 Task: Create a creative business powerpoint presentation slides template design set.
Action: Mouse moved to (776, 262)
Screenshot: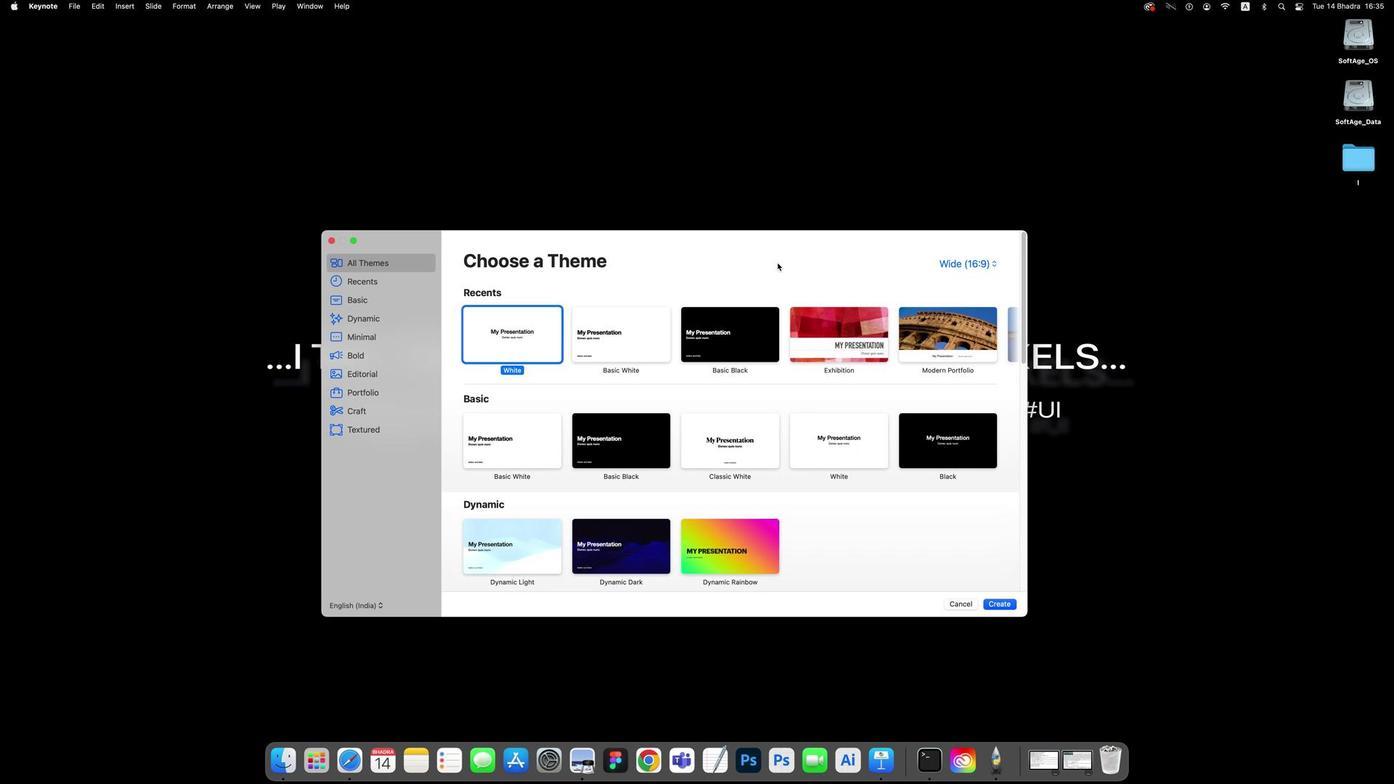 
Action: Mouse pressed left at (776, 262)
Screenshot: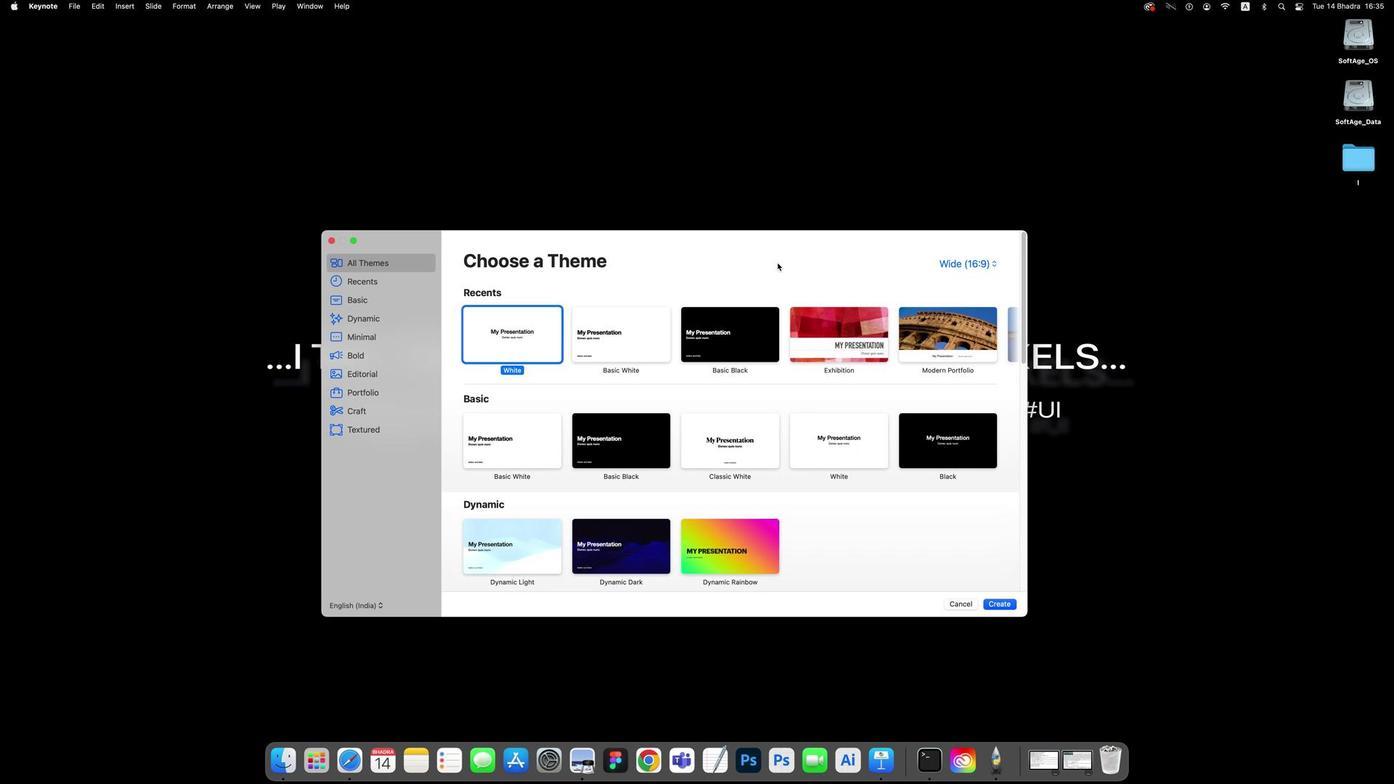 
Action: Mouse moved to (816, 451)
Screenshot: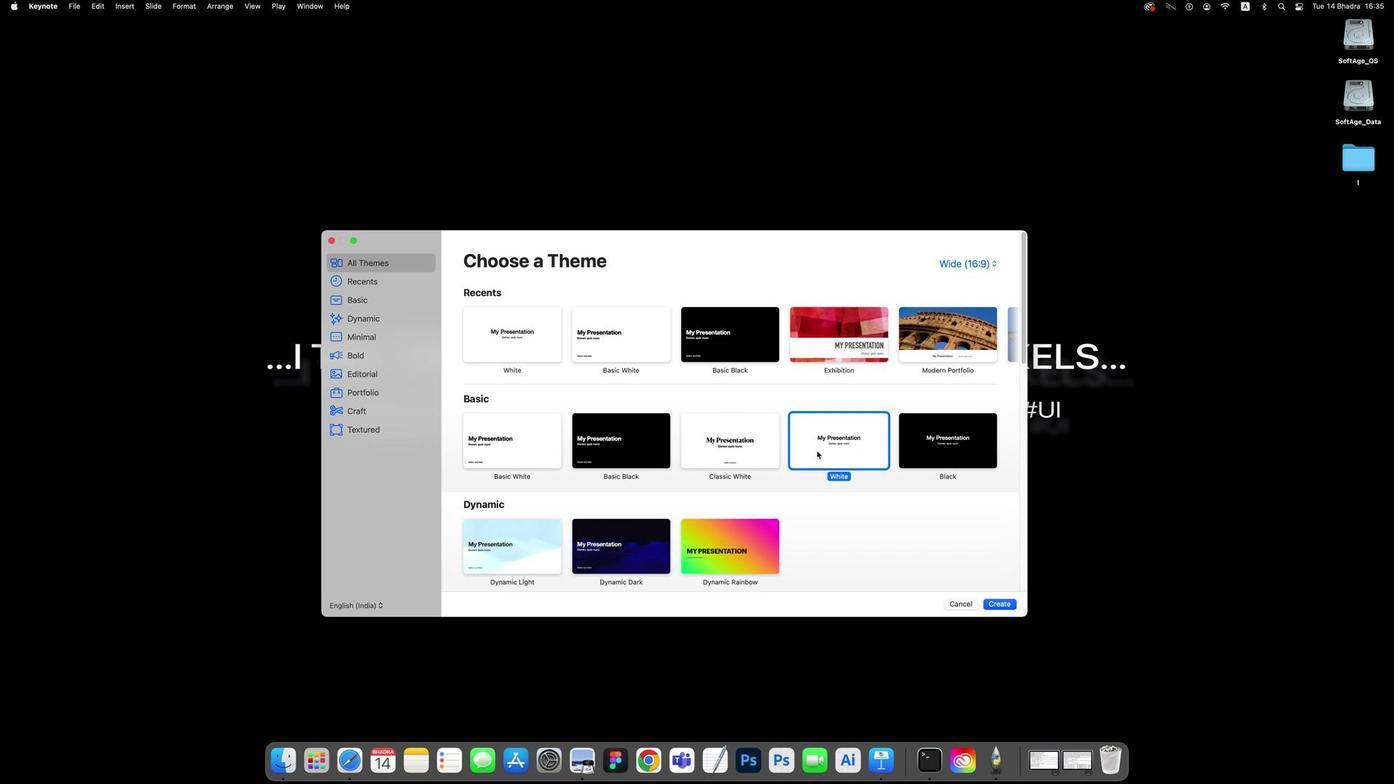 
Action: Mouse pressed left at (816, 451)
Screenshot: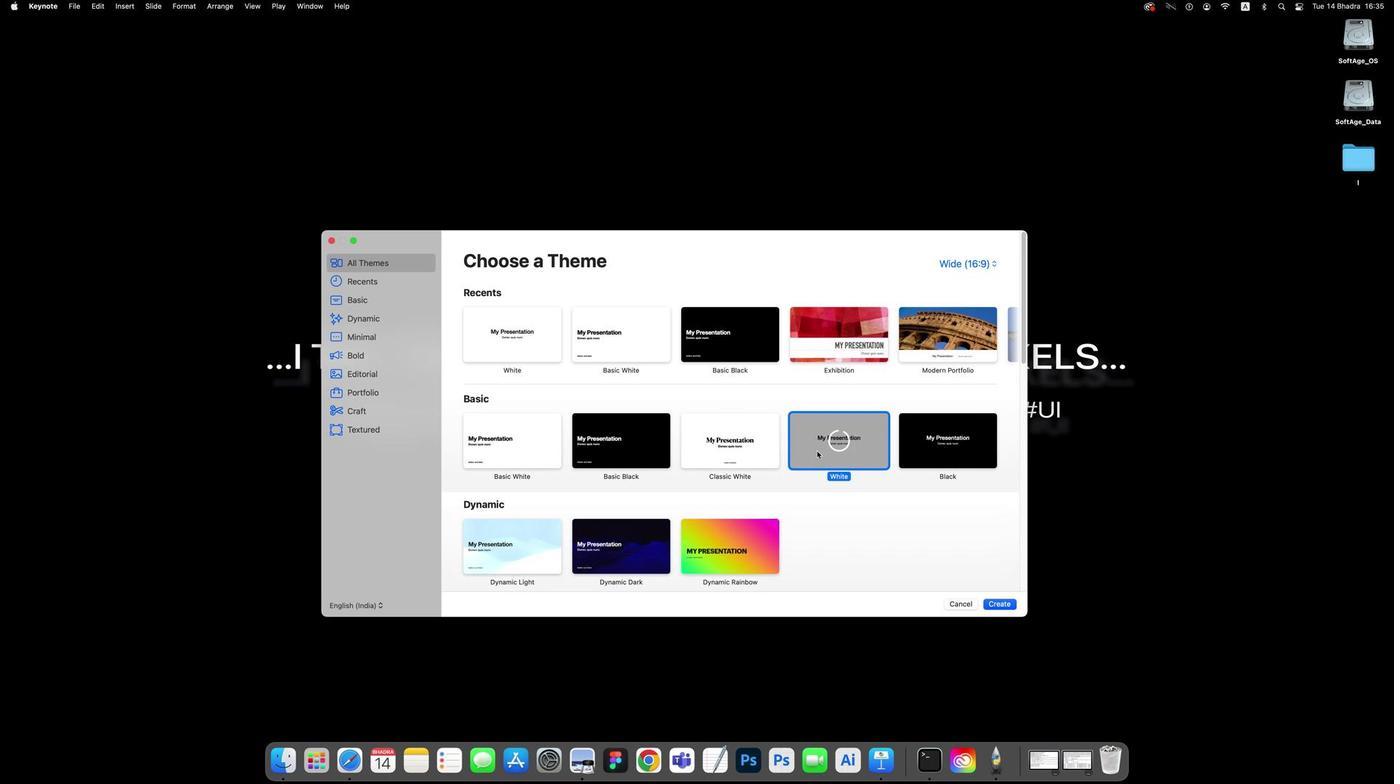 
Action: Mouse pressed left at (816, 451)
Screenshot: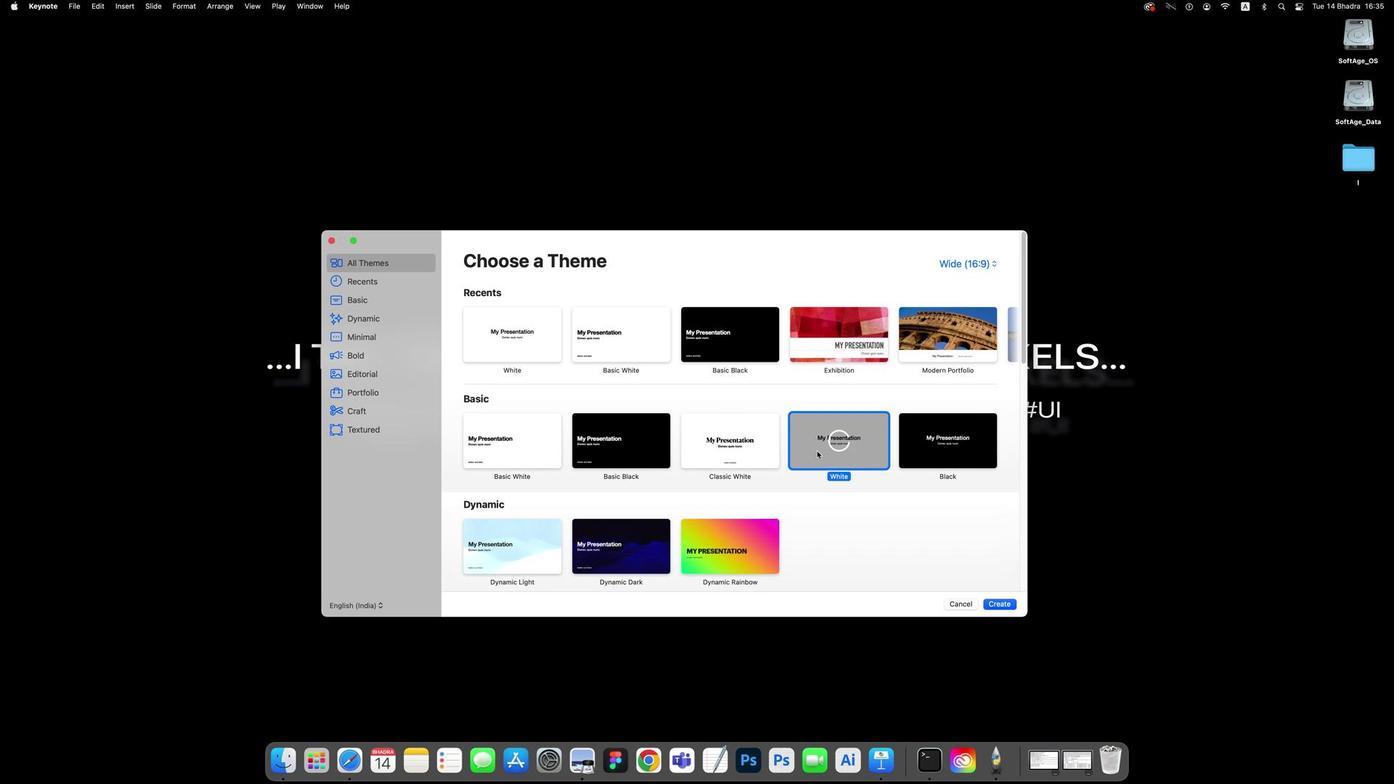 
Action: Mouse moved to (132, 116)
Screenshot: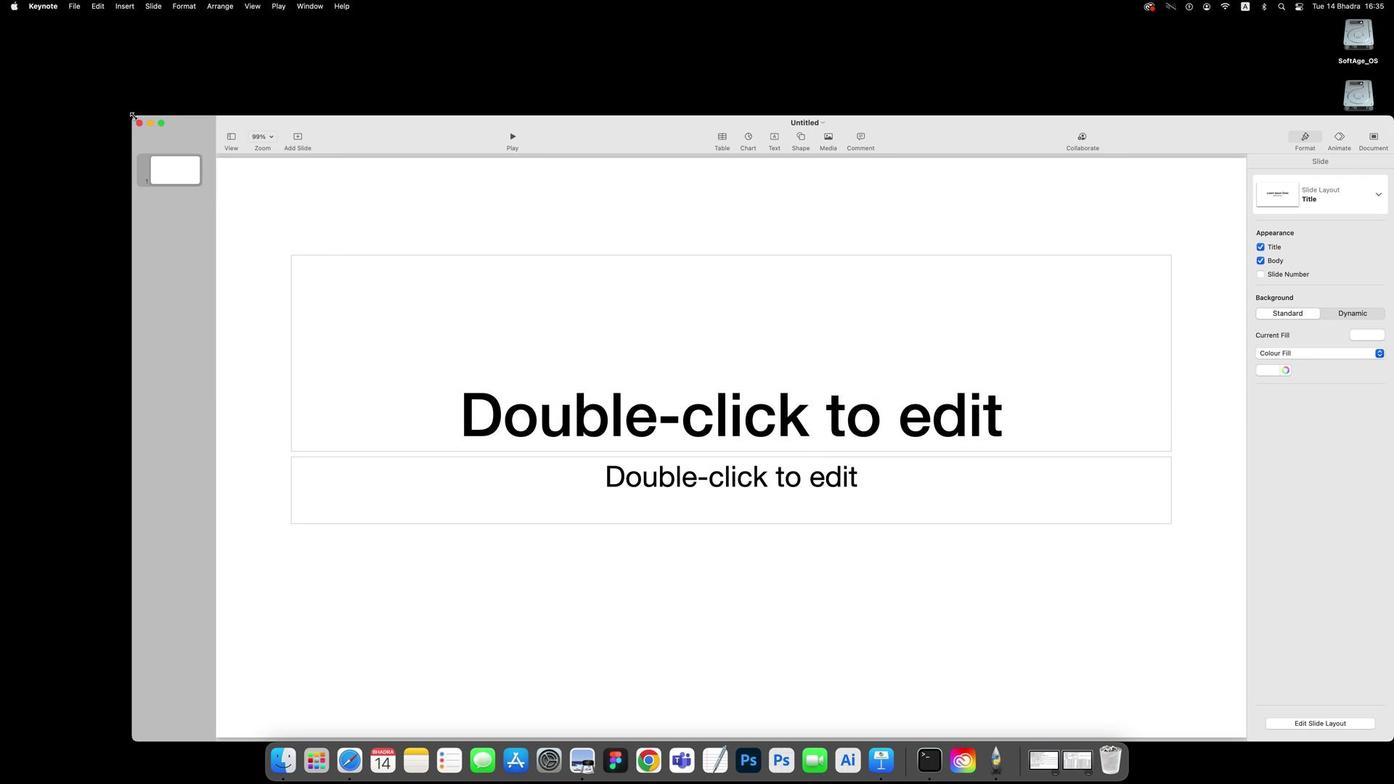 
Action: Mouse pressed left at (132, 116)
Screenshot: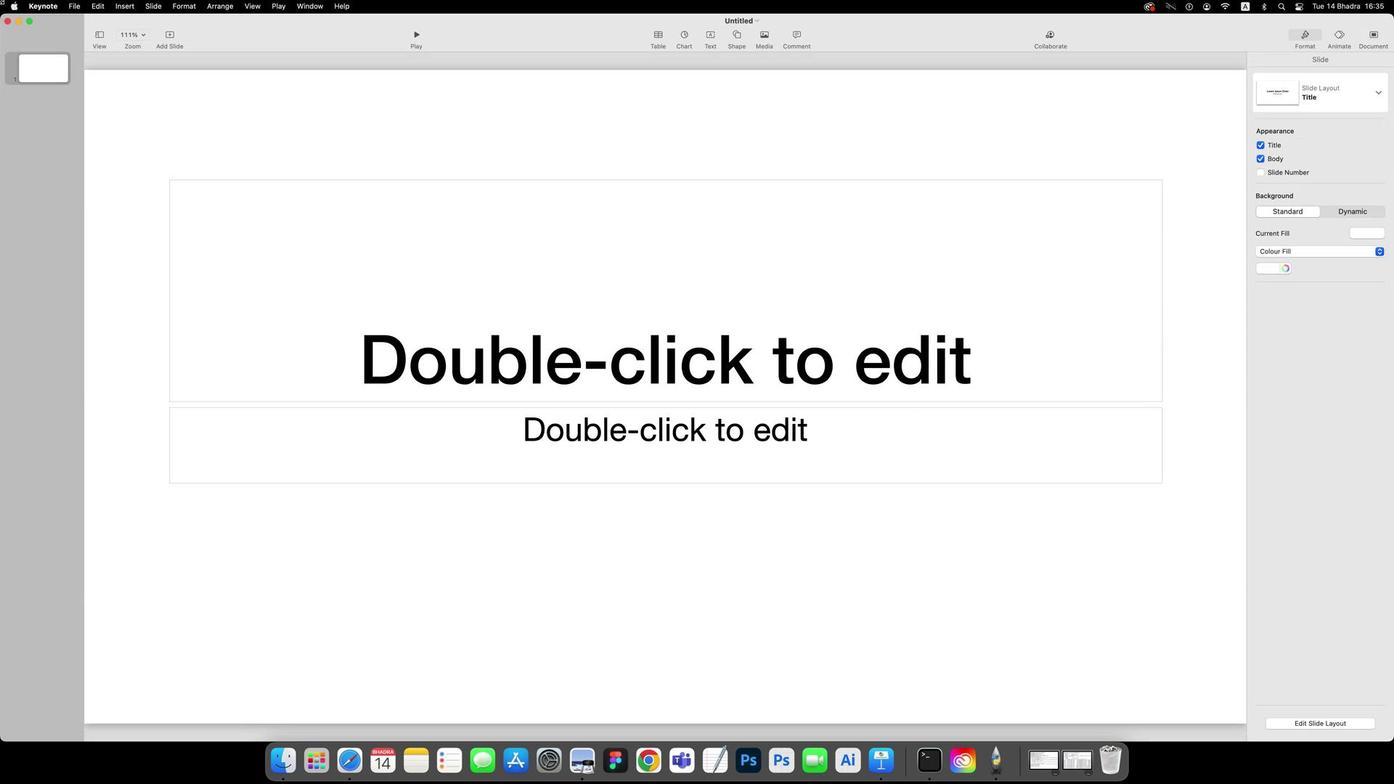 
Action: Mouse moved to (135, 39)
Screenshot: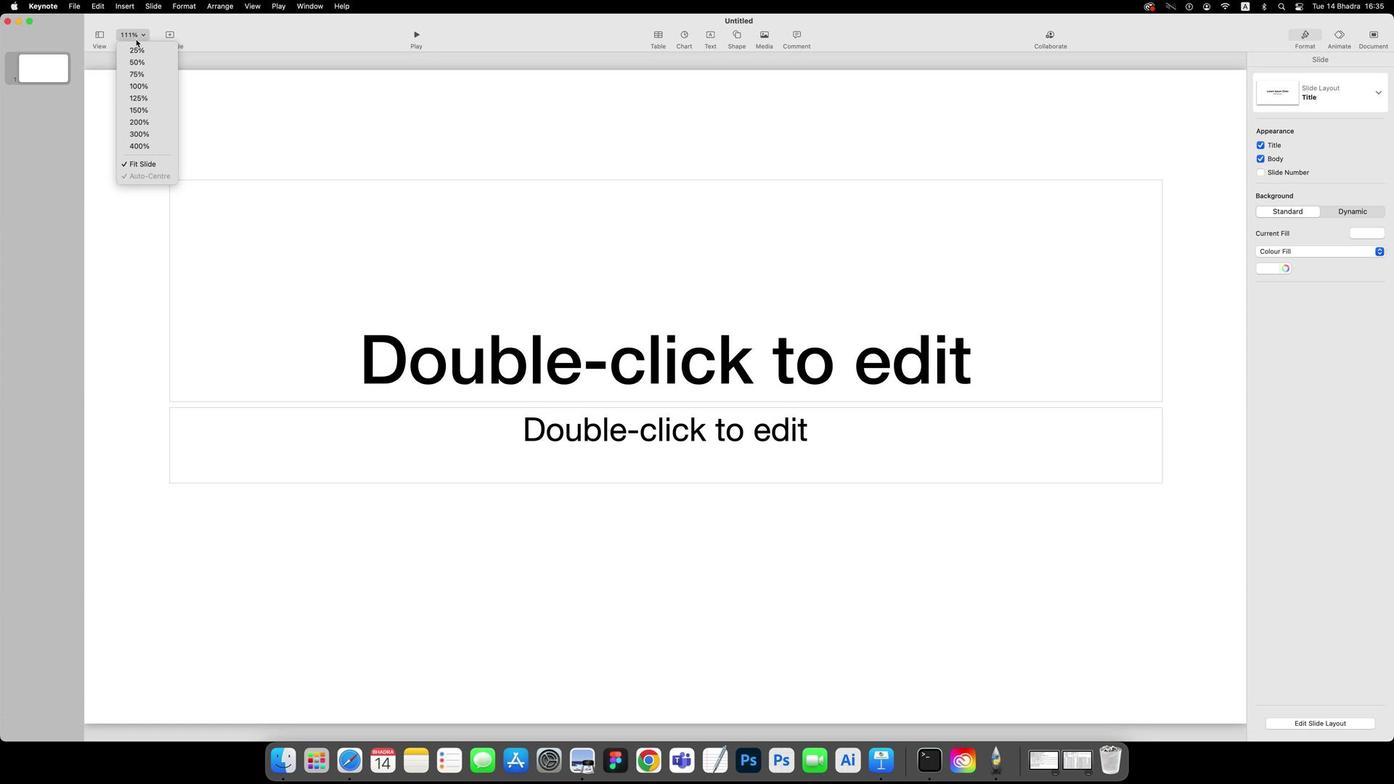 
Action: Mouse pressed left at (135, 39)
Screenshot: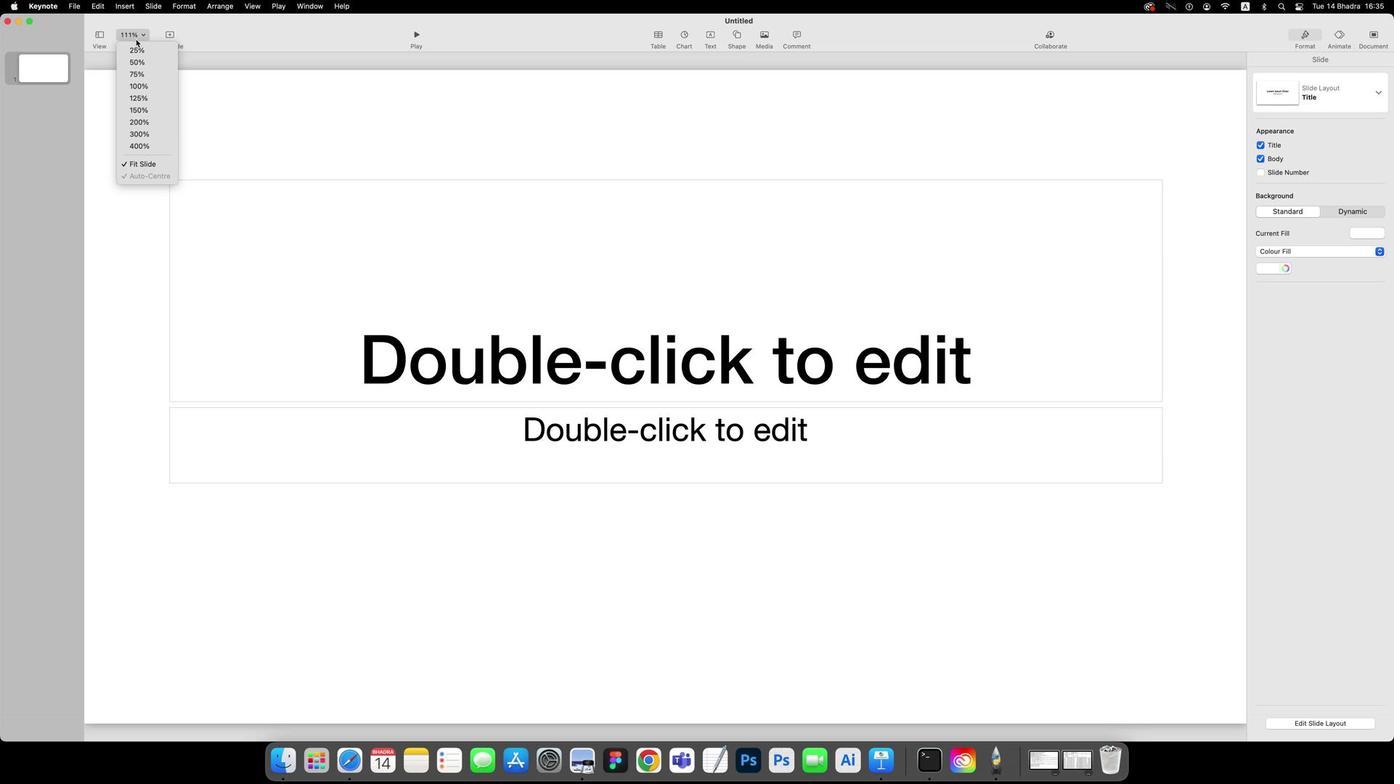 
Action: Mouse moved to (138, 70)
Screenshot: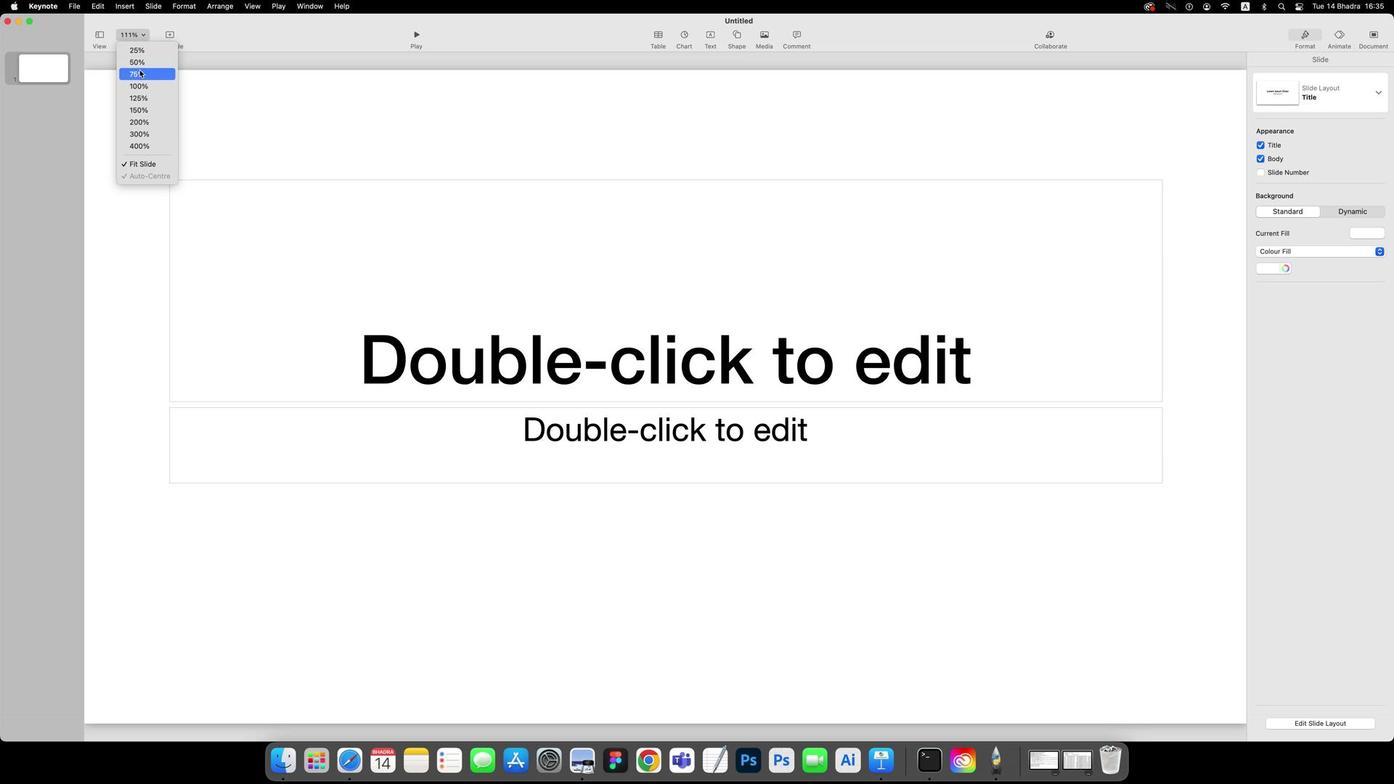 
Action: Mouse pressed left at (138, 70)
Screenshot: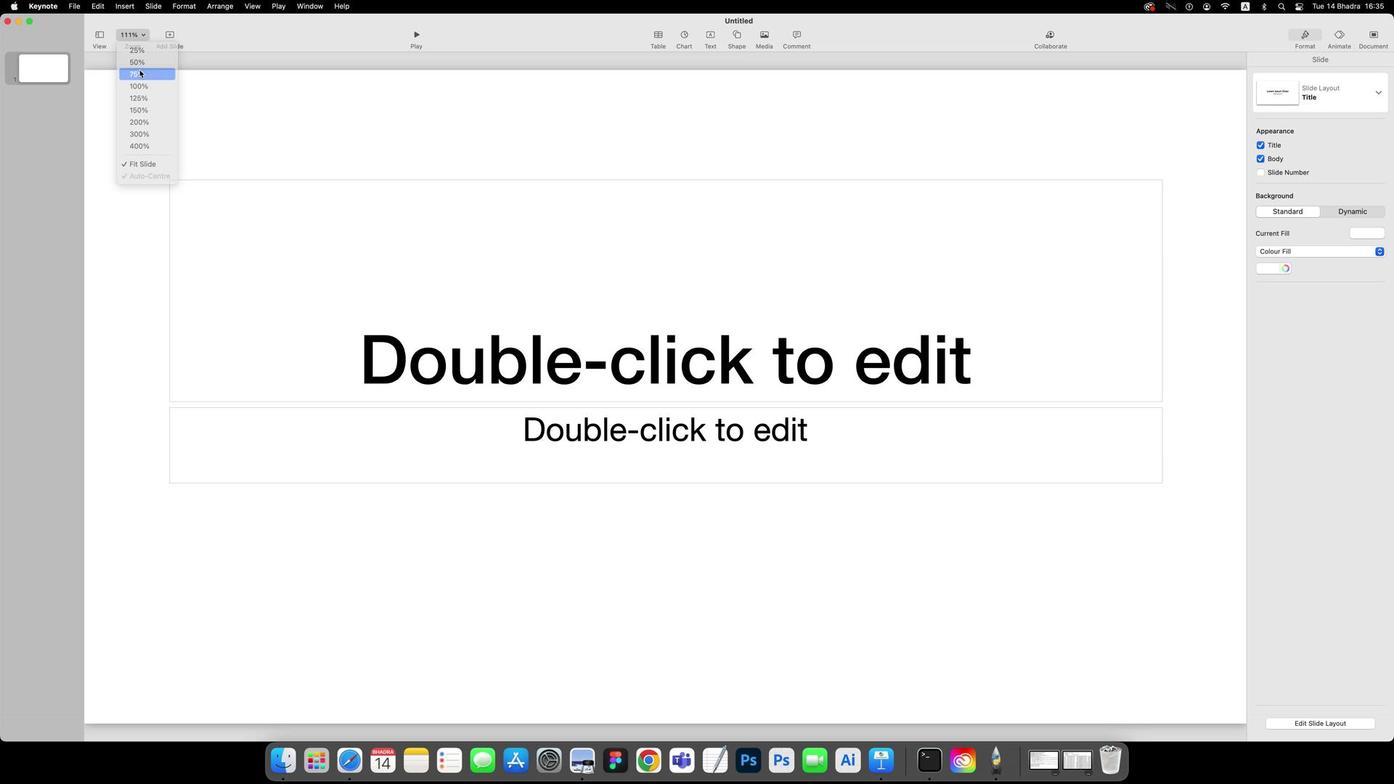 
Action: Mouse moved to (252, 177)
Screenshot: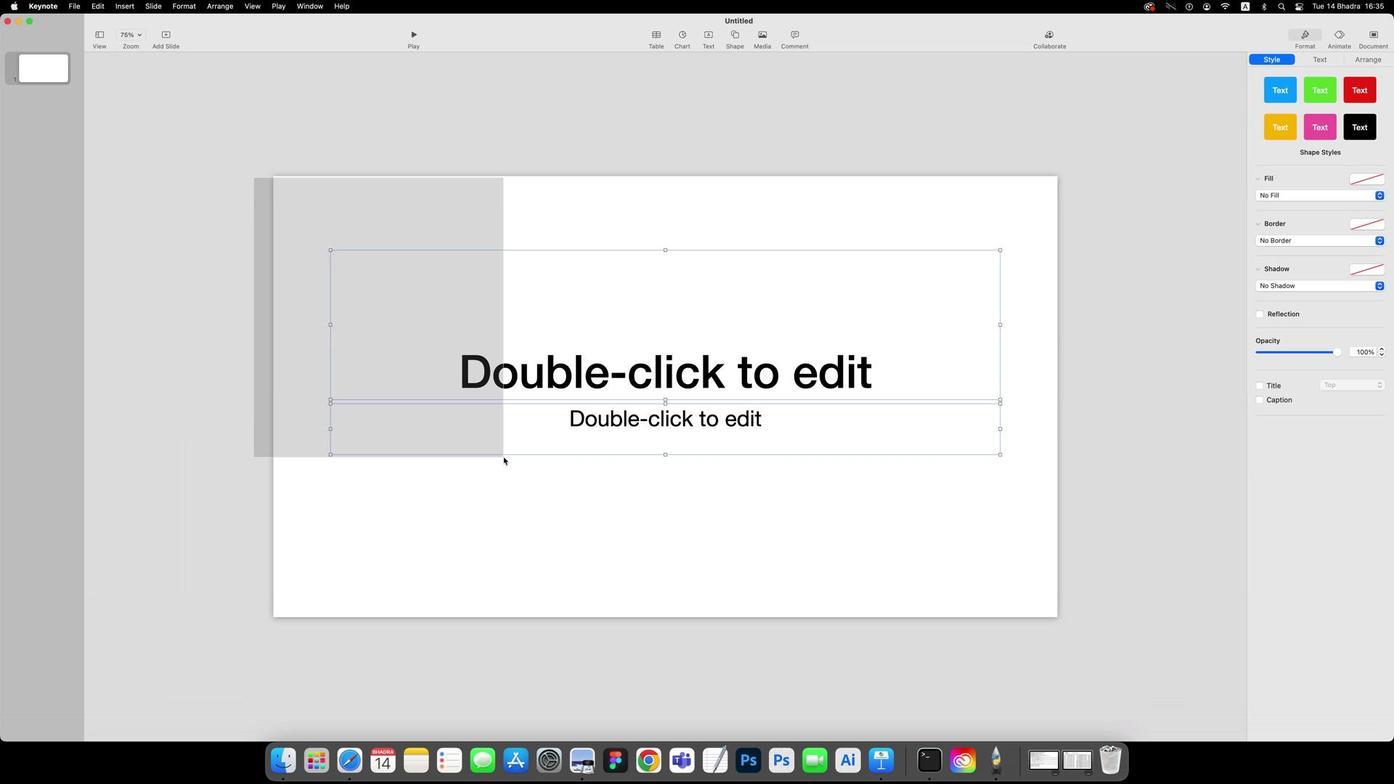 
Action: Mouse pressed left at (252, 177)
Screenshot: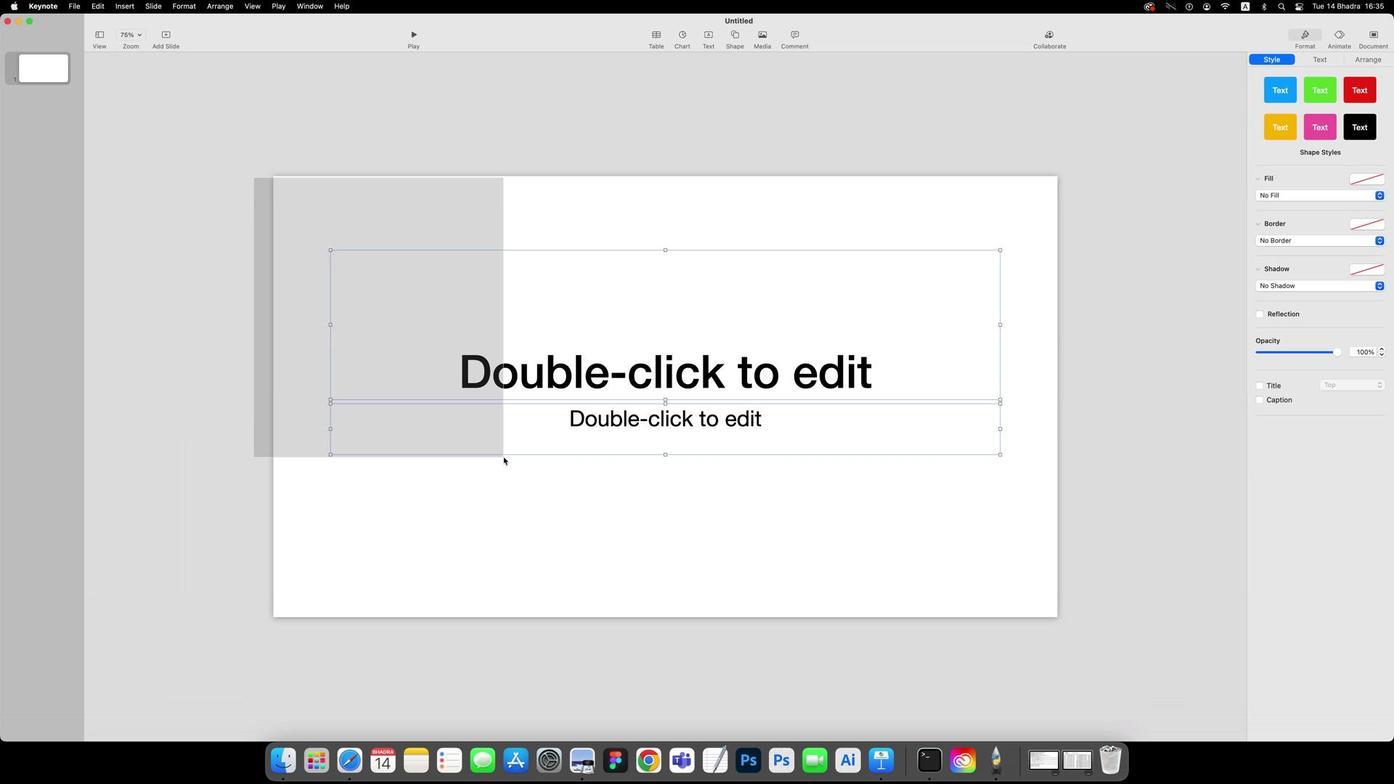 
Action: Mouse moved to (502, 457)
Screenshot: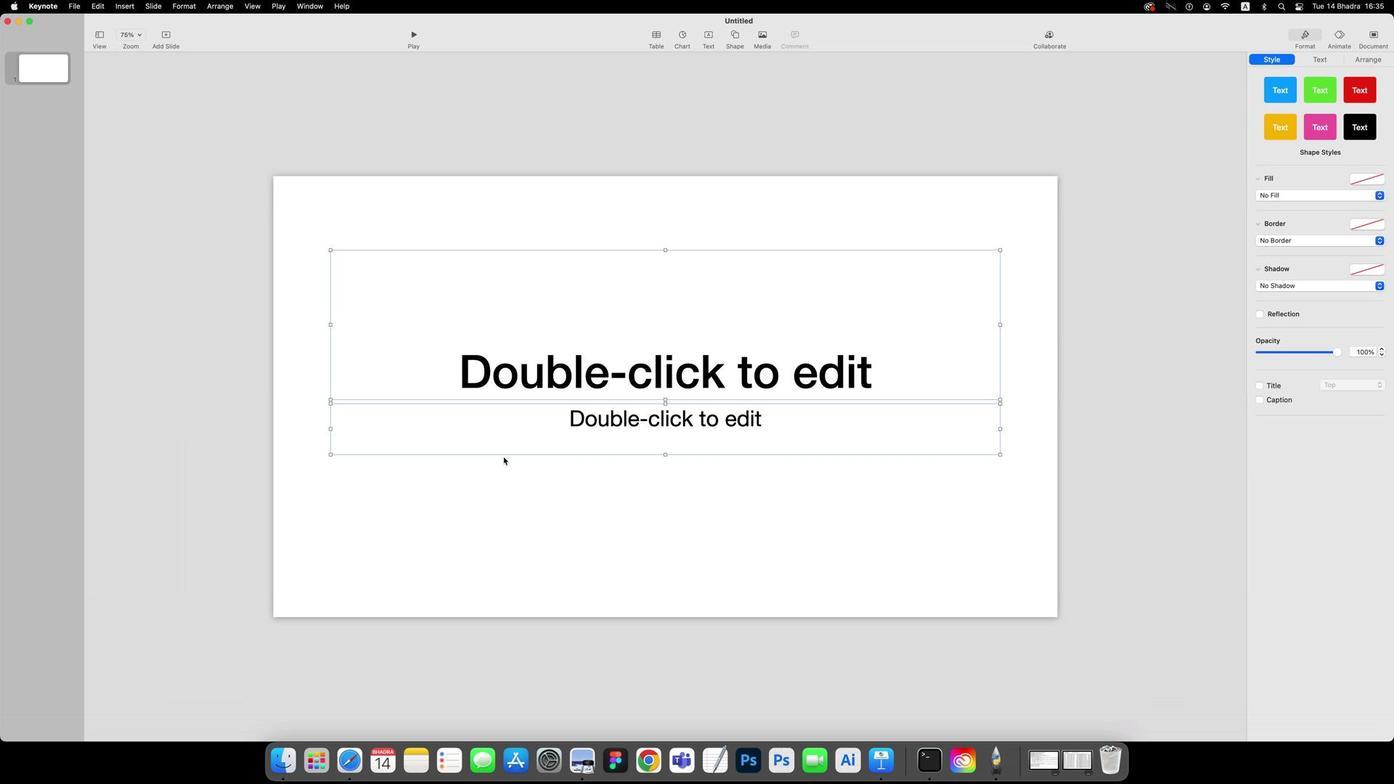 
Action: Key pressed Key.backspace
Screenshot: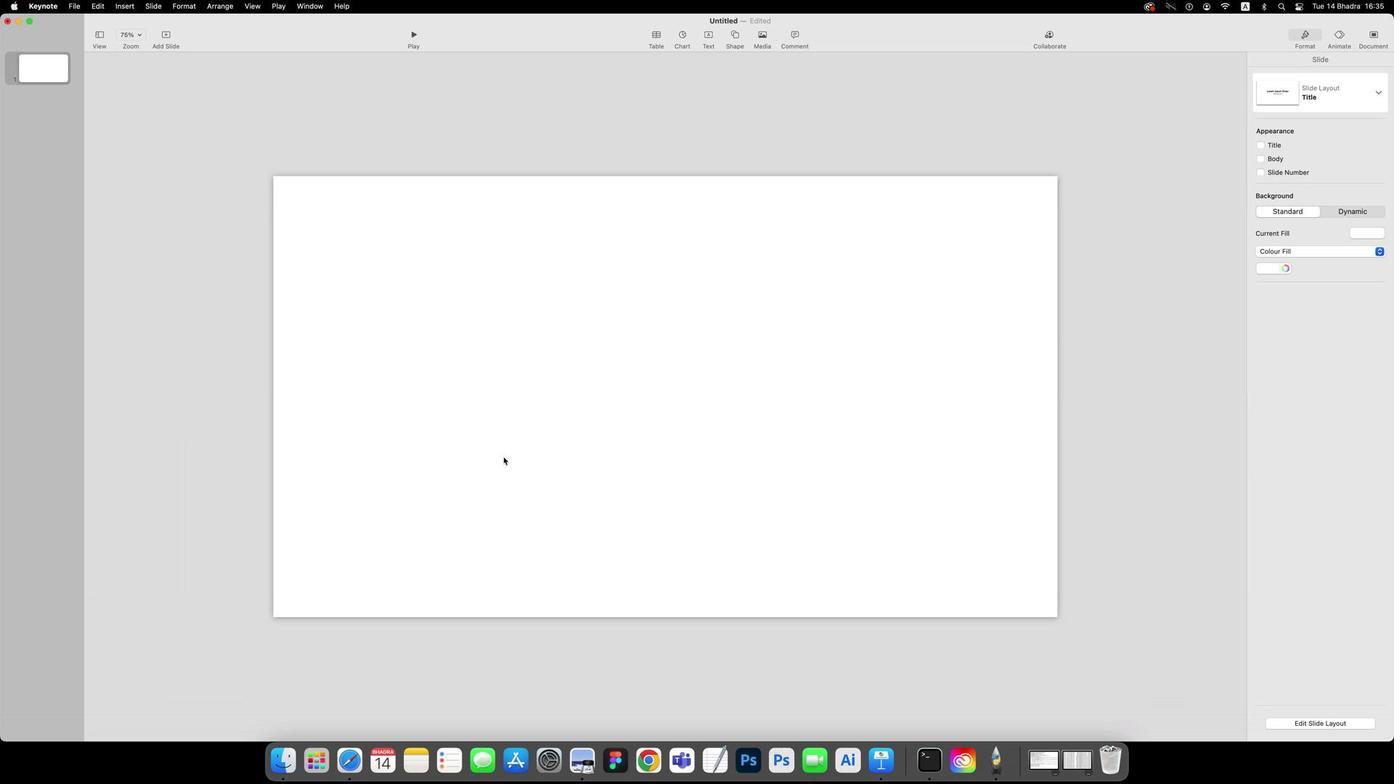 
Action: Mouse moved to (623, 484)
Screenshot: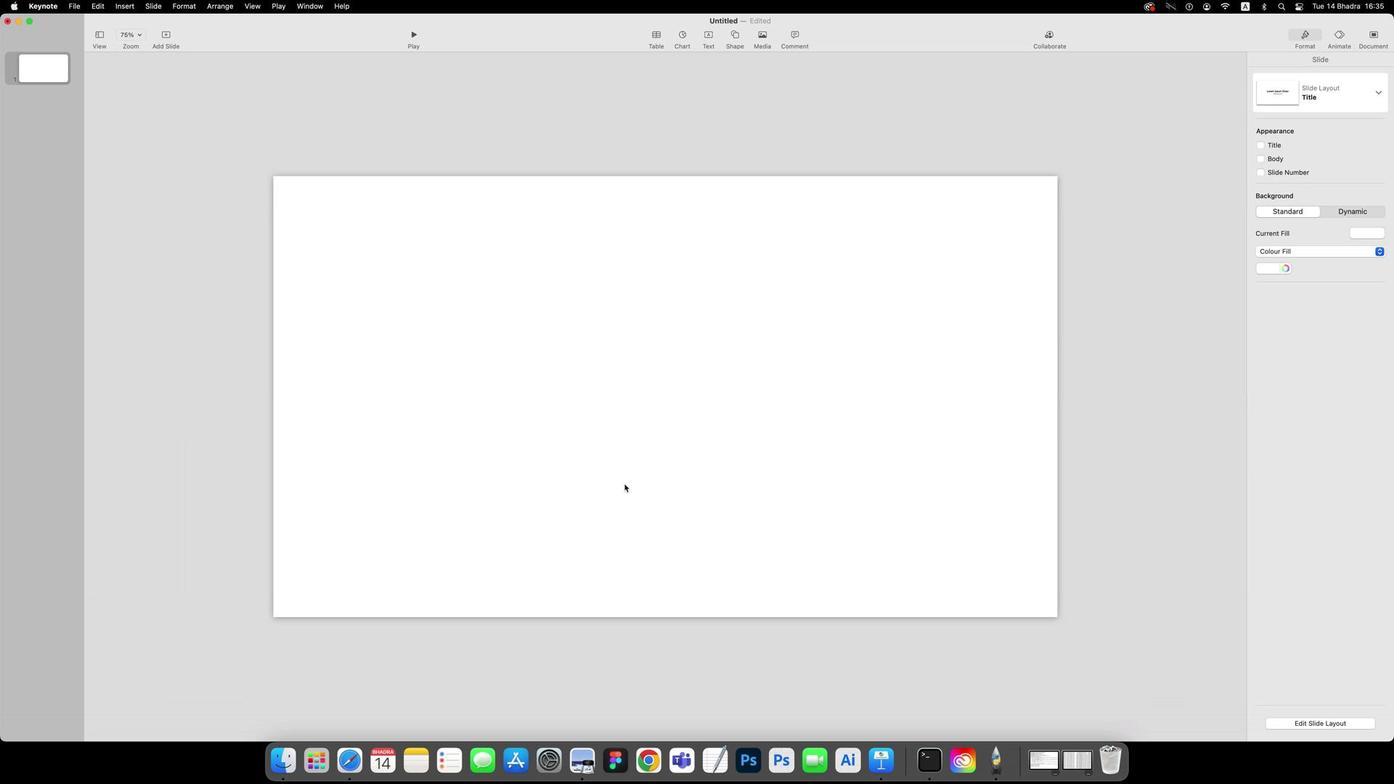 
Action: Mouse pressed left at (623, 484)
Screenshot: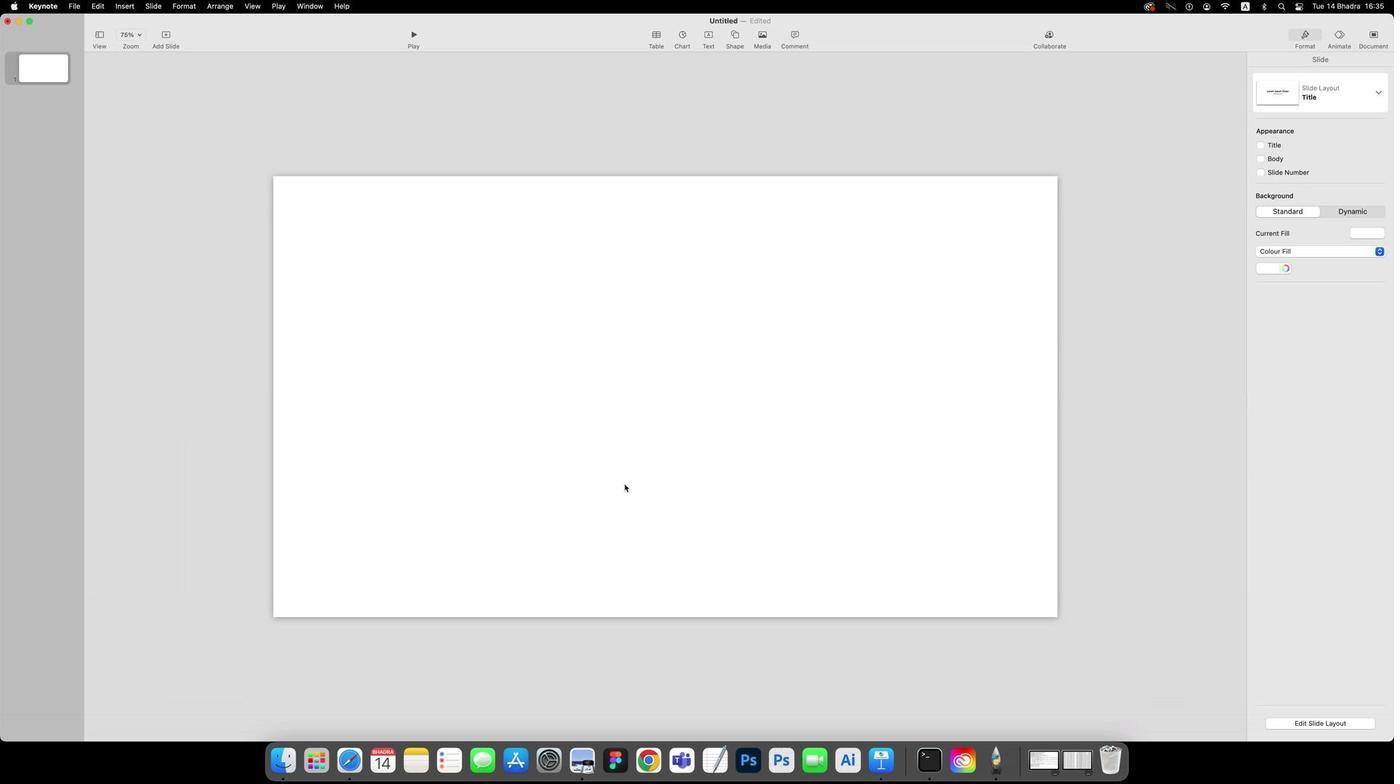 
Action: Mouse moved to (731, 37)
Screenshot: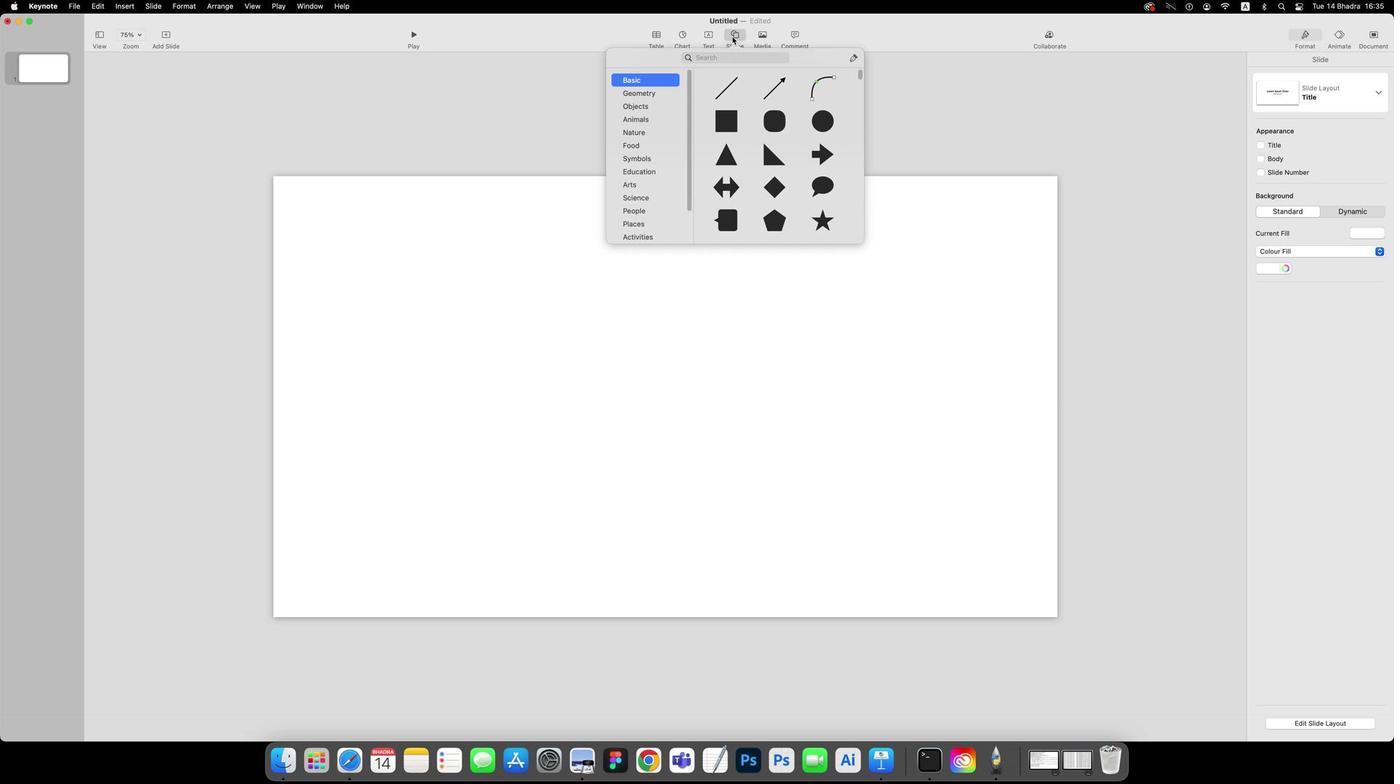 
Action: Mouse pressed left at (731, 37)
Screenshot: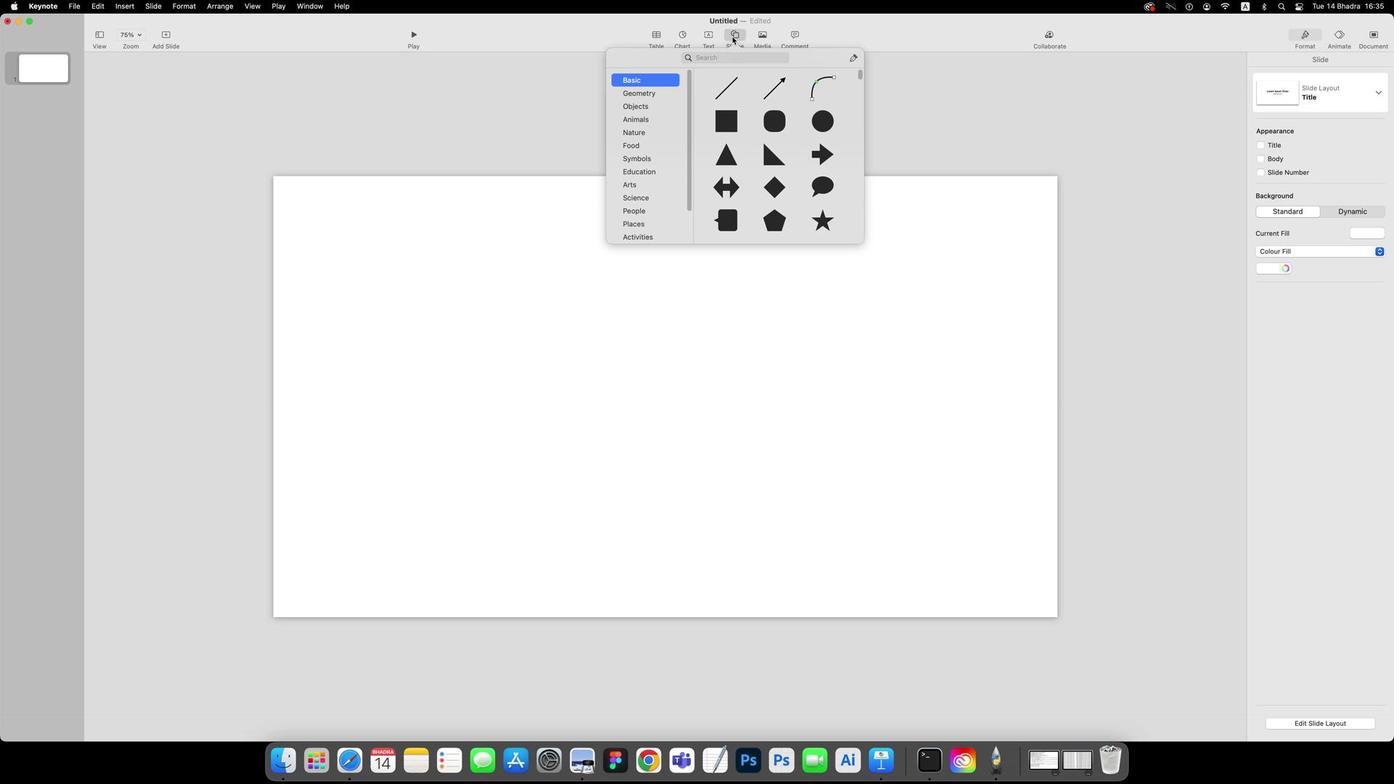 
Action: Mouse moved to (775, 122)
Screenshot: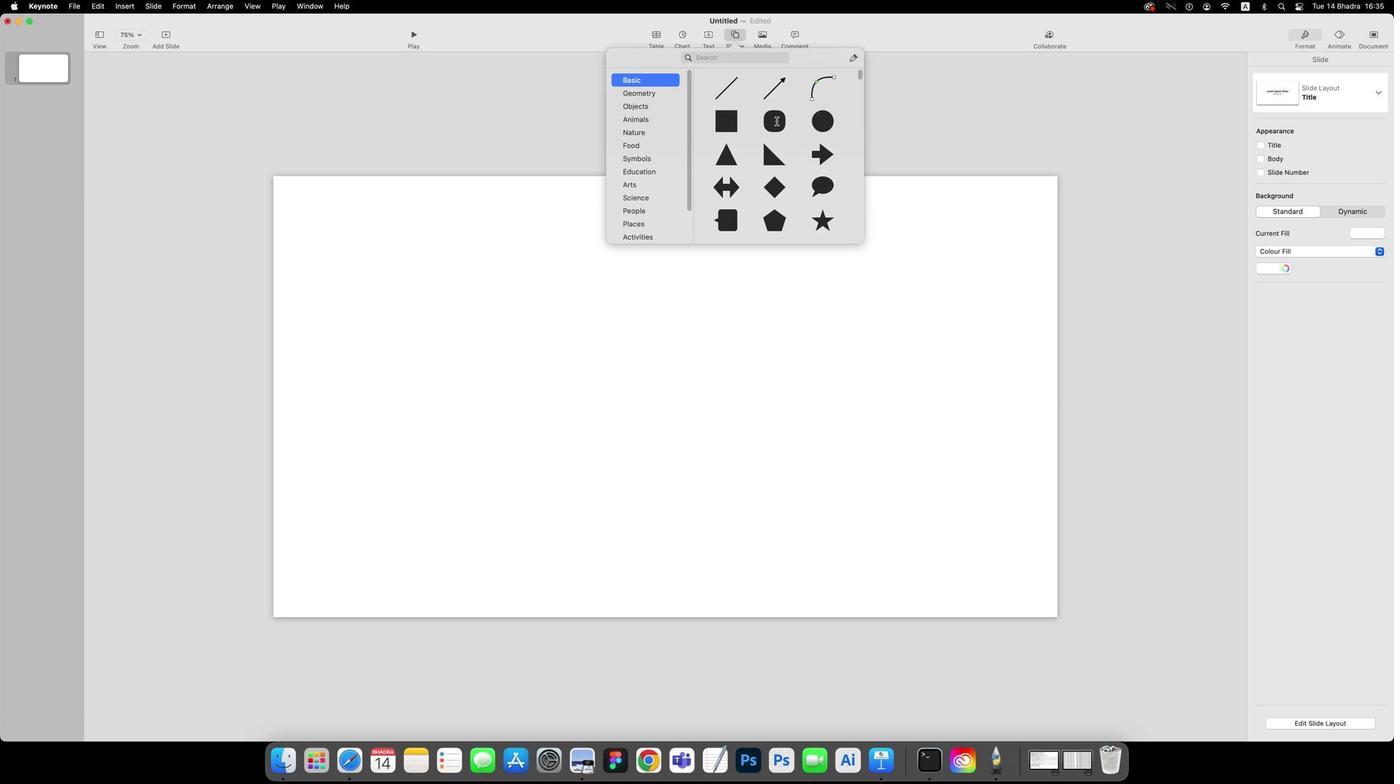 
Action: Mouse pressed left at (775, 122)
Screenshot: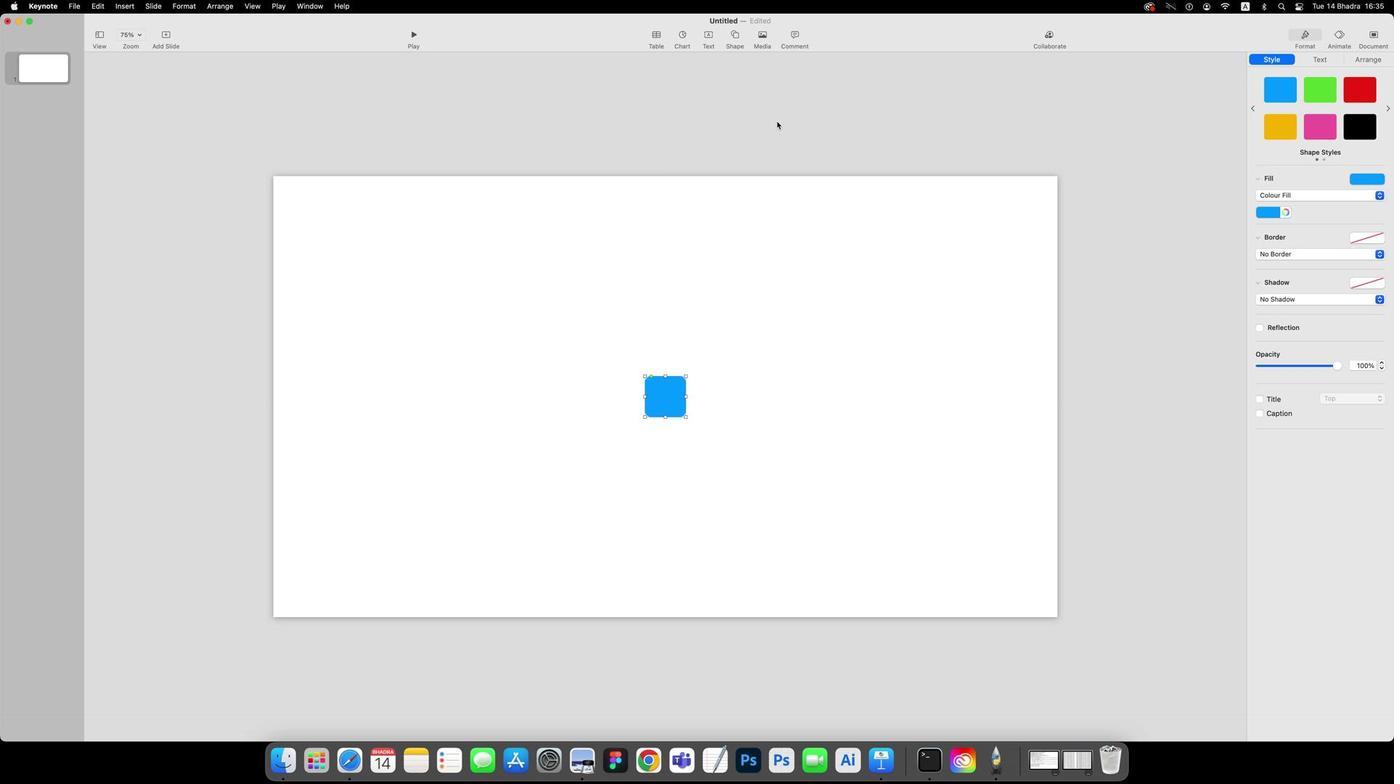 
Action: Mouse moved to (649, 377)
Screenshot: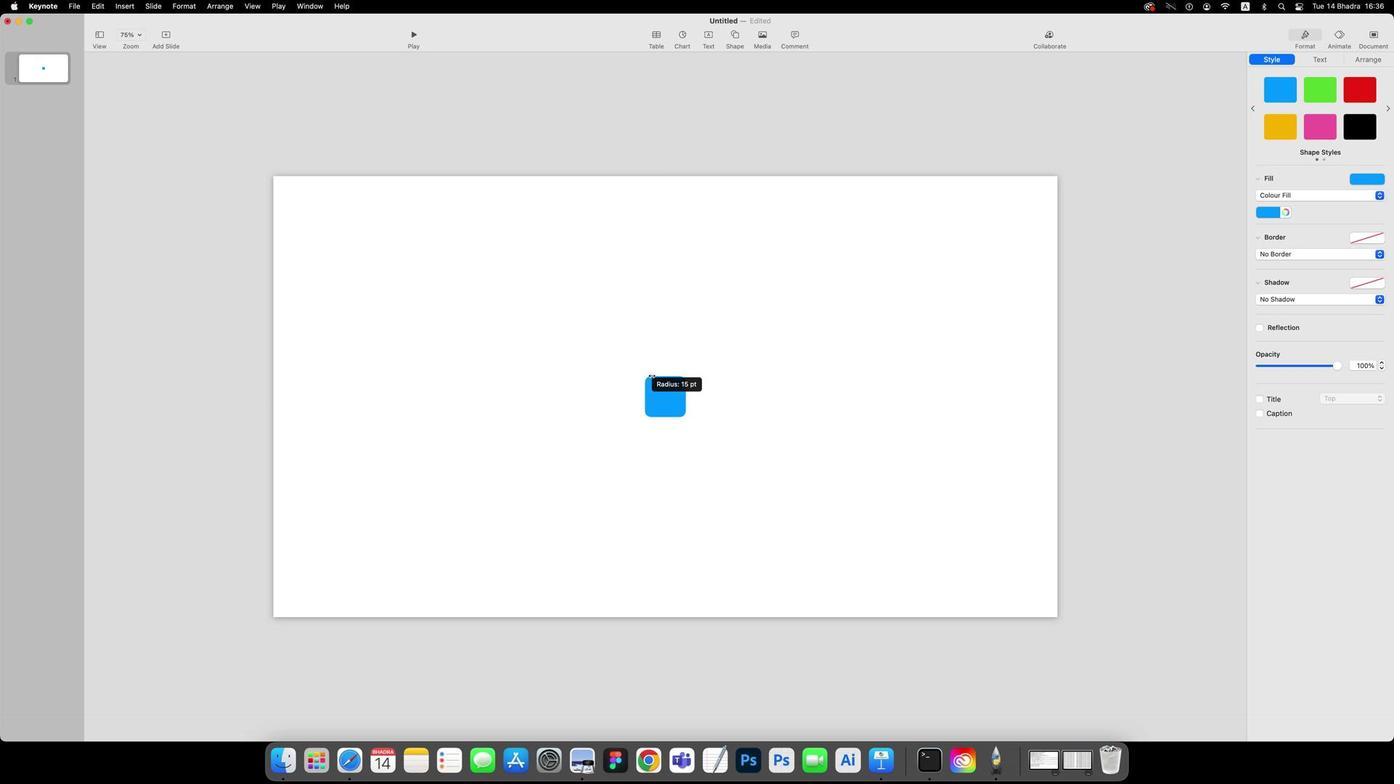 
Action: Mouse pressed left at (649, 377)
Screenshot: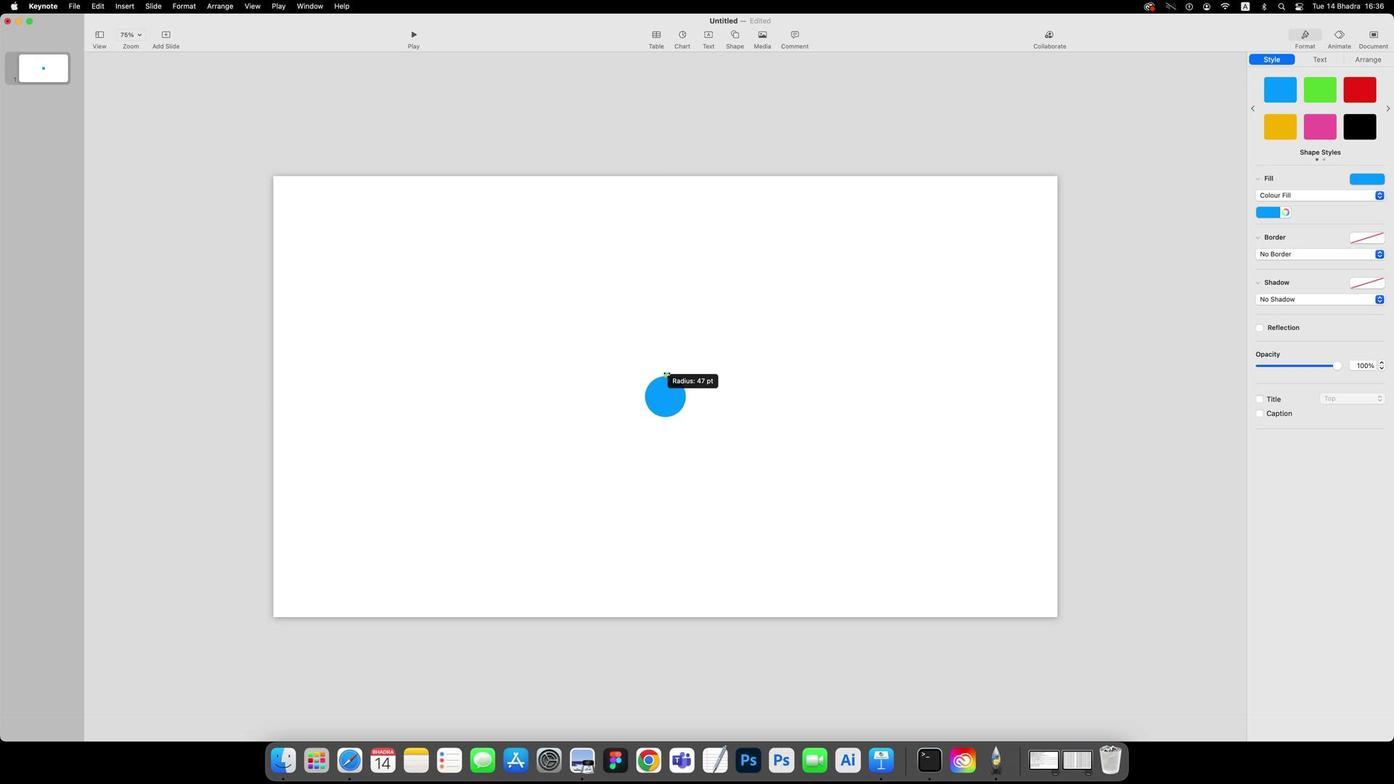 
Action: Mouse moved to (663, 418)
Screenshot: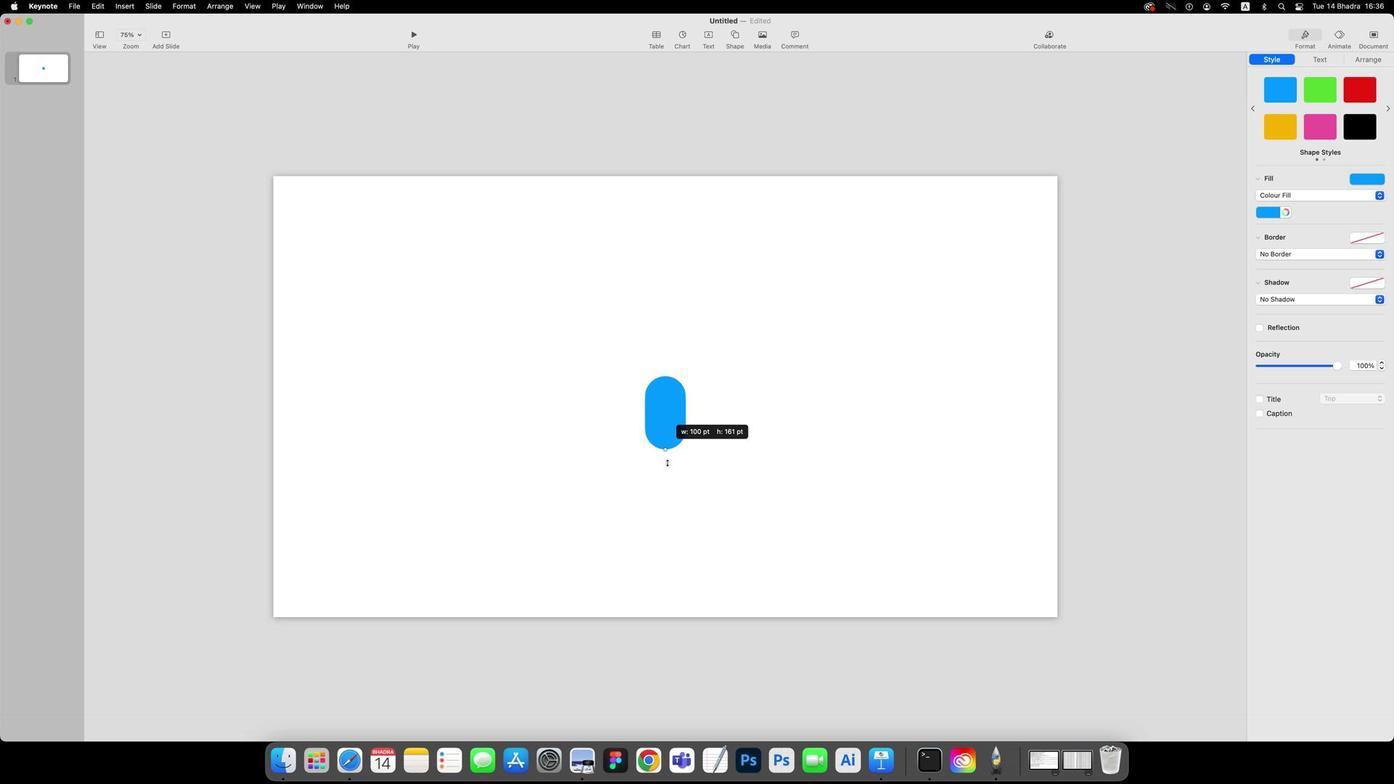 
Action: Mouse pressed left at (663, 418)
Screenshot: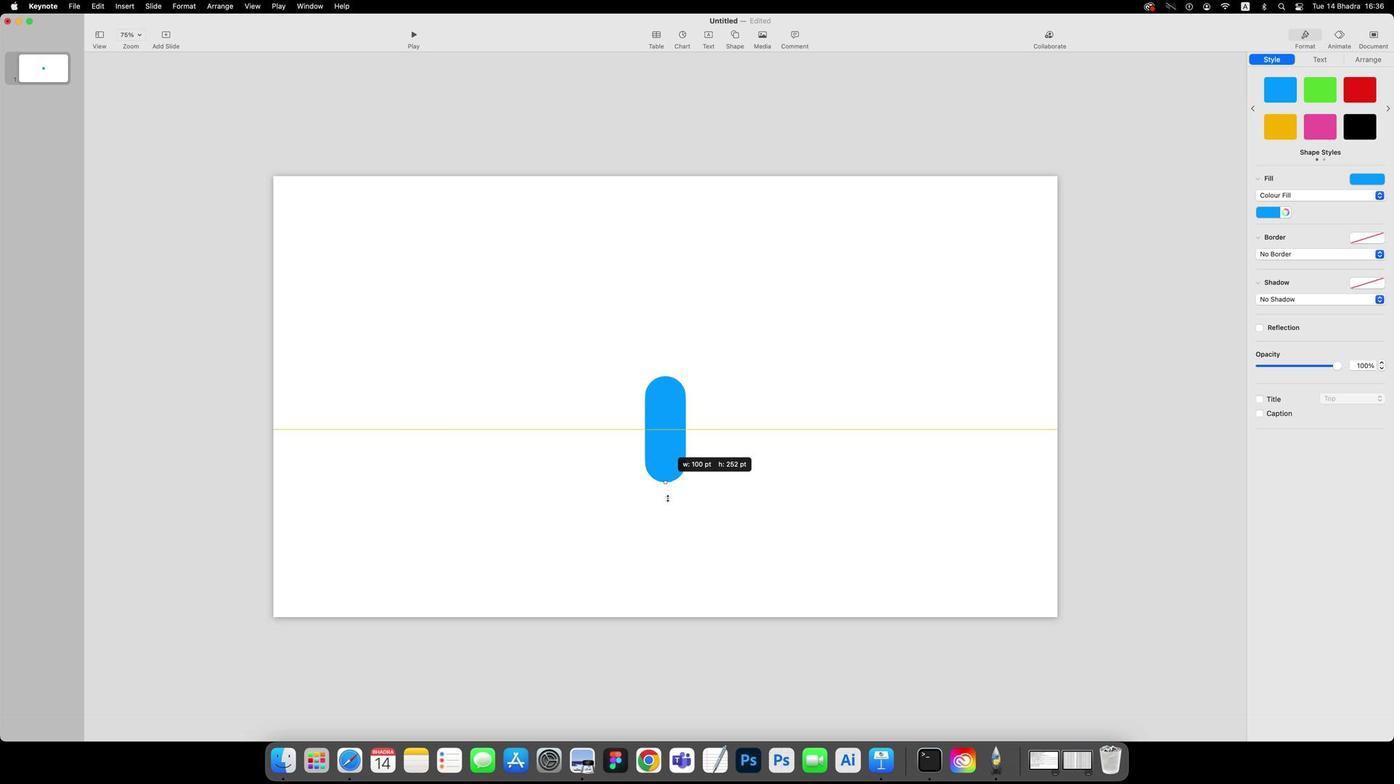 
Action: Mouse moved to (1354, 62)
Screenshot: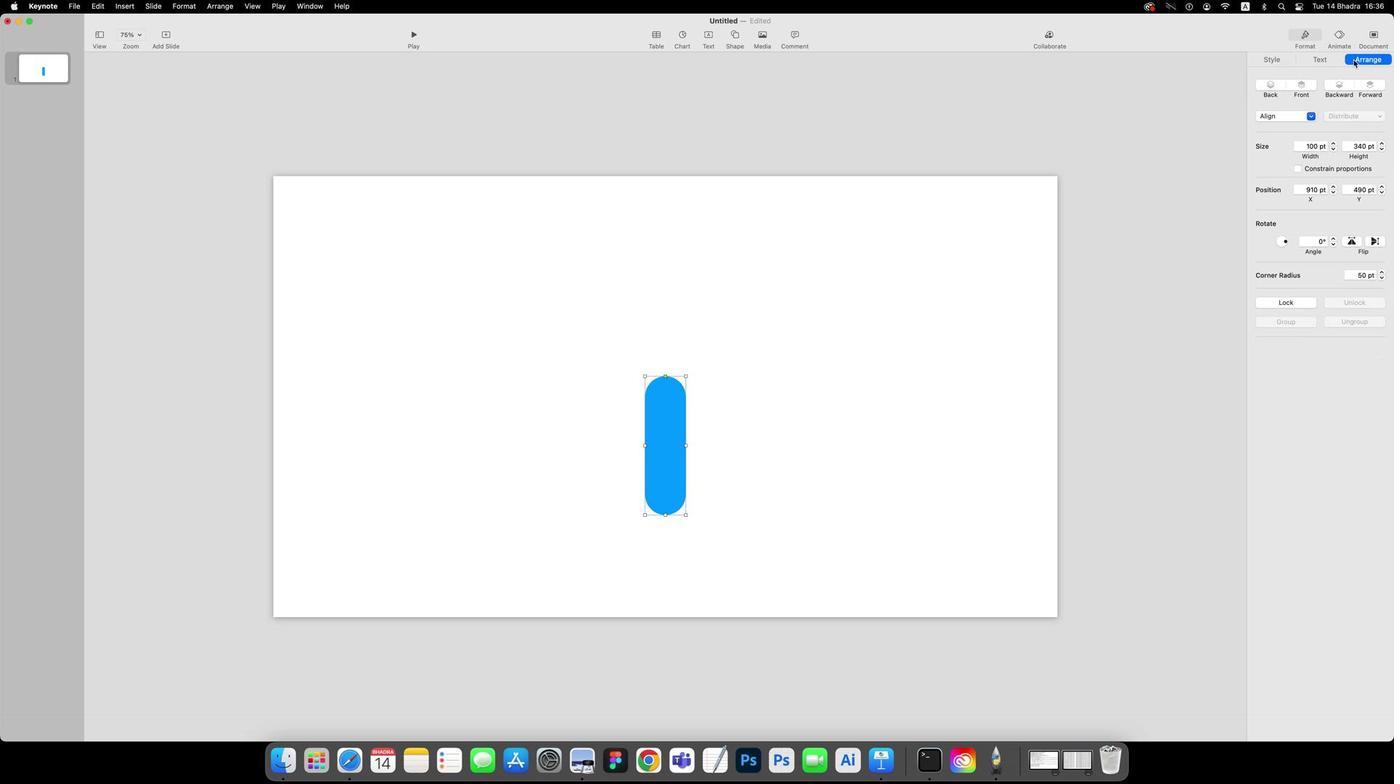 
Action: Mouse pressed left at (1354, 62)
Screenshot: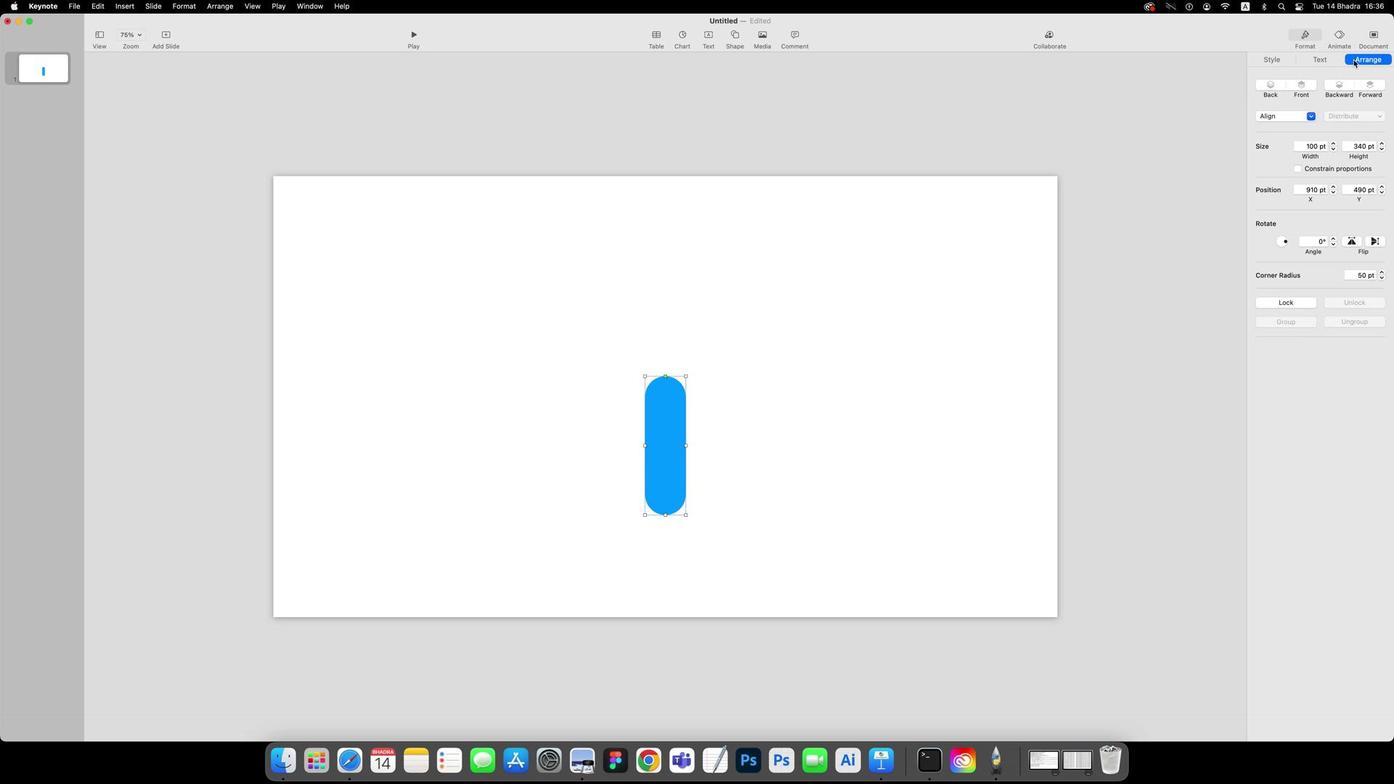 
Action: Mouse moved to (1330, 238)
Screenshot: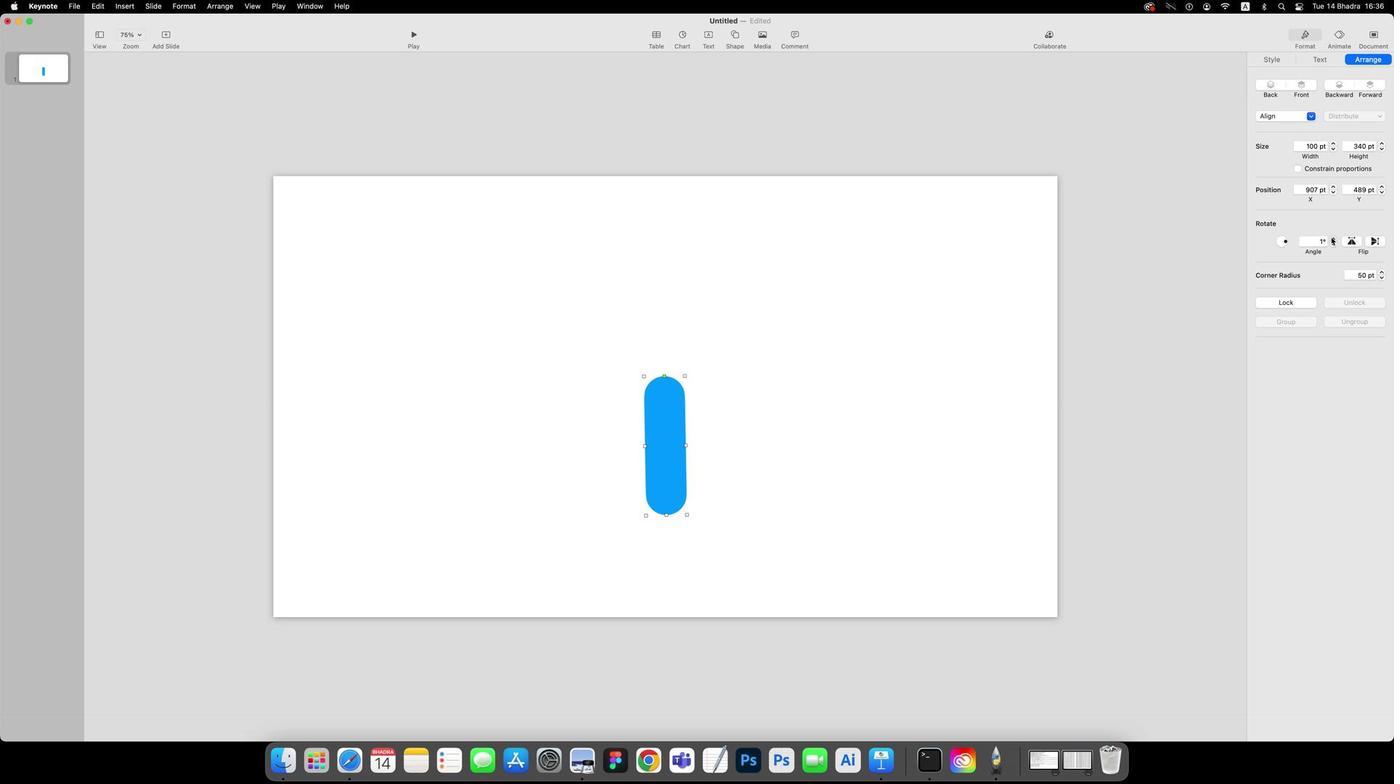 
Action: Mouse pressed left at (1330, 238)
Screenshot: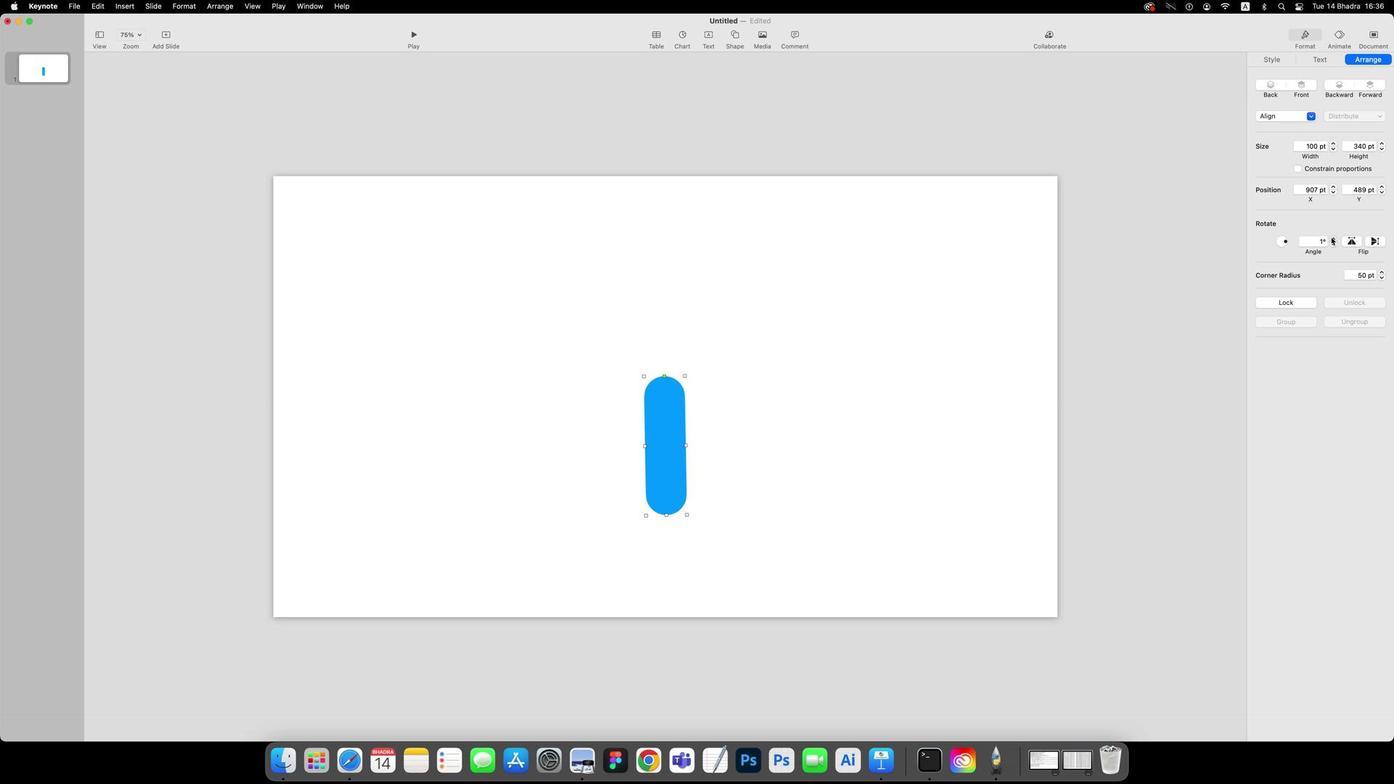 
Action: Mouse moved to (1331, 244)
Screenshot: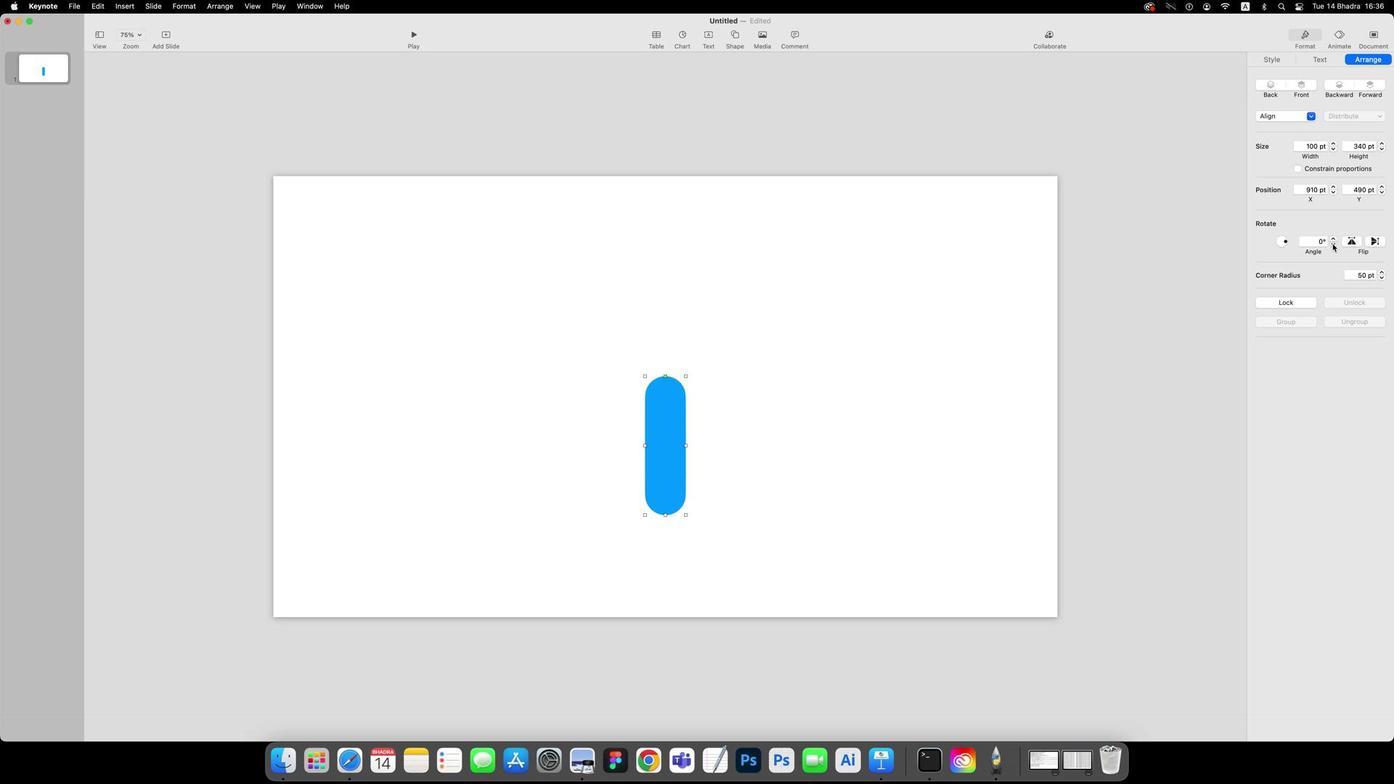 
Action: Mouse pressed left at (1331, 244)
Screenshot: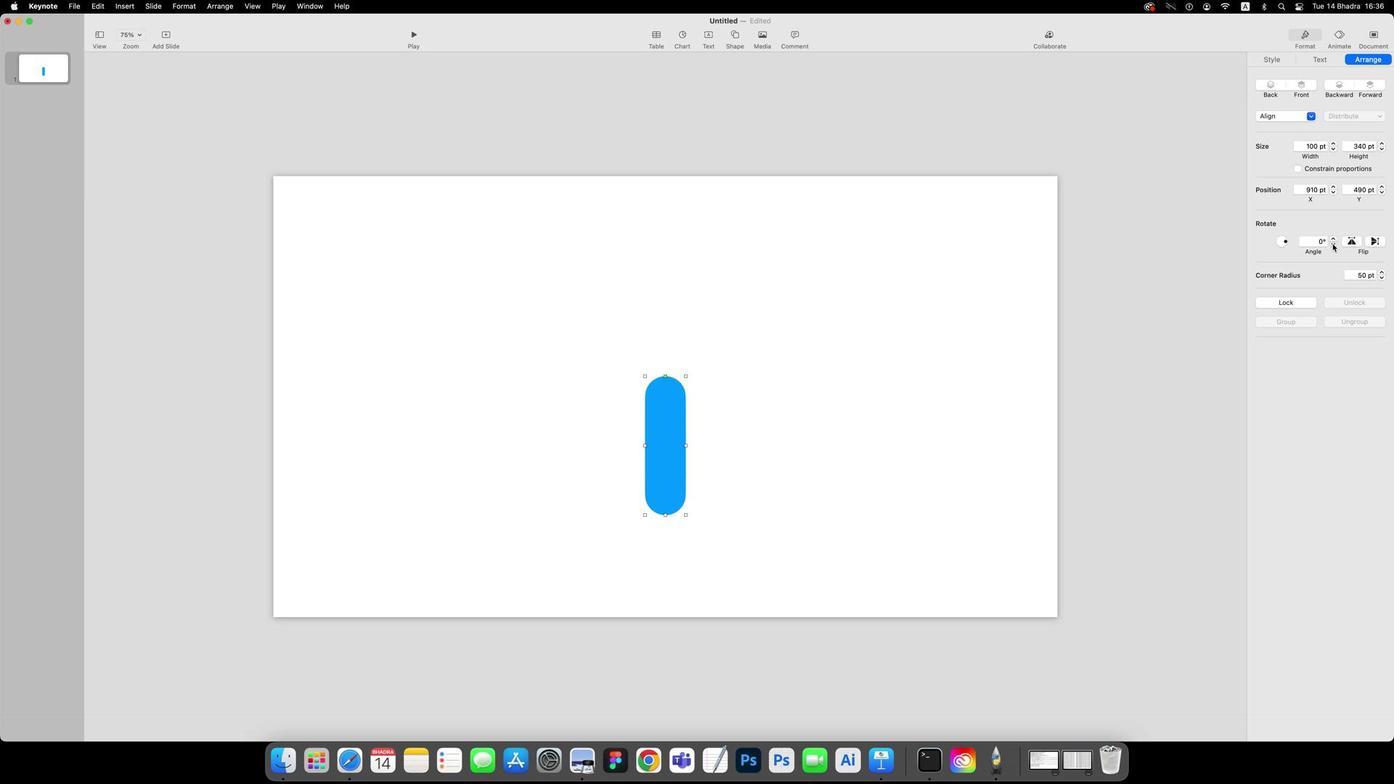
Action: Mouse moved to (1330, 244)
Screenshot: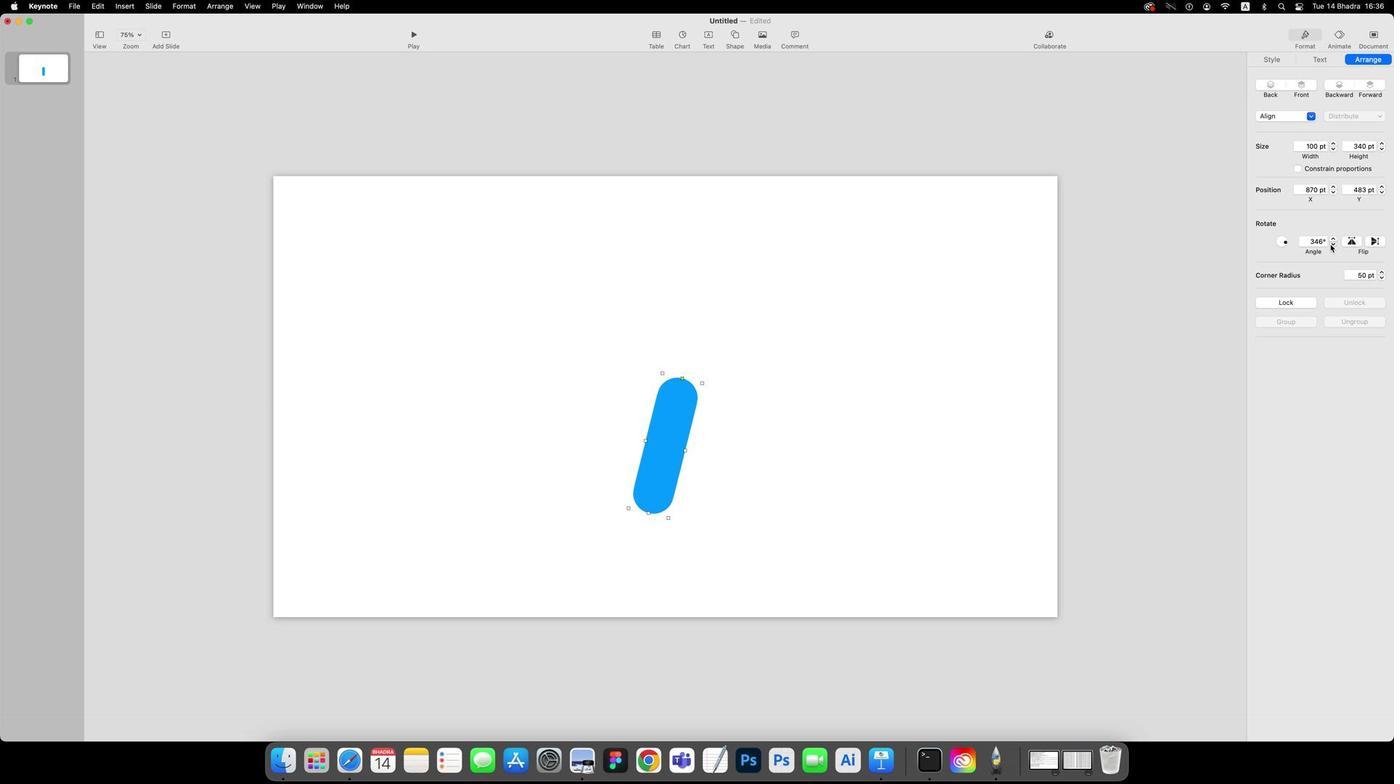 
Action: Mouse pressed left at (1330, 244)
Screenshot: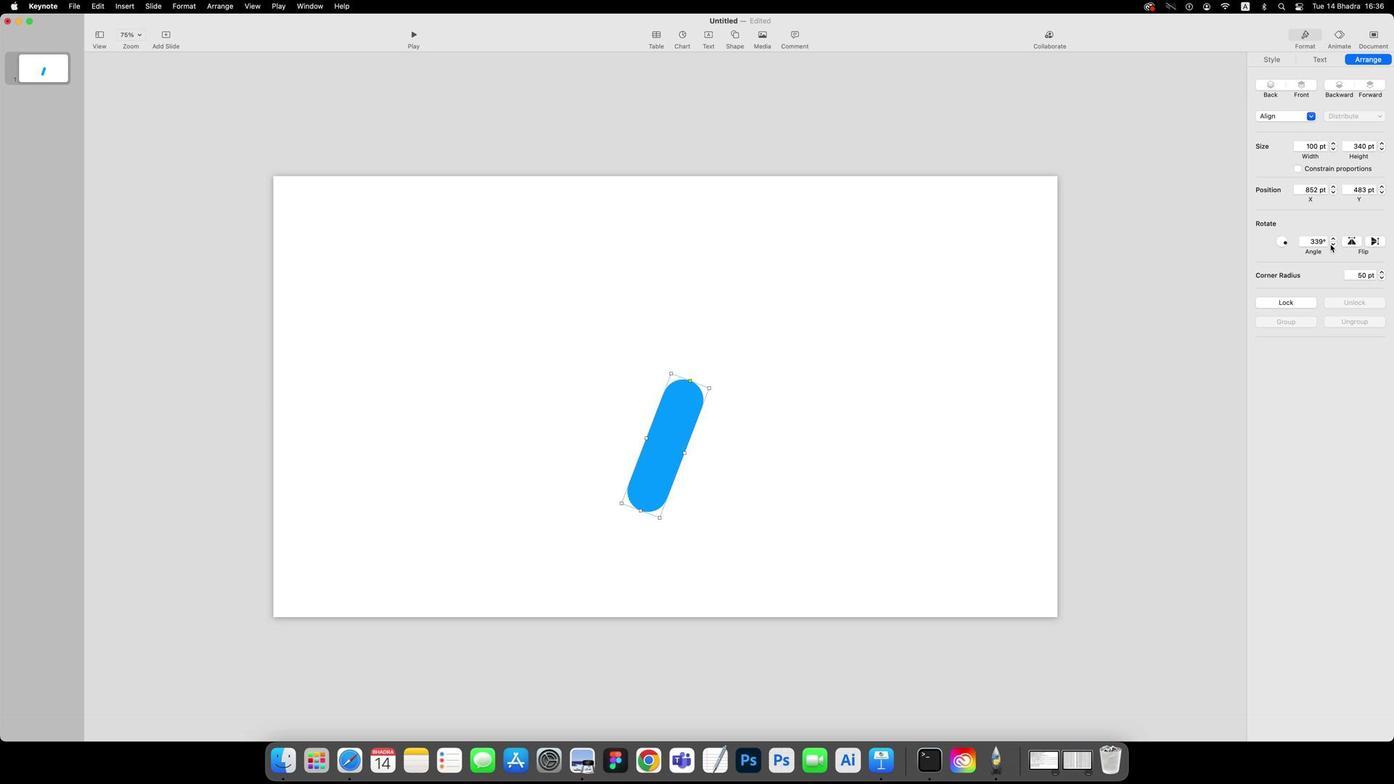 
Action: Mouse pressed left at (1330, 244)
Screenshot: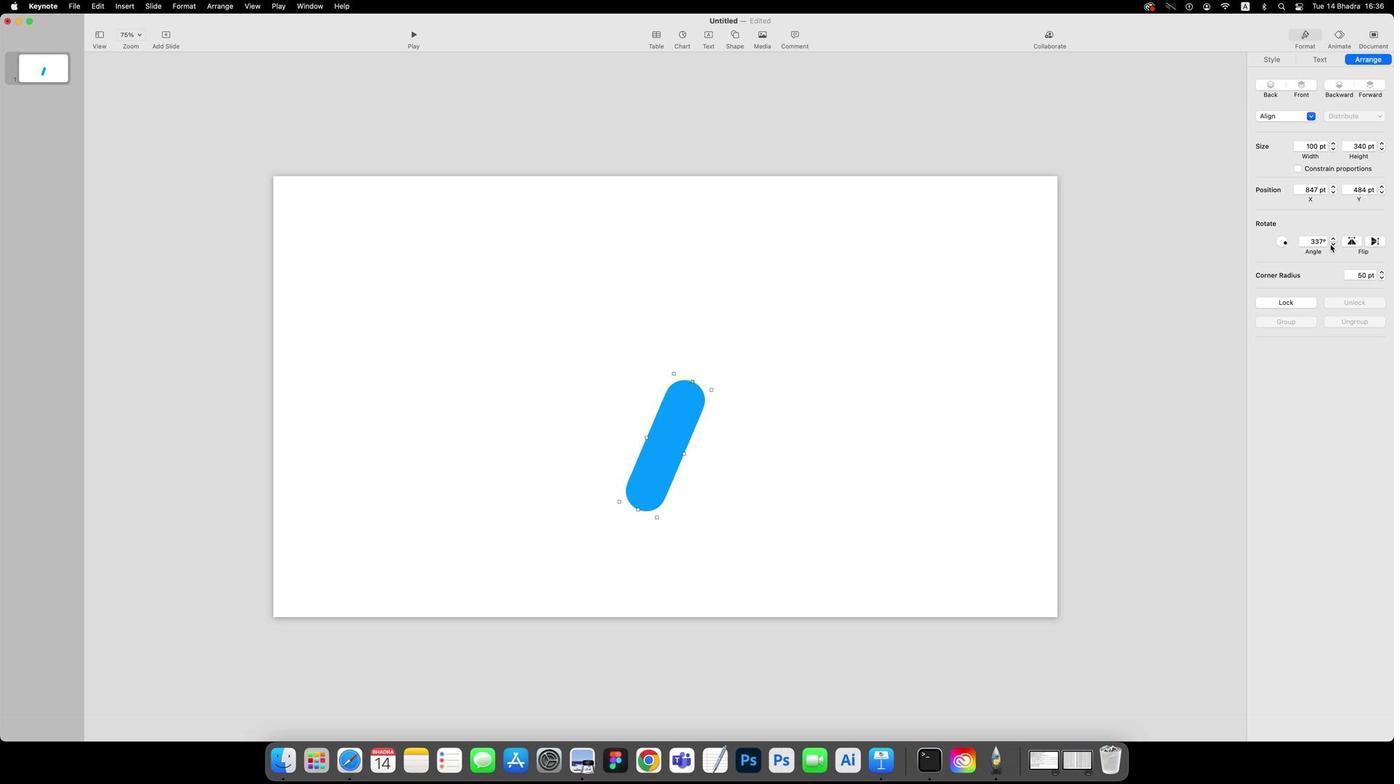 
Action: Mouse pressed left at (1330, 244)
Screenshot: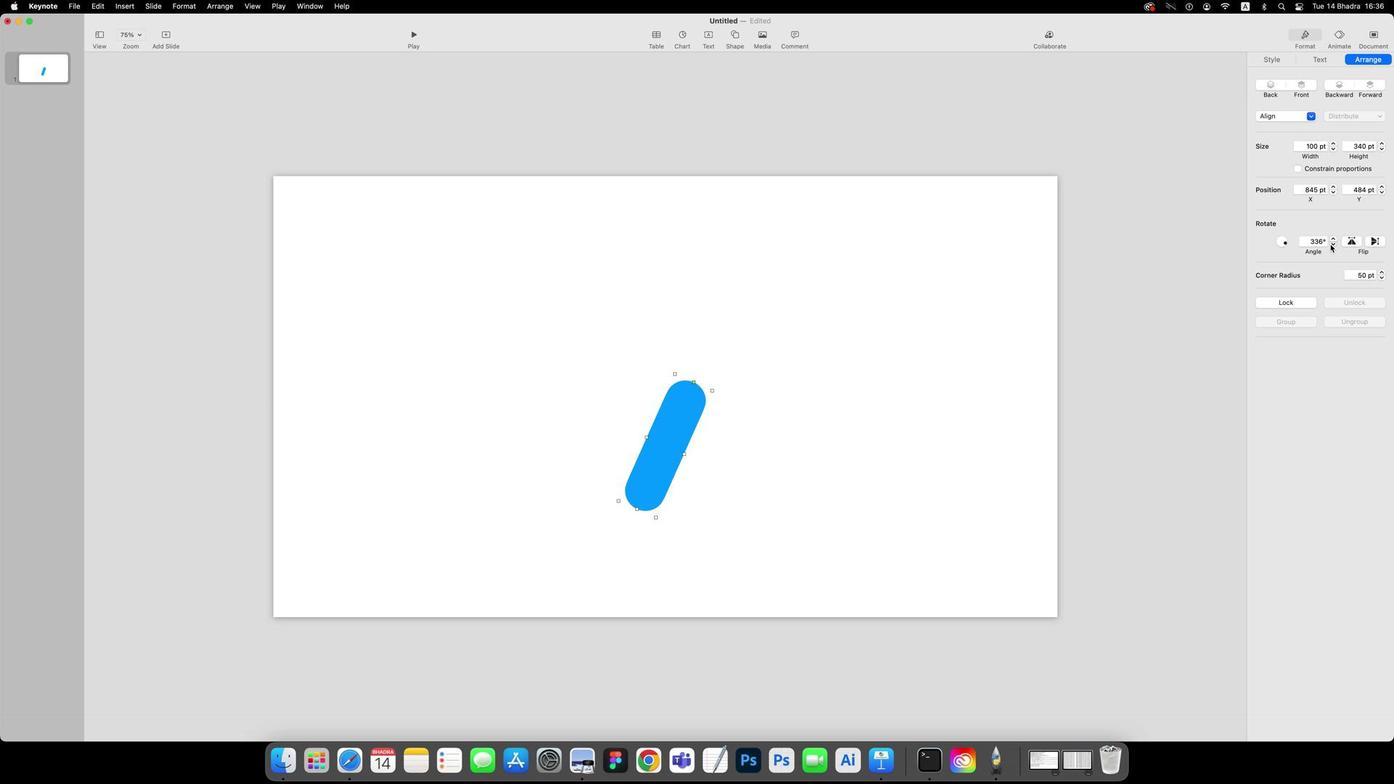 
Action: Mouse pressed left at (1330, 244)
Screenshot: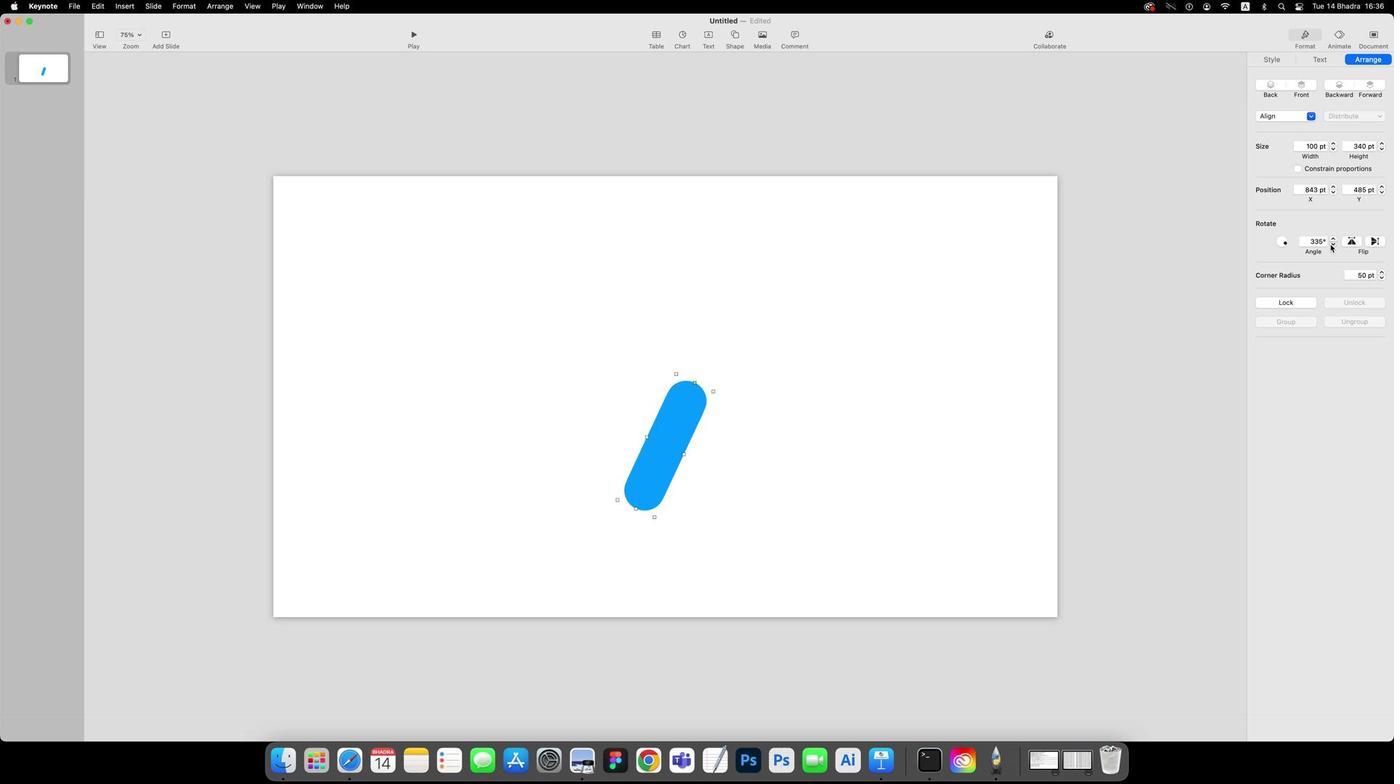 
Action: Mouse pressed left at (1330, 244)
Screenshot: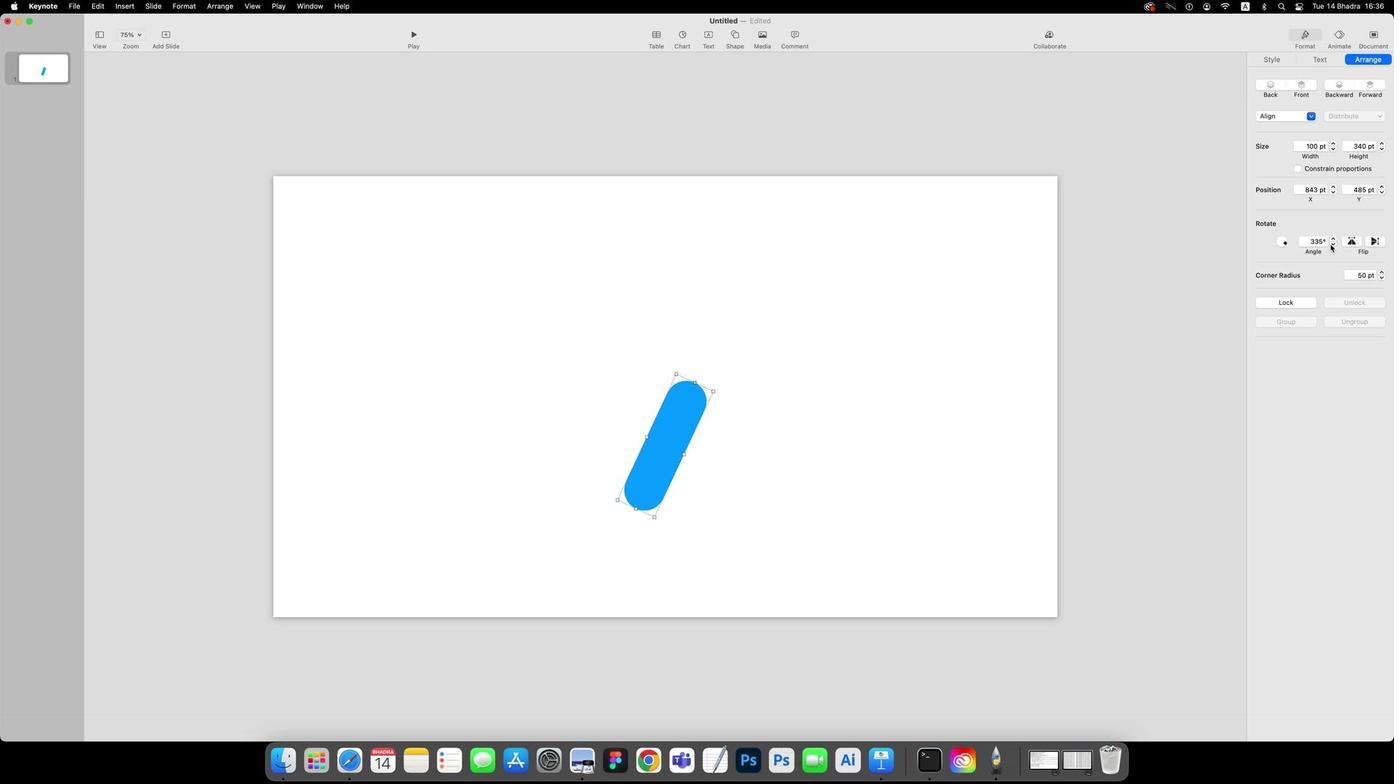 
Action: Mouse pressed left at (1330, 244)
Screenshot: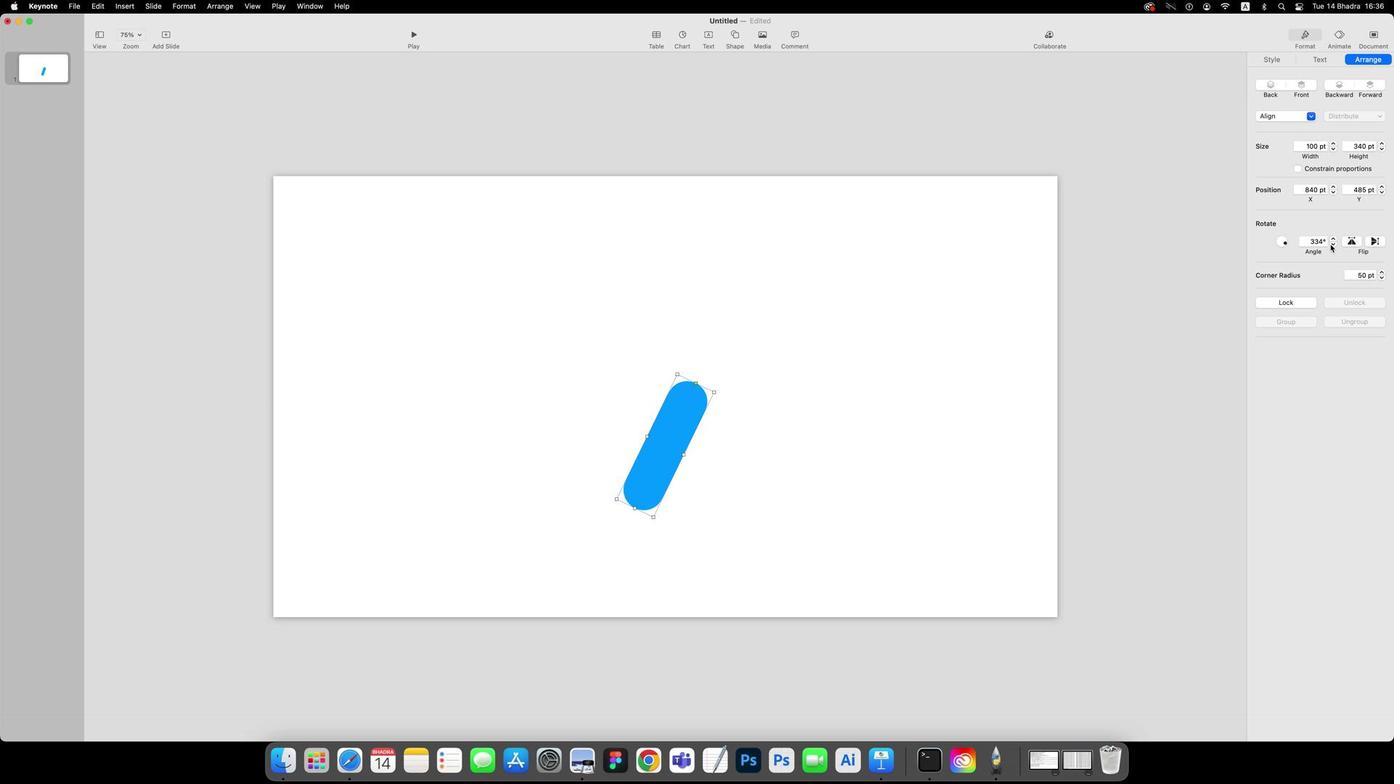 
Action: Mouse pressed left at (1330, 244)
Screenshot: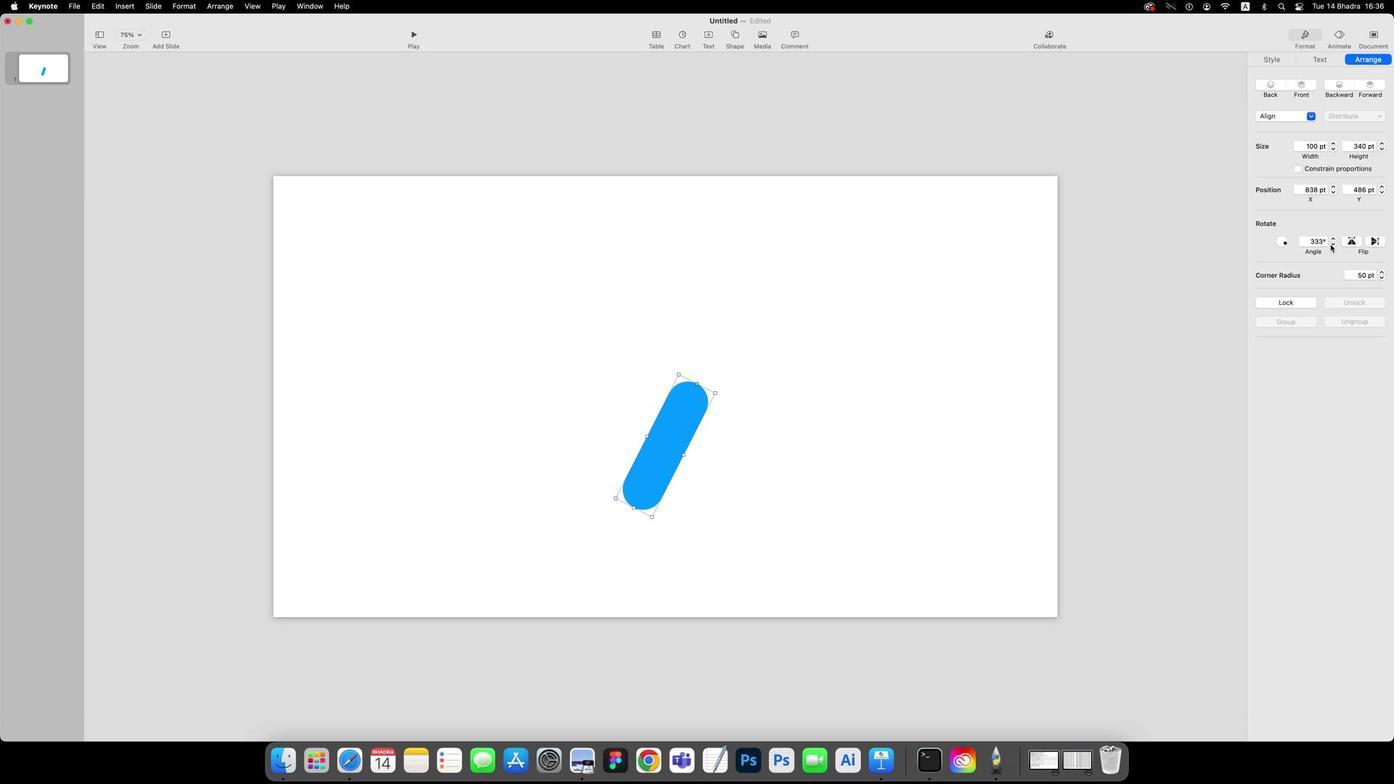 
Action: Mouse pressed left at (1330, 244)
Screenshot: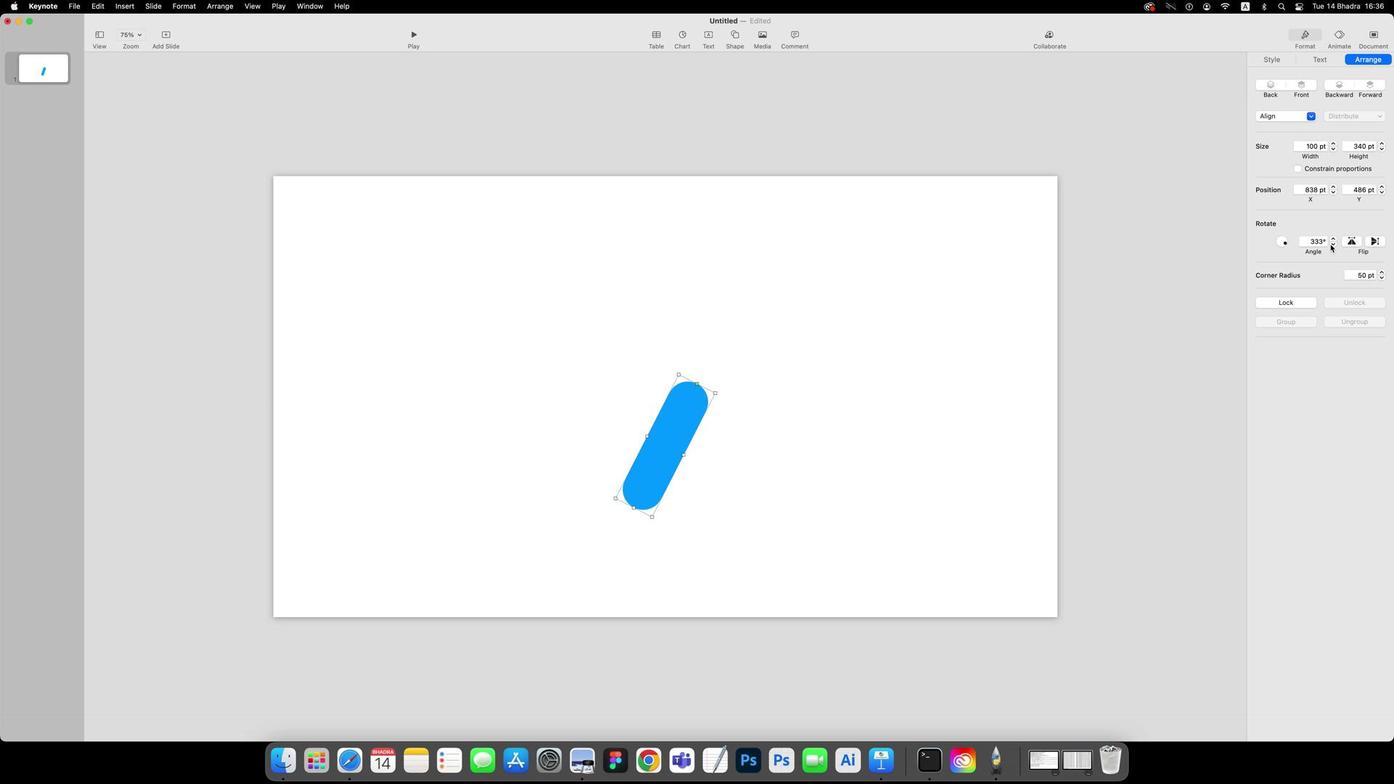 
Action: Mouse pressed left at (1330, 244)
Screenshot: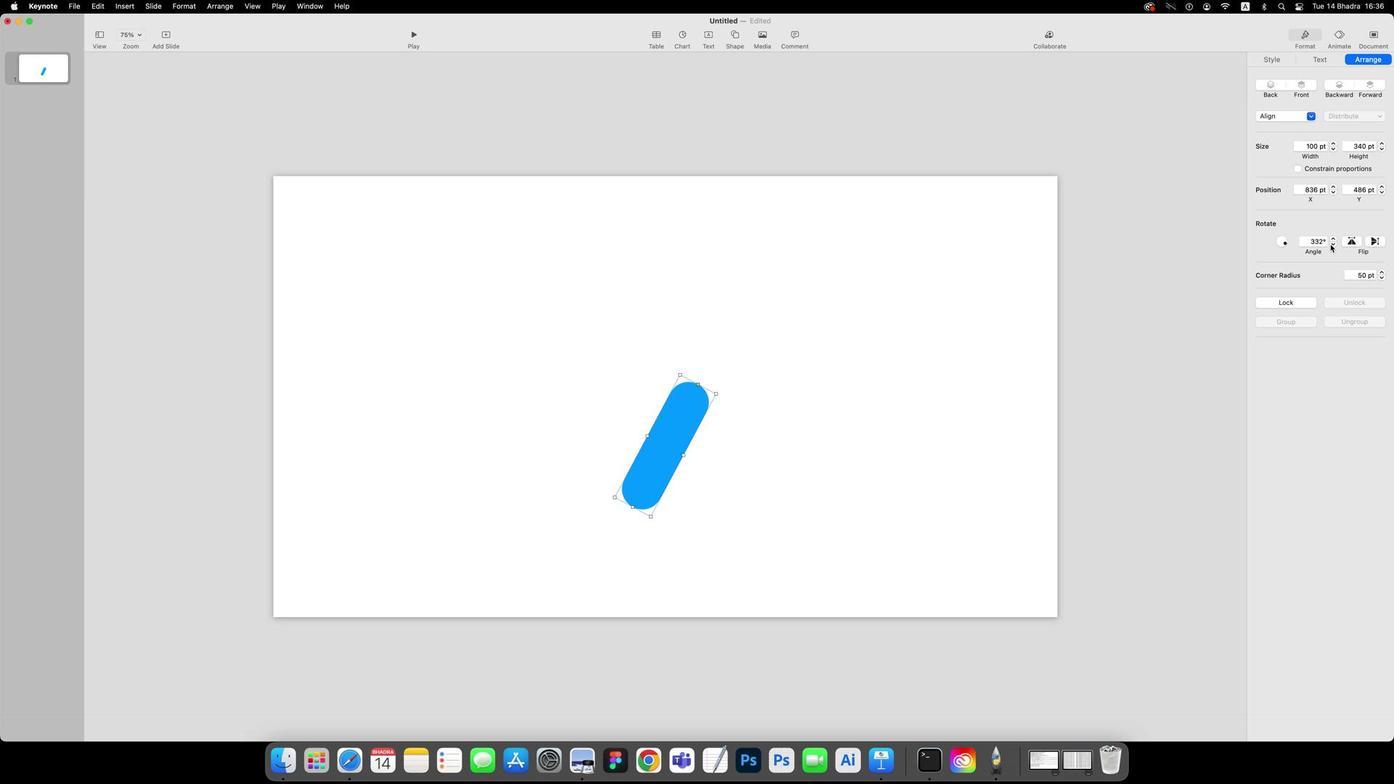 
Action: Mouse moved to (1331, 238)
Screenshot: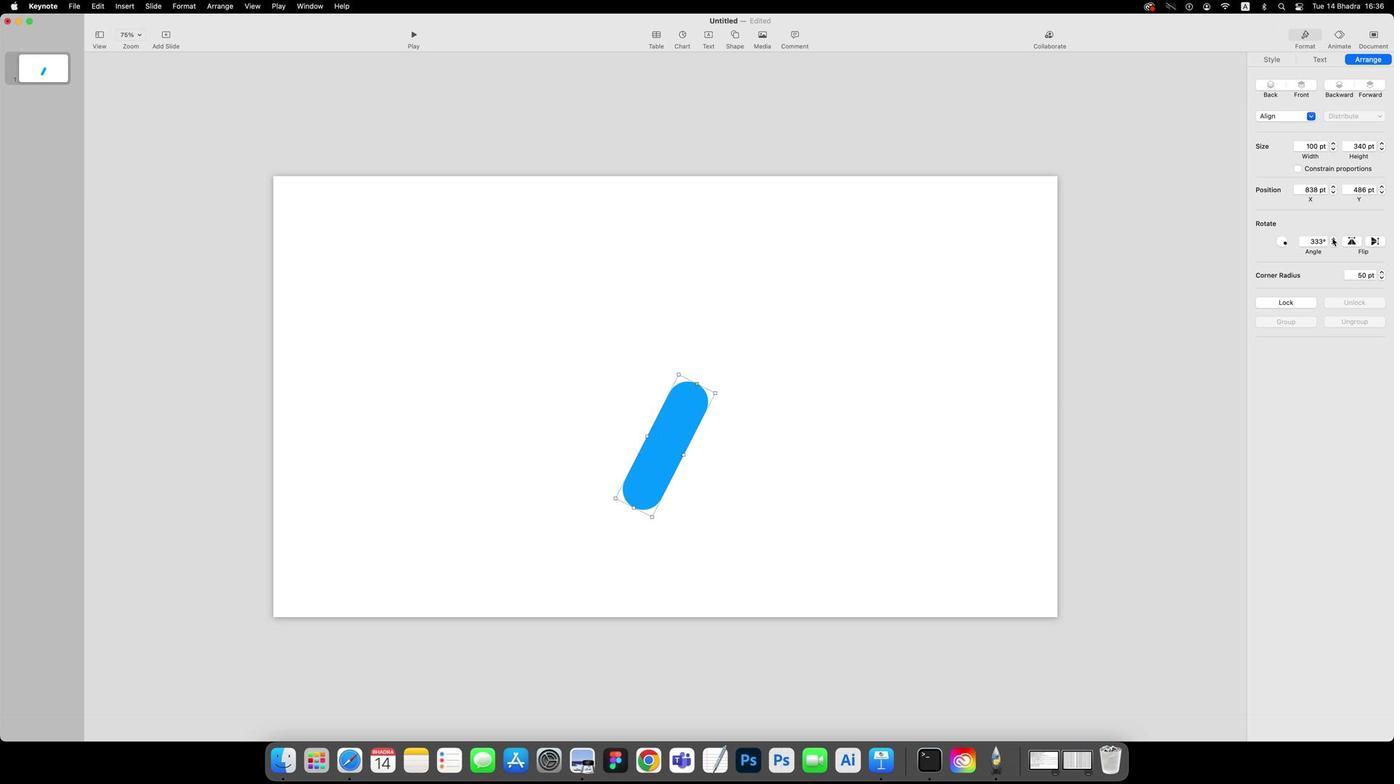 
Action: Mouse pressed left at (1331, 238)
Screenshot: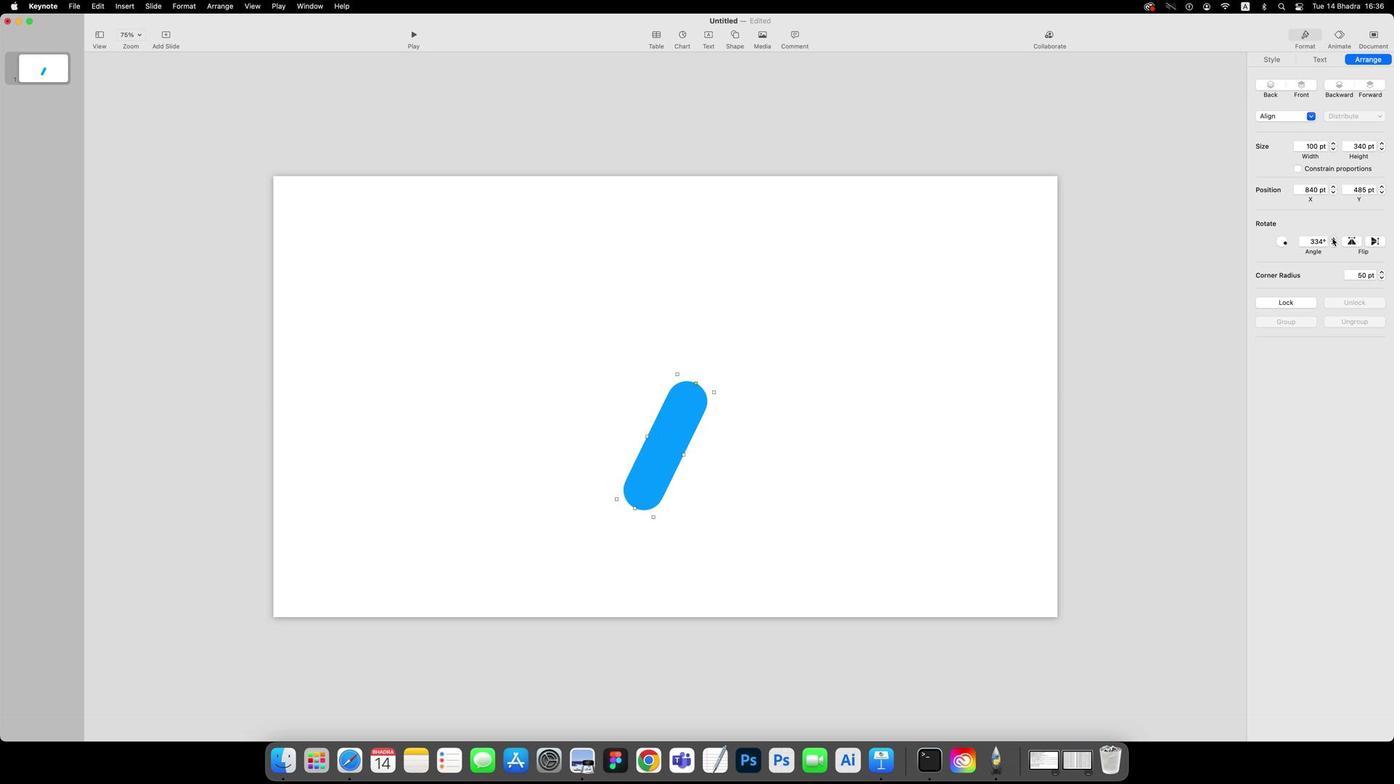 
Action: Mouse pressed left at (1331, 238)
Screenshot: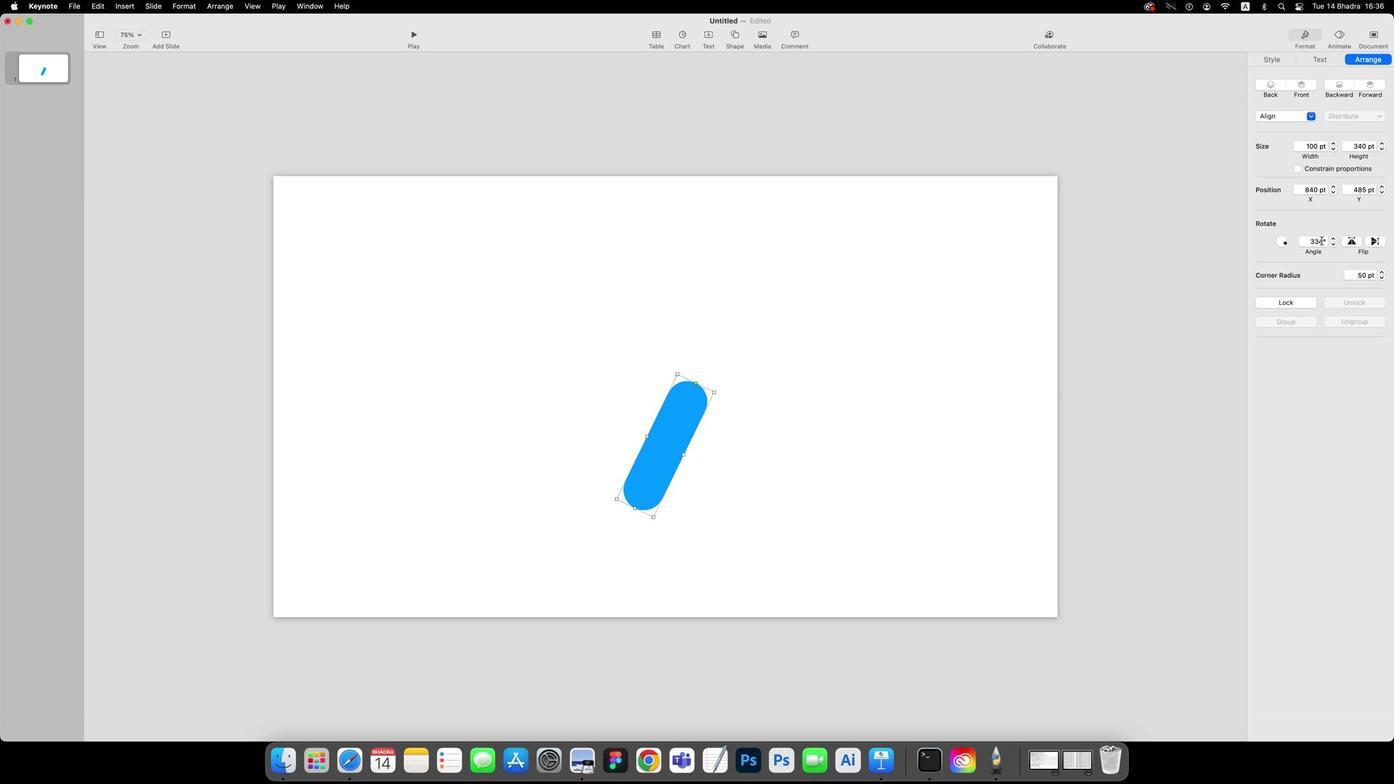 
Action: Mouse moved to (652, 450)
Screenshot: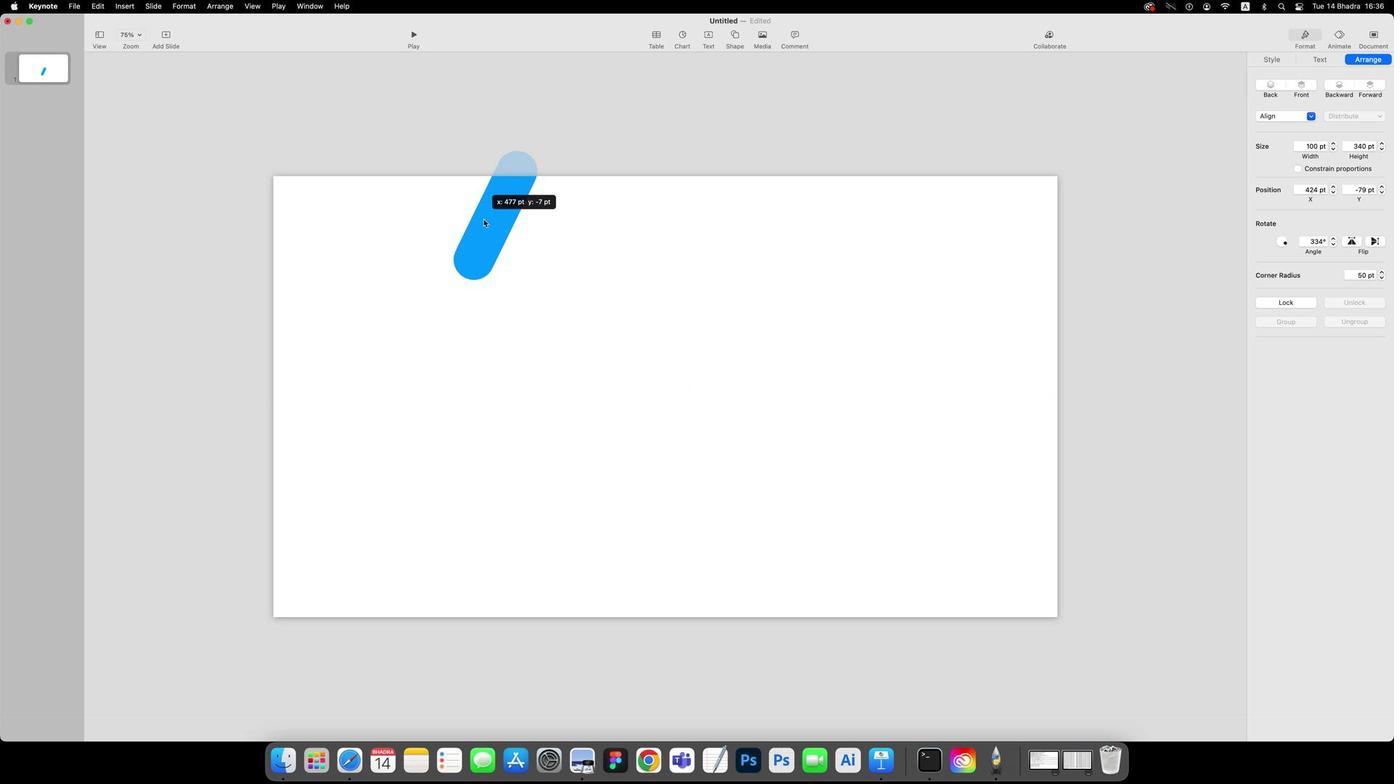 
Action: Mouse pressed left at (652, 450)
Screenshot: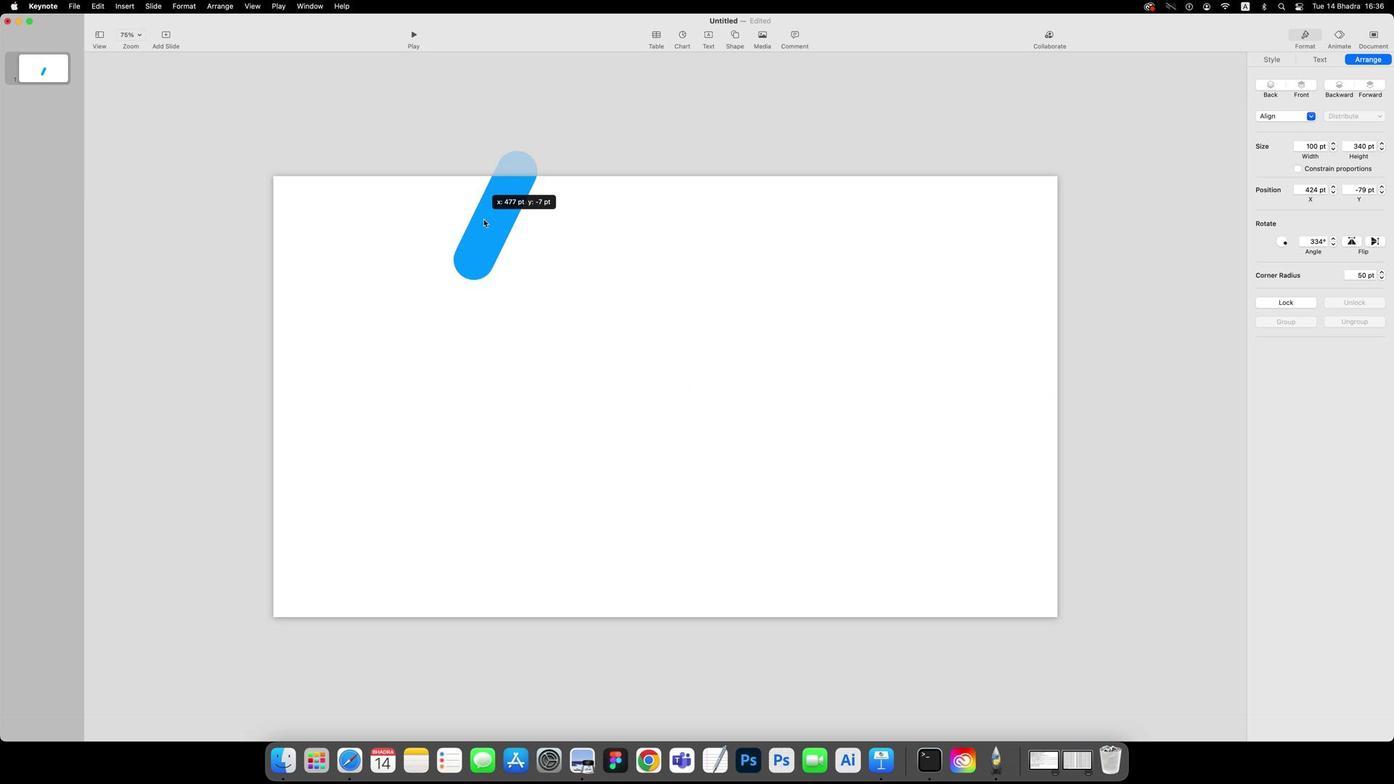 
Action: Mouse moved to (488, 209)
Screenshot: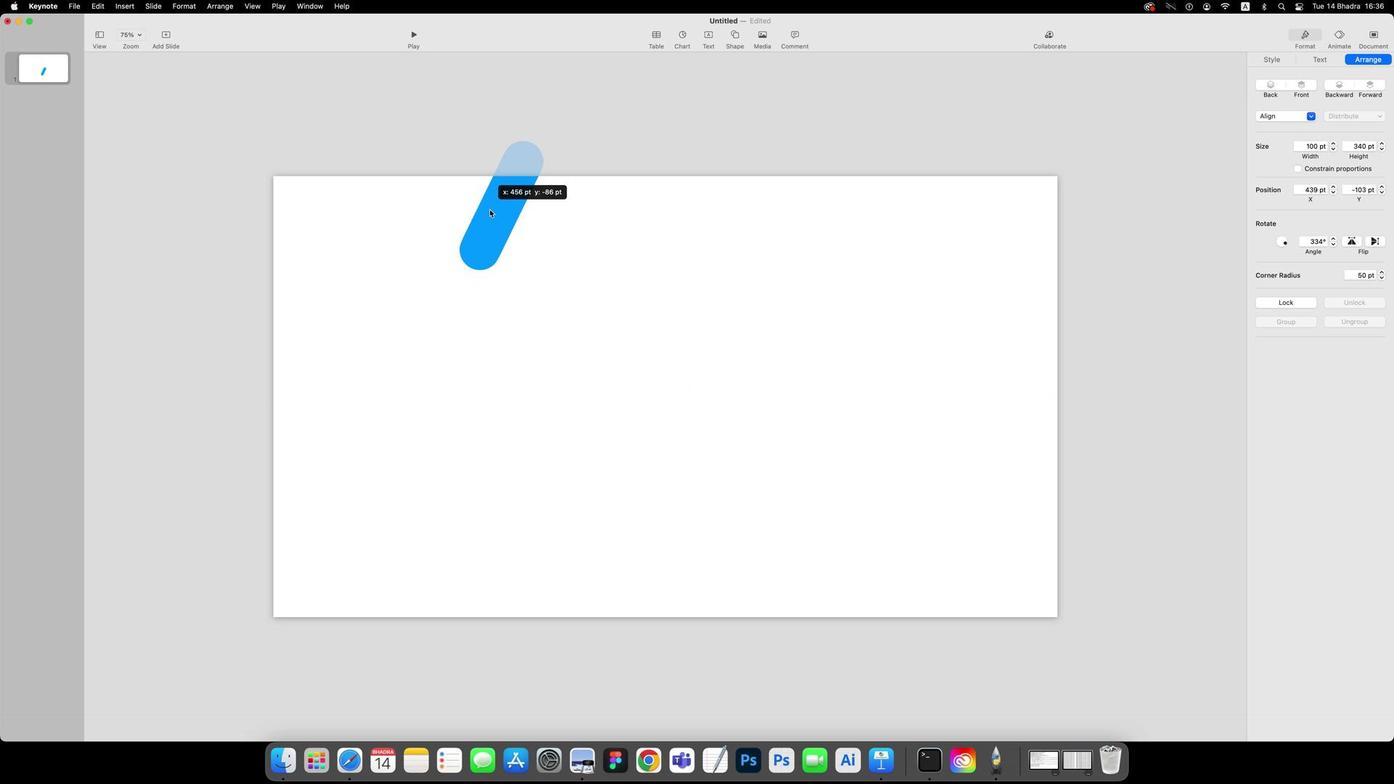 
Action: Key pressed Key.alt
Screenshot: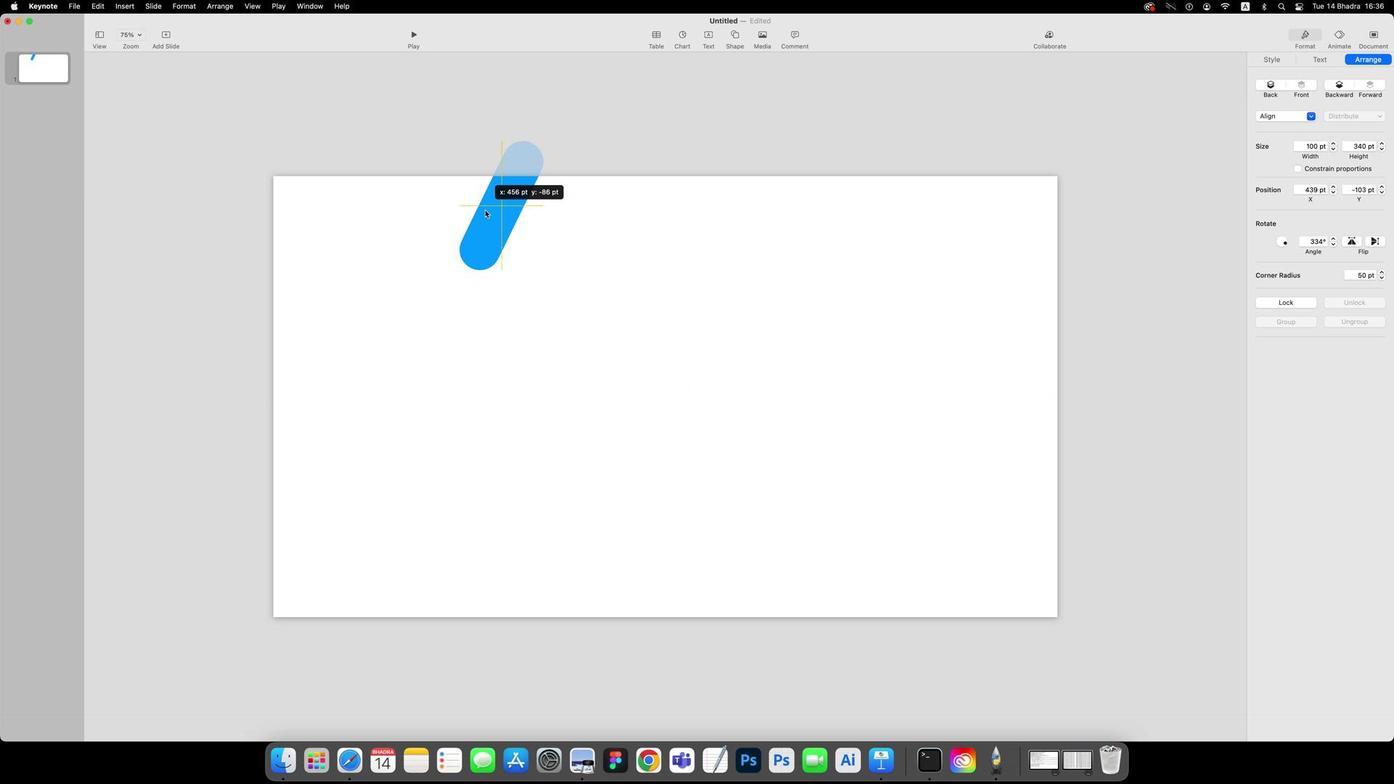 
Action: Mouse pressed left at (488, 209)
Screenshot: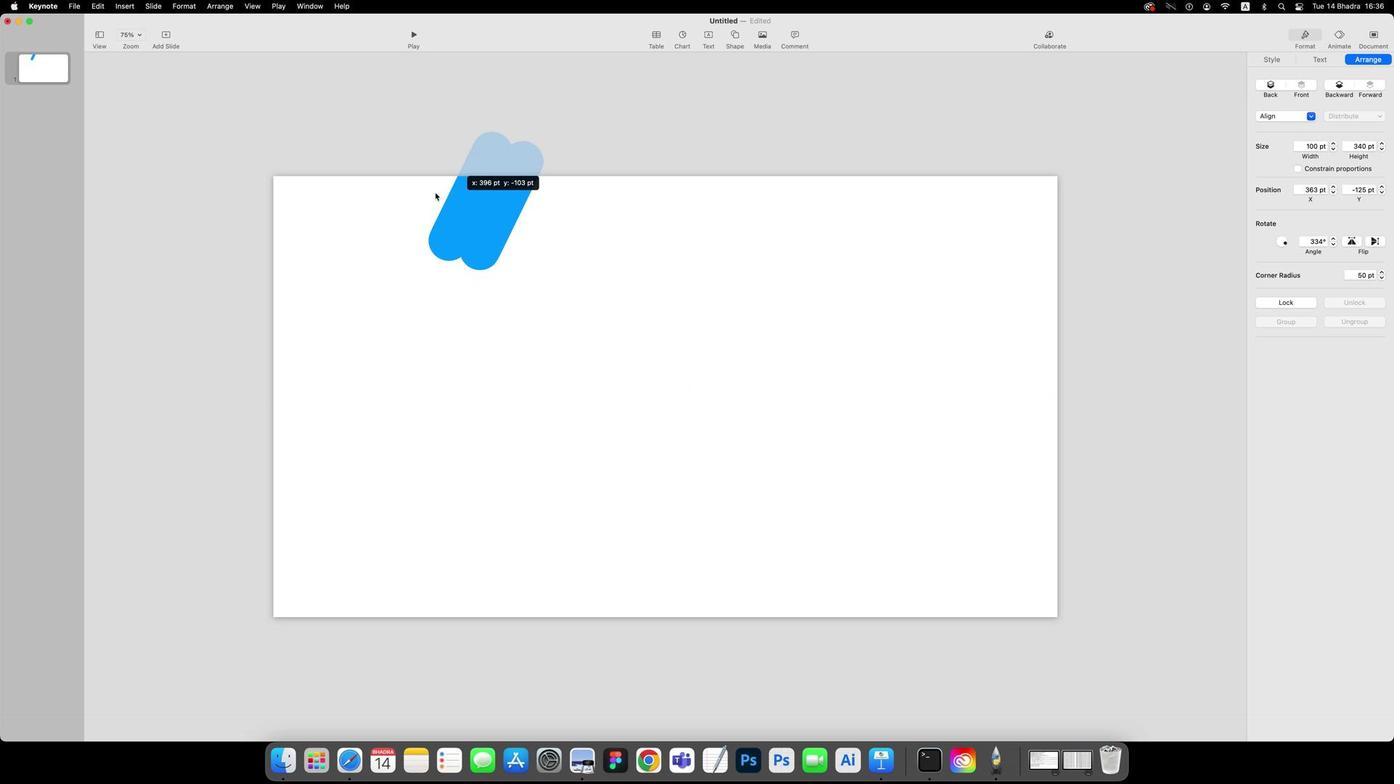 
Action: Mouse moved to (1272, 62)
Screenshot: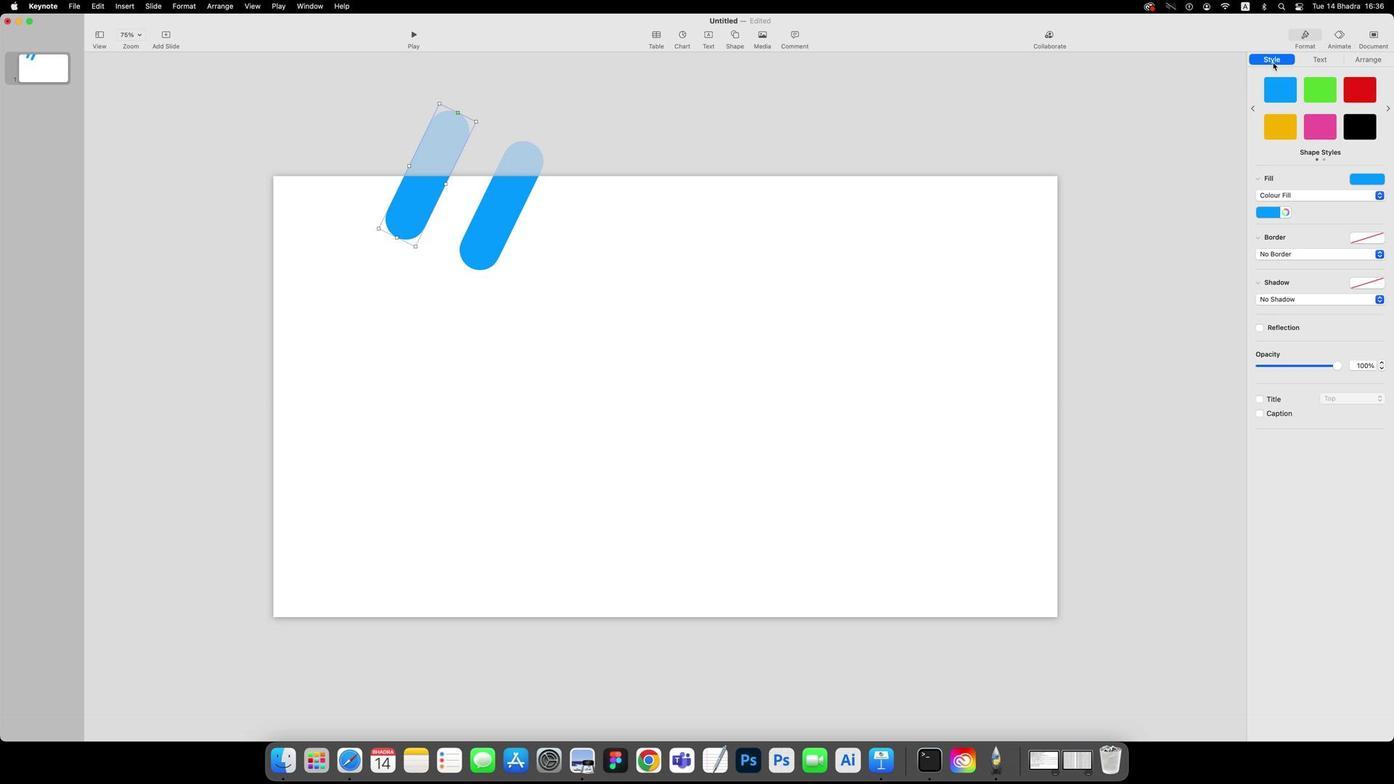 
Action: Mouse pressed left at (1272, 62)
Screenshot: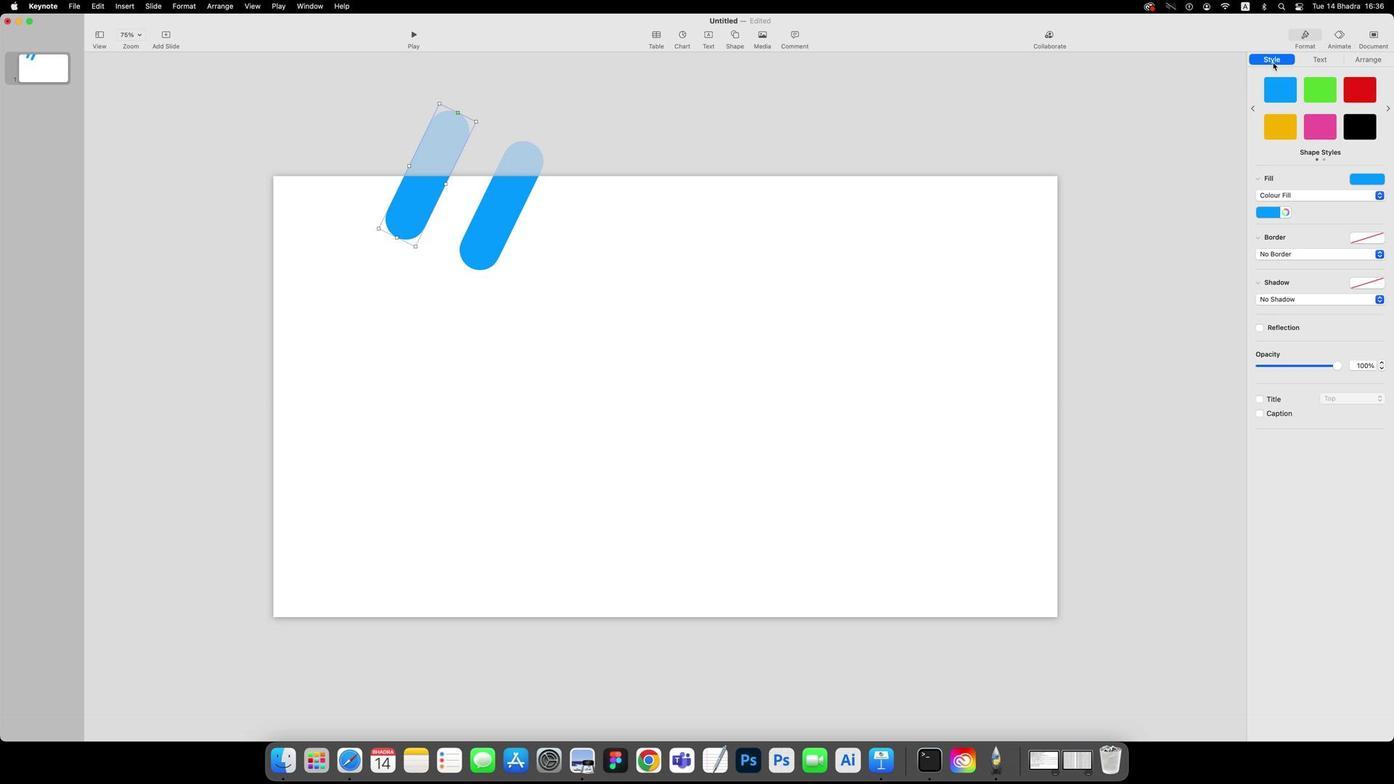 
Action: Mouse moved to (1285, 86)
Screenshot: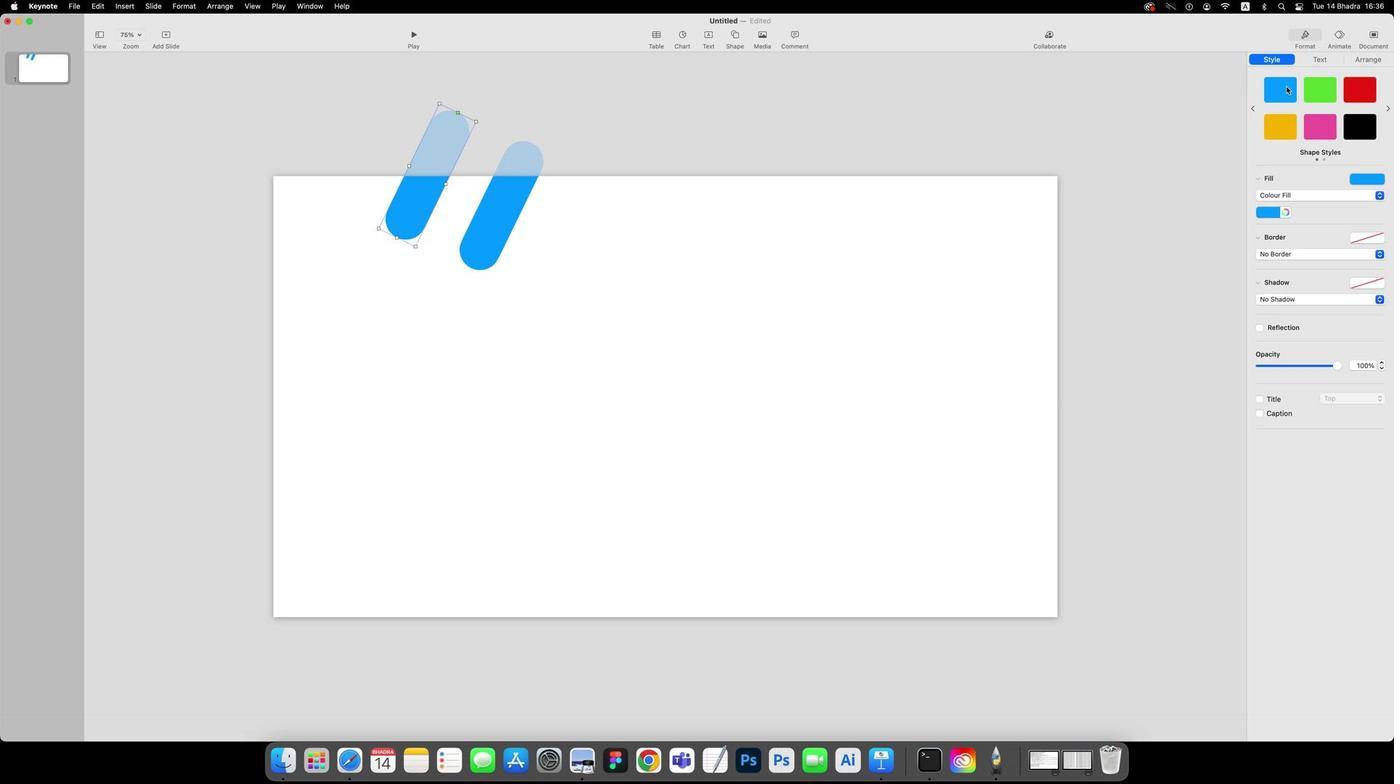 
Action: Mouse pressed left at (1285, 86)
Screenshot: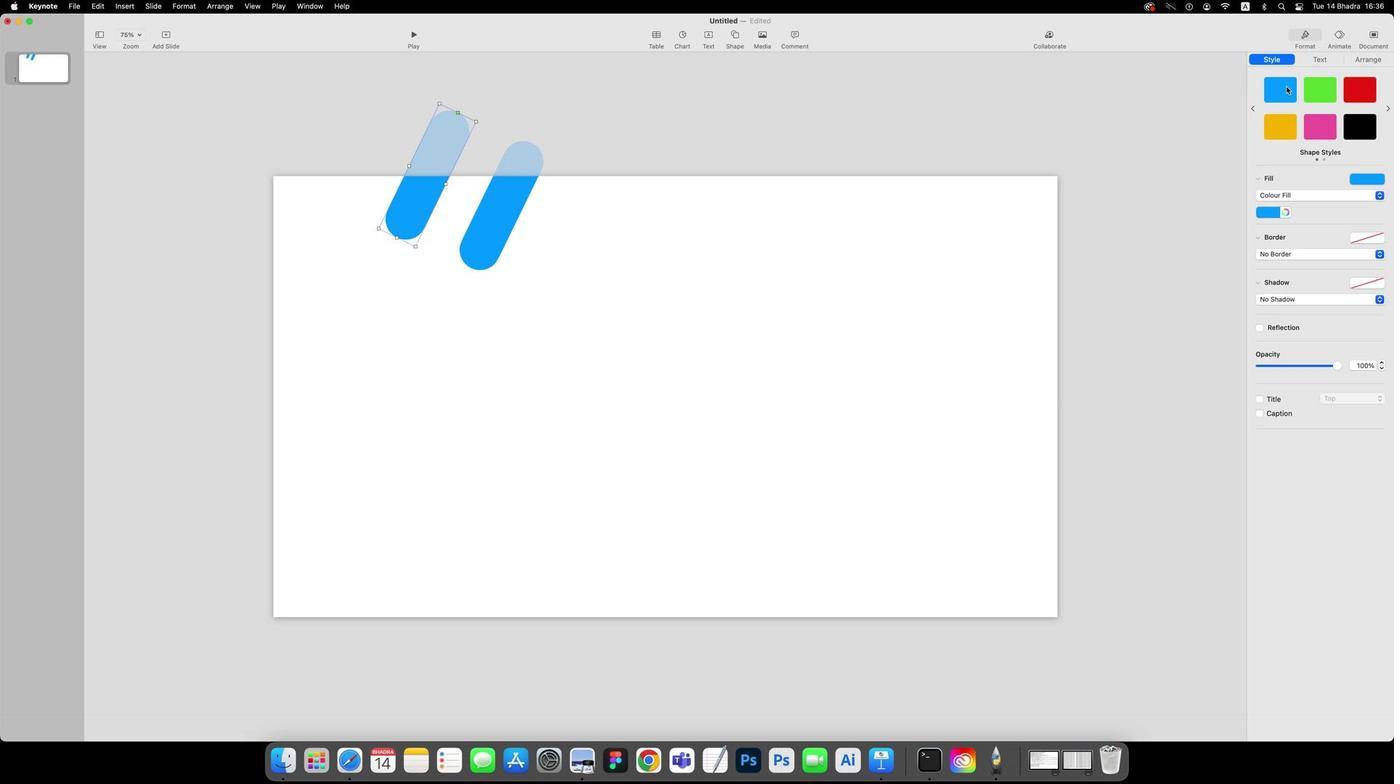 
Action: Mouse moved to (1284, 127)
Screenshot: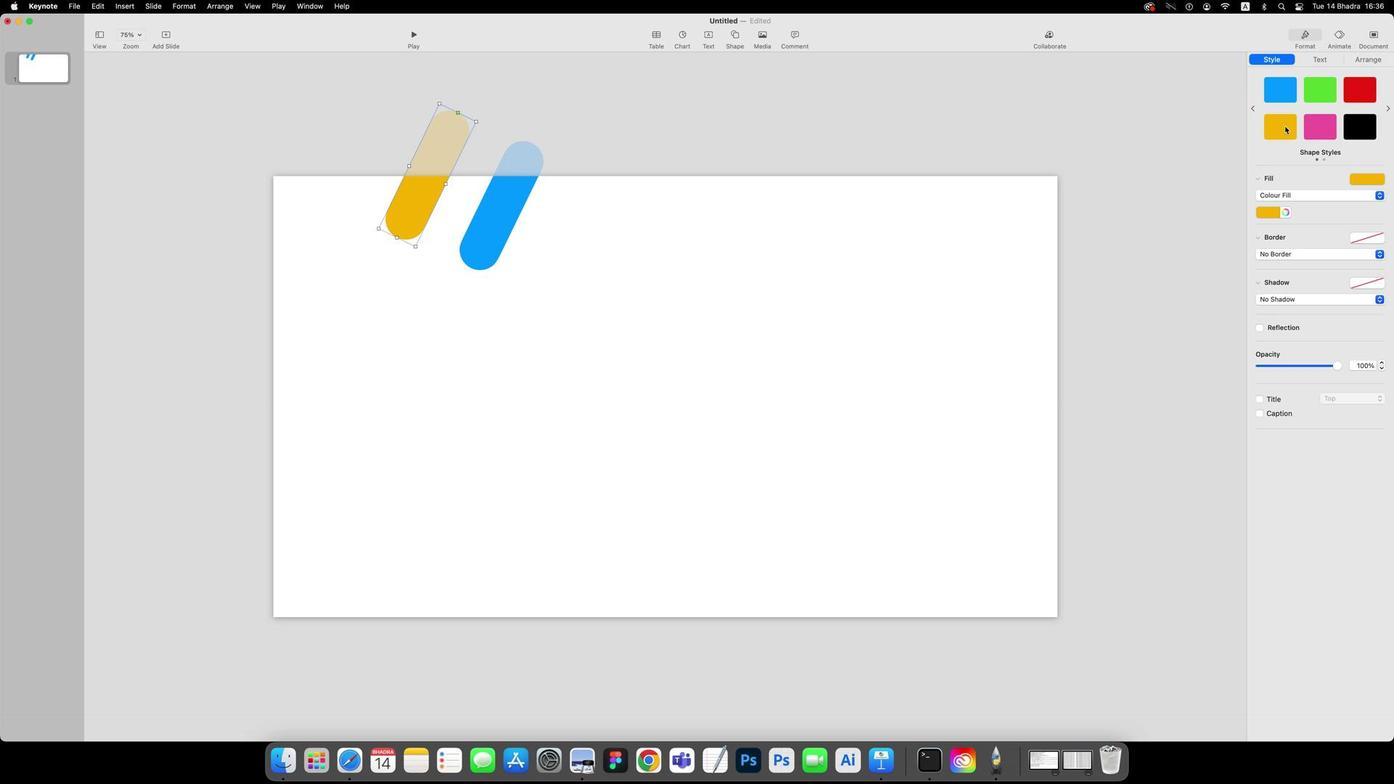 
Action: Mouse pressed left at (1284, 127)
Screenshot: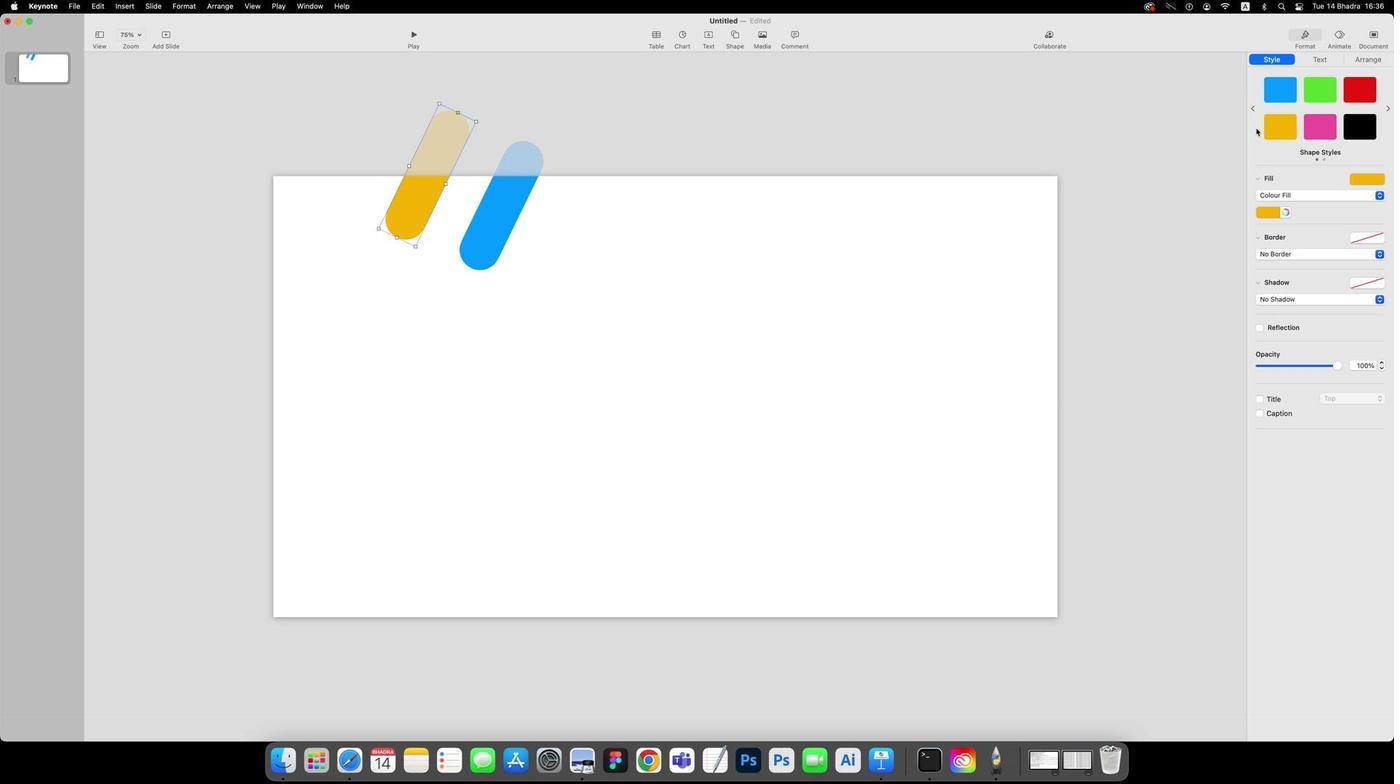 
Action: Mouse moved to (404, 187)
Screenshot: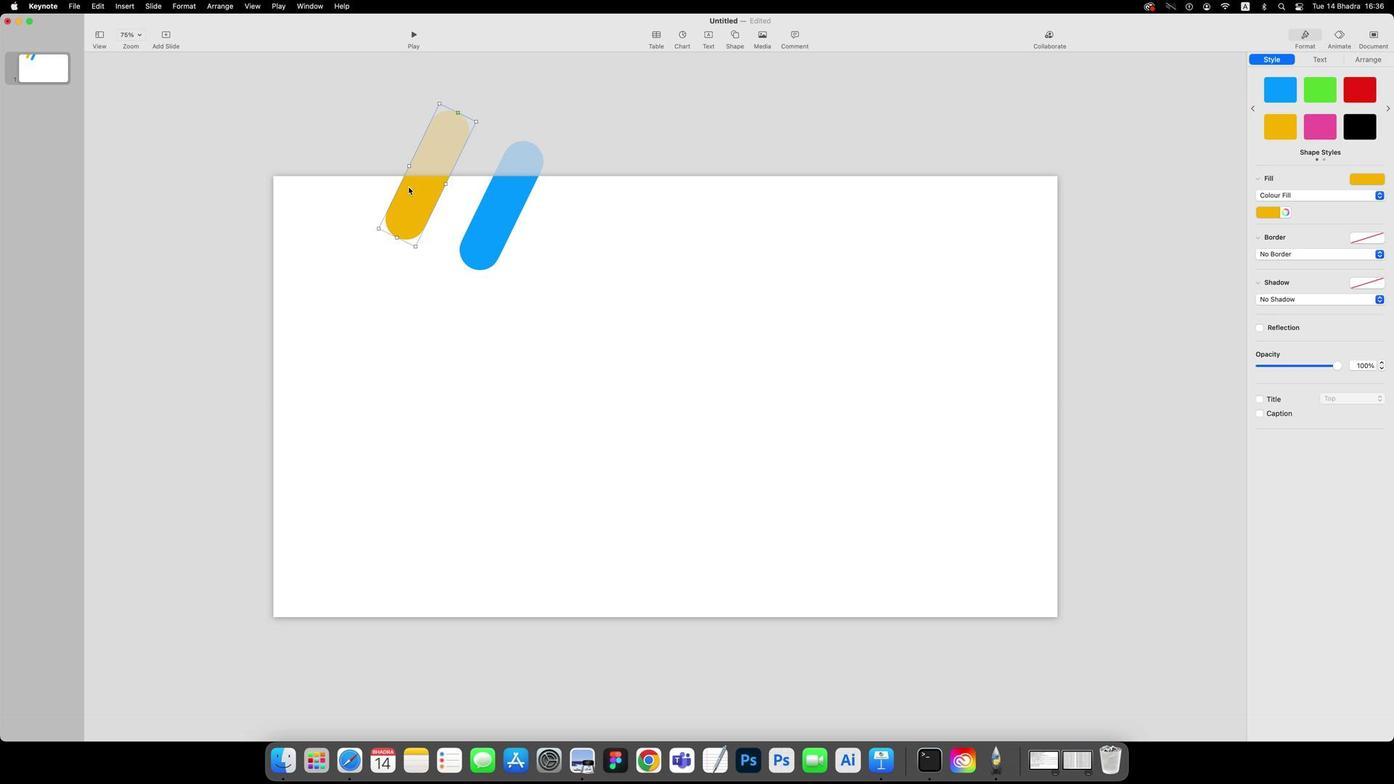 
Action: Key pressed Key.alt
Screenshot: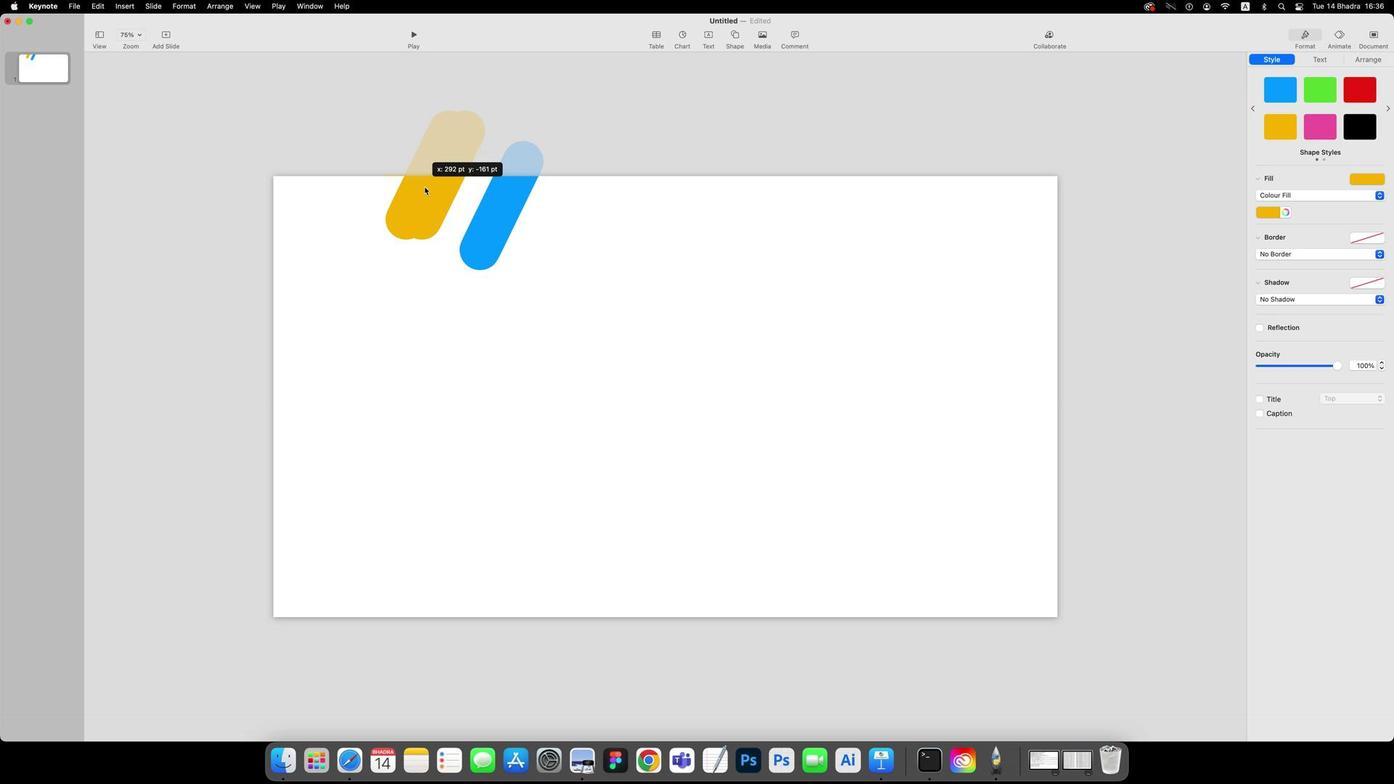 
Action: Mouse moved to (407, 187)
Screenshot: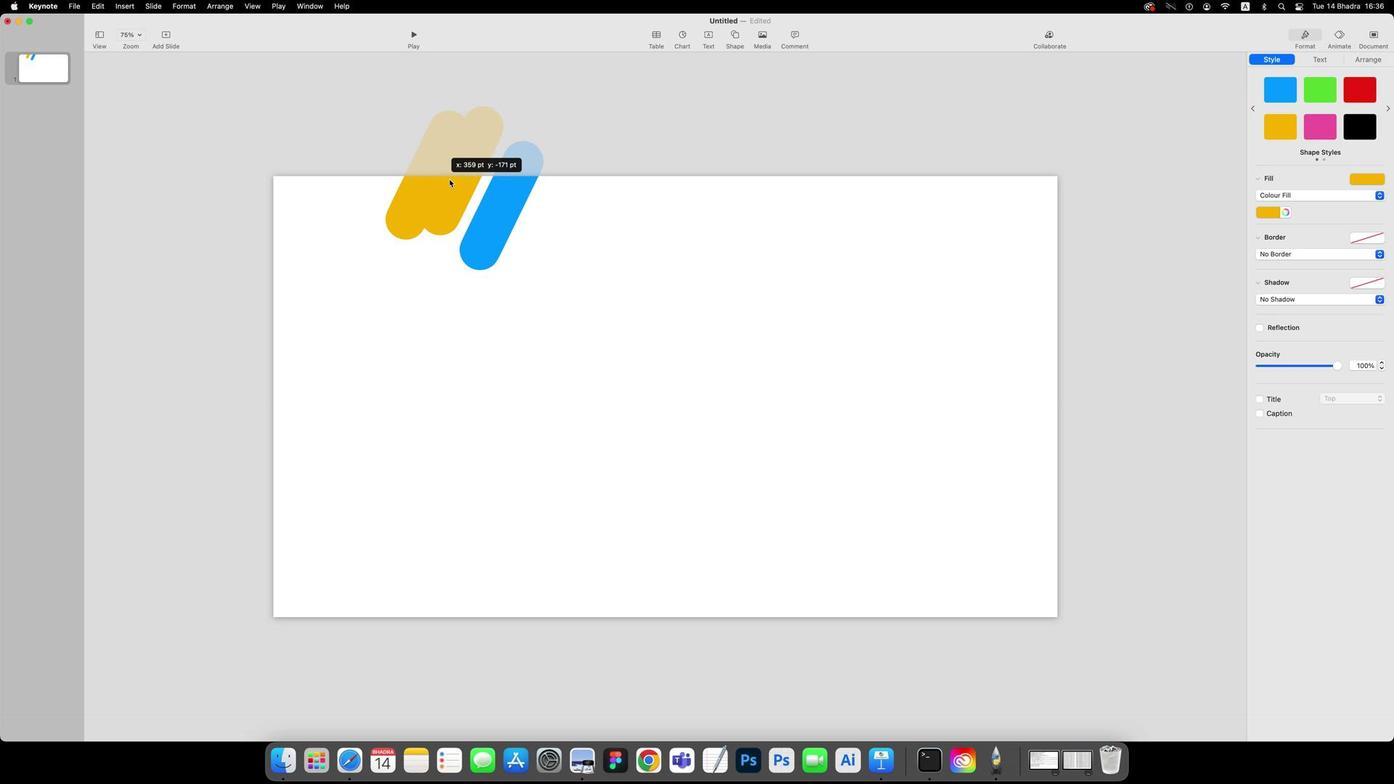 
Action: Mouse pressed left at (407, 187)
Screenshot: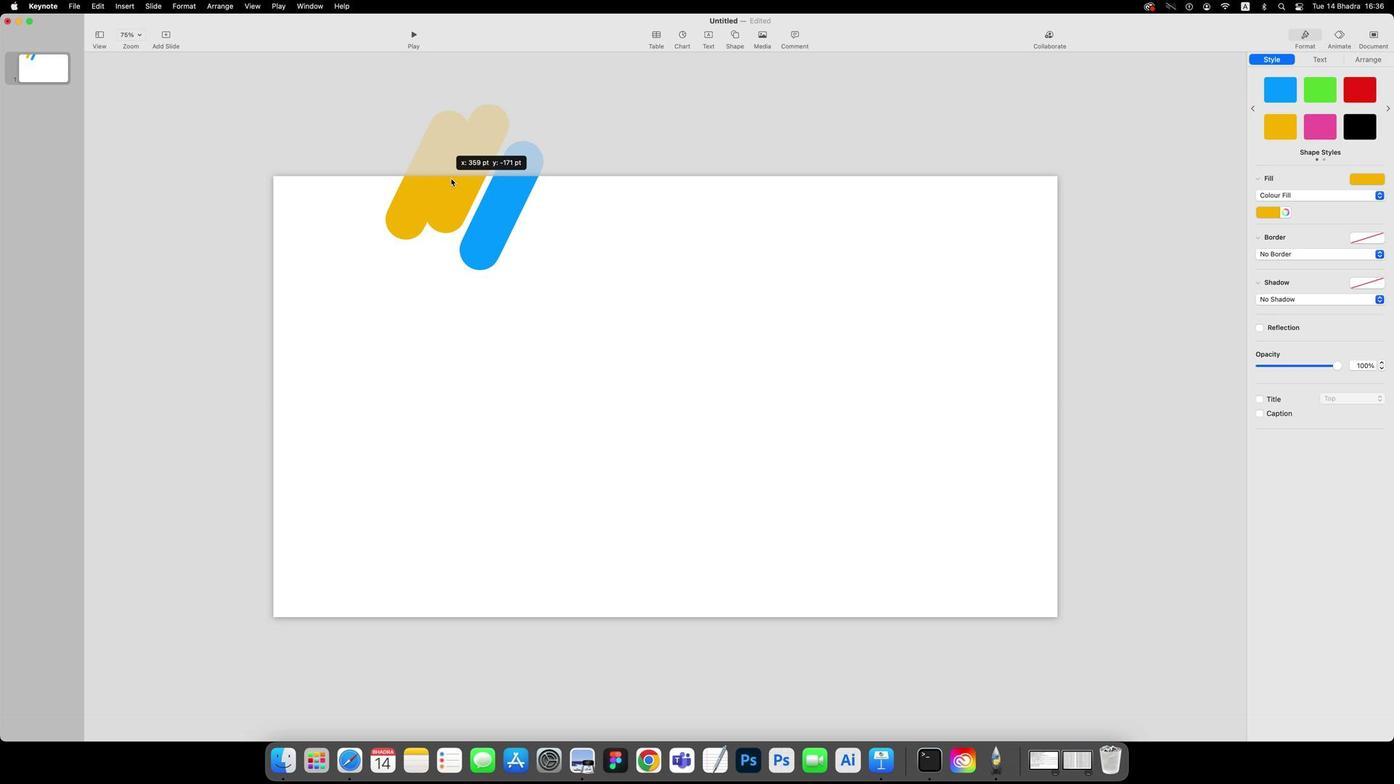
Action: Mouse moved to (1312, 131)
Screenshot: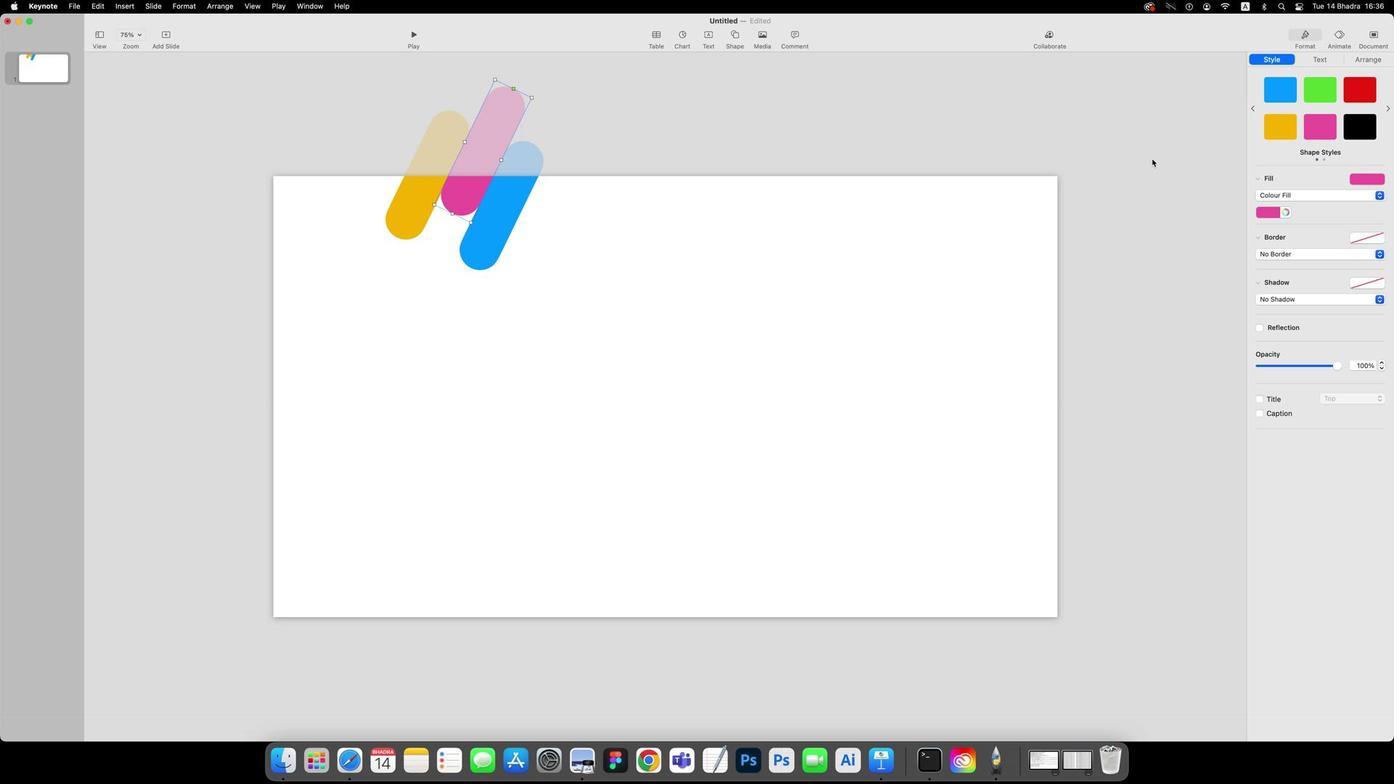 
Action: Mouse pressed left at (1312, 131)
Screenshot: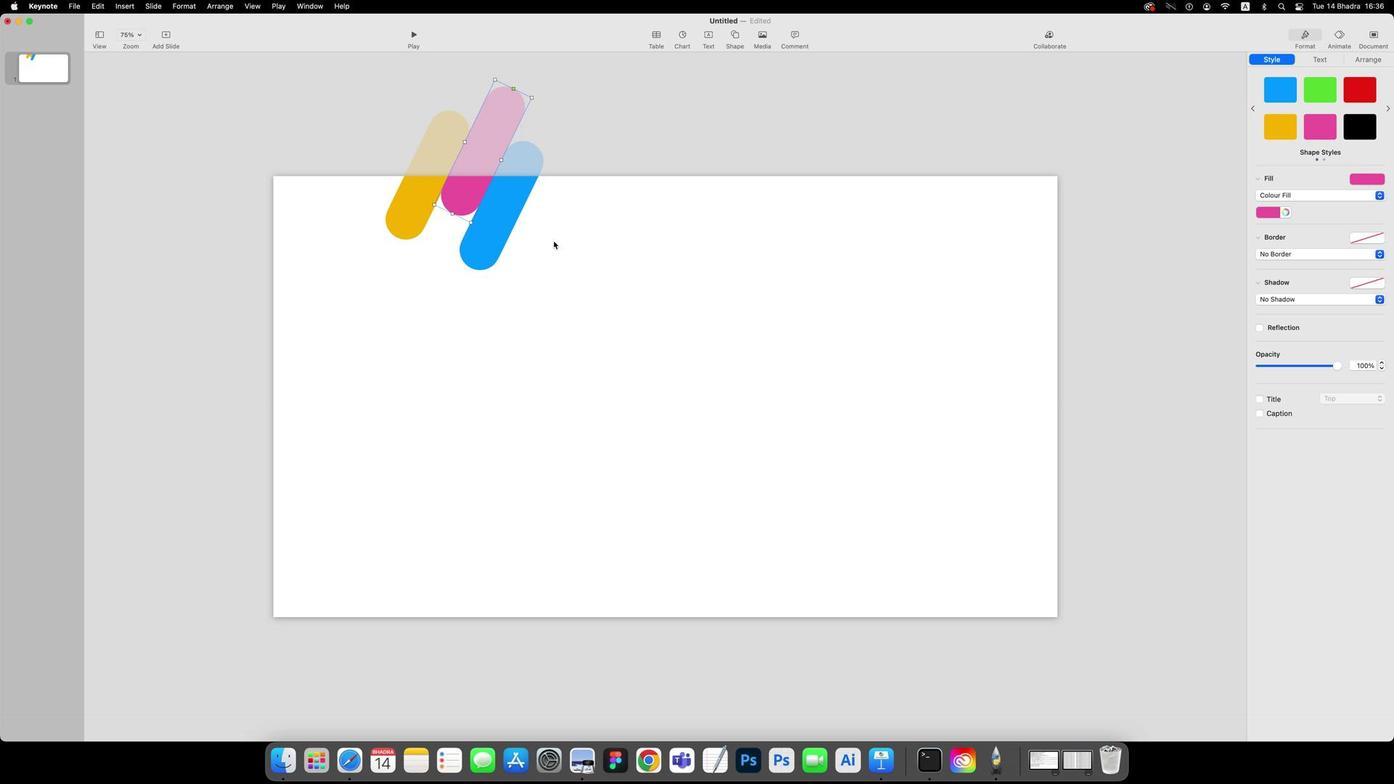
Action: Mouse moved to (544, 258)
Screenshot: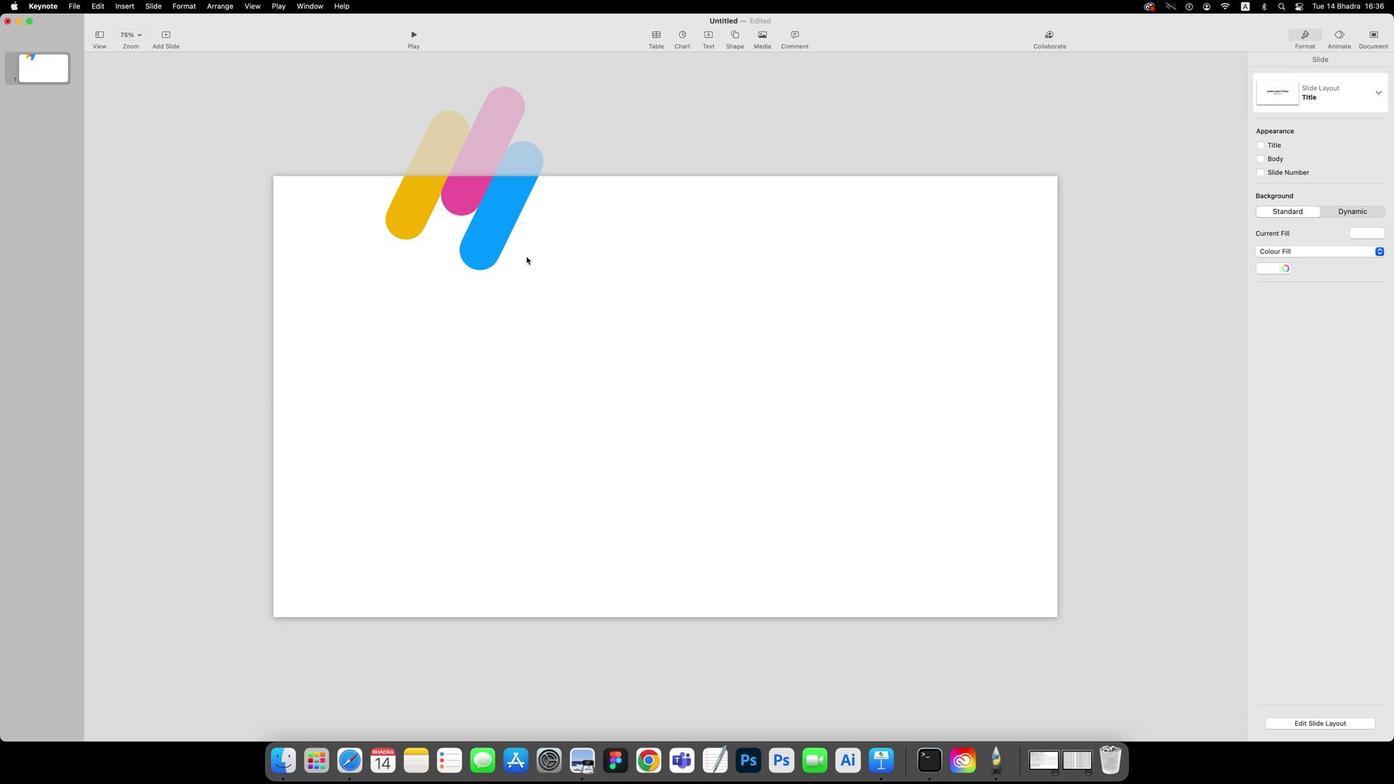 
Action: Mouse pressed left at (544, 258)
Screenshot: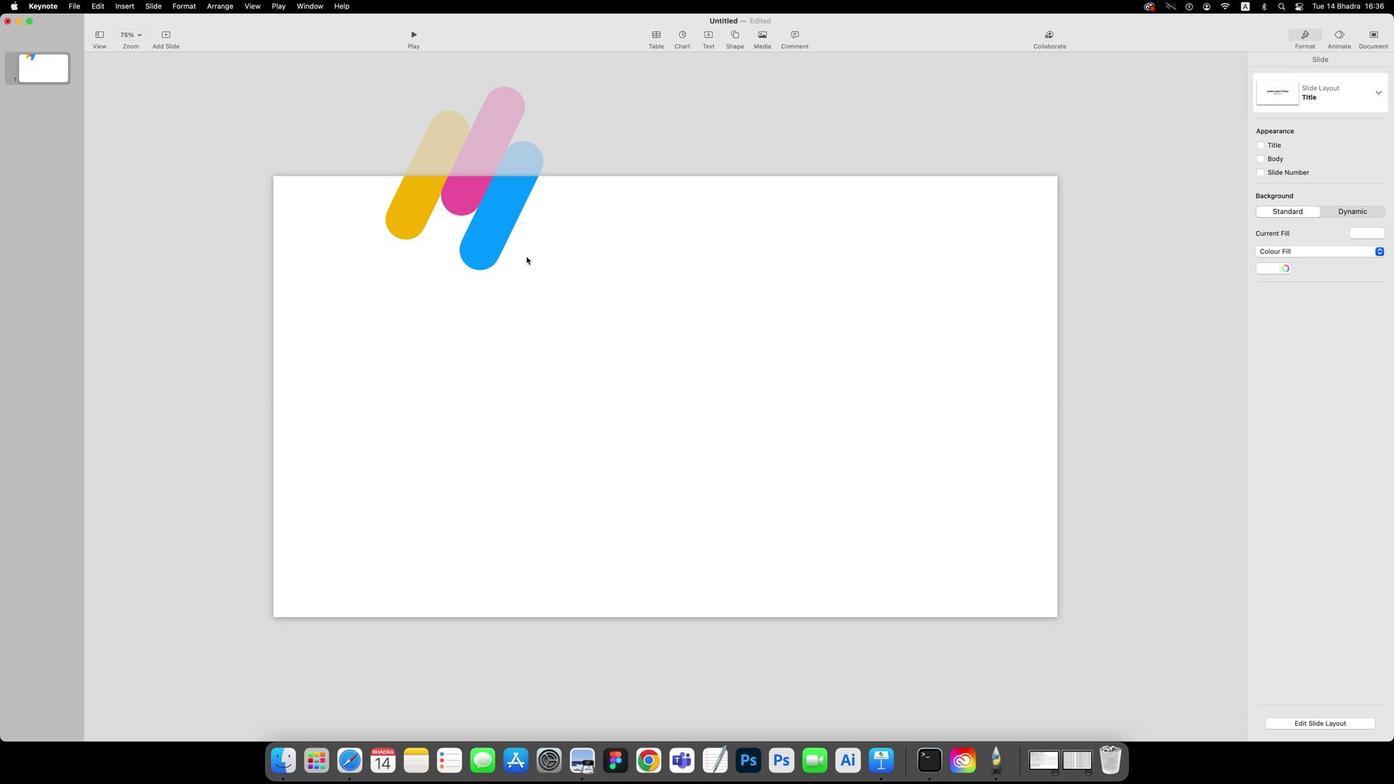 
Action: Mouse moved to (735, 34)
Screenshot: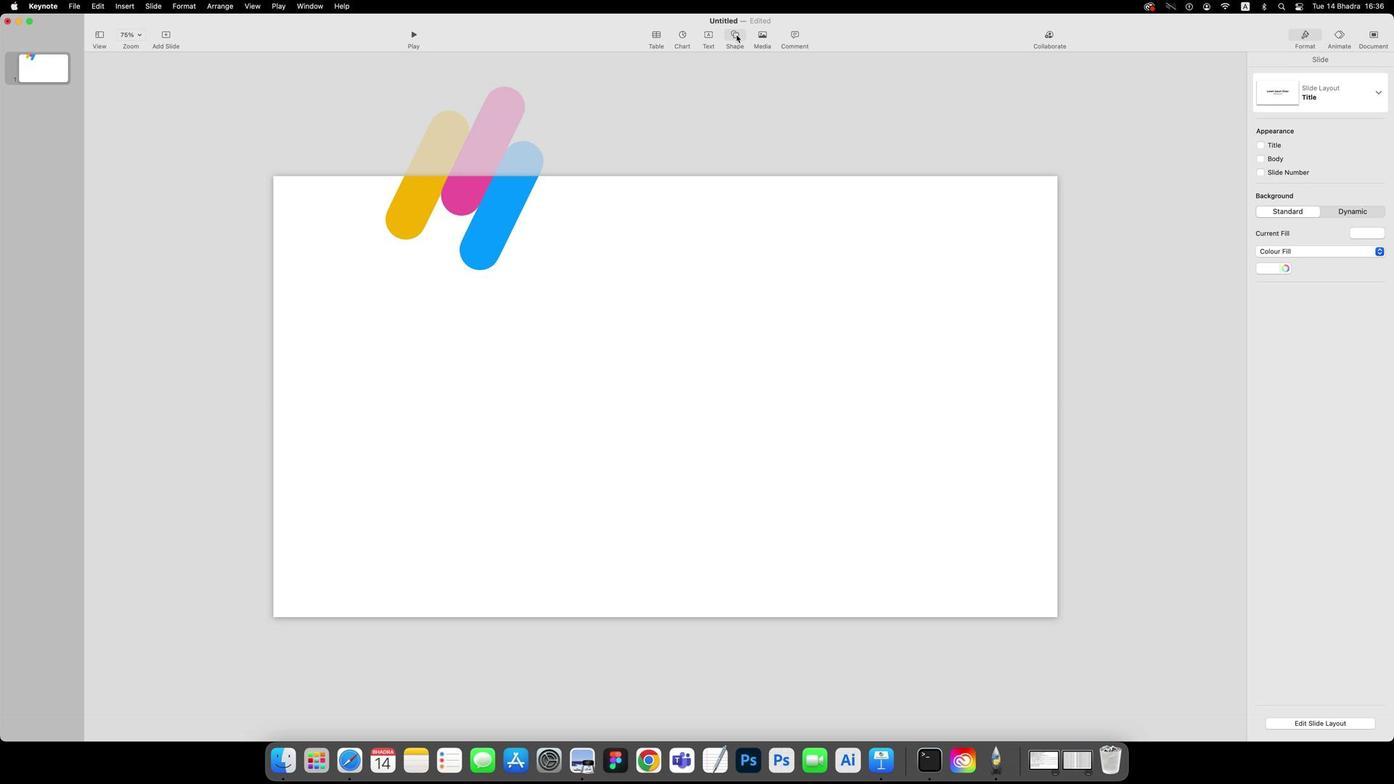 
Action: Mouse pressed left at (735, 34)
Screenshot: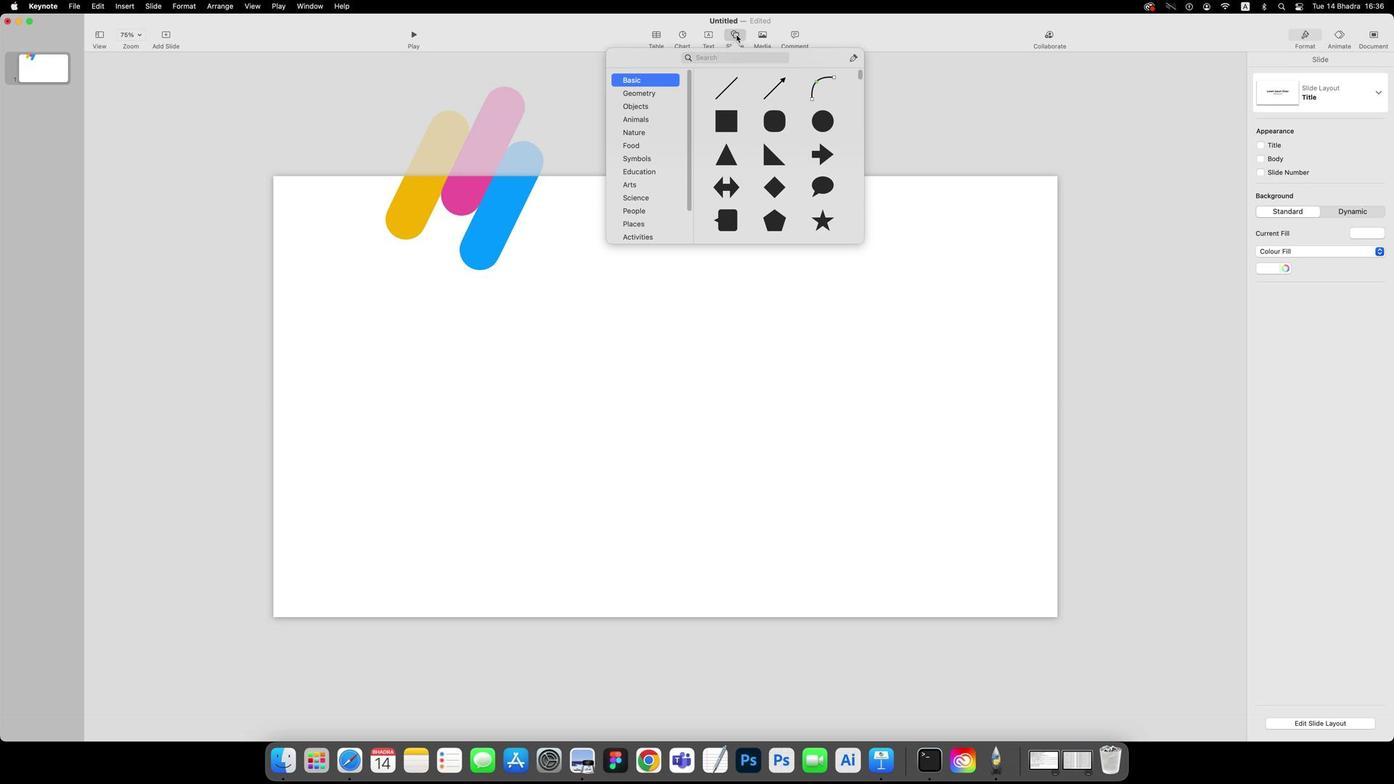 
Action: Mouse moved to (815, 118)
Screenshot: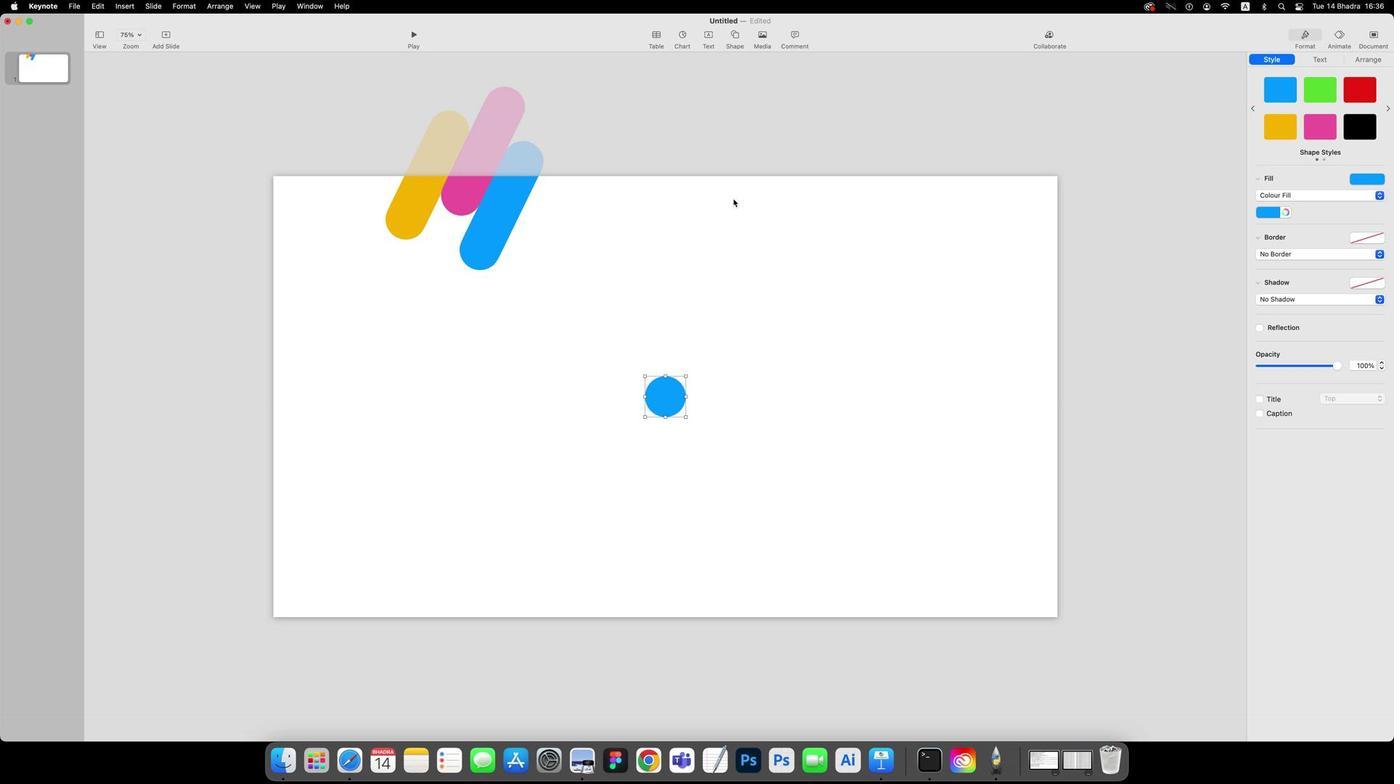 
Action: Mouse pressed left at (815, 118)
Screenshot: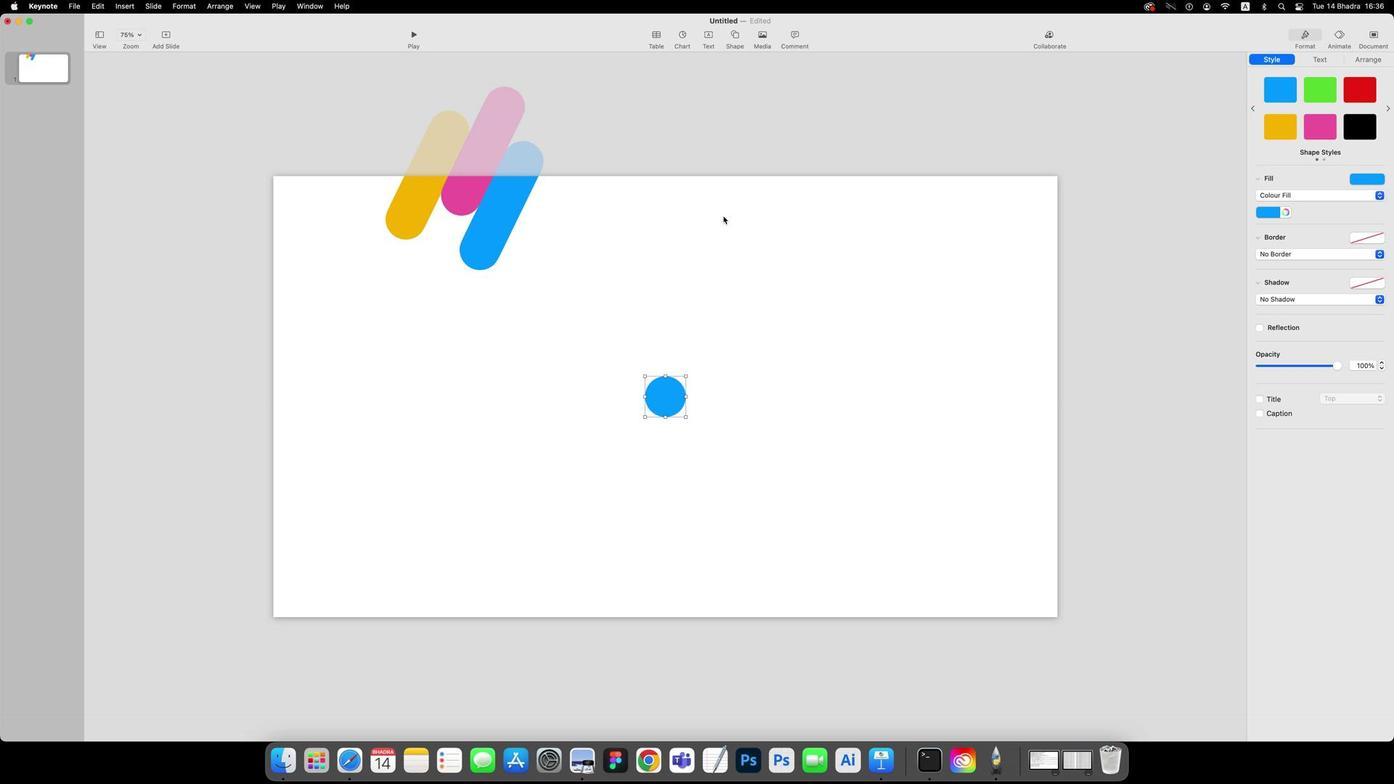 
Action: Mouse moved to (594, 387)
Screenshot: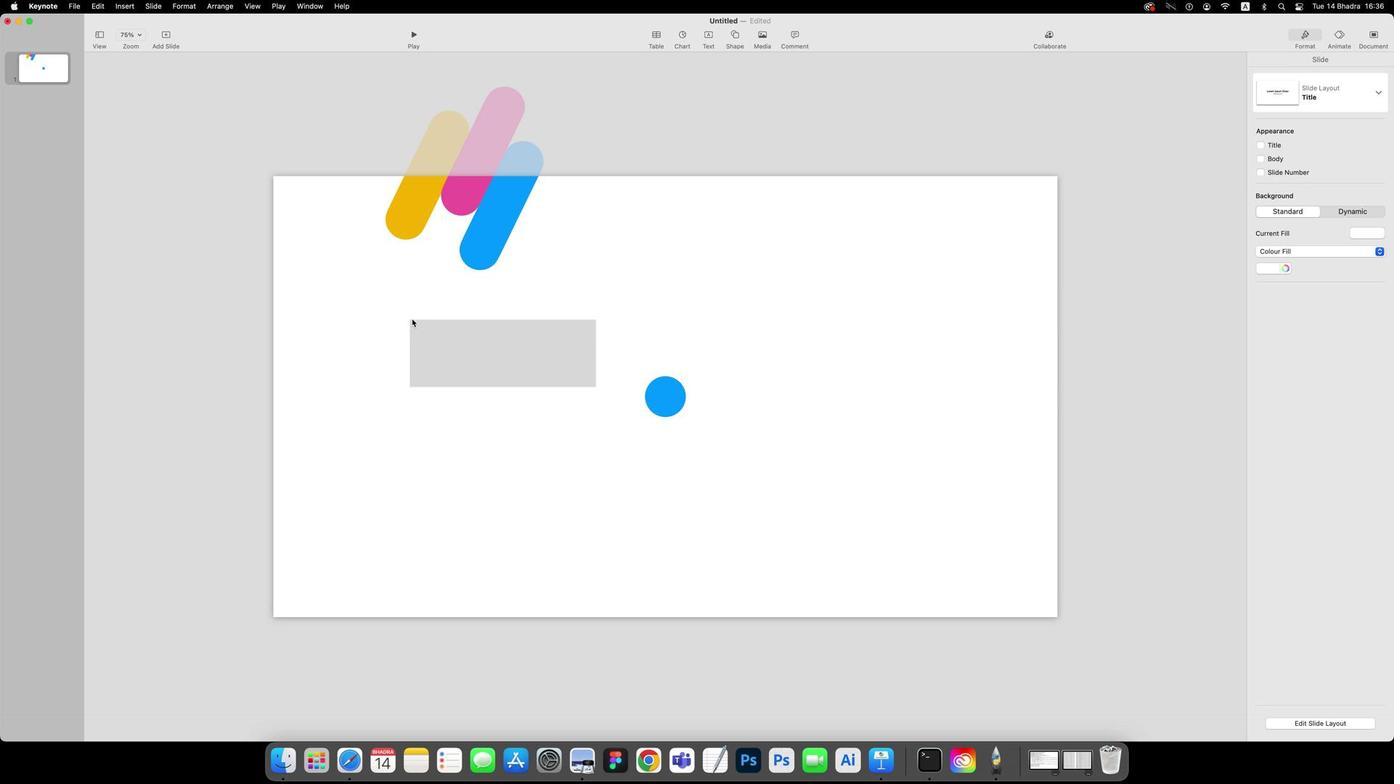 
Action: Mouse pressed left at (594, 387)
Screenshot: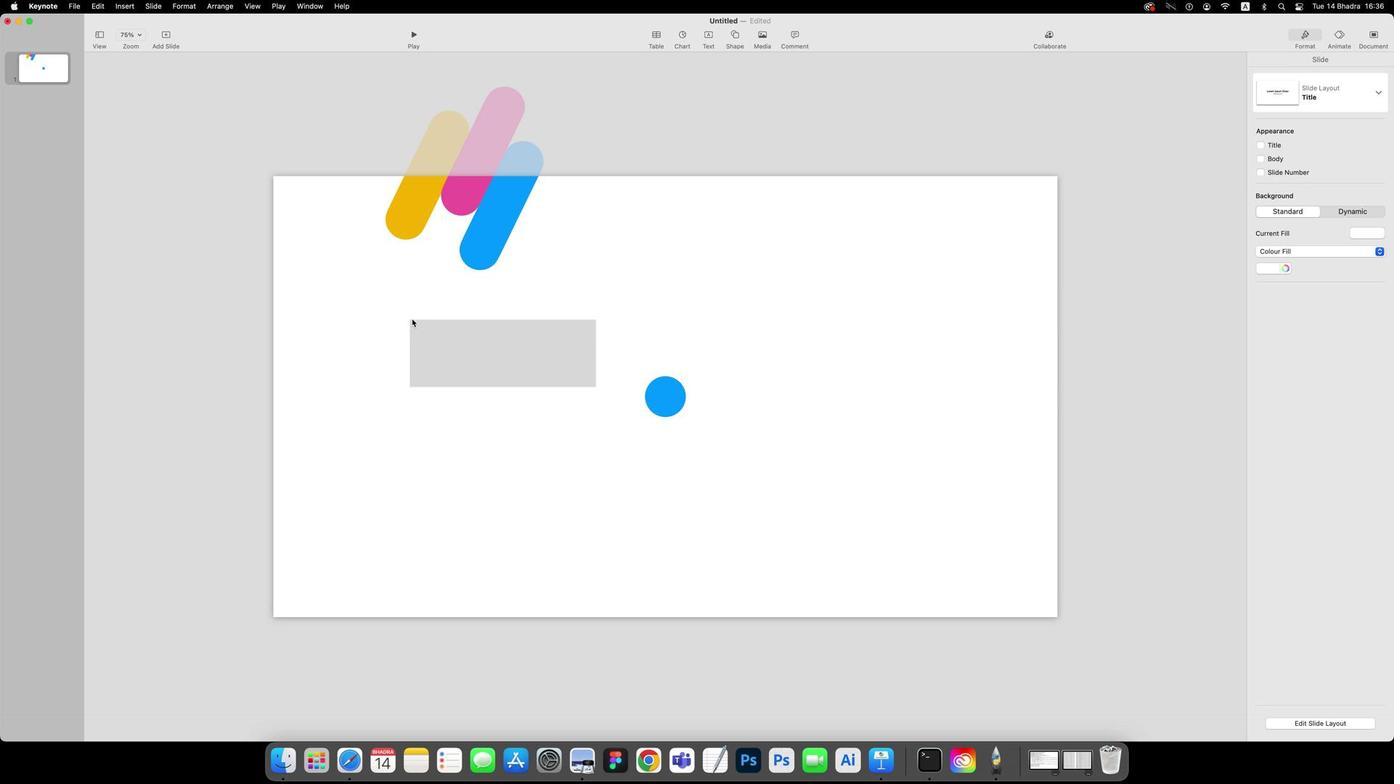 
Action: Mouse moved to (671, 399)
Screenshot: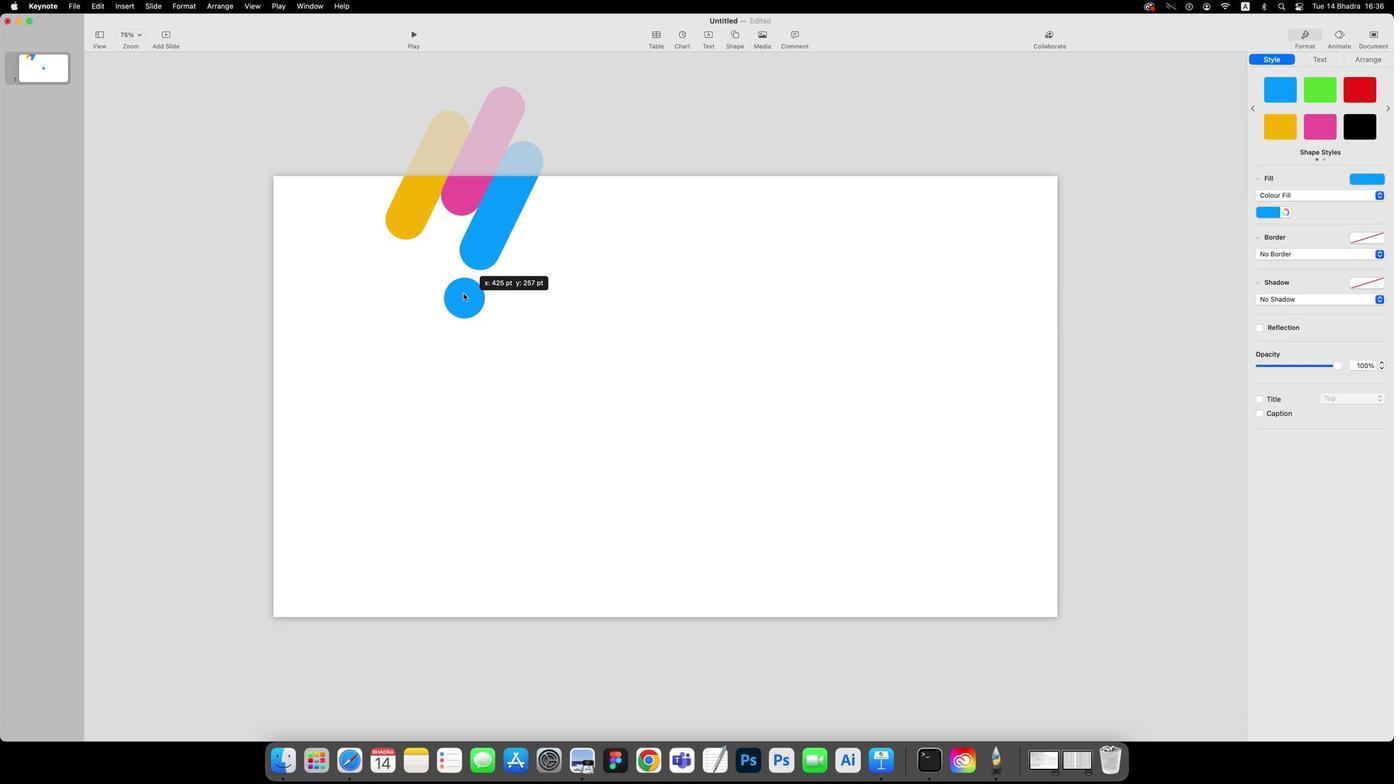 
Action: Mouse pressed left at (671, 399)
Screenshot: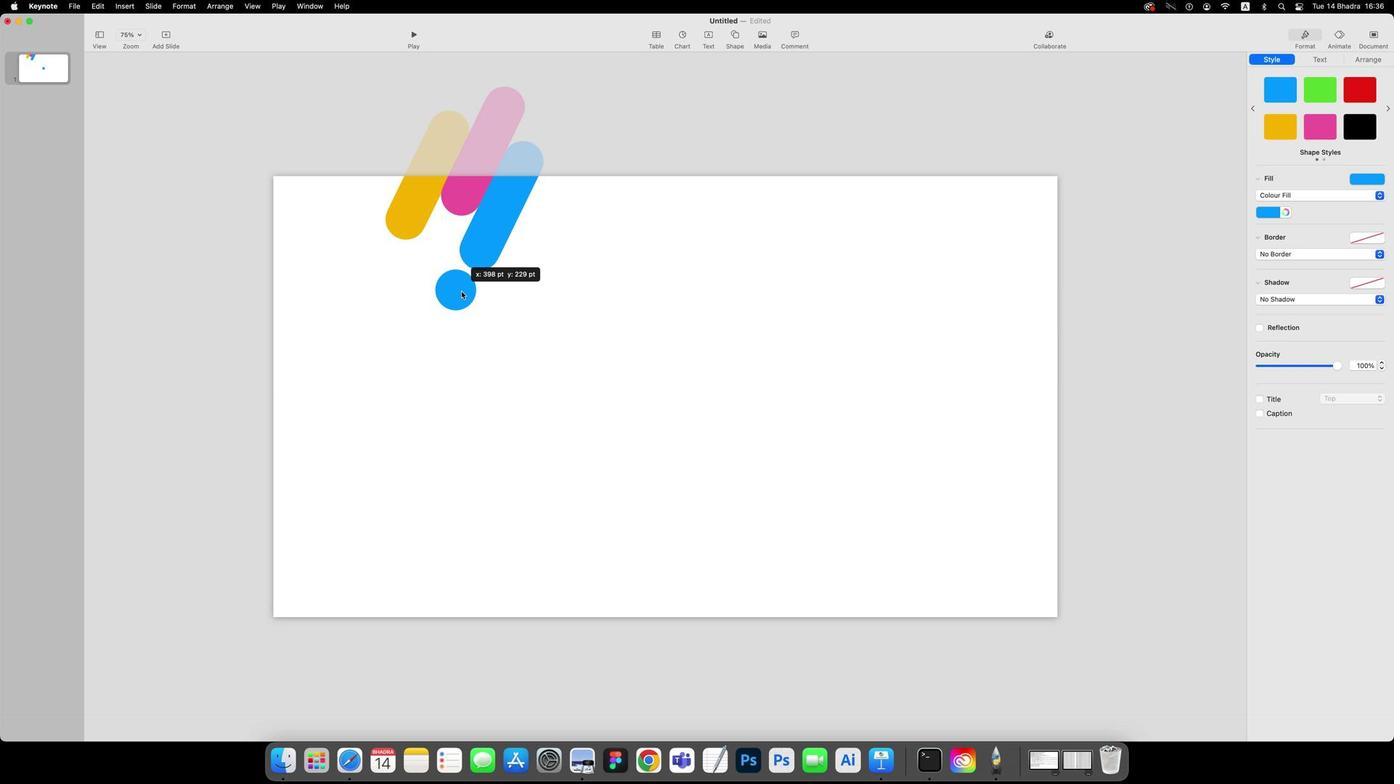 
Action: Mouse moved to (459, 294)
Screenshot: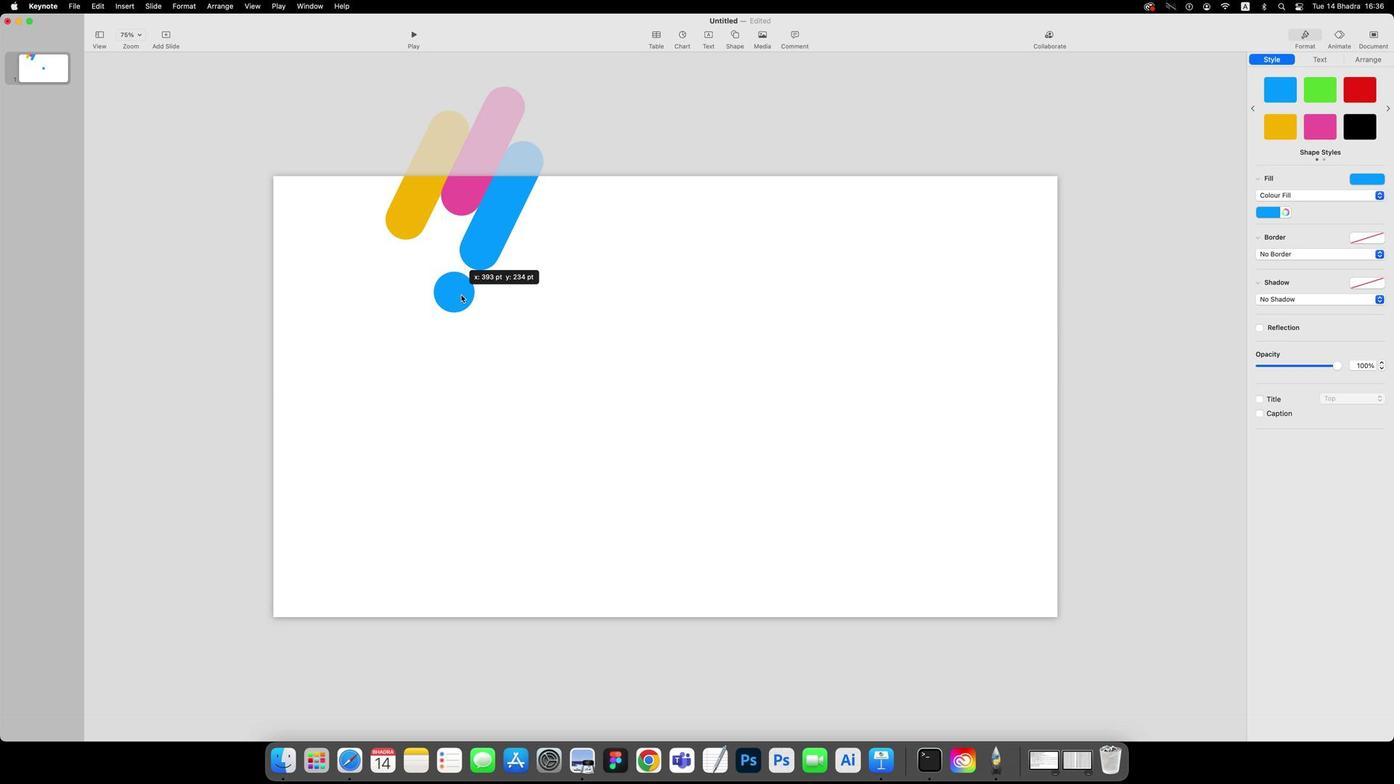 
Action: Key pressed Key.alt
Screenshot: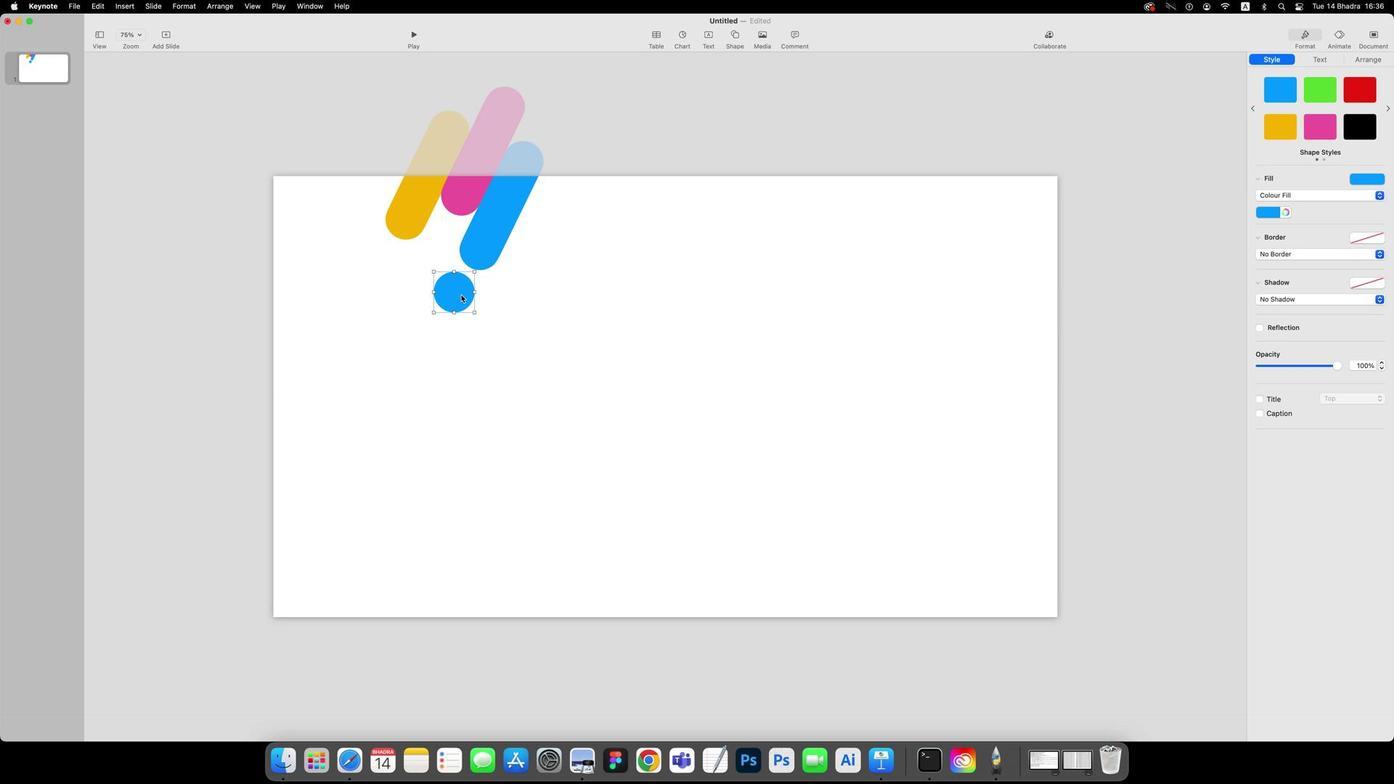 
Action: Mouse pressed left at (459, 294)
Screenshot: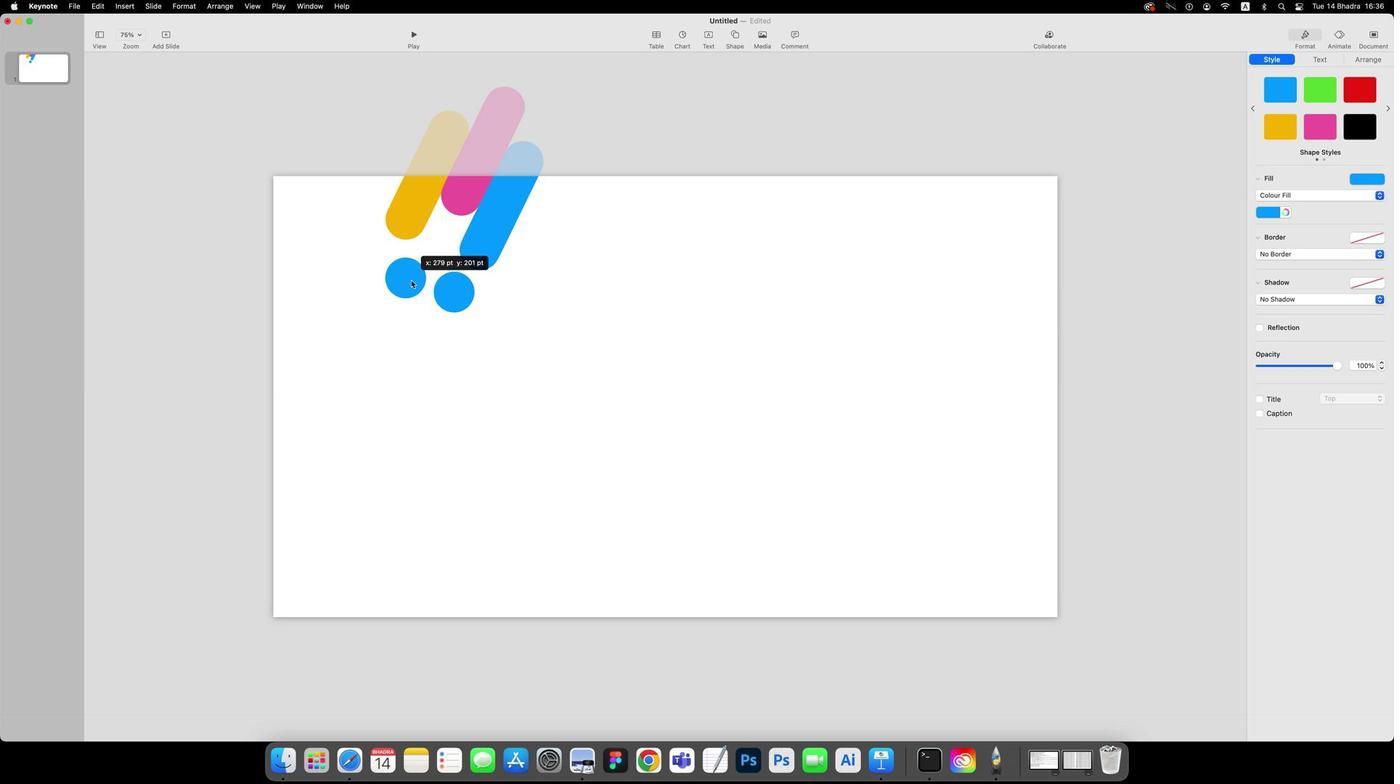 
Action: Mouse moved to (397, 203)
Screenshot: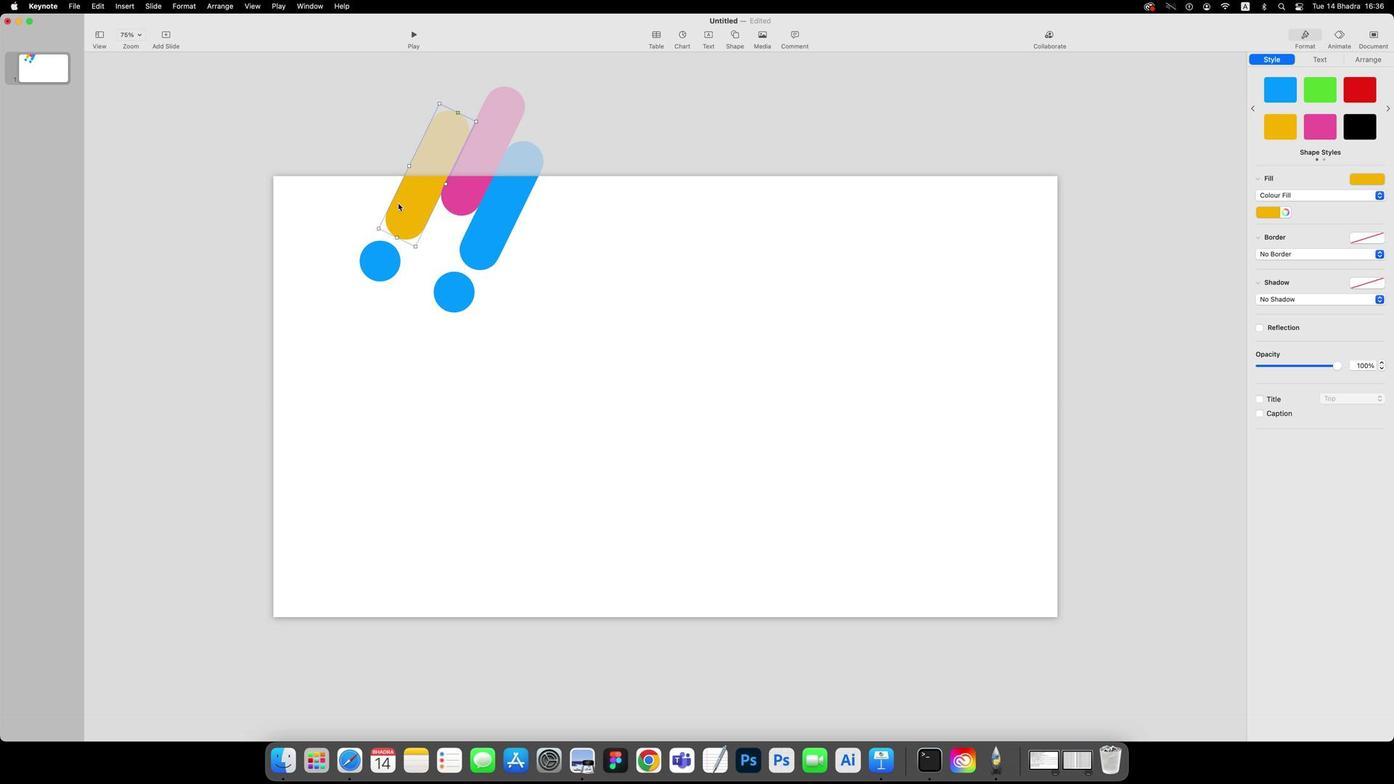 
Action: Mouse pressed left at (397, 203)
Screenshot: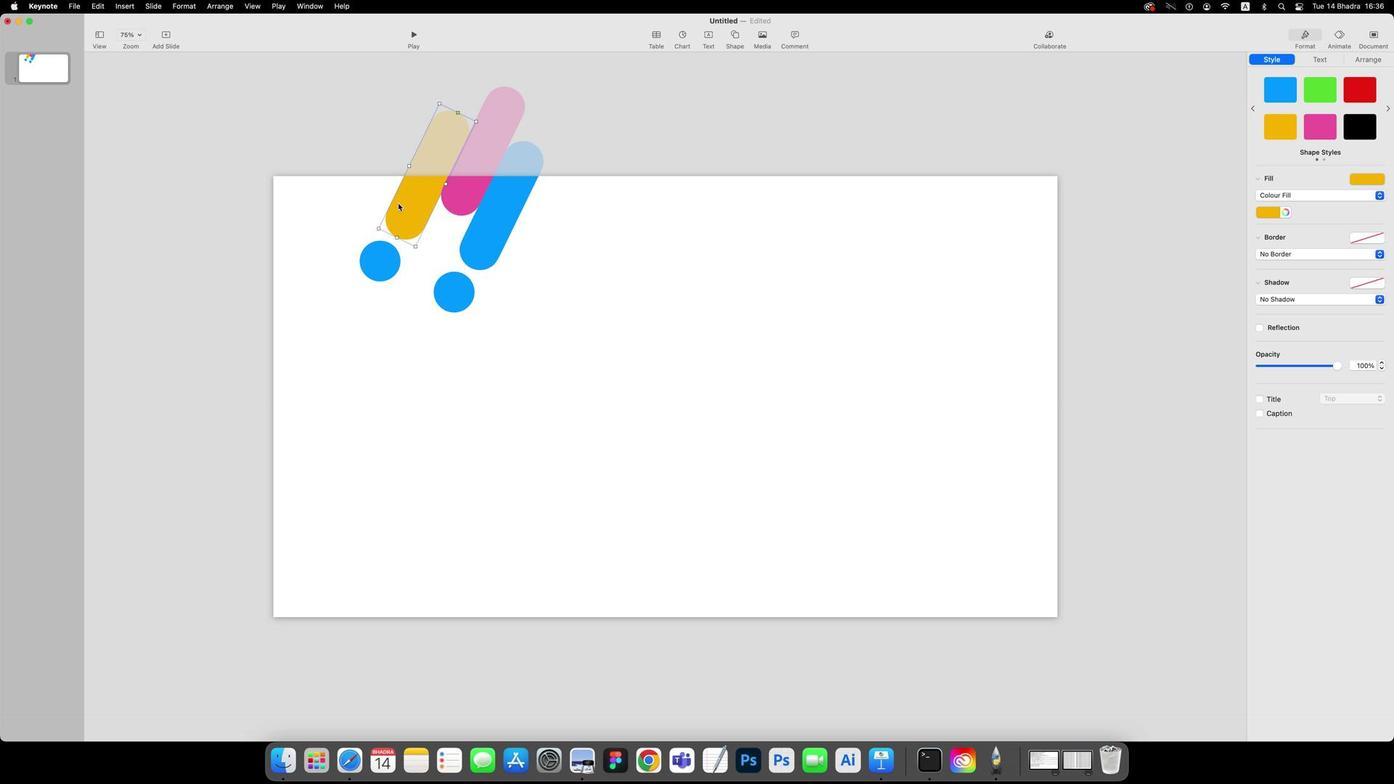 
Action: Mouse moved to (468, 190)
Screenshot: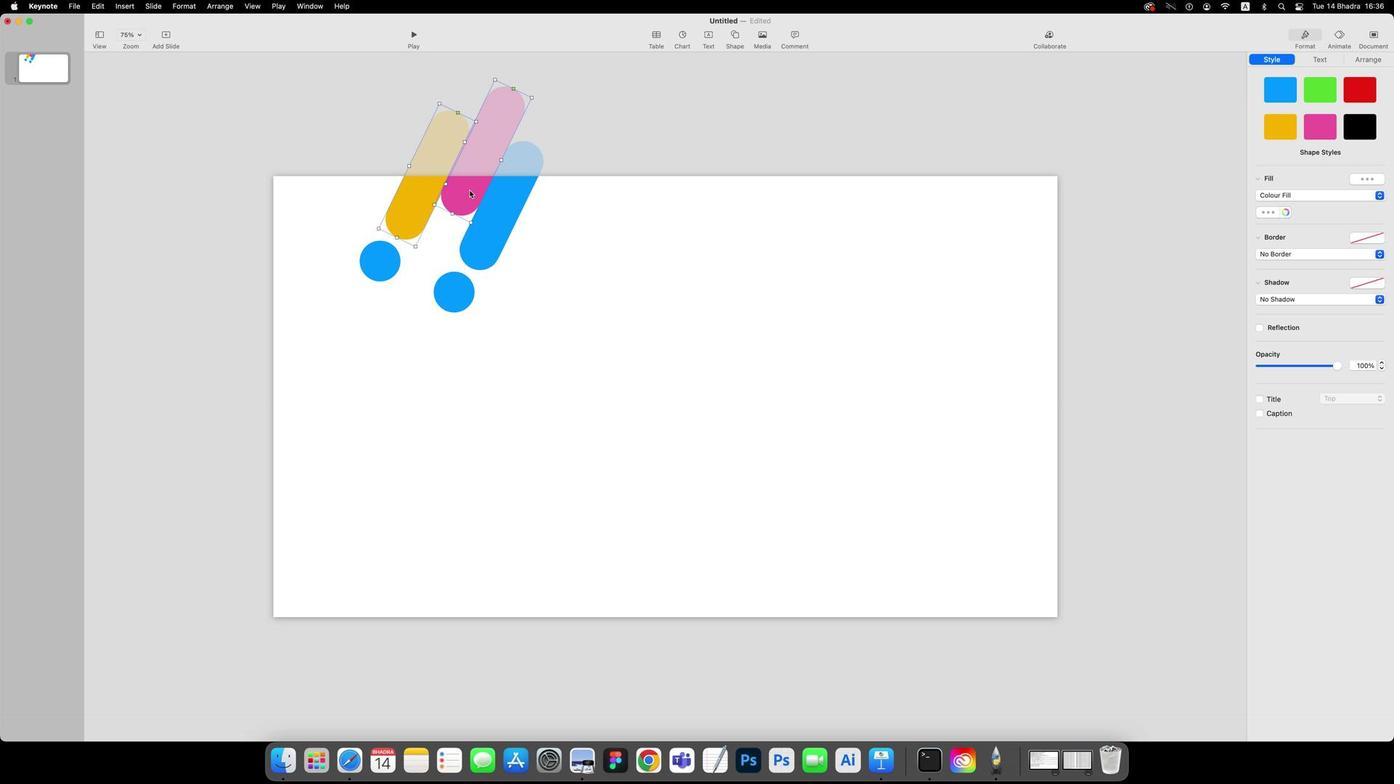 
Action: Key pressed Key.shift
Screenshot: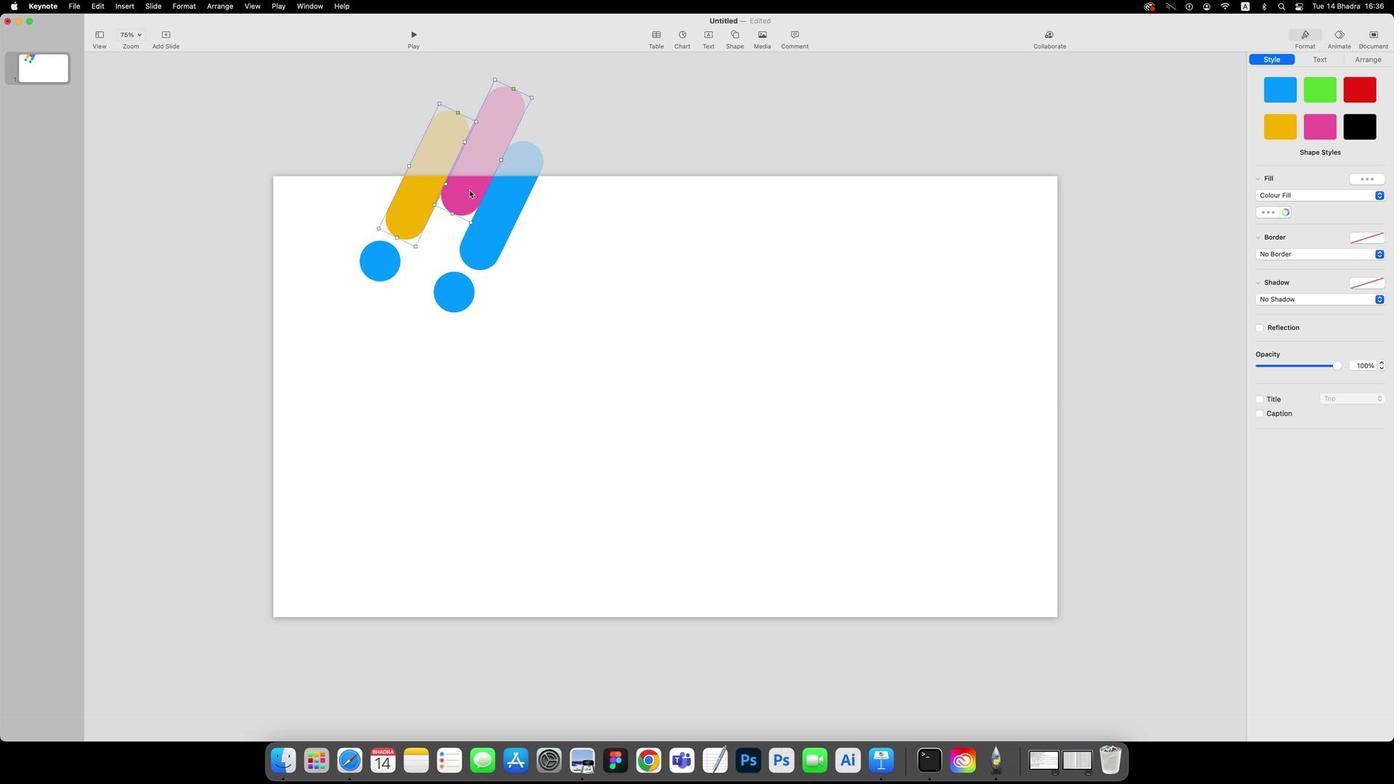 
Action: Mouse moved to (468, 190)
Screenshot: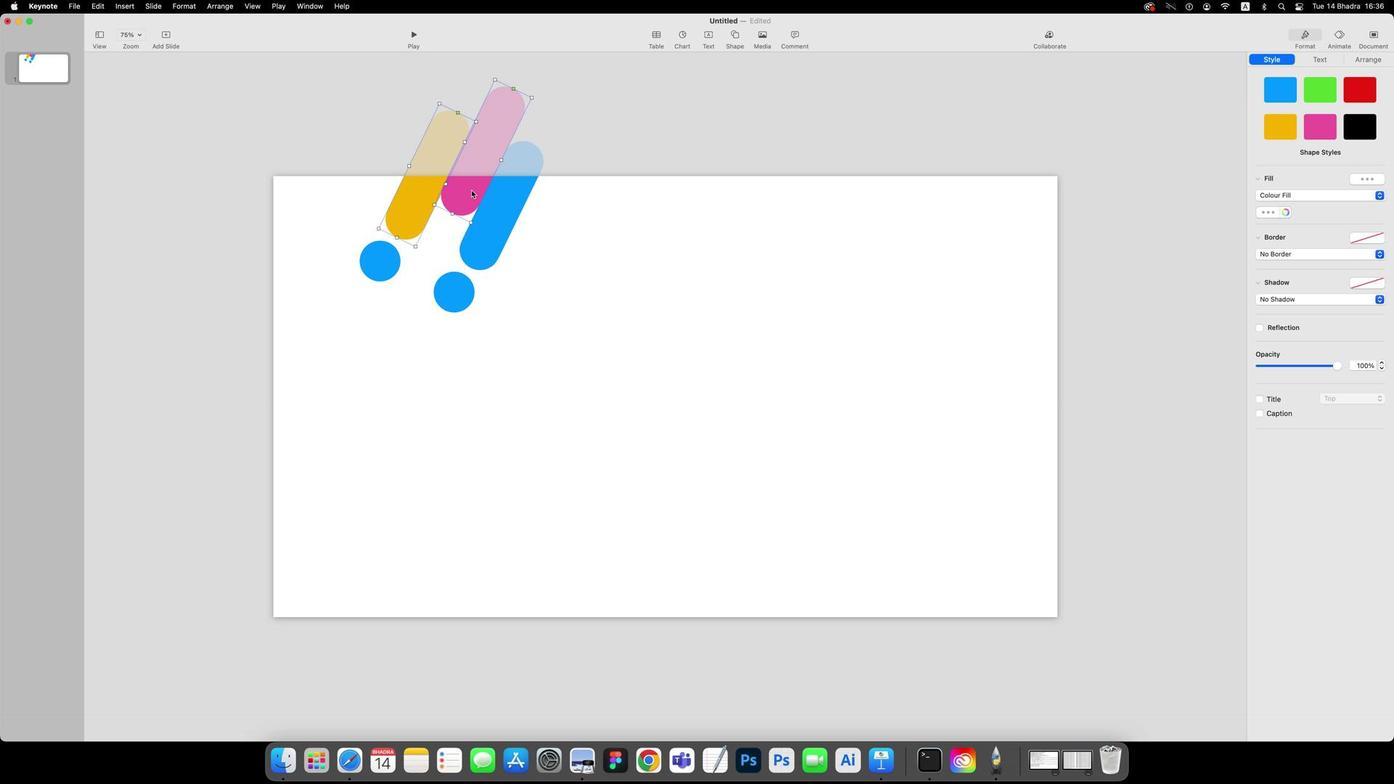 
Action: Mouse pressed left at (468, 190)
Screenshot: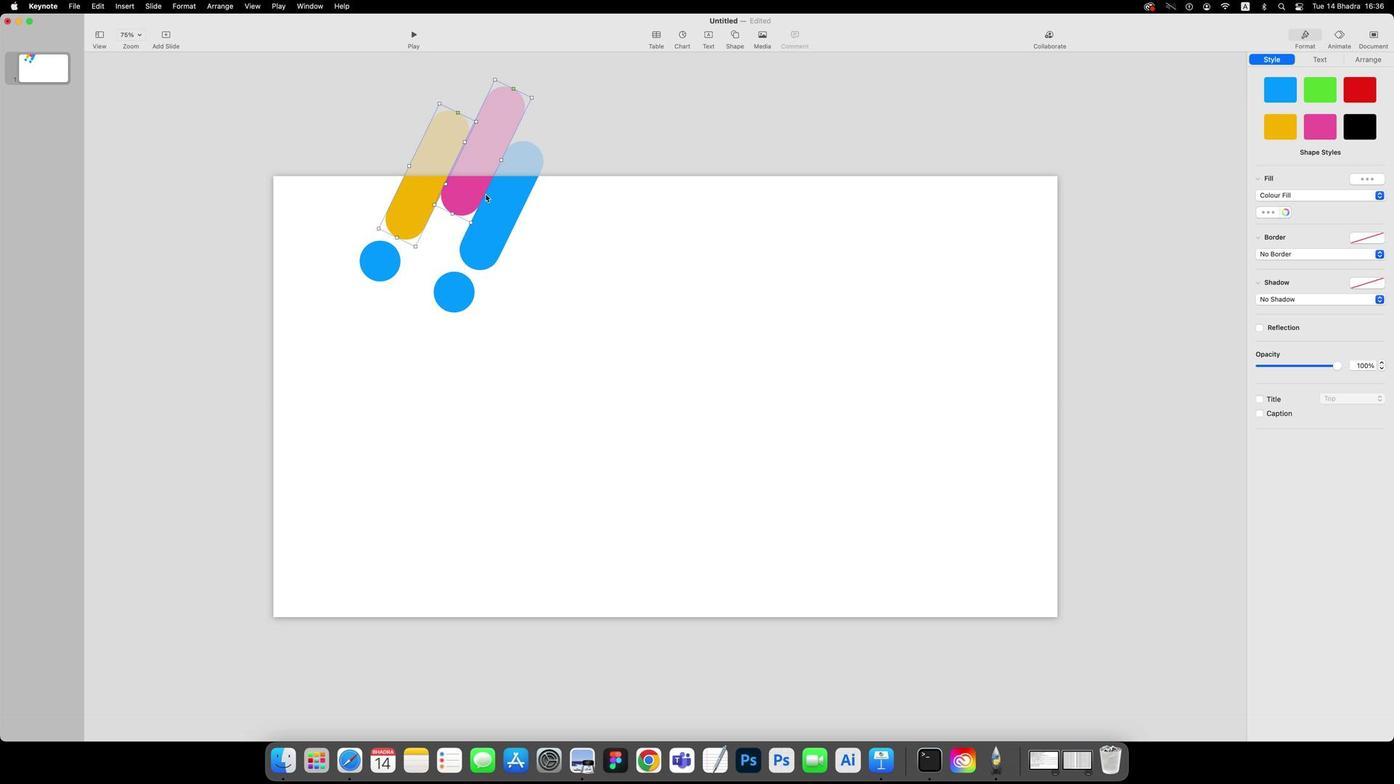 
Action: Mouse moved to (484, 194)
Screenshot: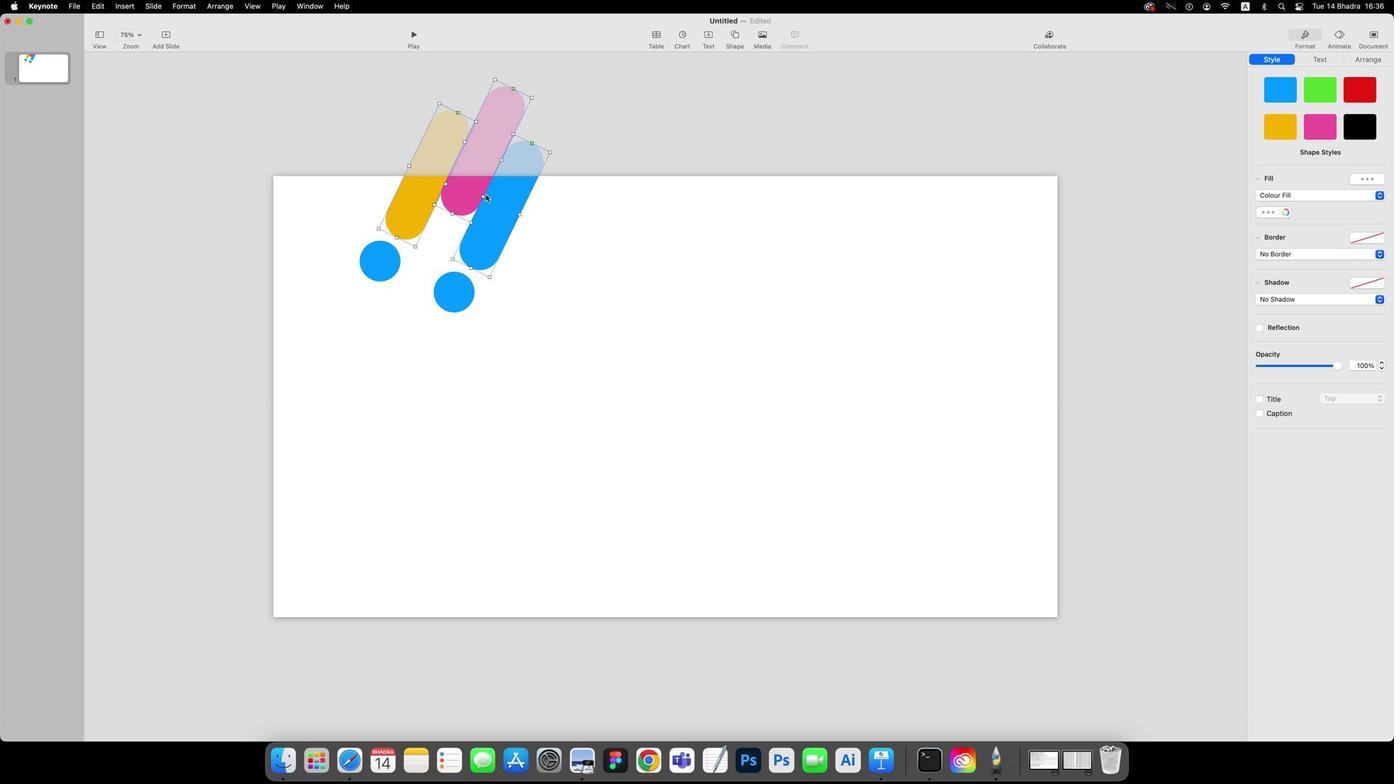 
Action: Mouse pressed left at (484, 194)
Screenshot: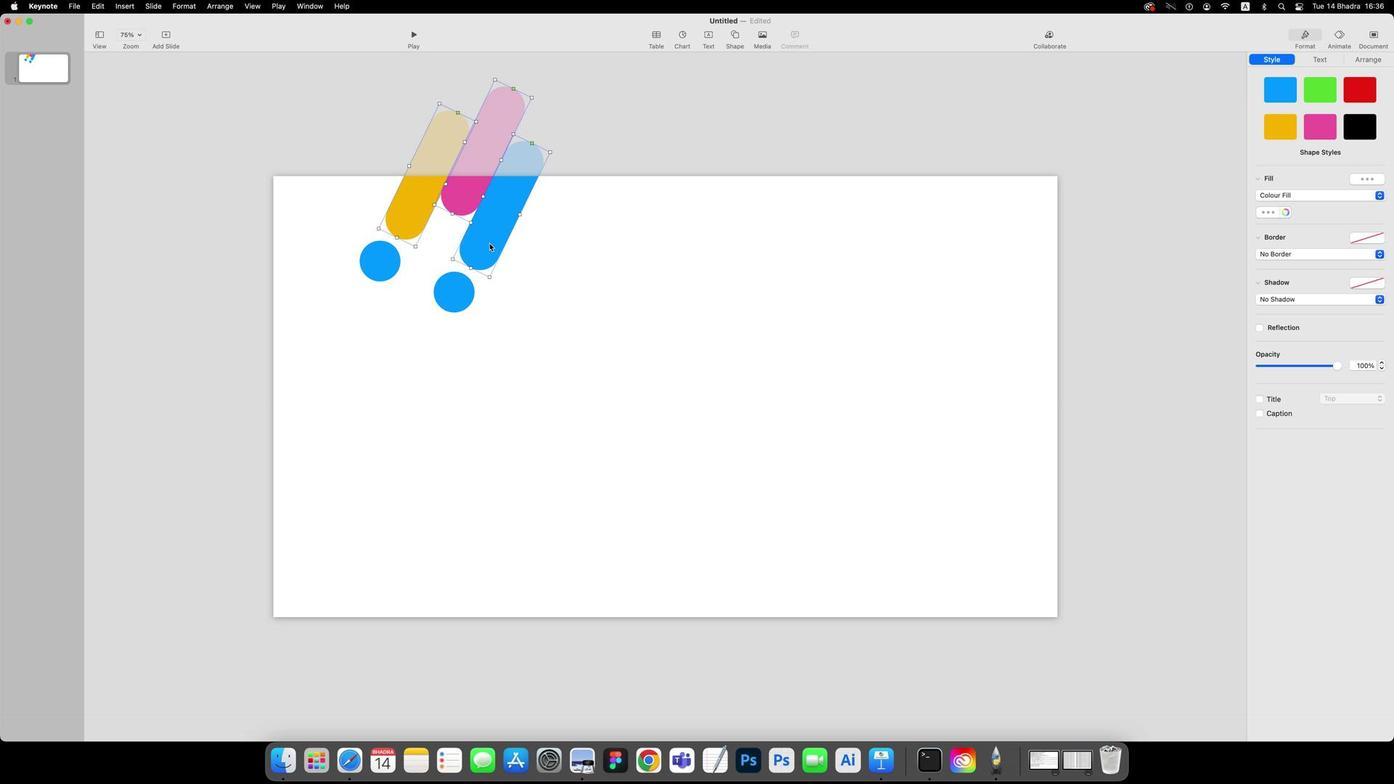 
Action: Mouse moved to (459, 299)
Screenshot: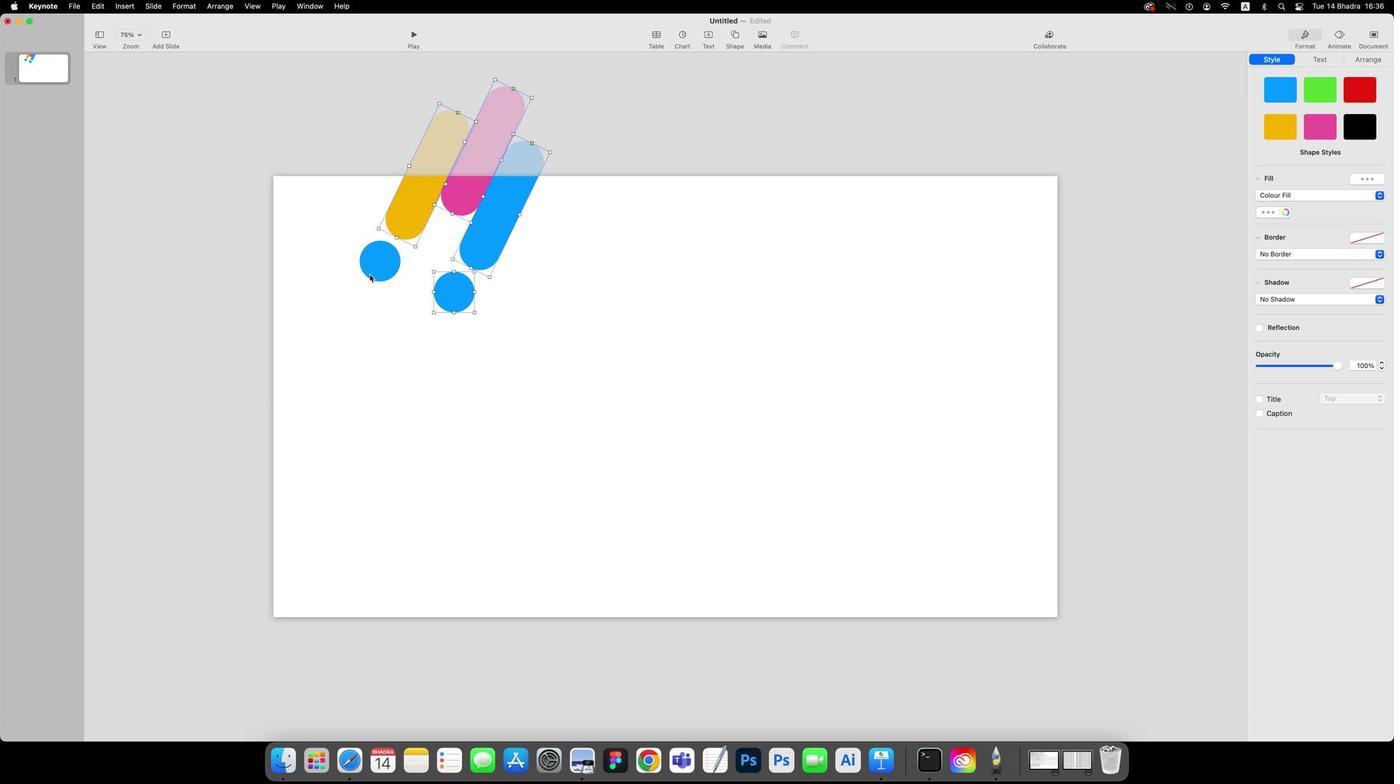 
Action: Mouse pressed left at (459, 299)
Screenshot: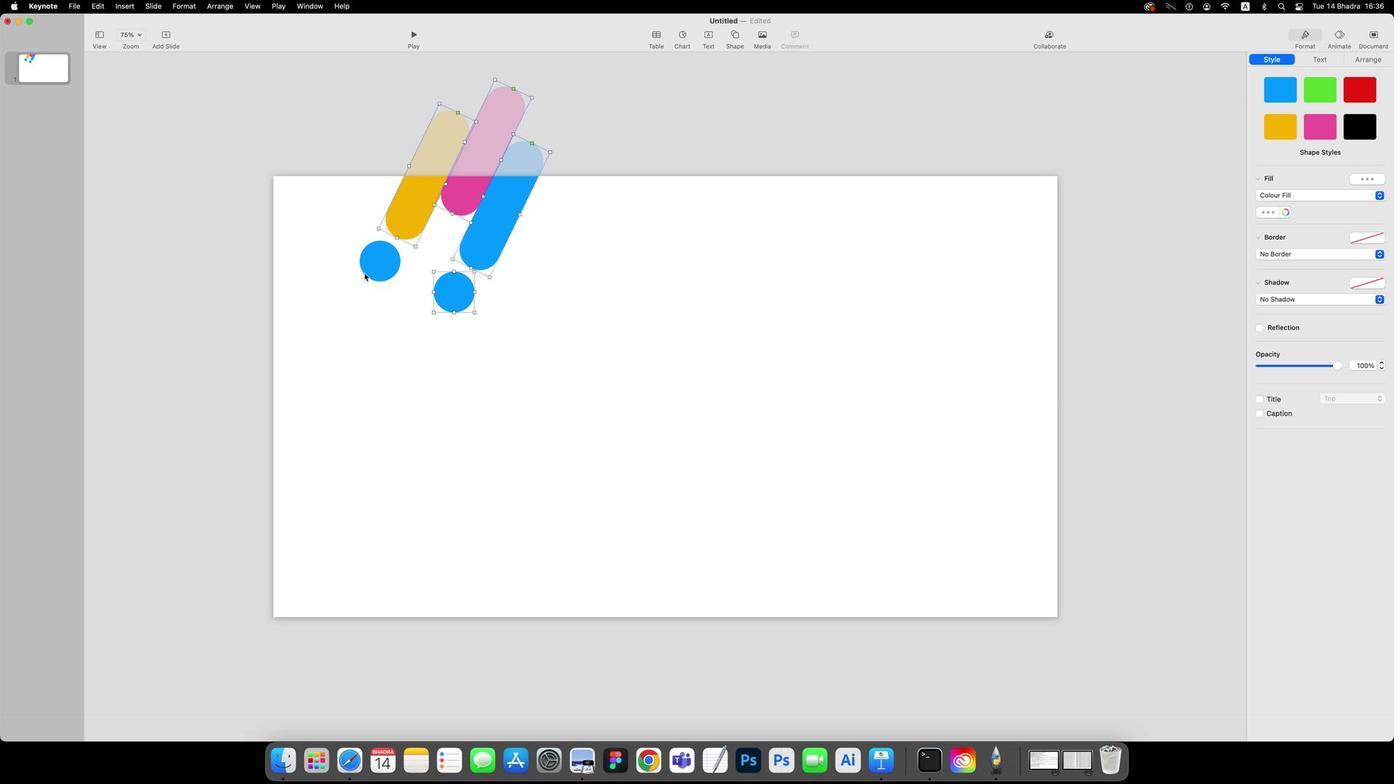 
Action: Mouse moved to (357, 270)
Screenshot: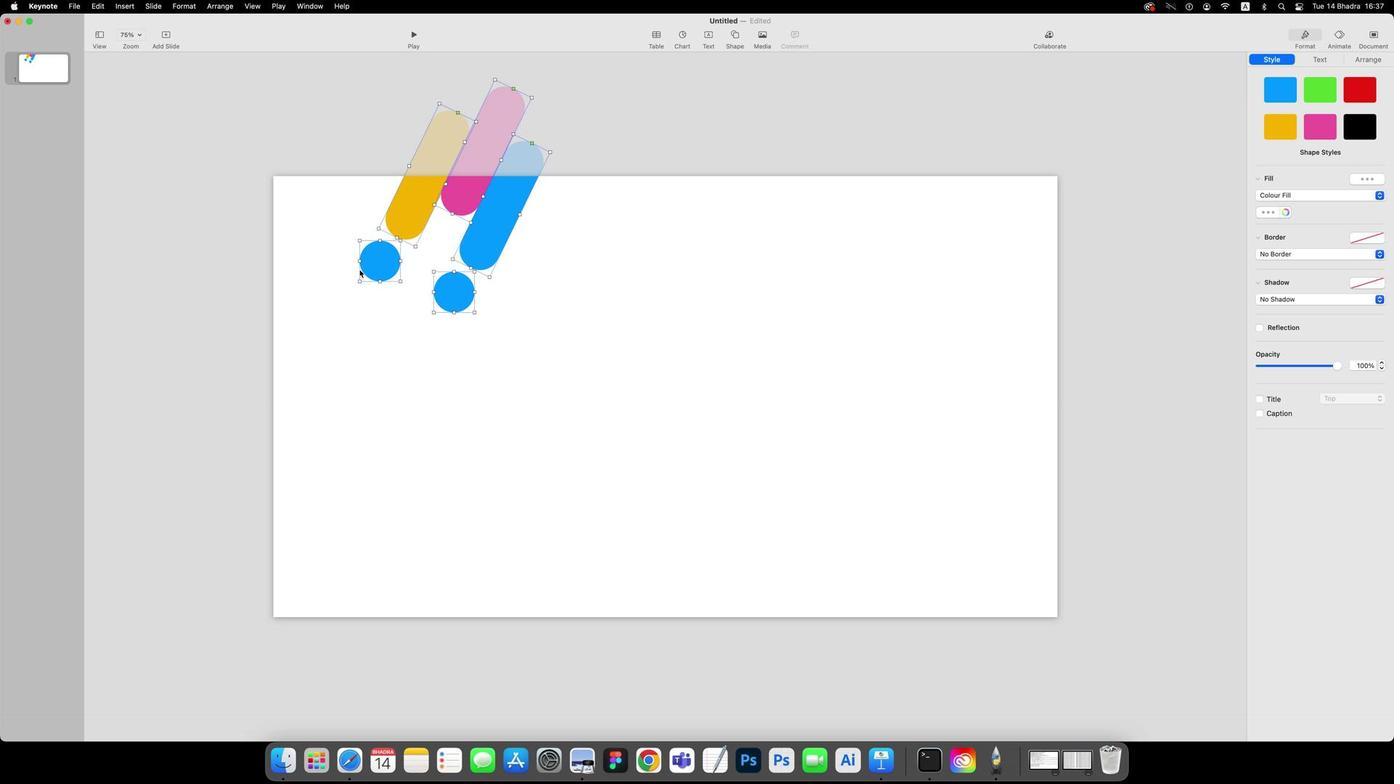 
Action: Mouse pressed left at (357, 270)
Screenshot: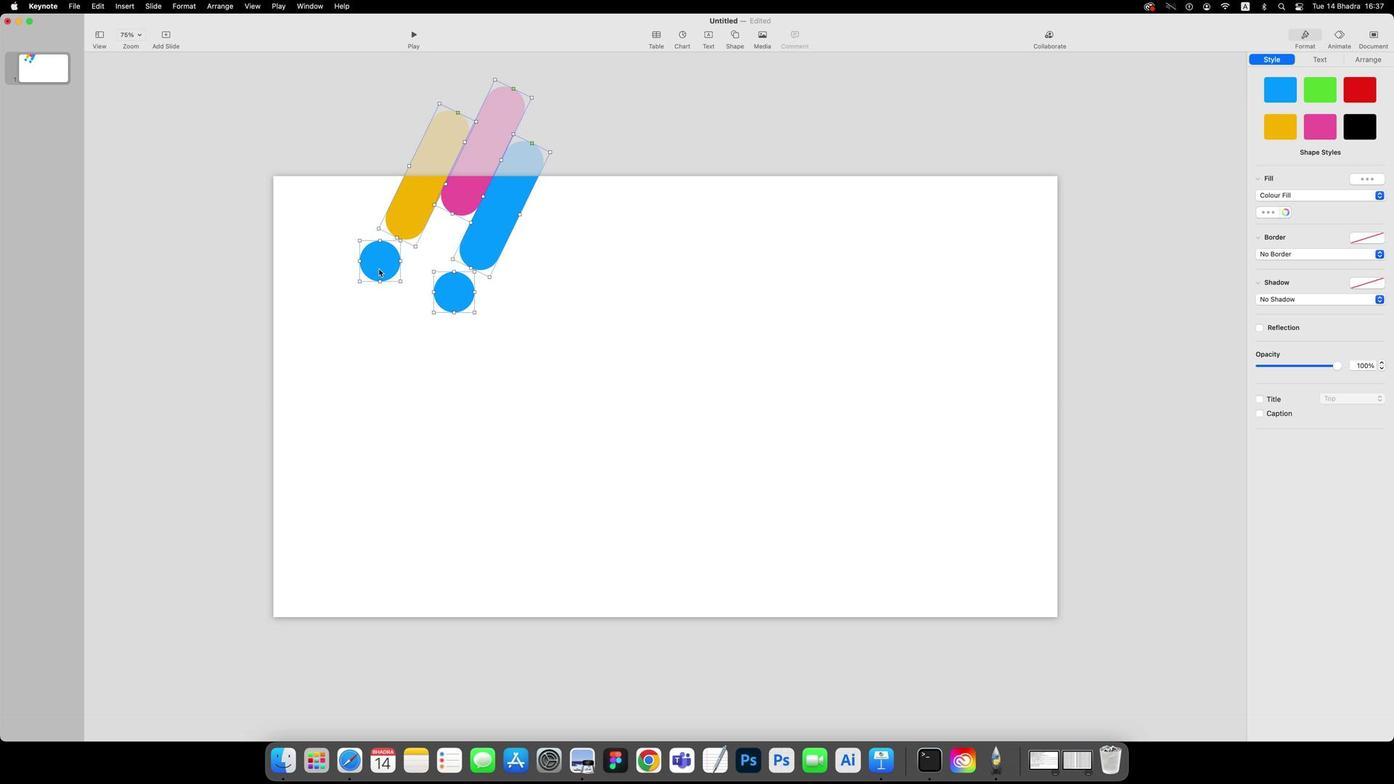 
Action: Mouse moved to (1272, 130)
Screenshot: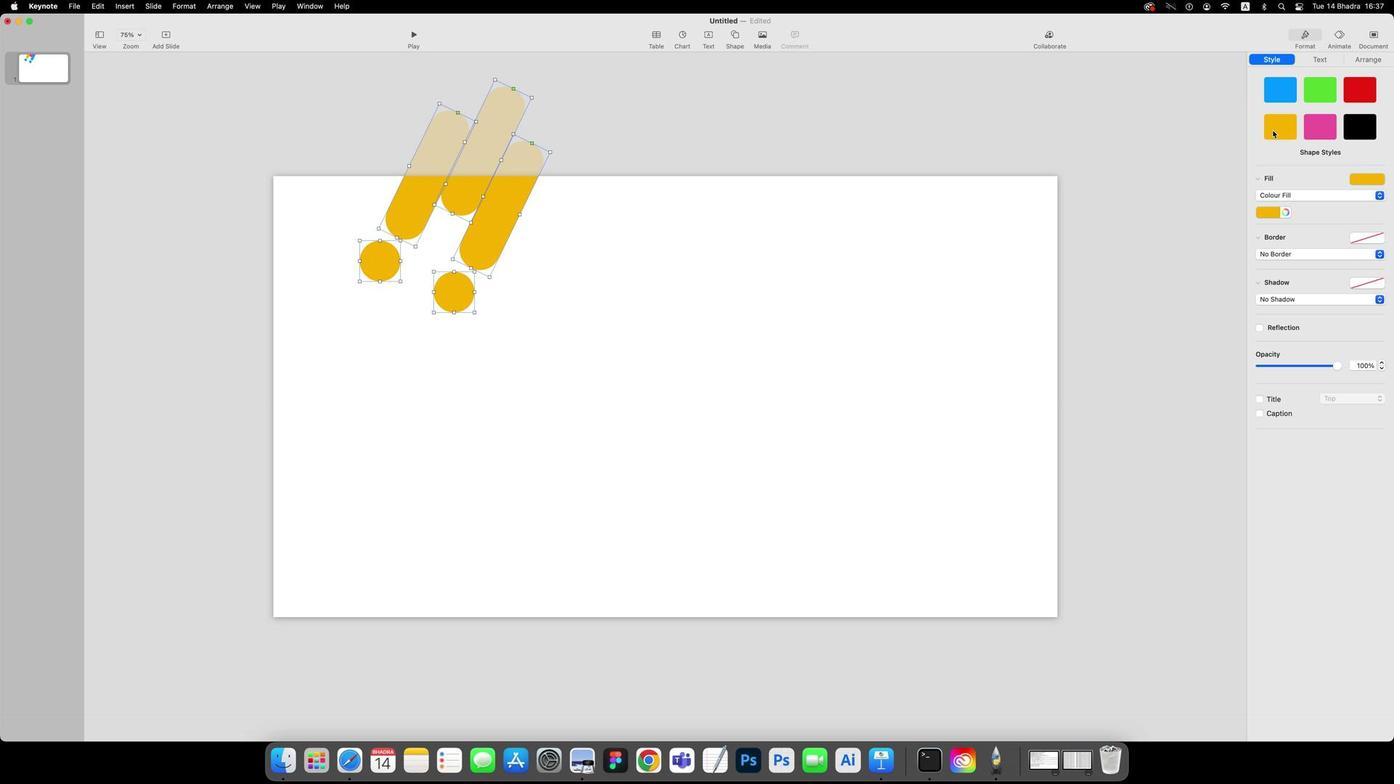 
Action: Mouse pressed left at (1272, 130)
Screenshot: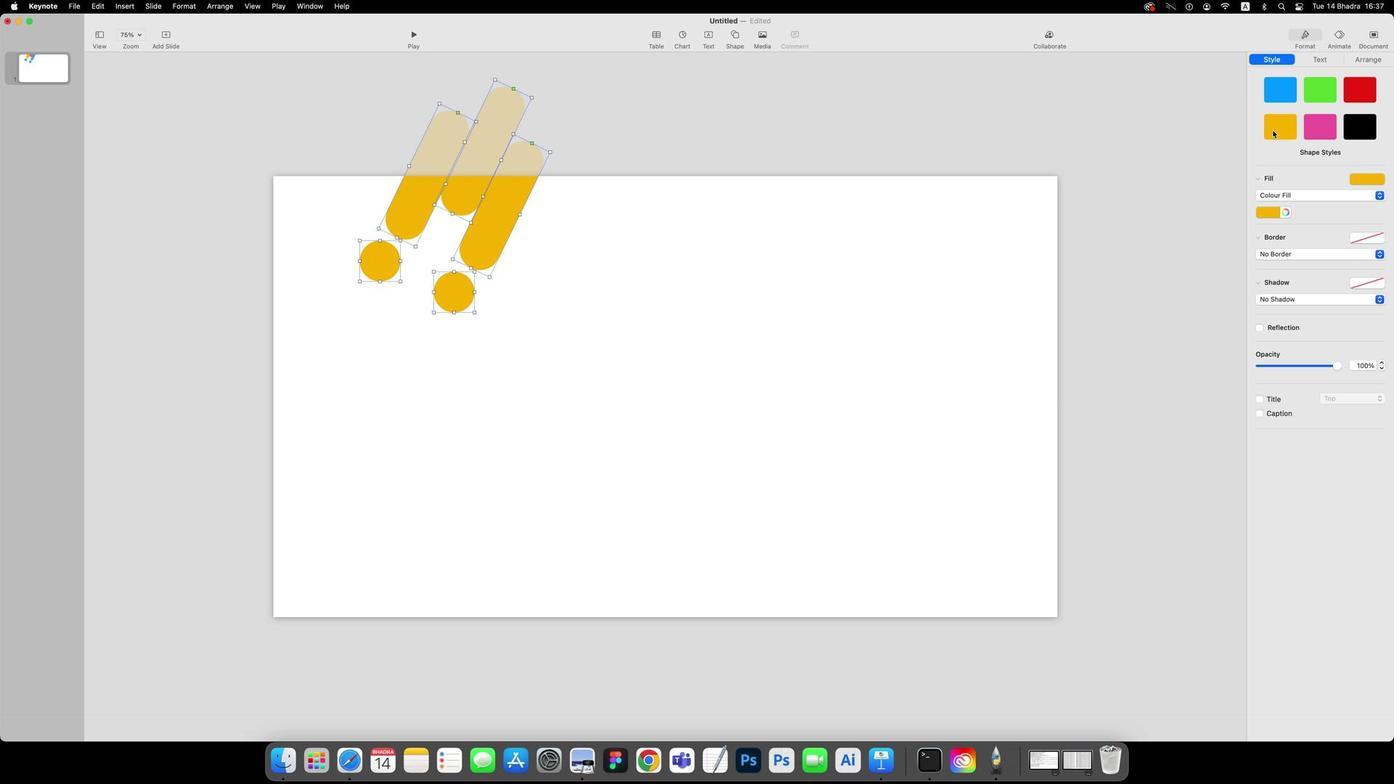 
Action: Mouse moved to (706, 308)
Screenshot: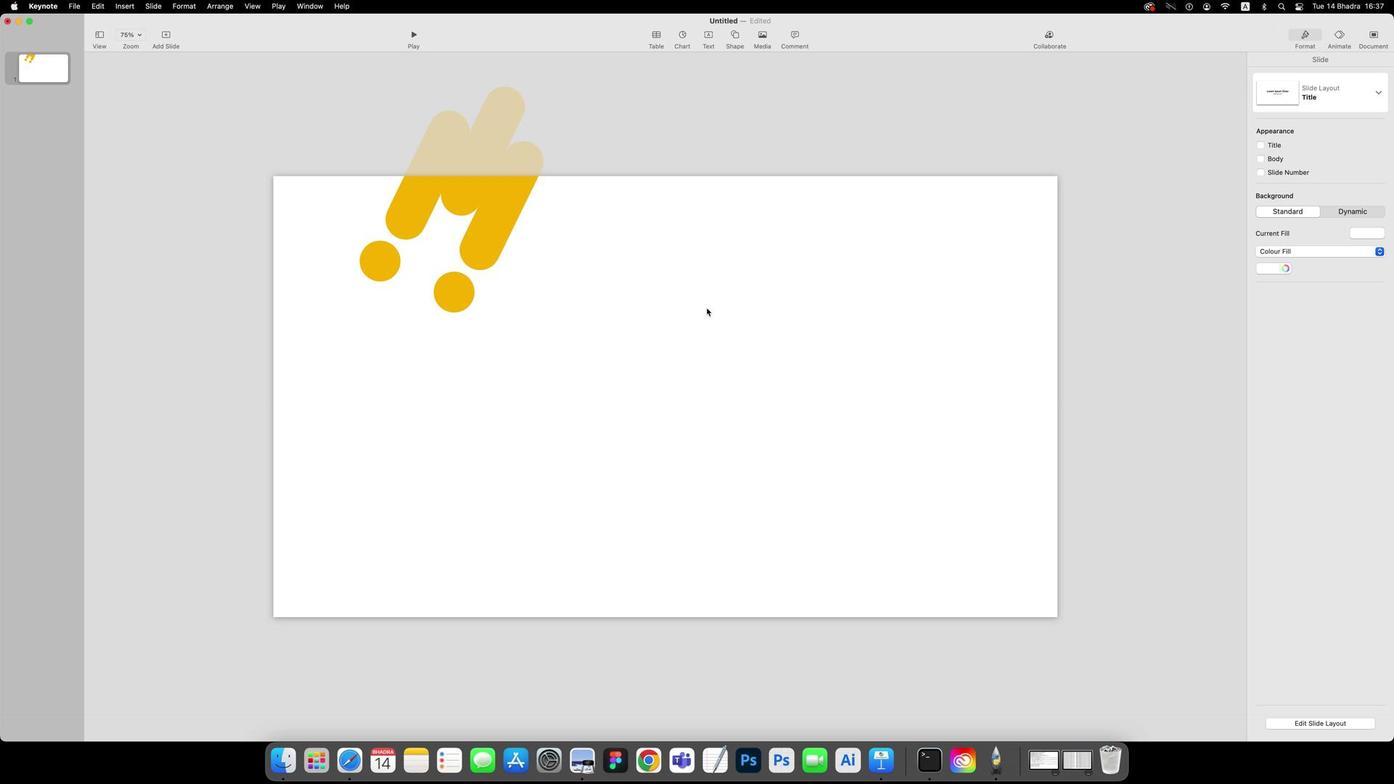 
Action: Mouse pressed left at (706, 308)
Screenshot: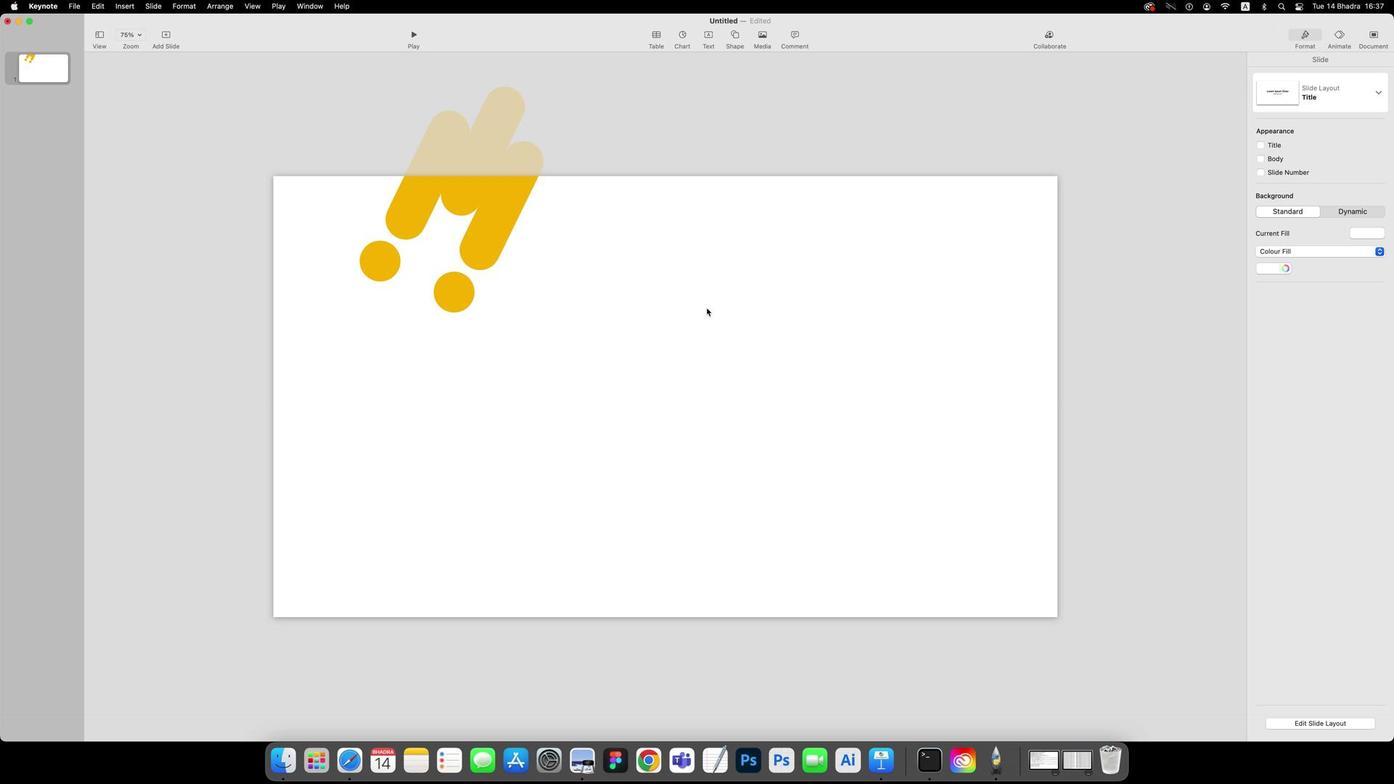 
Action: Mouse moved to (568, 332)
Screenshot: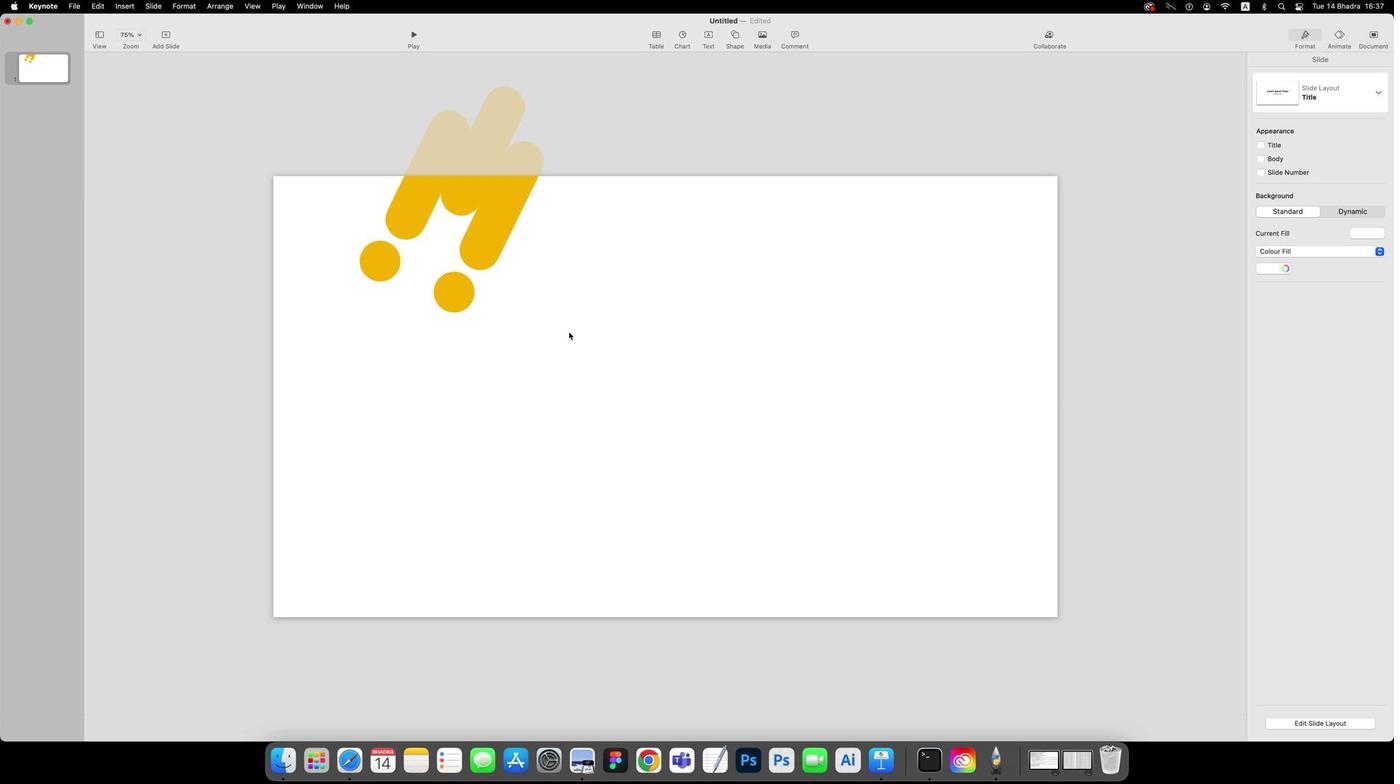 
Action: Mouse pressed left at (568, 332)
Screenshot: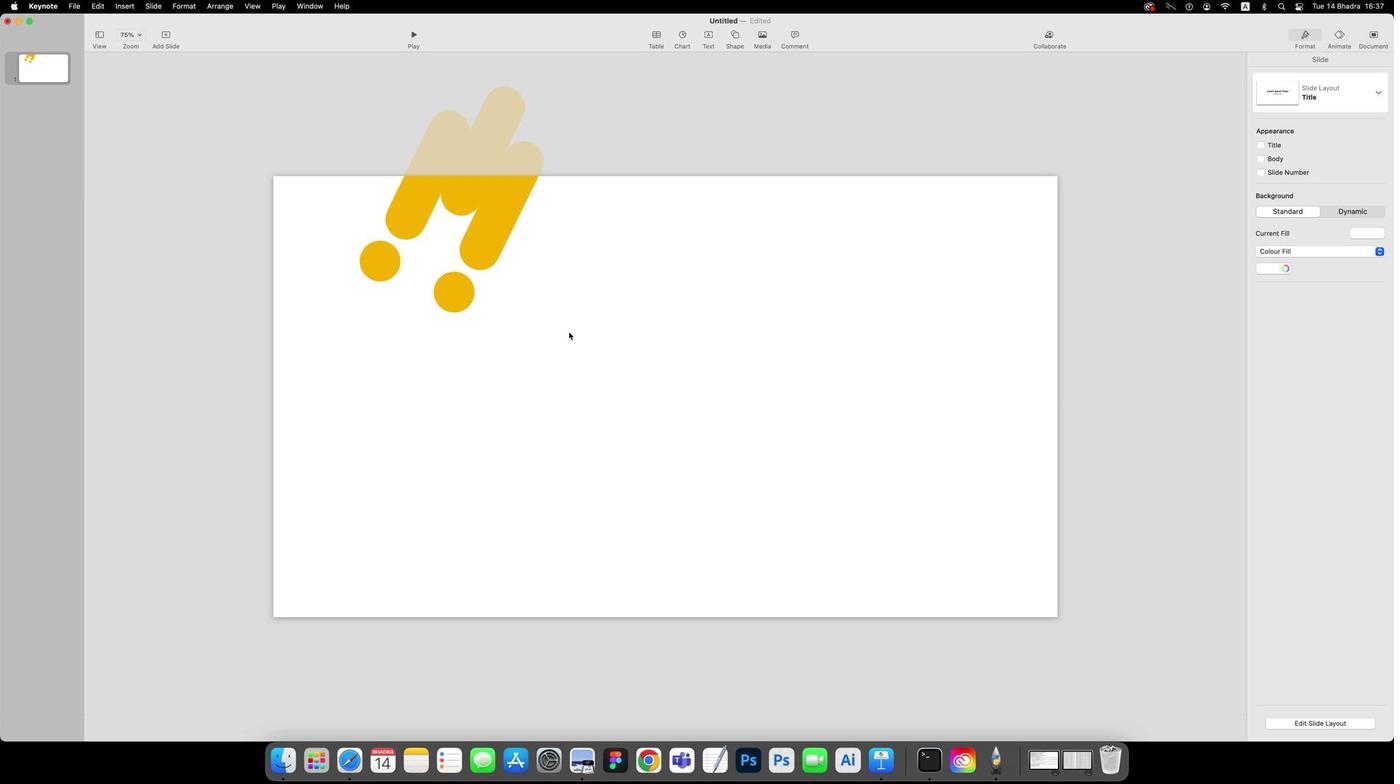 
Action: Mouse moved to (733, 35)
Screenshot: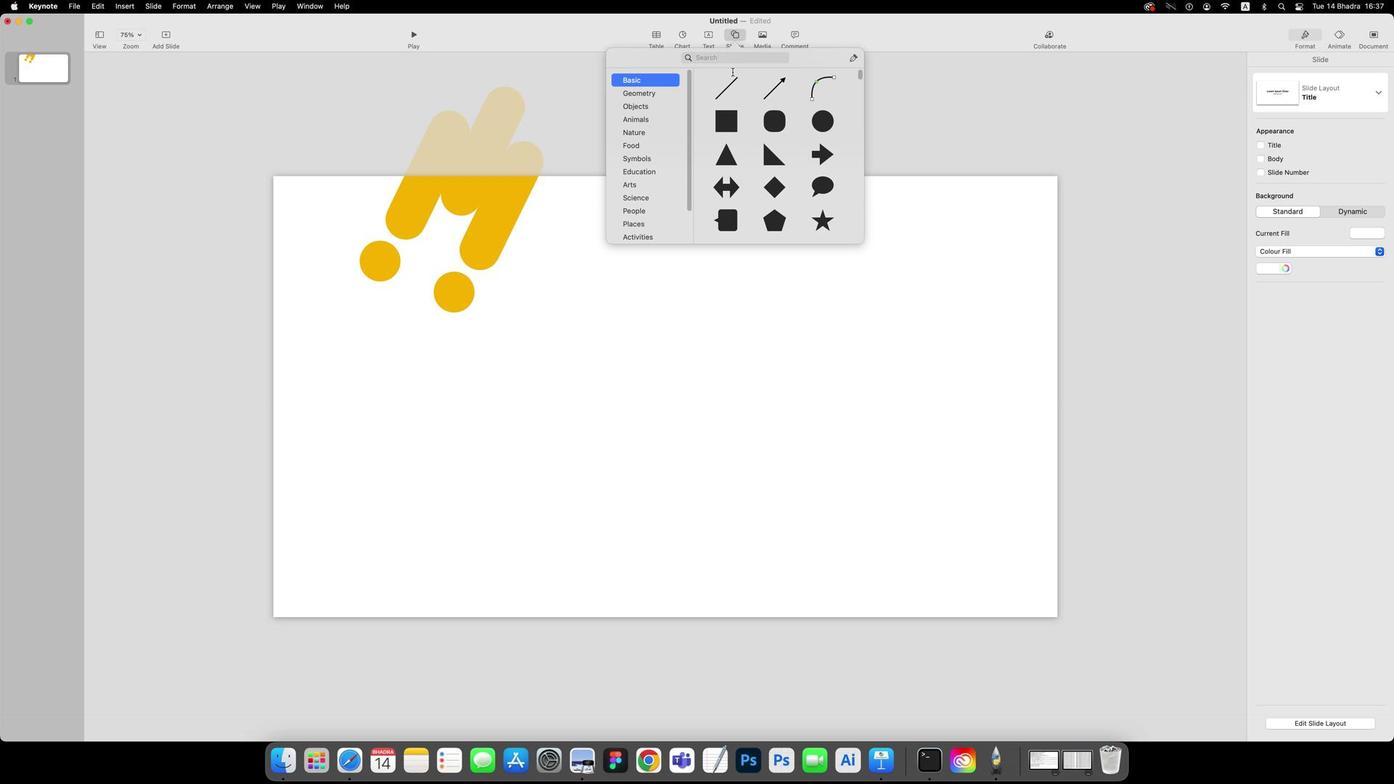 
Action: Mouse pressed left at (733, 35)
Screenshot: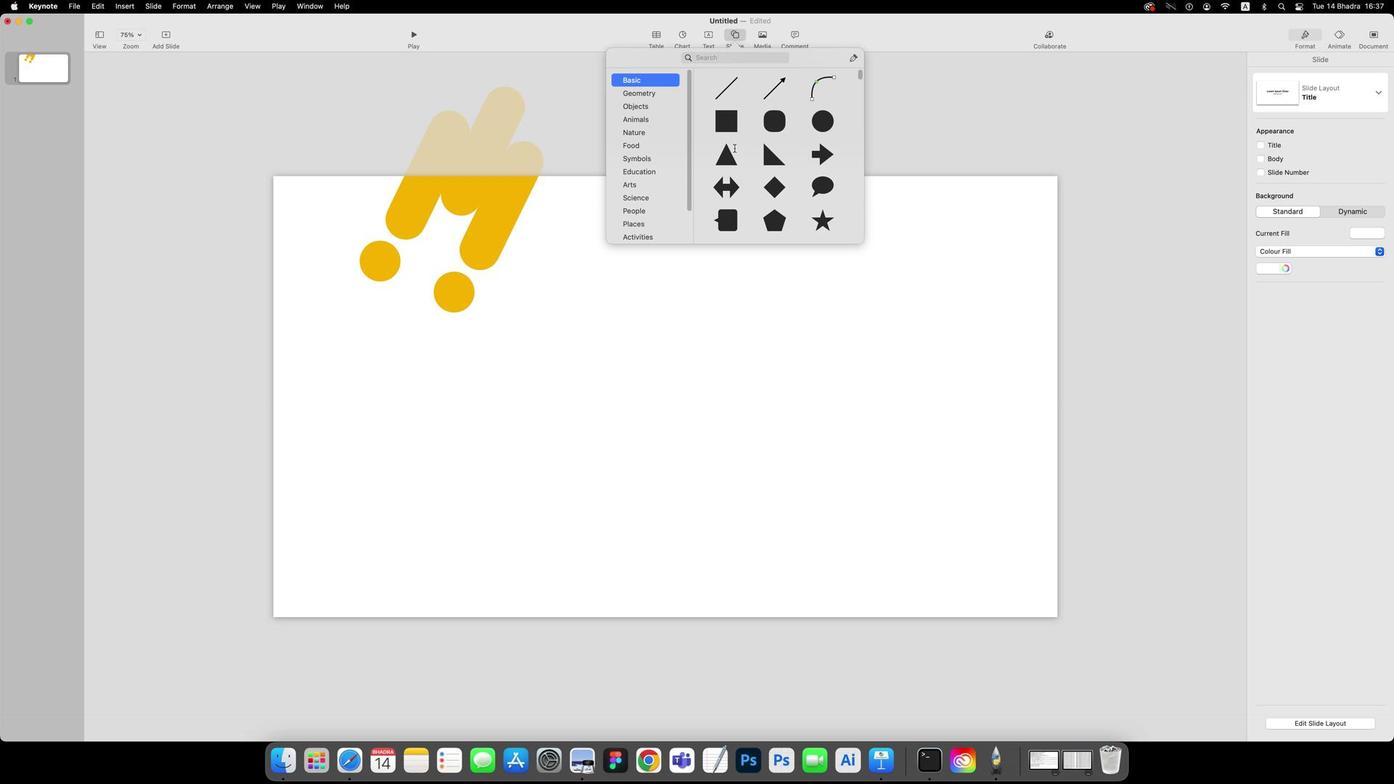
Action: Mouse moved to (821, 118)
Screenshot: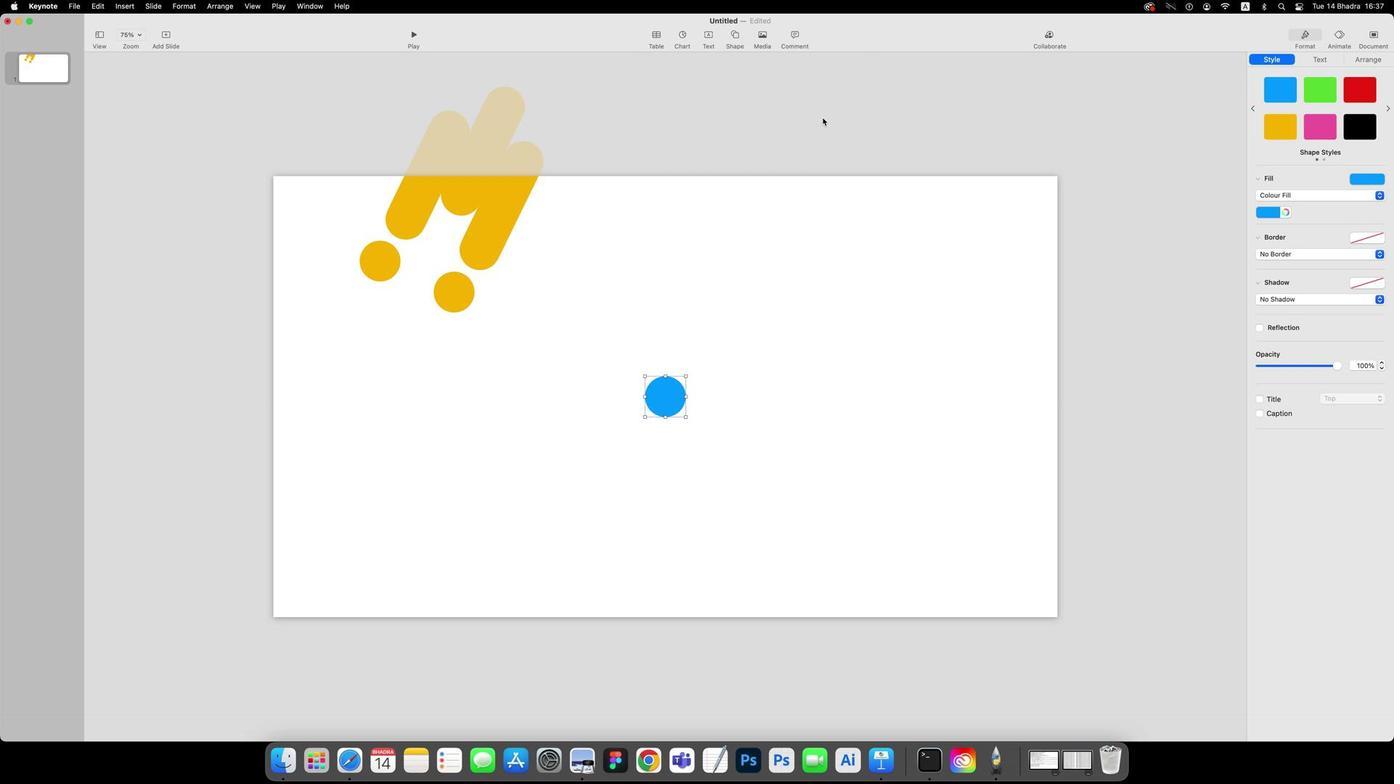 
Action: Mouse pressed left at (821, 118)
Screenshot: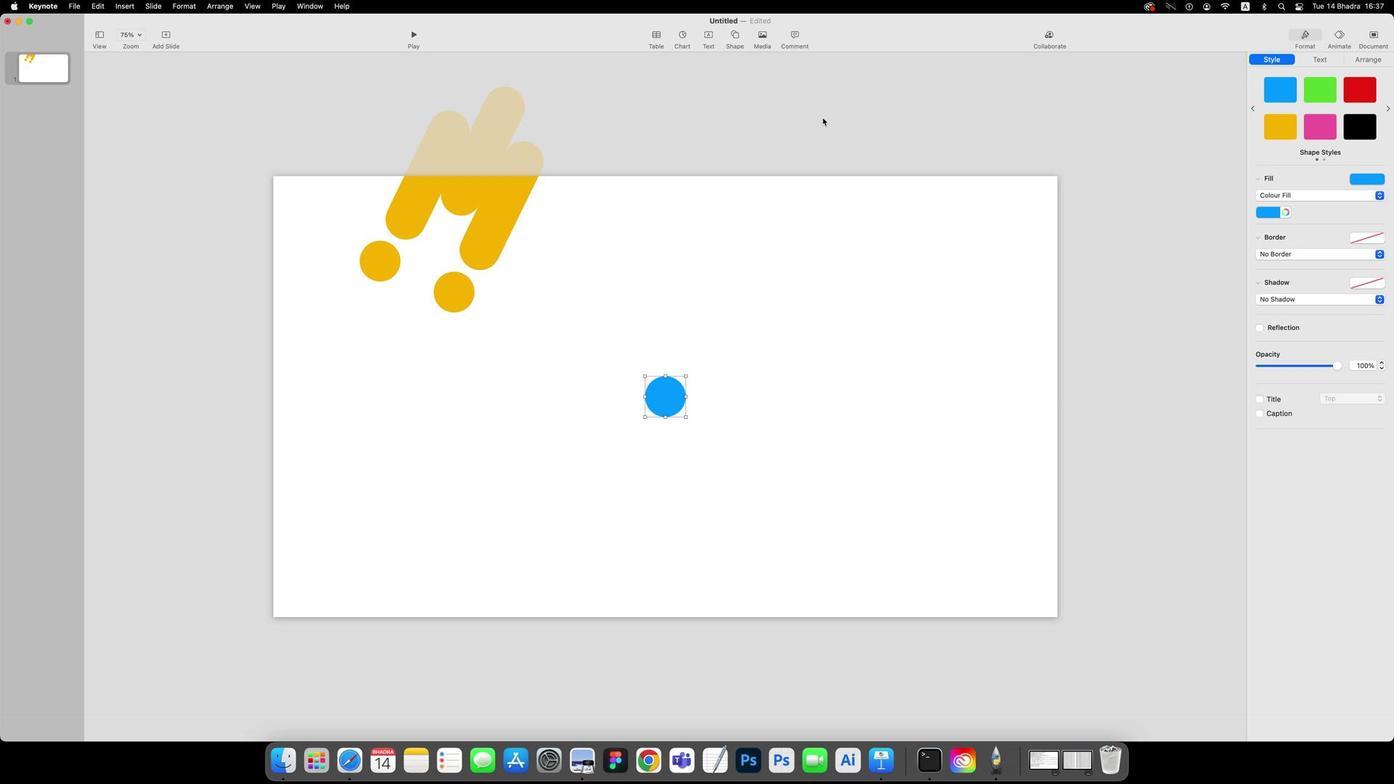 
Action: Mouse moved to (1277, 251)
Screenshot: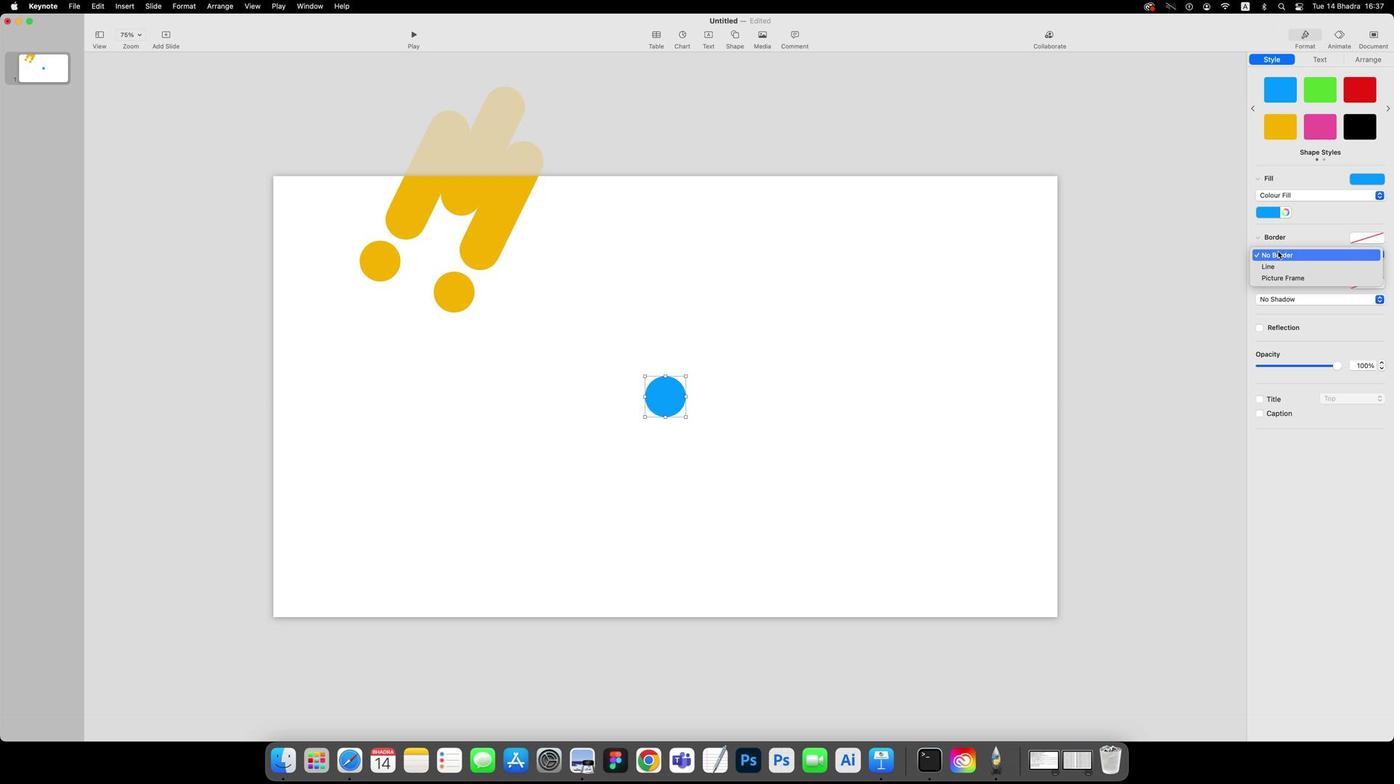 
Action: Mouse pressed left at (1277, 251)
Screenshot: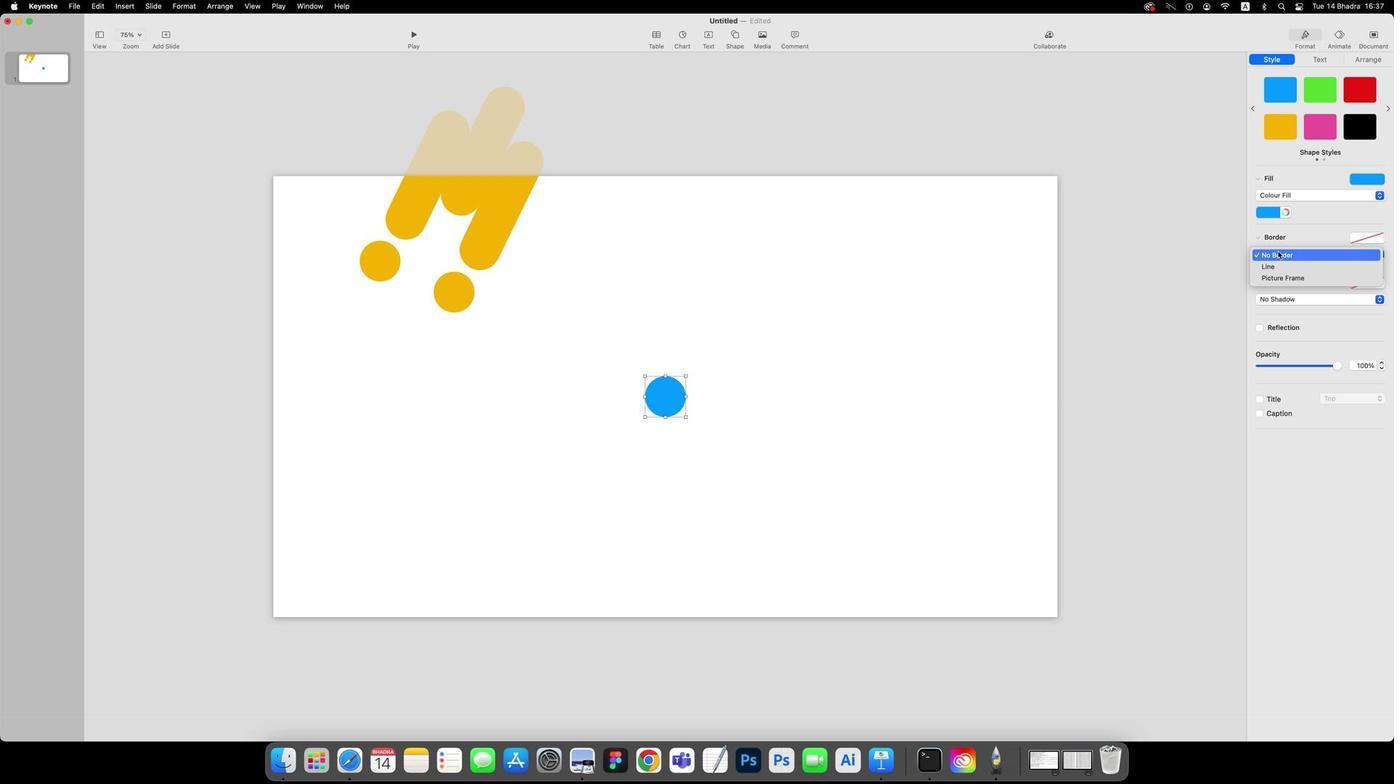 
Action: Mouse moved to (1275, 261)
Screenshot: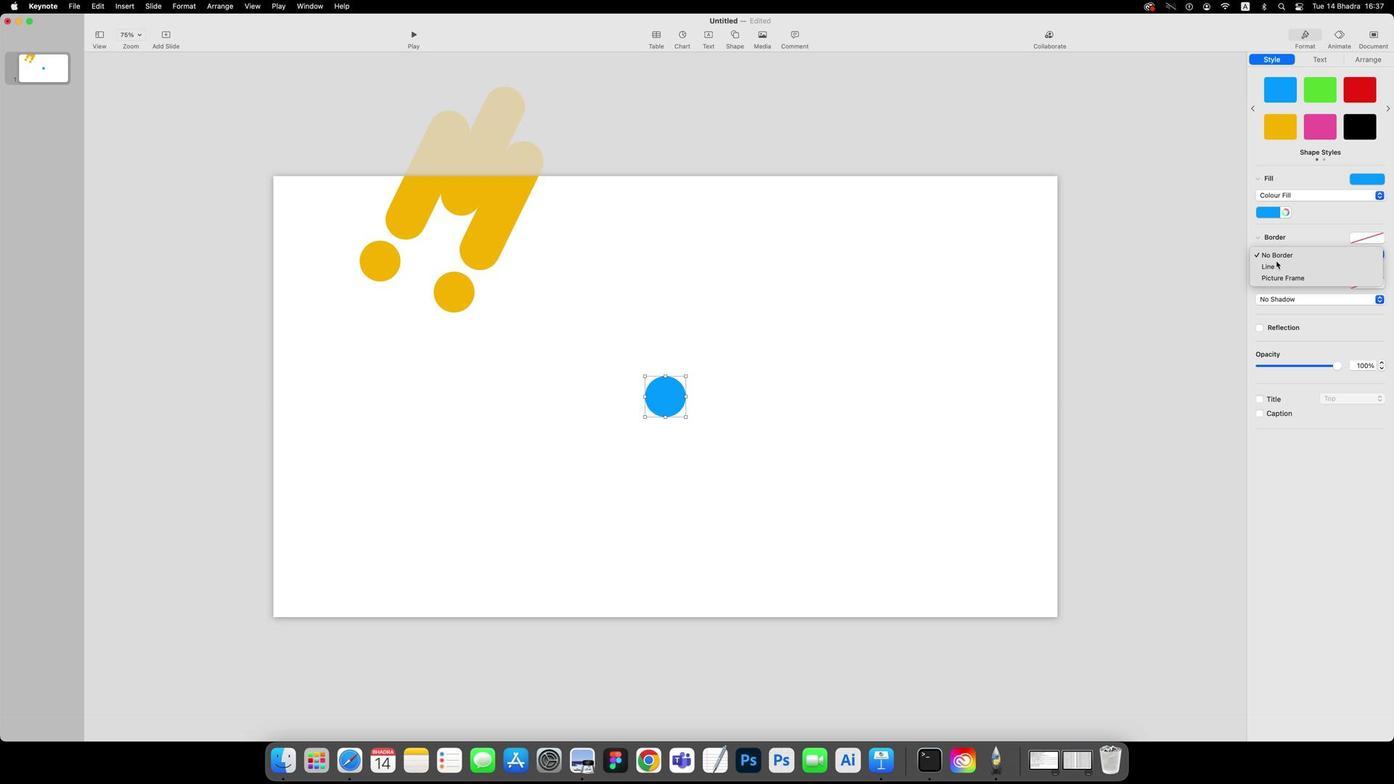 
Action: Mouse pressed left at (1275, 261)
Screenshot: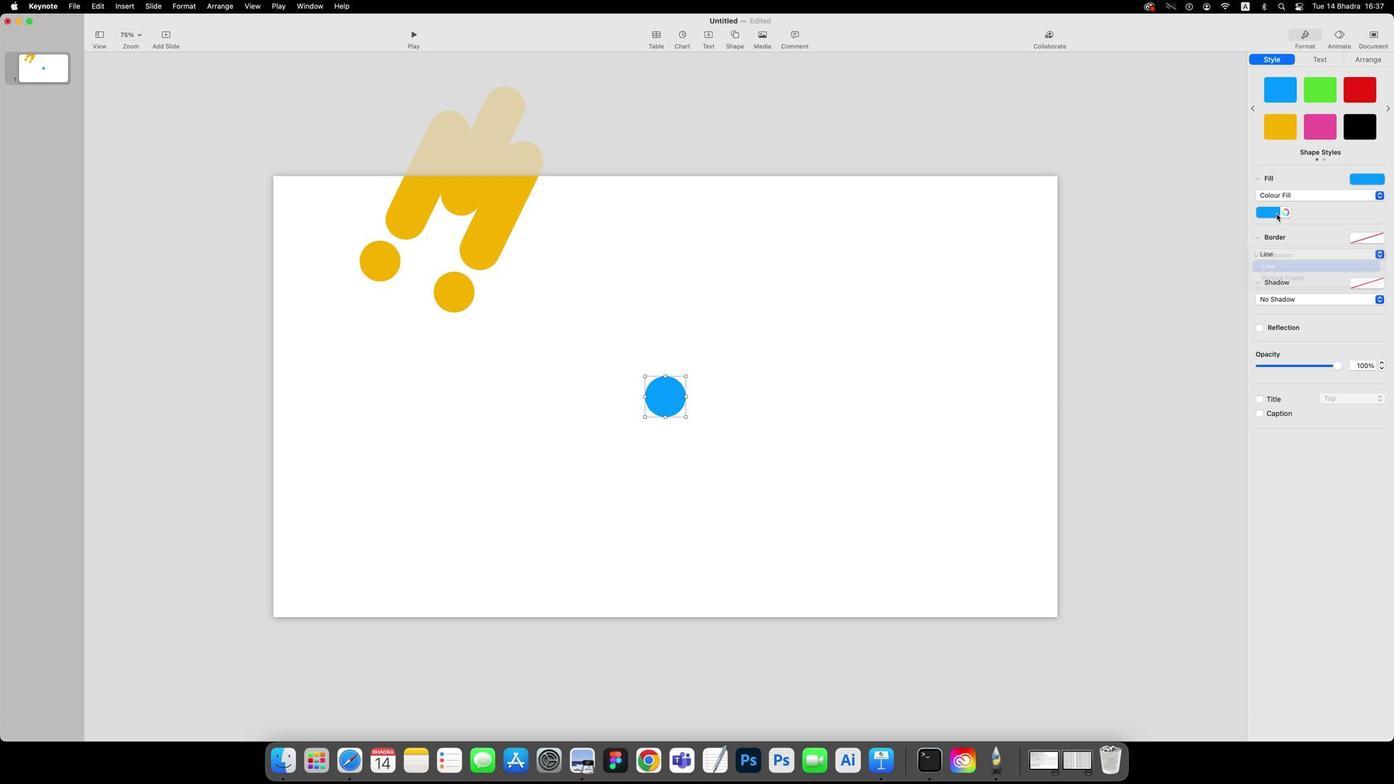 
Action: Mouse moved to (1275, 192)
Screenshot: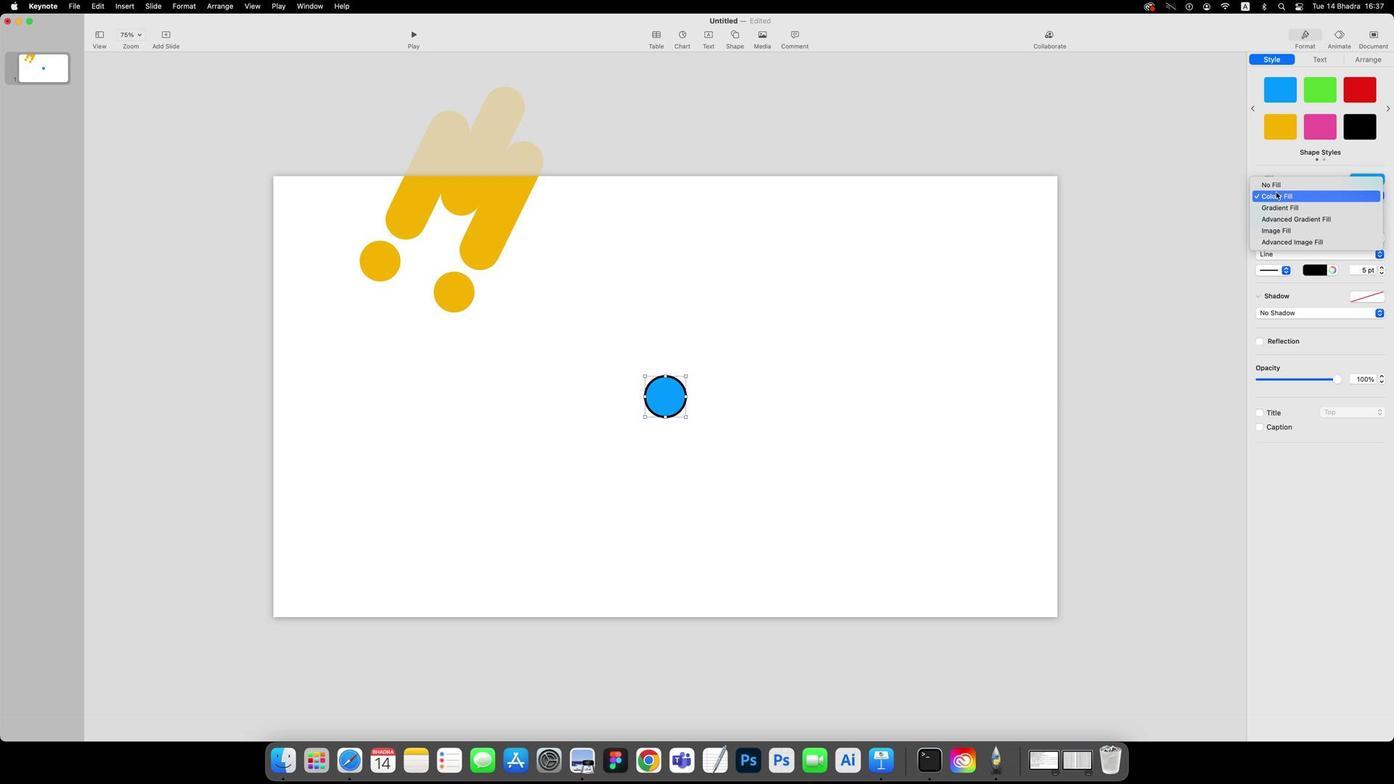 
Action: Mouse pressed left at (1275, 192)
Screenshot: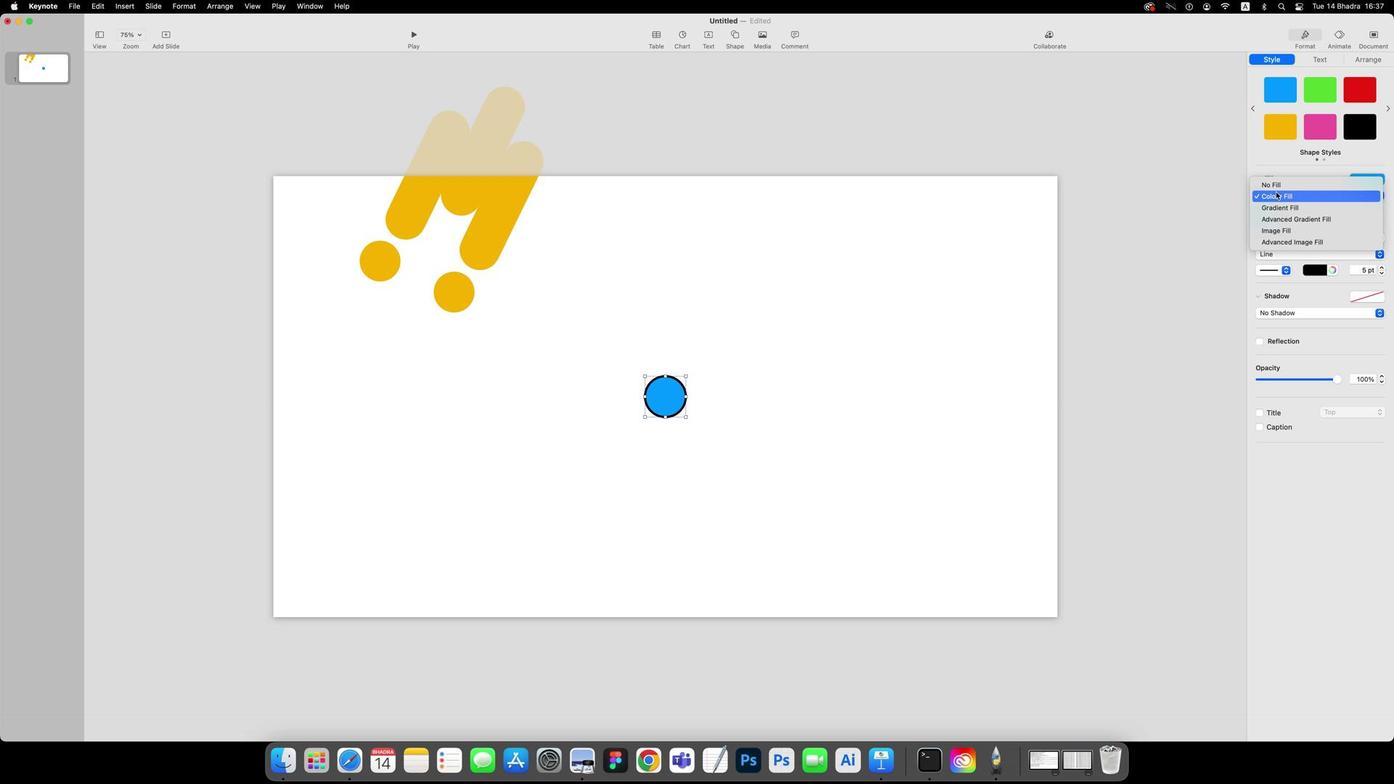 
Action: Mouse moved to (1275, 184)
Screenshot: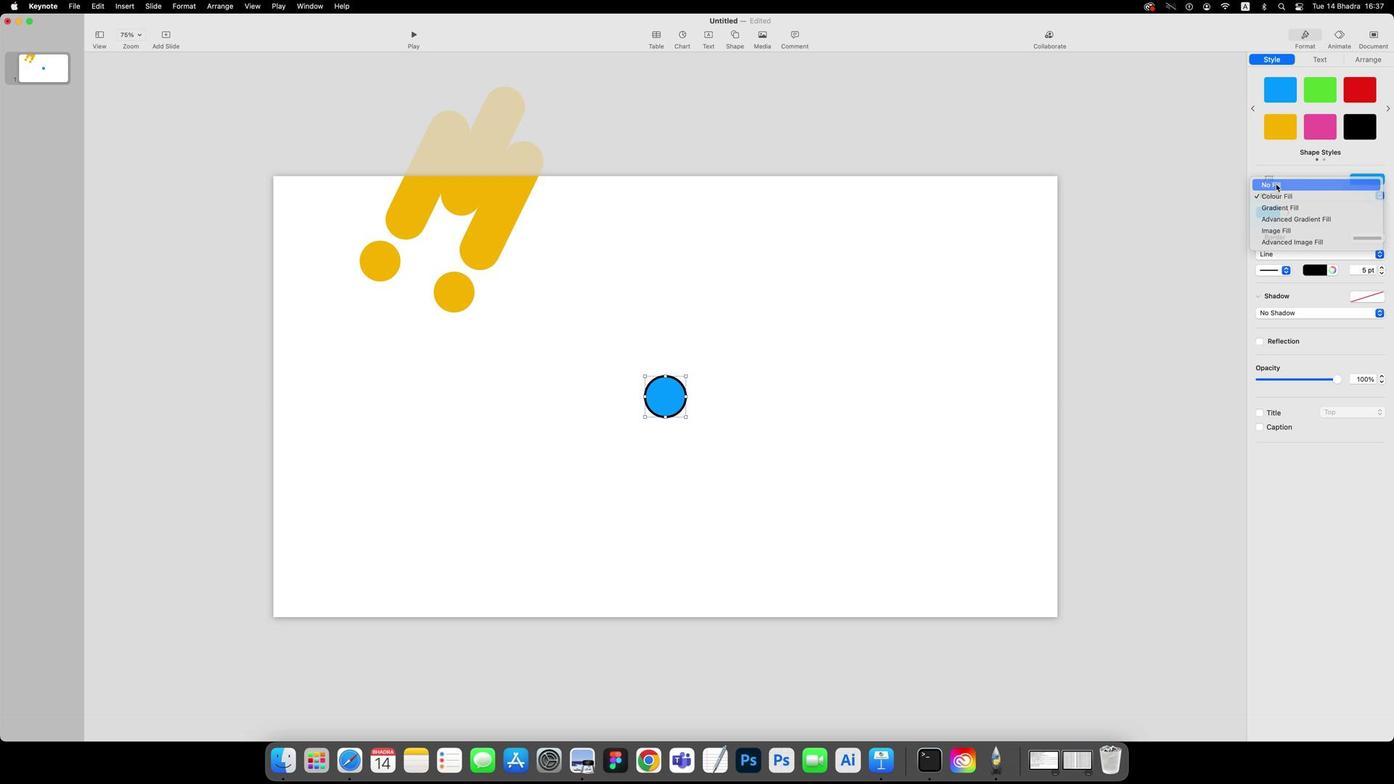 
Action: Mouse pressed left at (1275, 184)
Screenshot: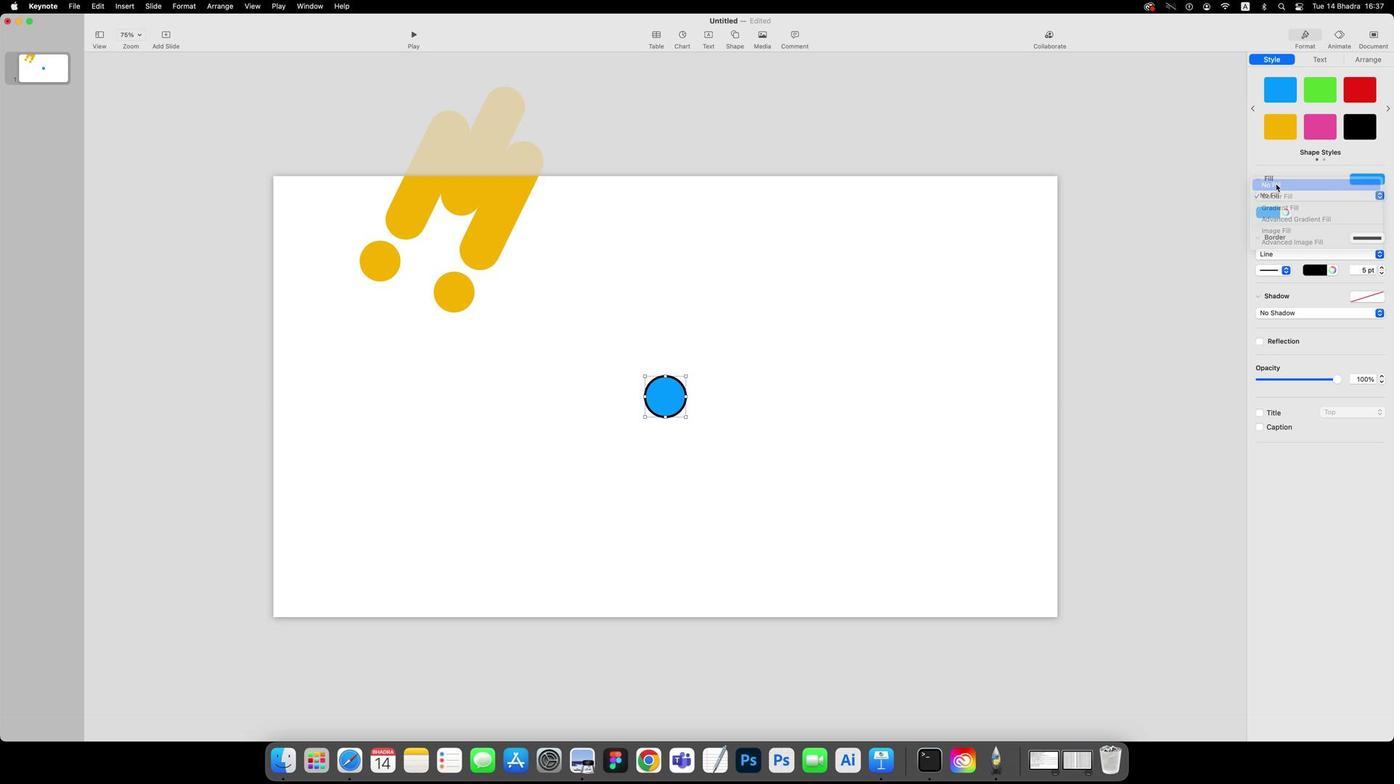 
Action: Mouse moved to (1381, 260)
Screenshot: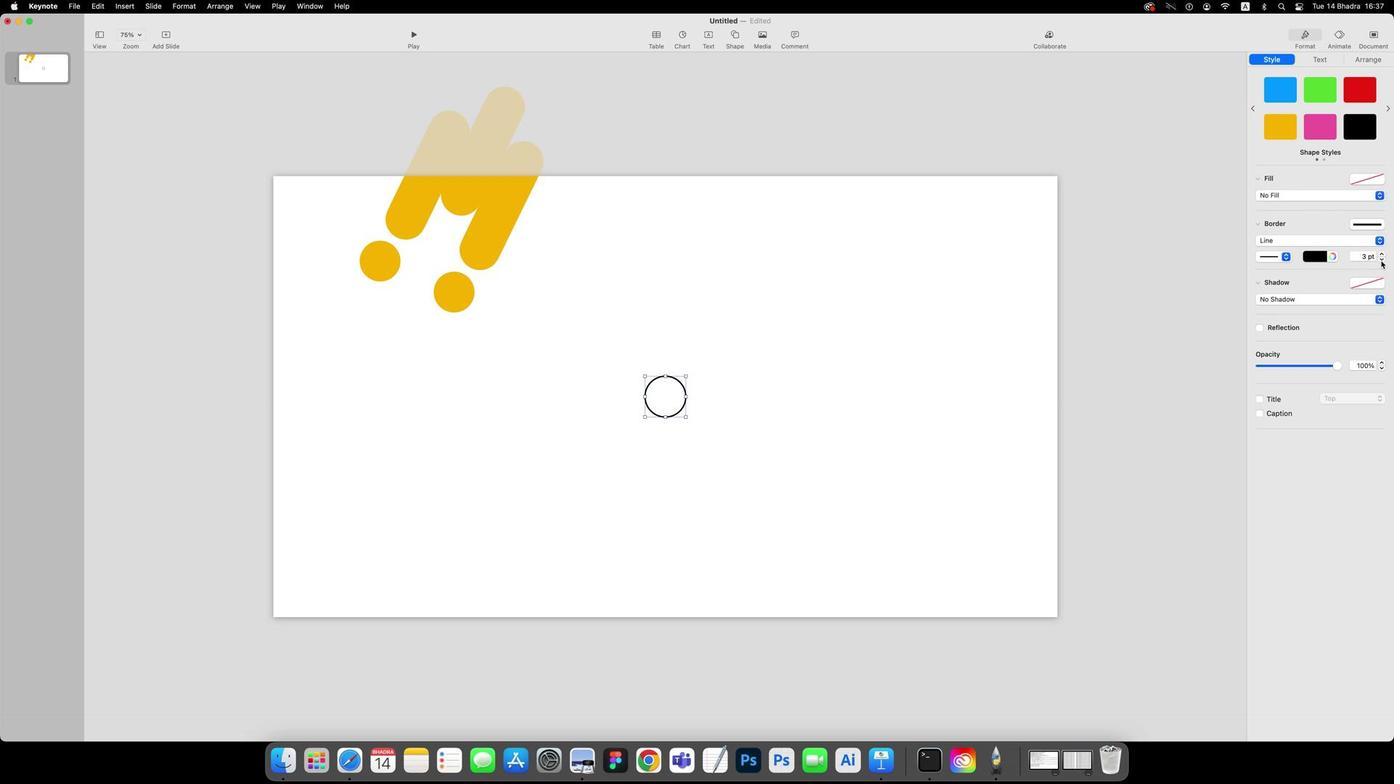 
Action: Mouse pressed left at (1381, 260)
Screenshot: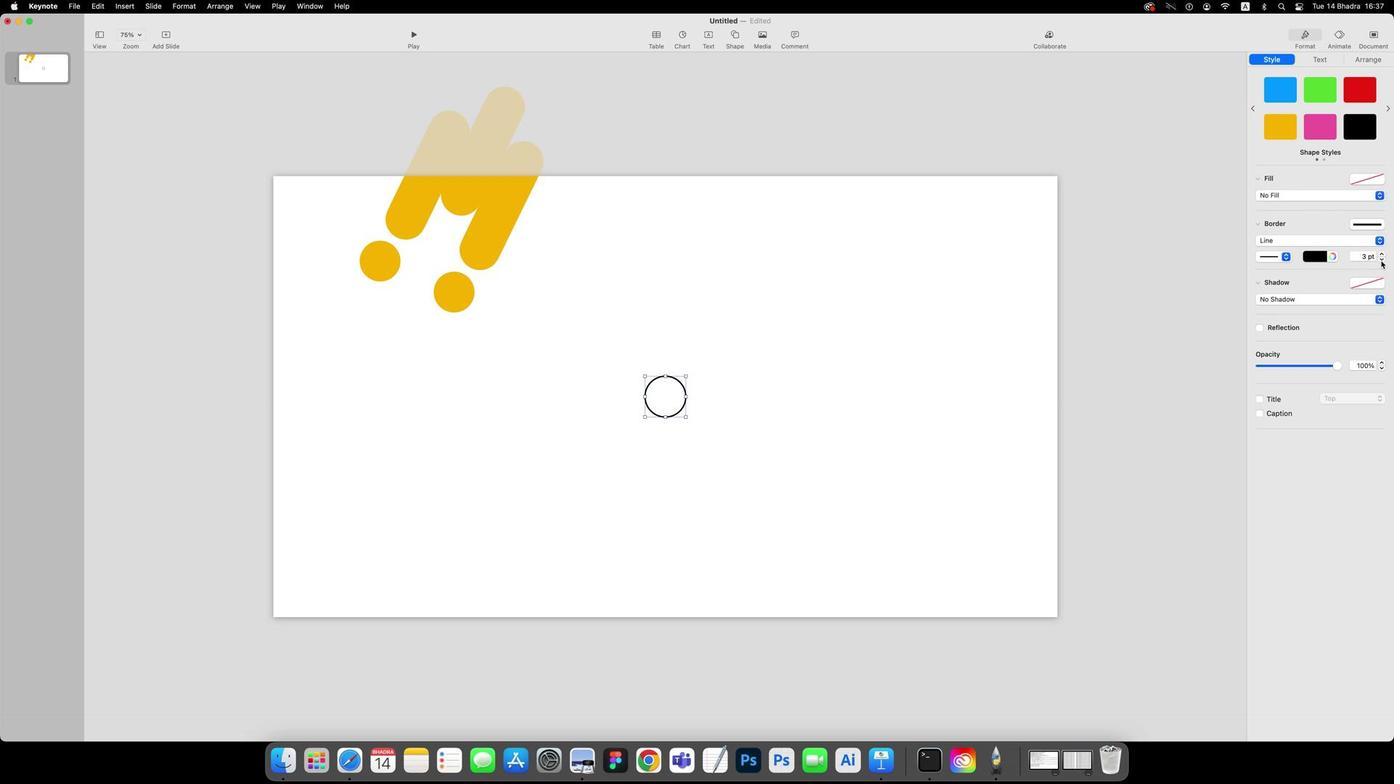 
Action: Mouse pressed left at (1381, 260)
Screenshot: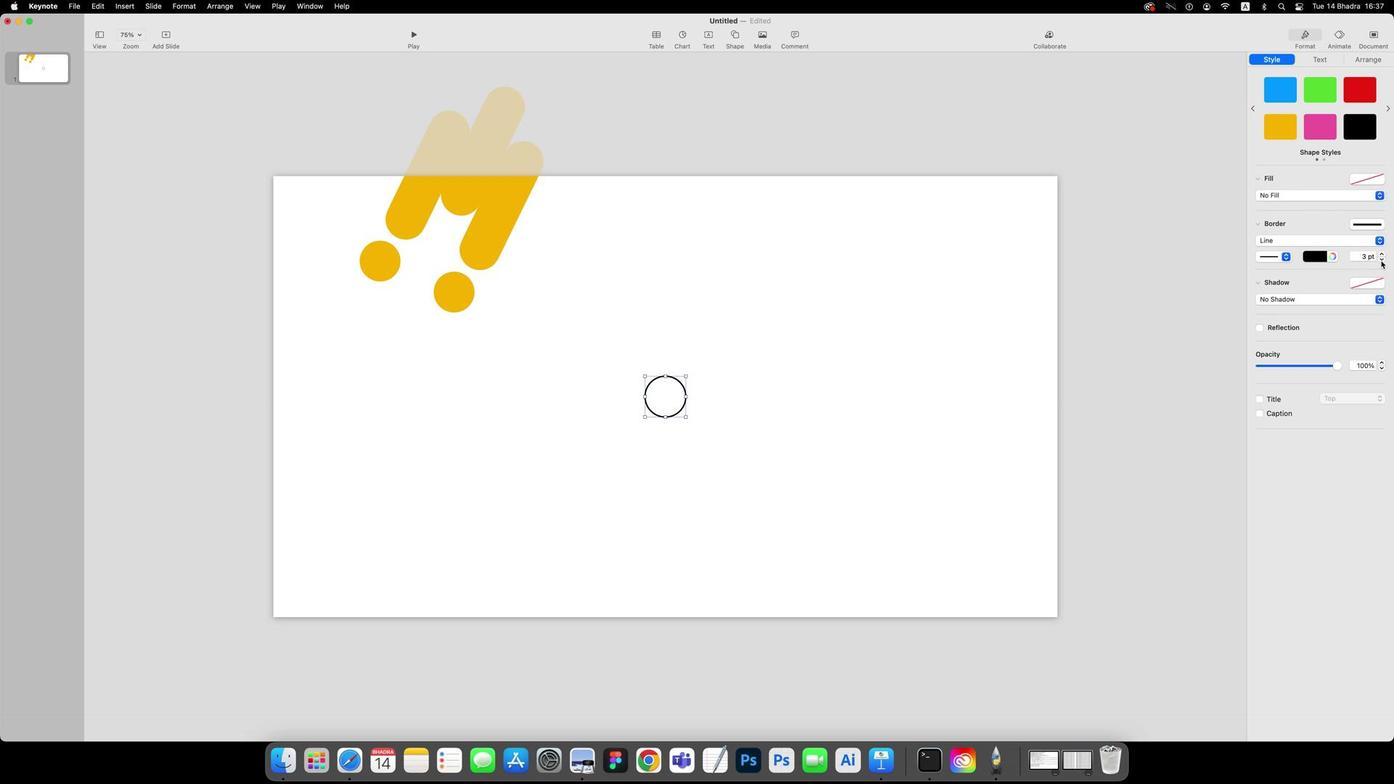 
Action: Mouse moved to (1310, 238)
Screenshot: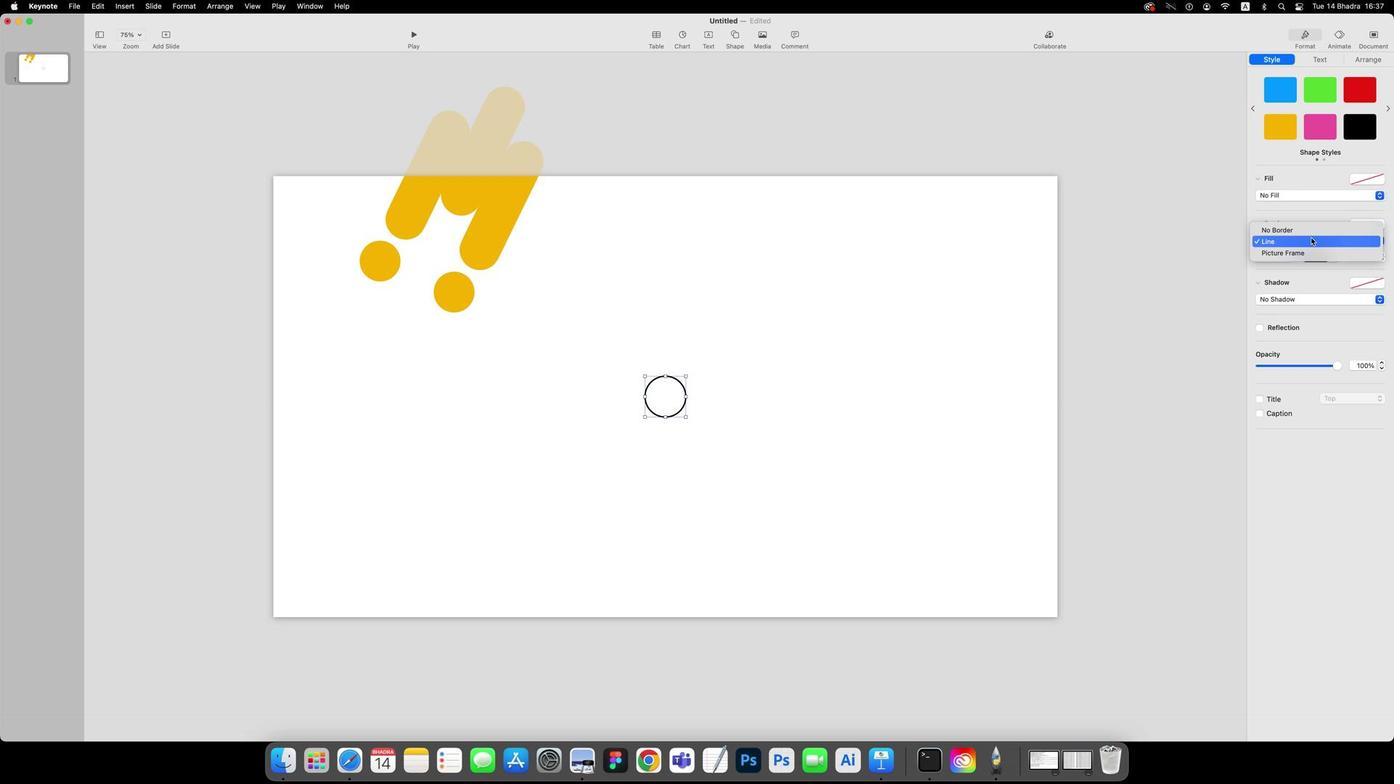 
Action: Mouse pressed left at (1310, 238)
Screenshot: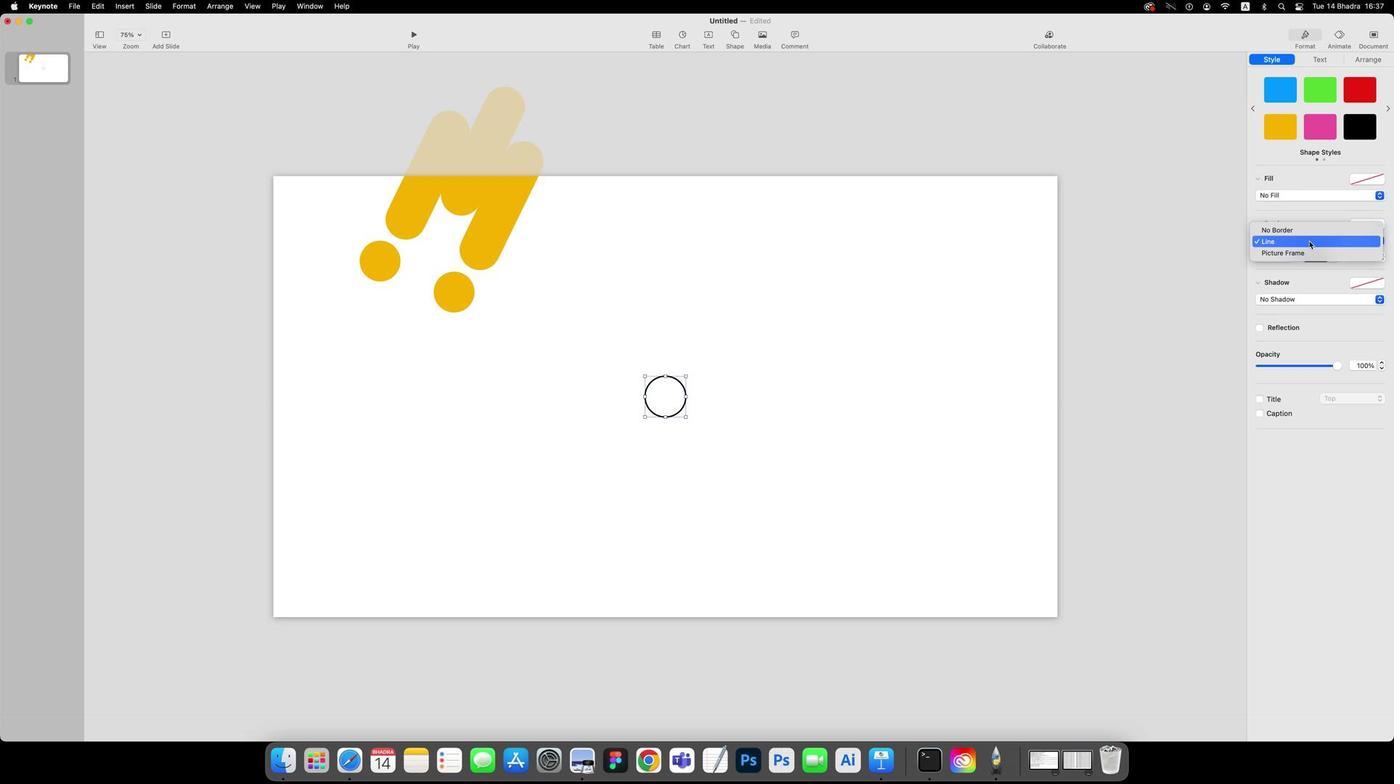 
Action: Mouse moved to (1314, 212)
Screenshot: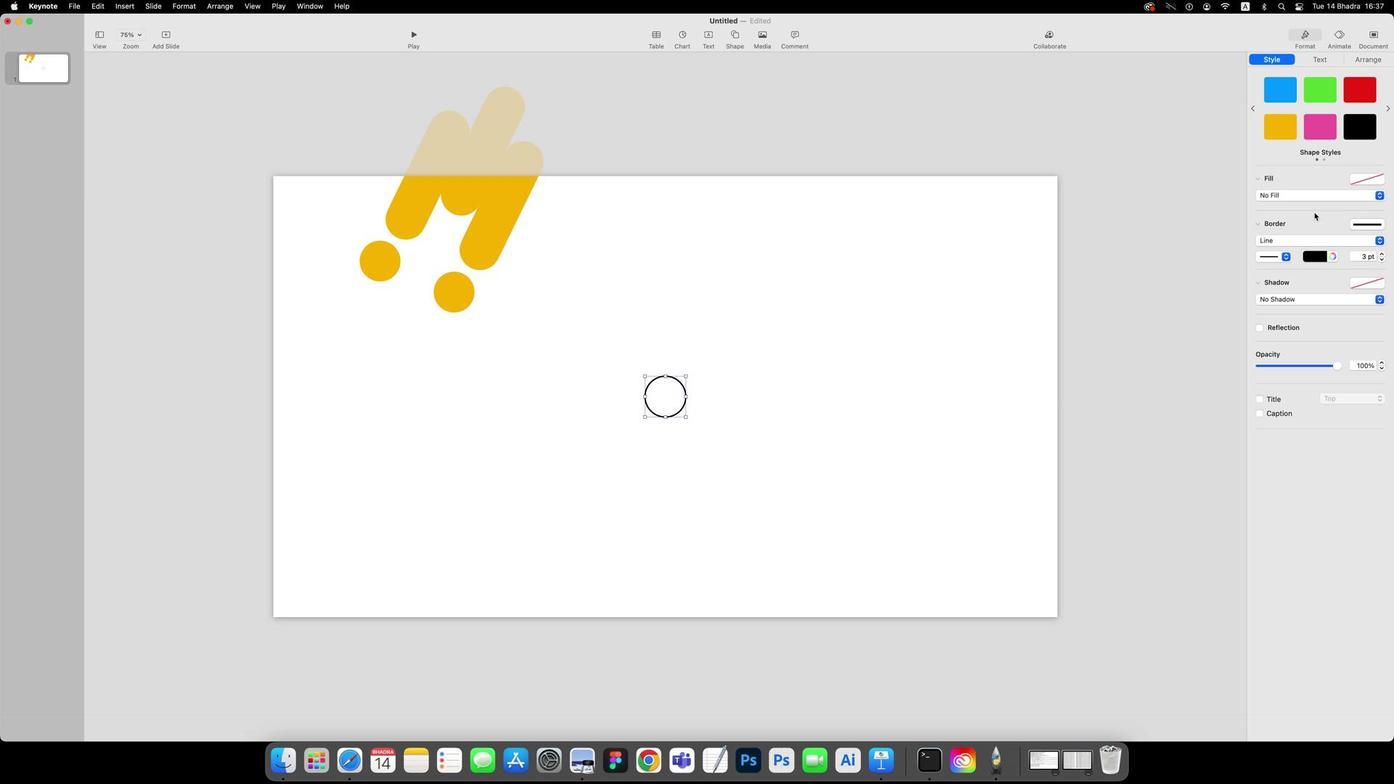 
Action: Mouse pressed left at (1314, 212)
Screenshot: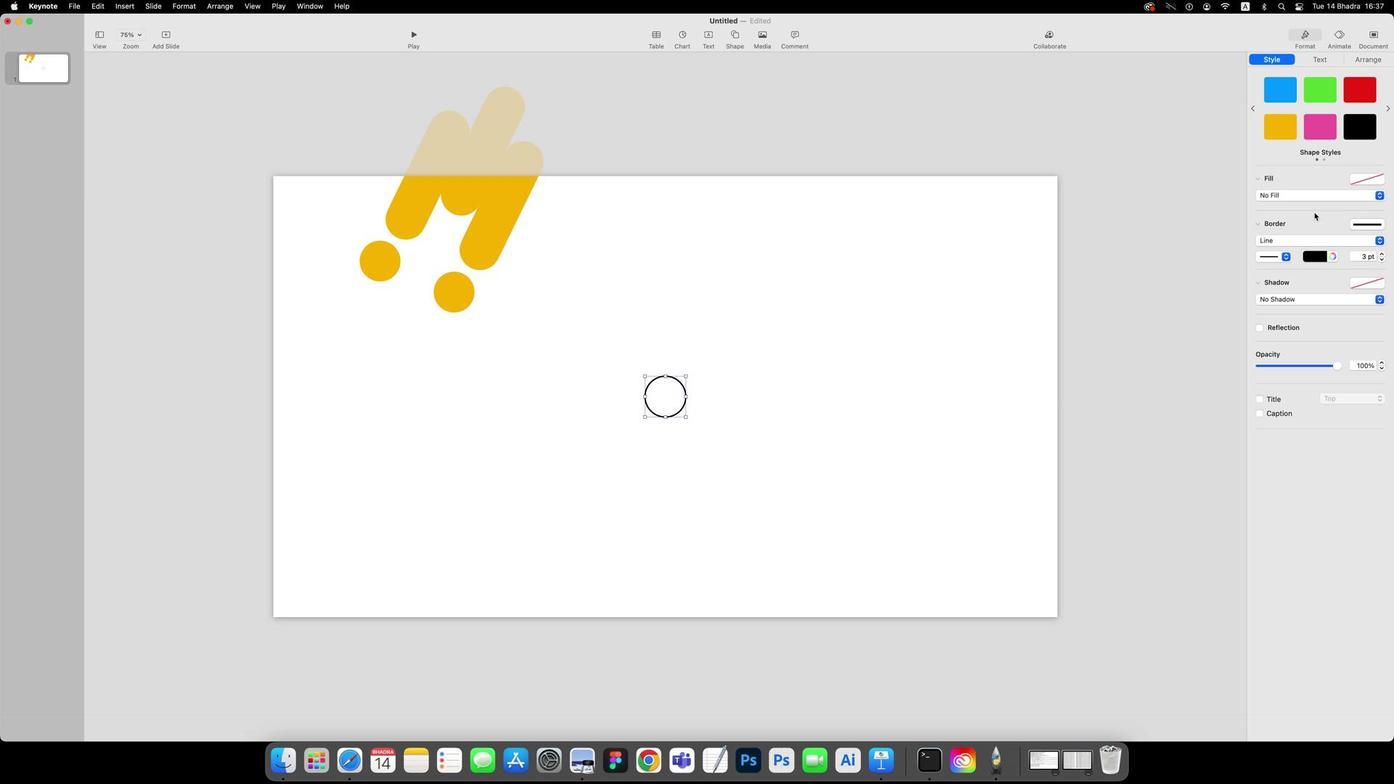 
Action: Mouse moved to (1272, 255)
Screenshot: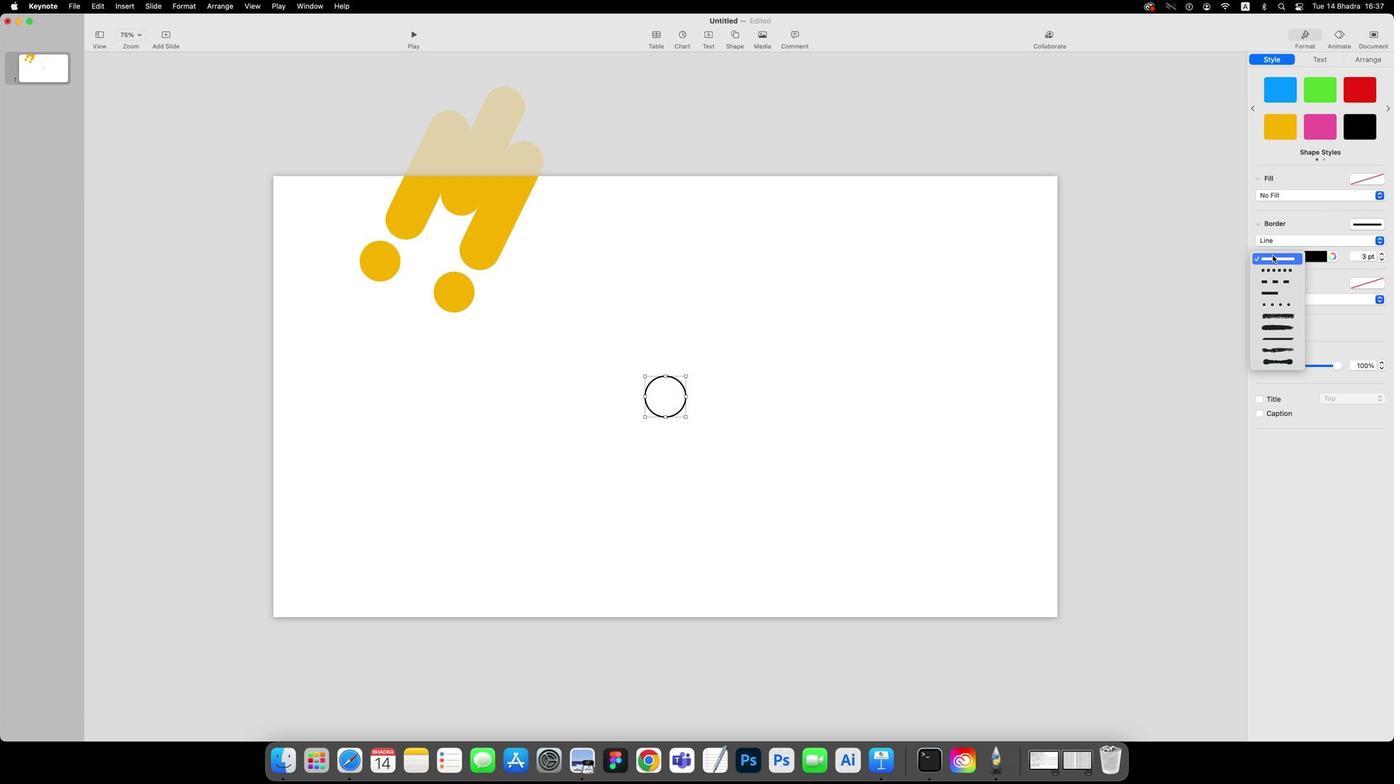 
Action: Mouse pressed left at (1272, 255)
Screenshot: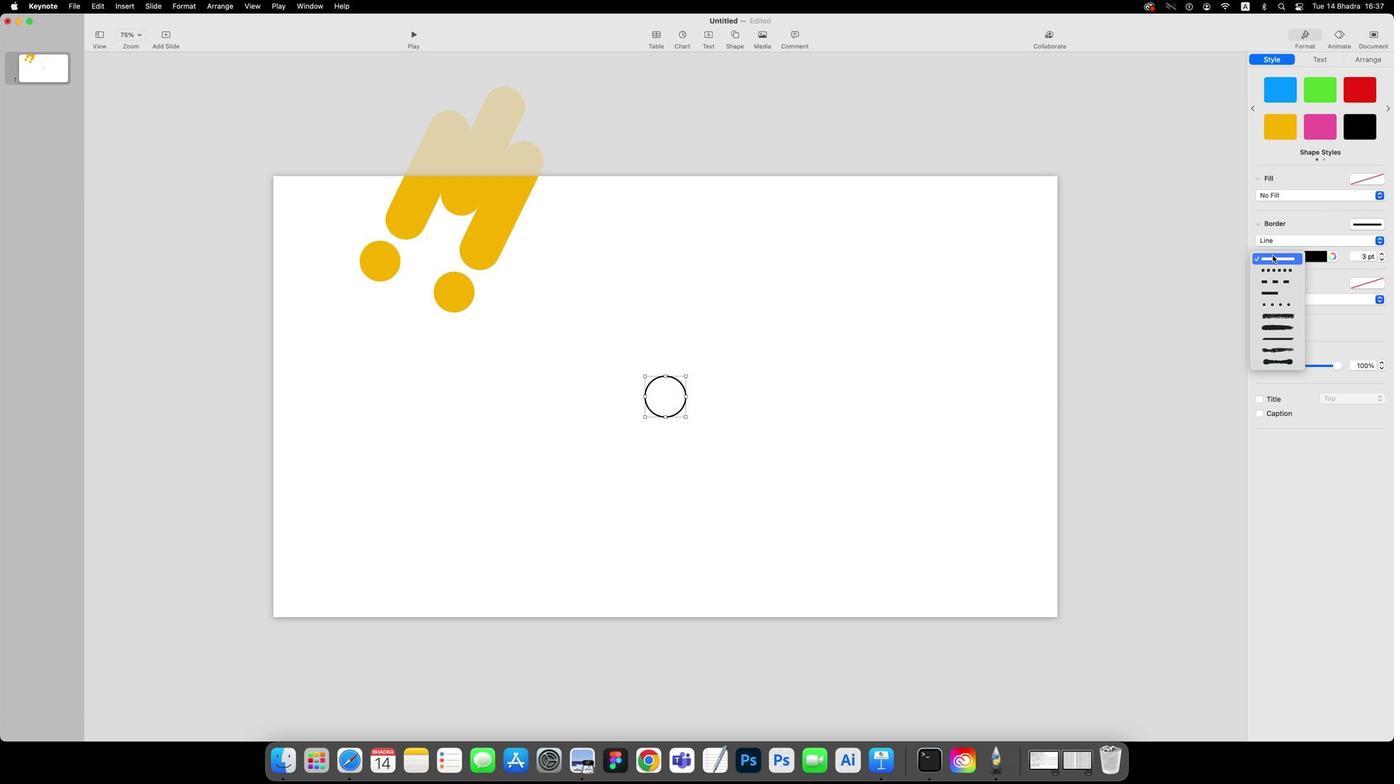 
Action: Mouse moved to (1268, 277)
Screenshot: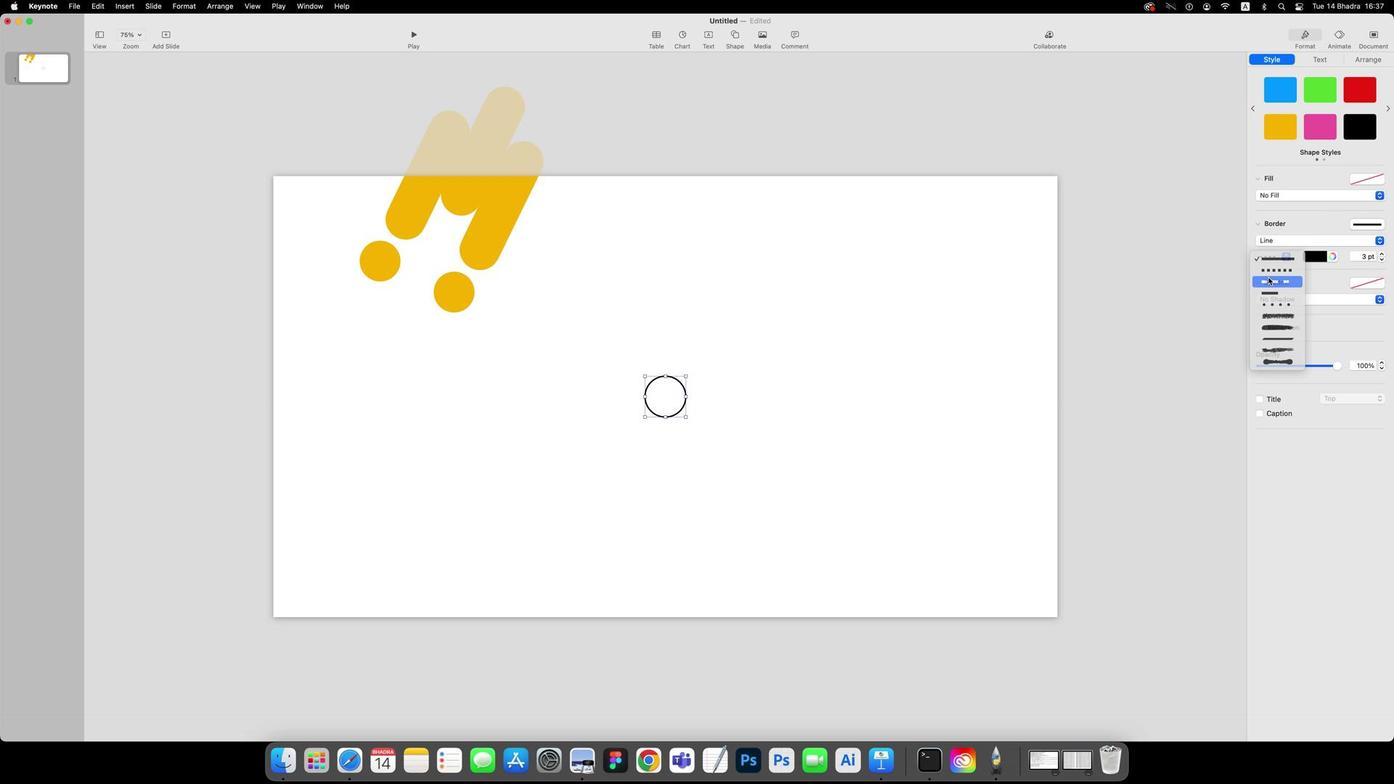 
Action: Mouse pressed left at (1268, 277)
Screenshot: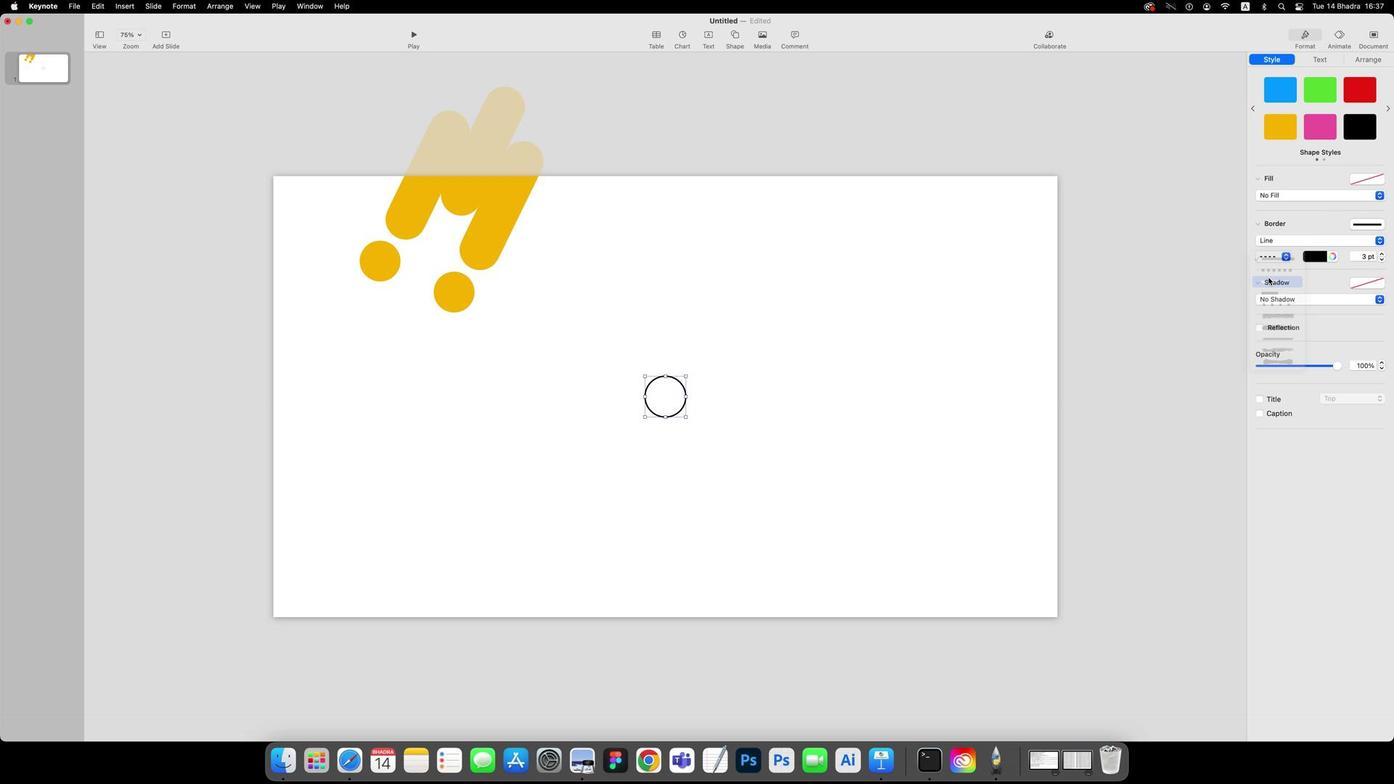 
Action: Mouse moved to (649, 382)
Screenshot: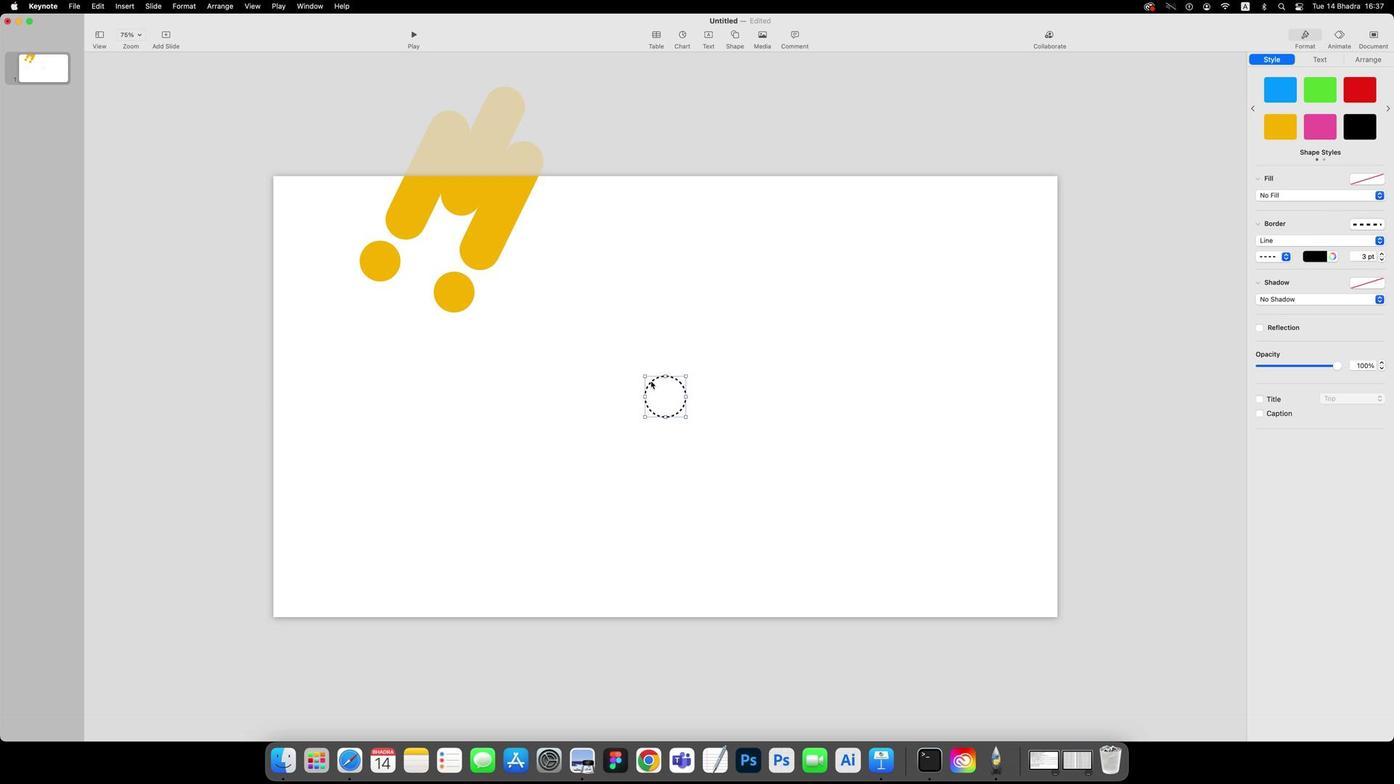 
Action: Key pressed Key.alt
Screenshot: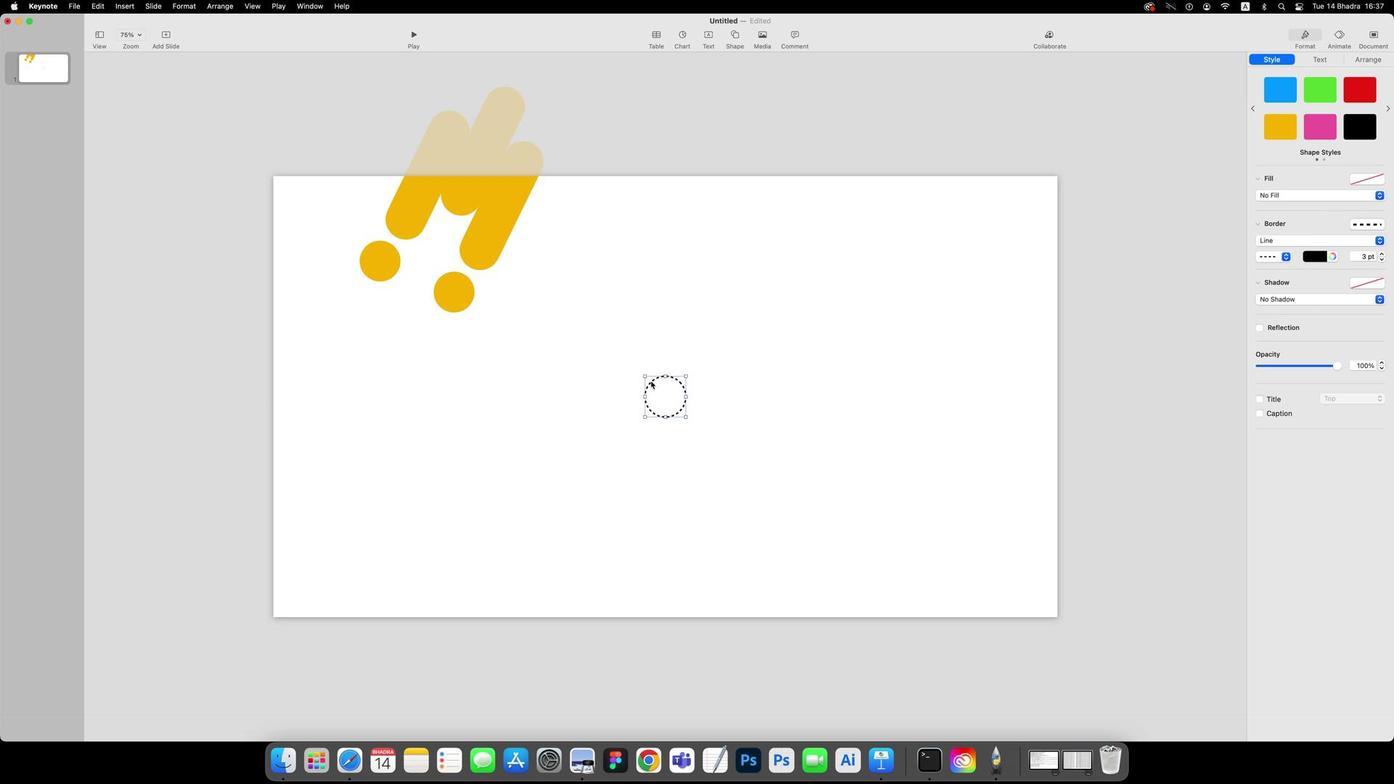 
Action: Mouse moved to (642, 376)
Screenshot: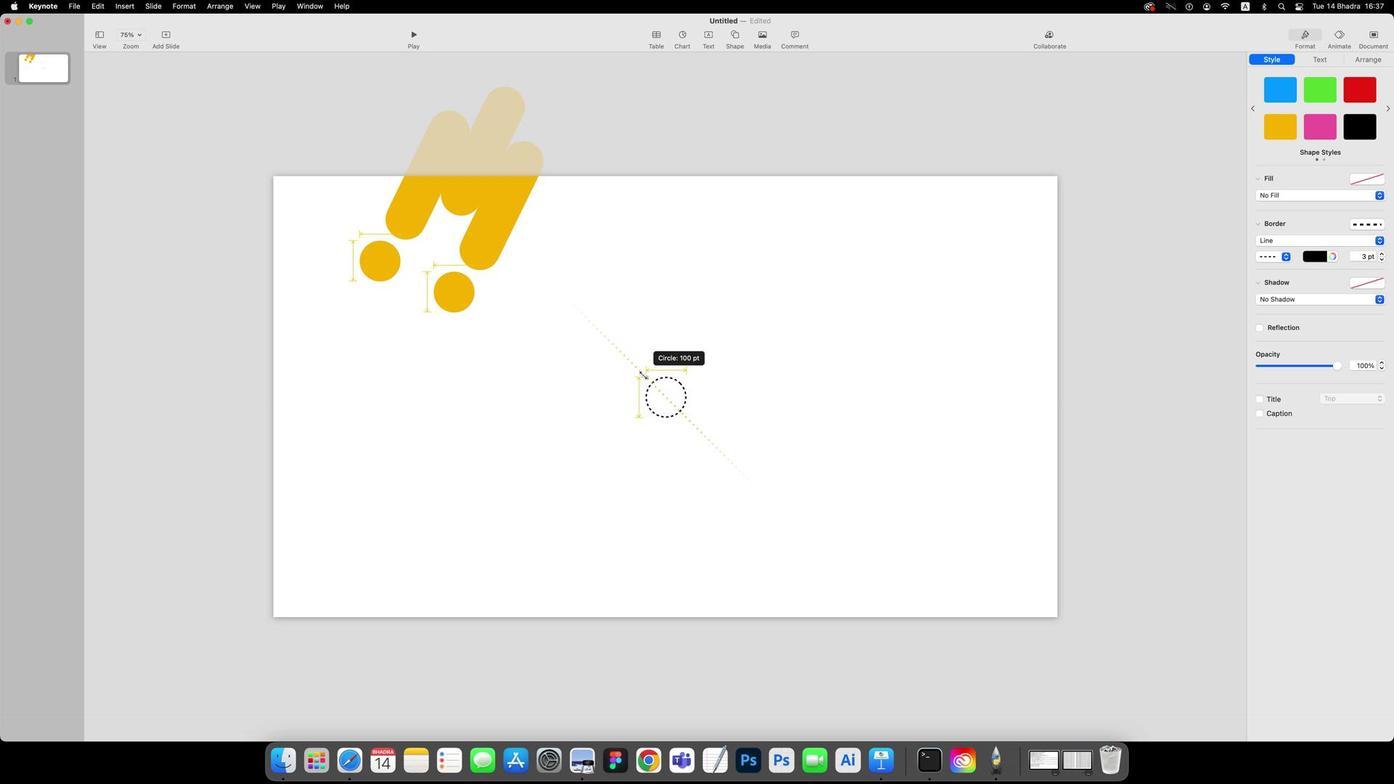 
Action: Key pressed Key.shift
Screenshot: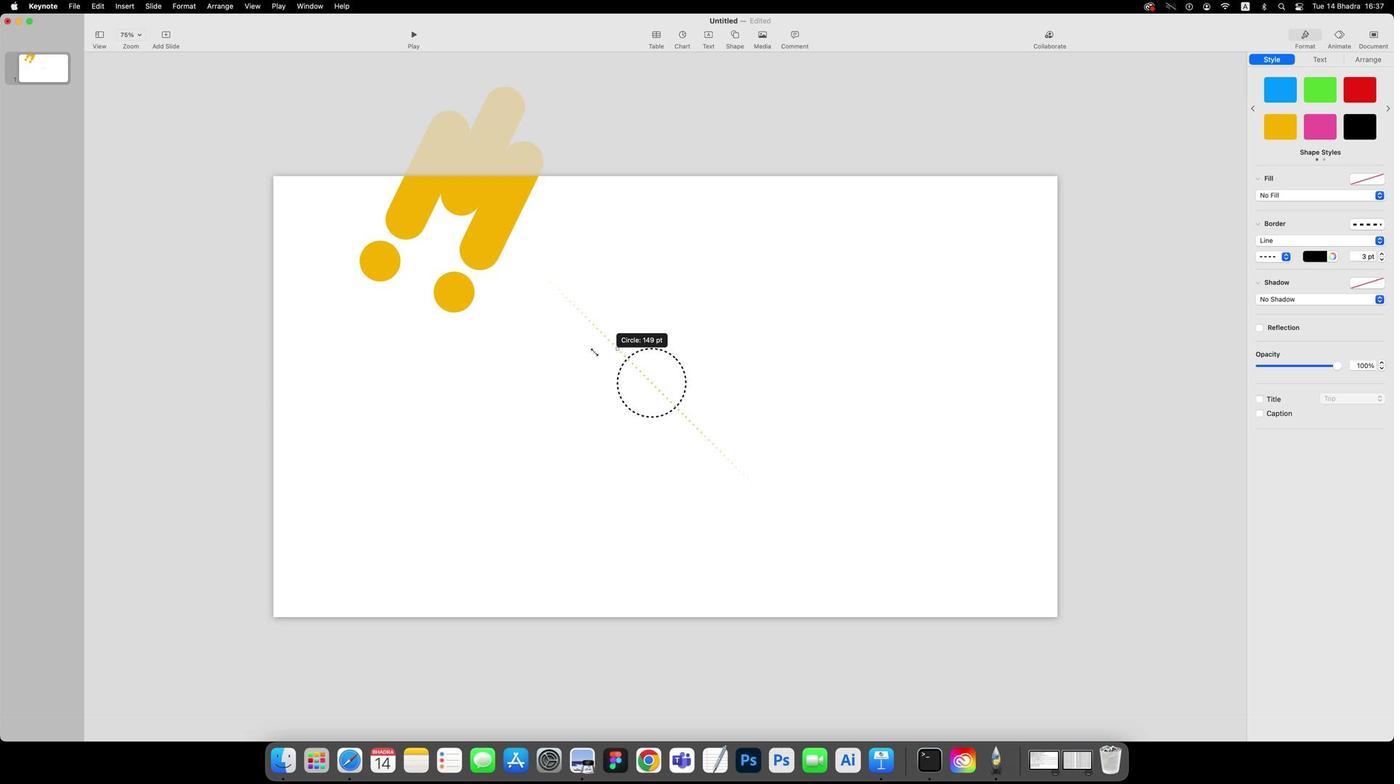 
Action: Mouse pressed left at (642, 376)
Screenshot: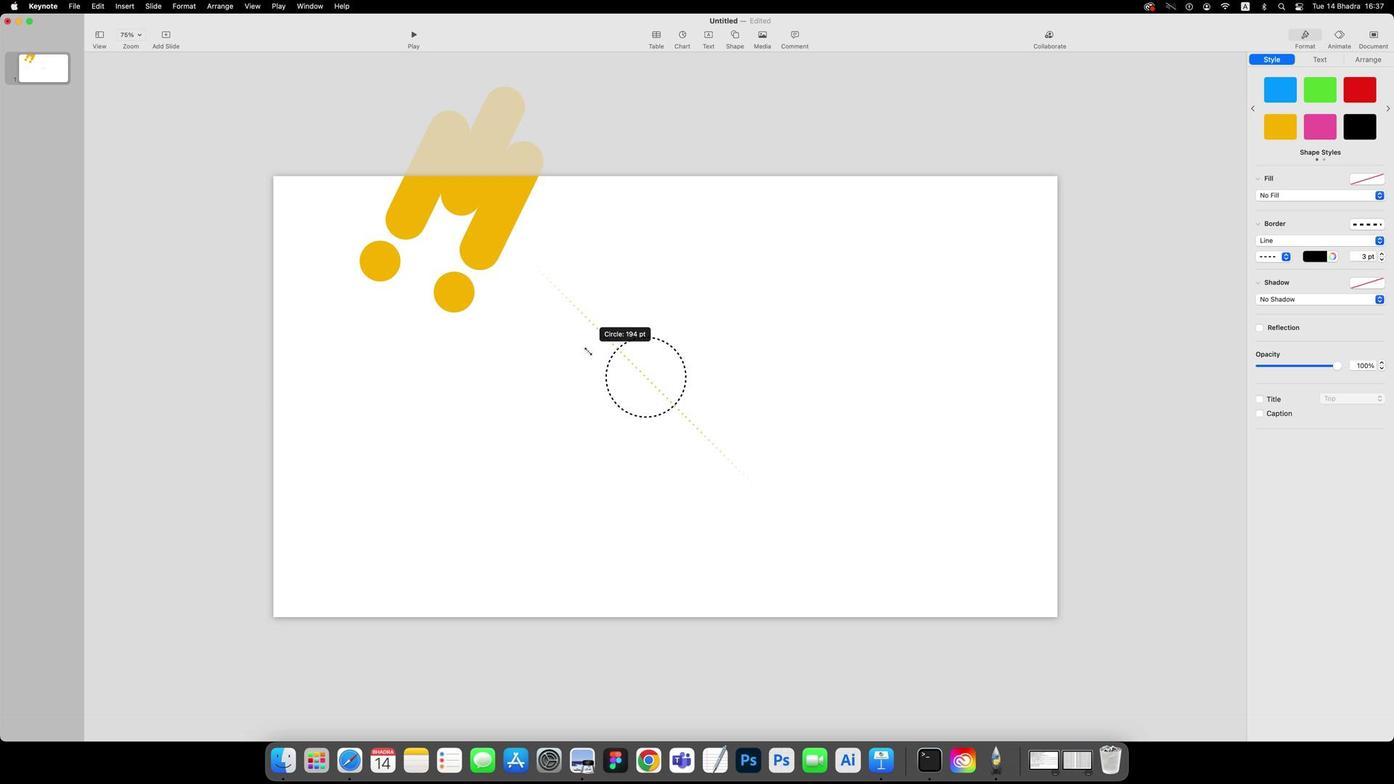 
Action: Mouse moved to (610, 353)
Screenshot: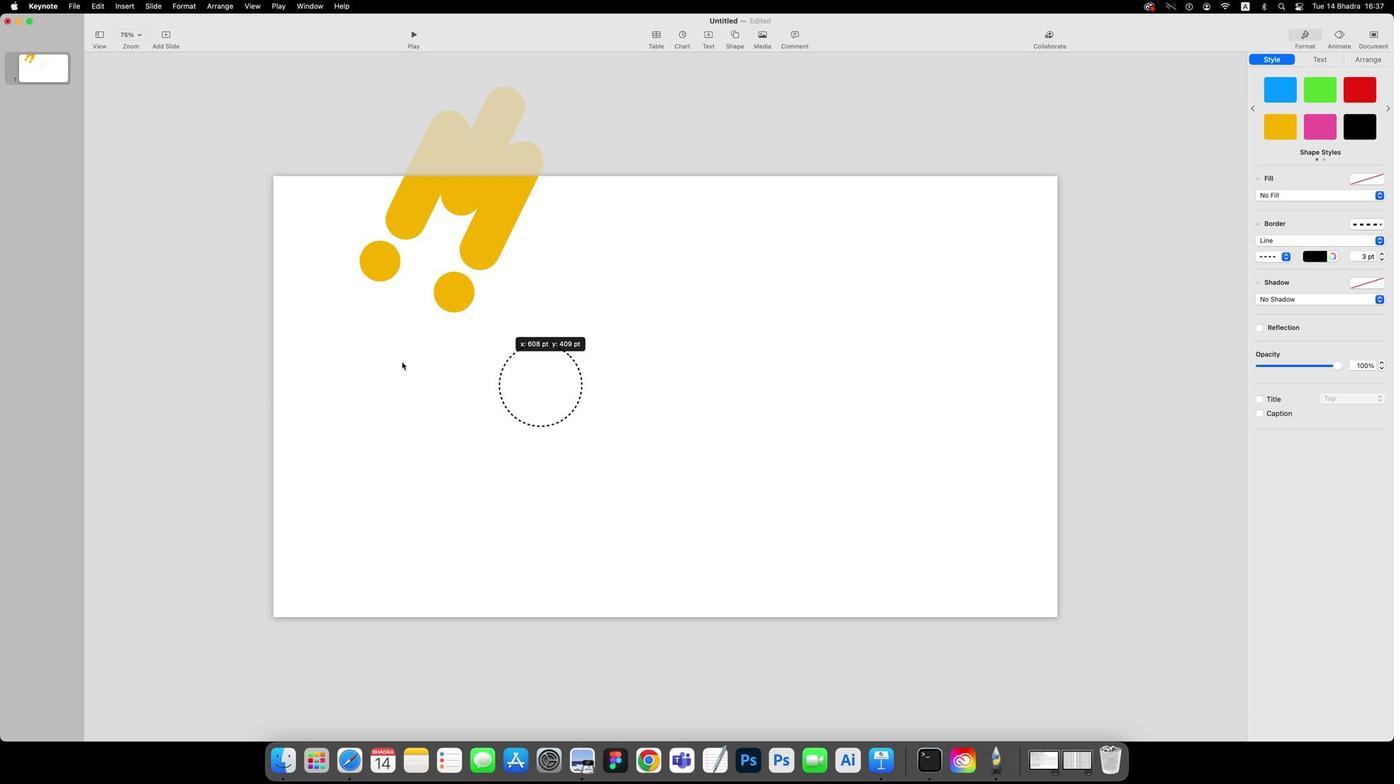 
Action: Mouse pressed left at (610, 353)
Screenshot: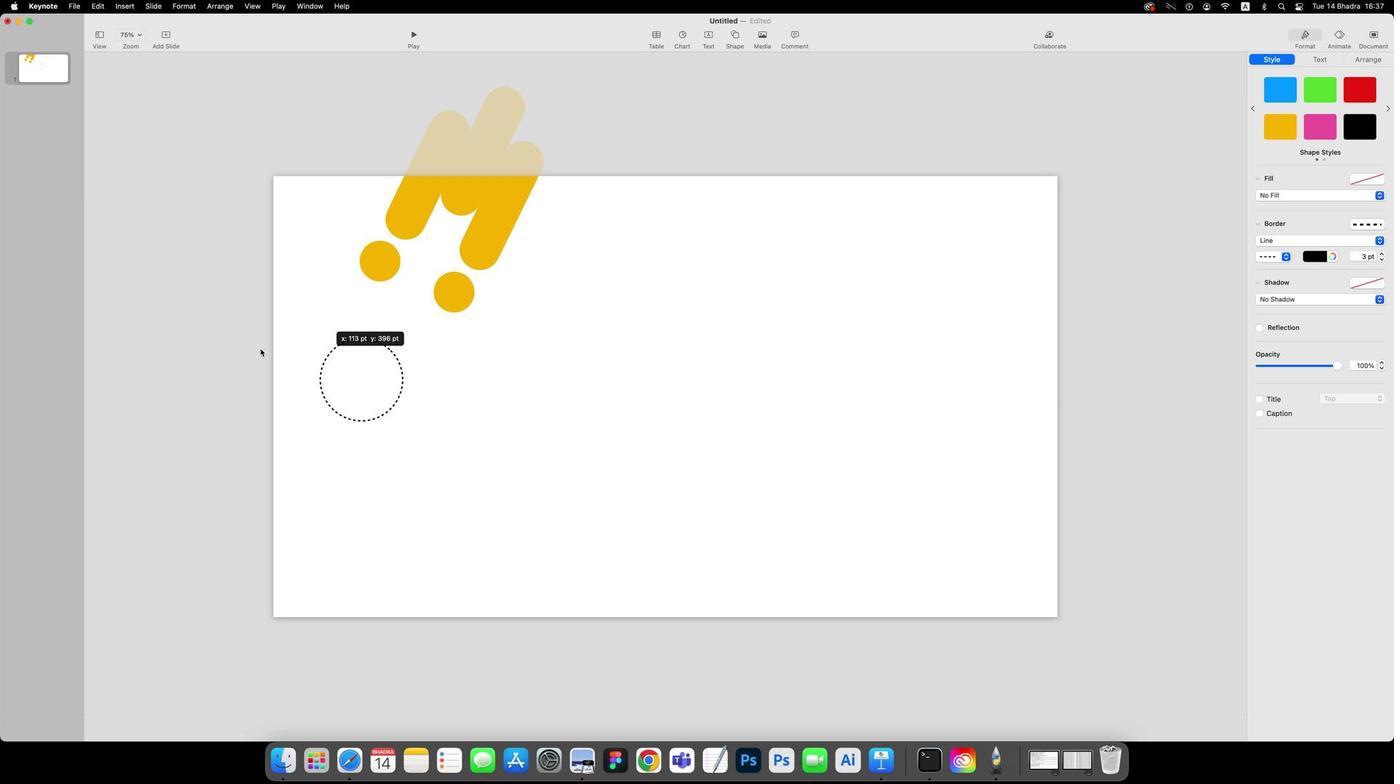 
Action: Mouse moved to (730, 33)
Screenshot: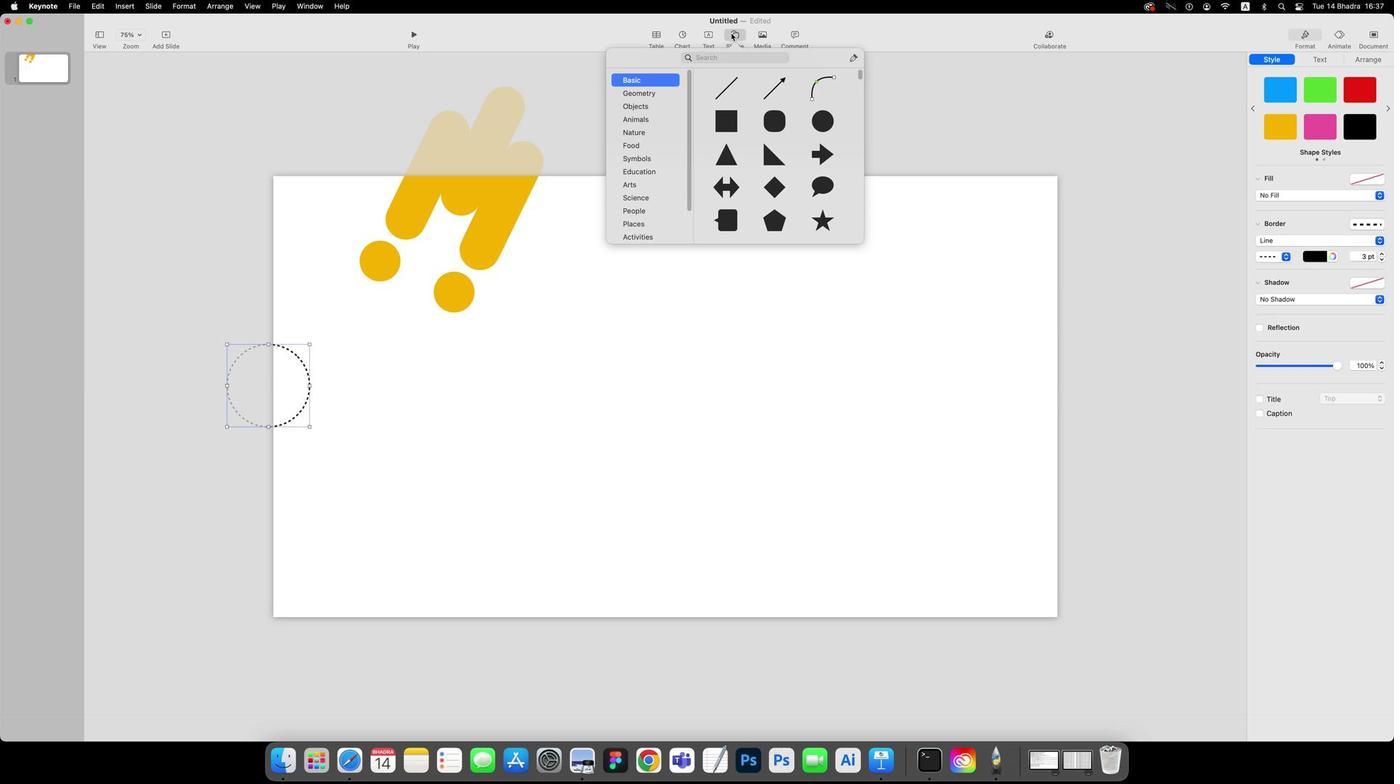 
Action: Mouse pressed left at (730, 33)
Screenshot: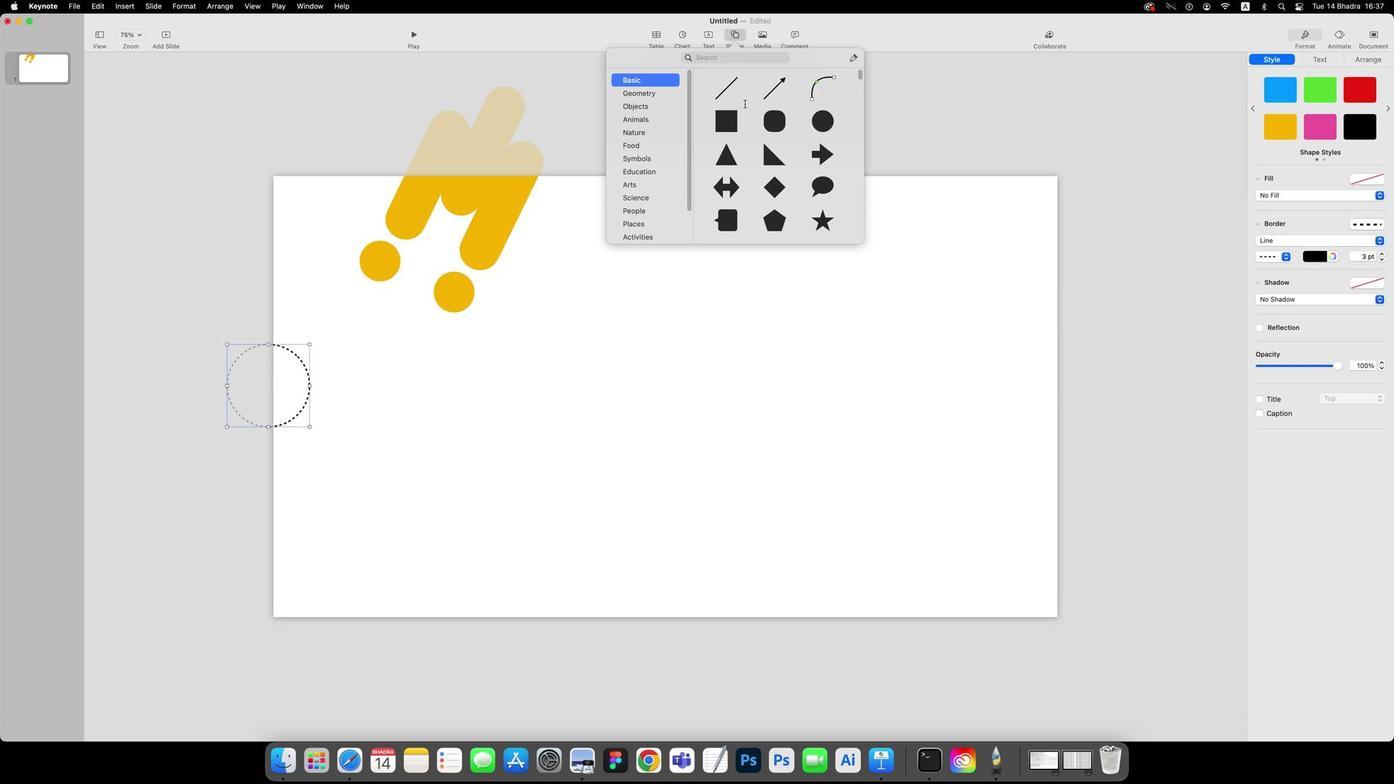 
Action: Mouse moved to (820, 124)
Screenshot: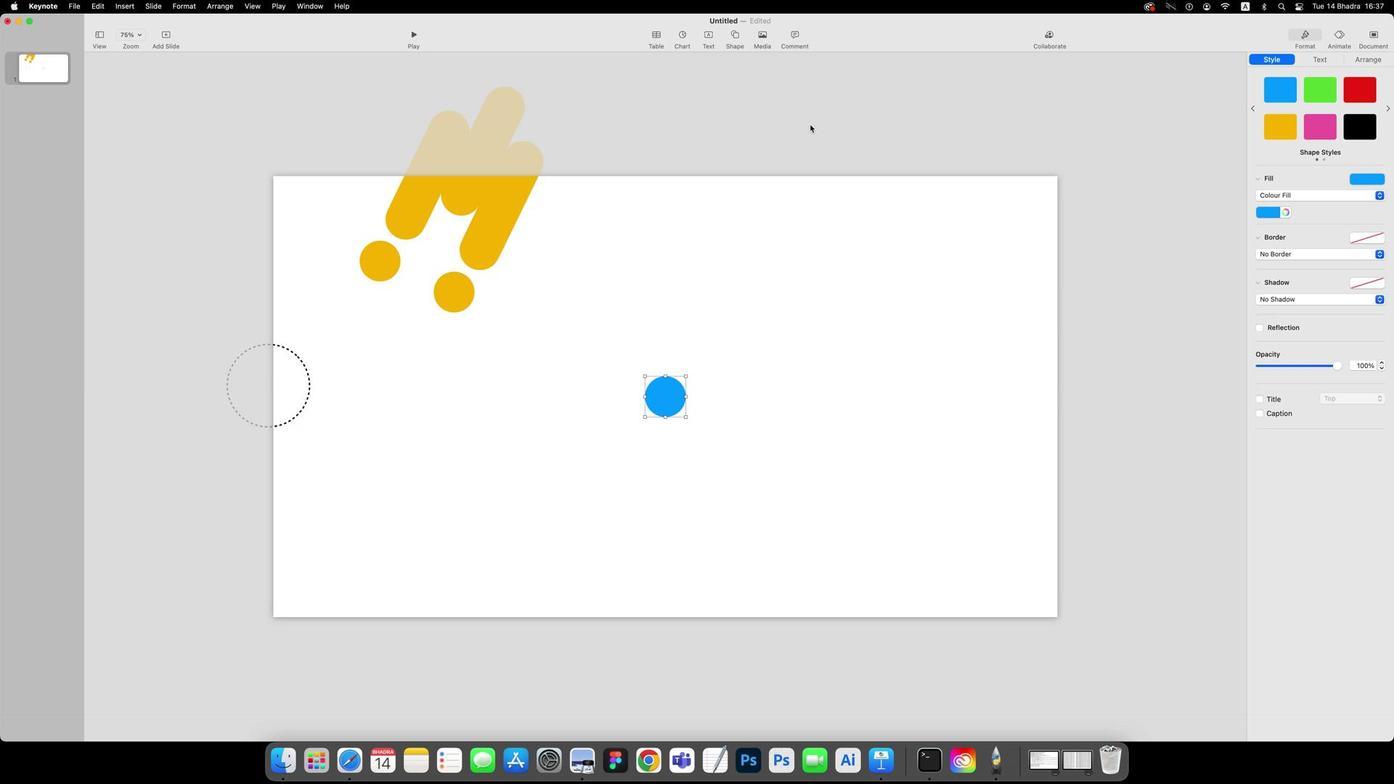 
Action: Mouse pressed left at (820, 124)
Screenshot: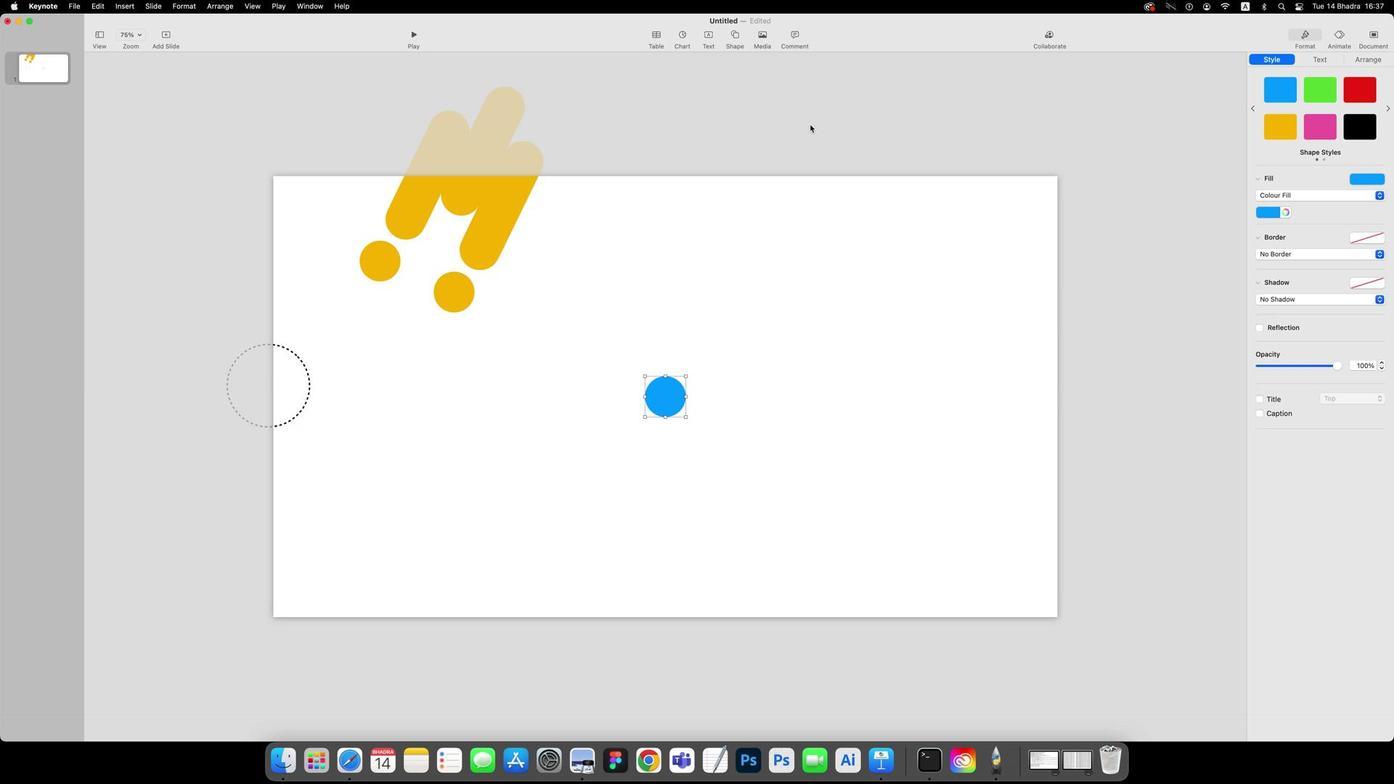 
Action: Mouse moved to (1279, 197)
Screenshot: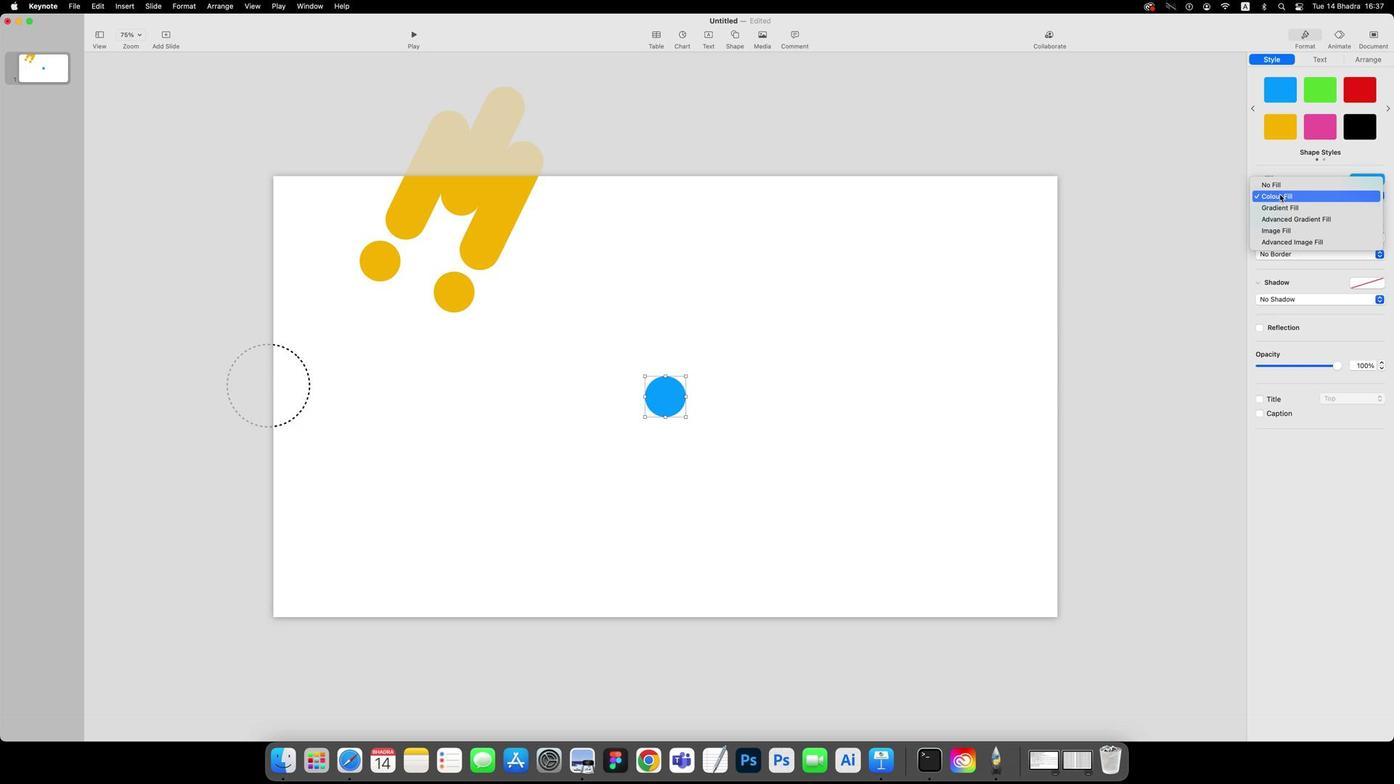 
Action: Mouse pressed left at (1279, 197)
Screenshot: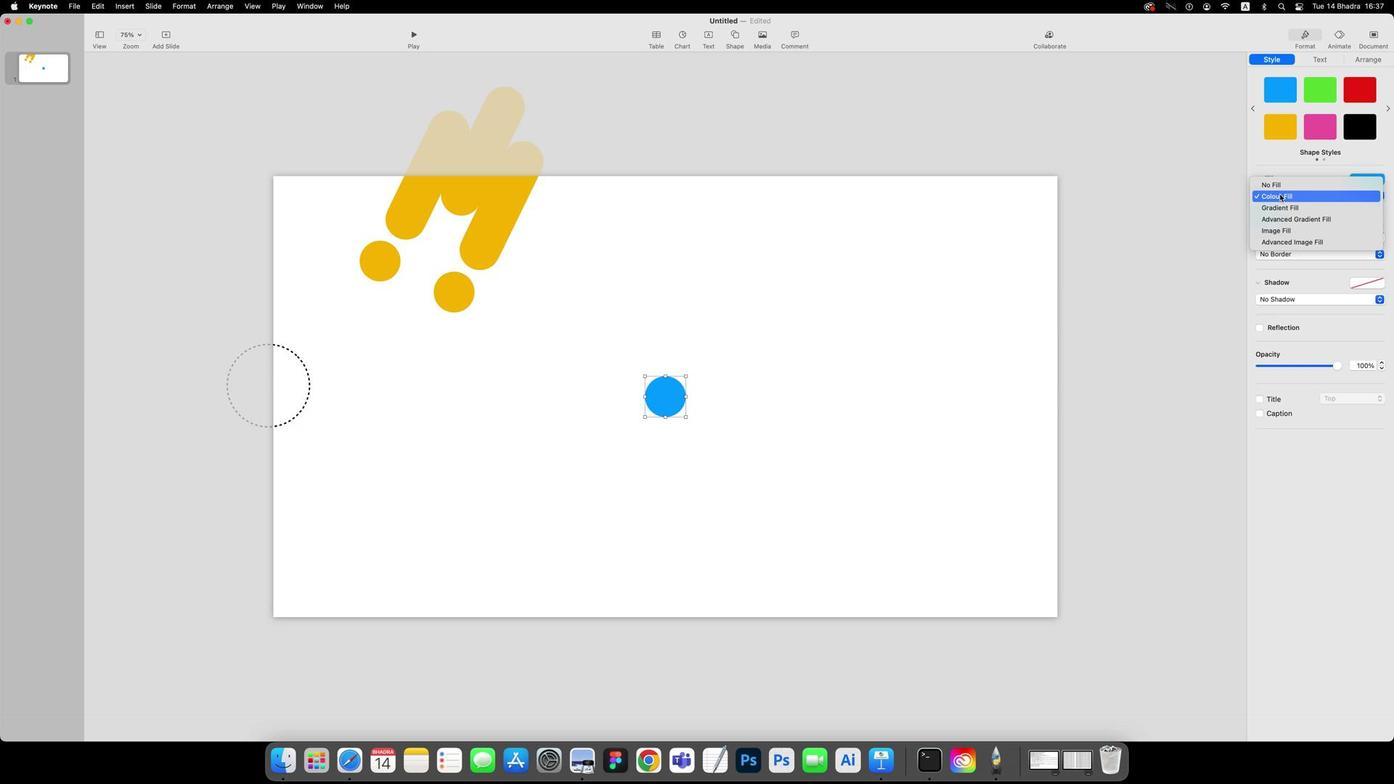 
Action: Mouse moved to (1280, 187)
Screenshot: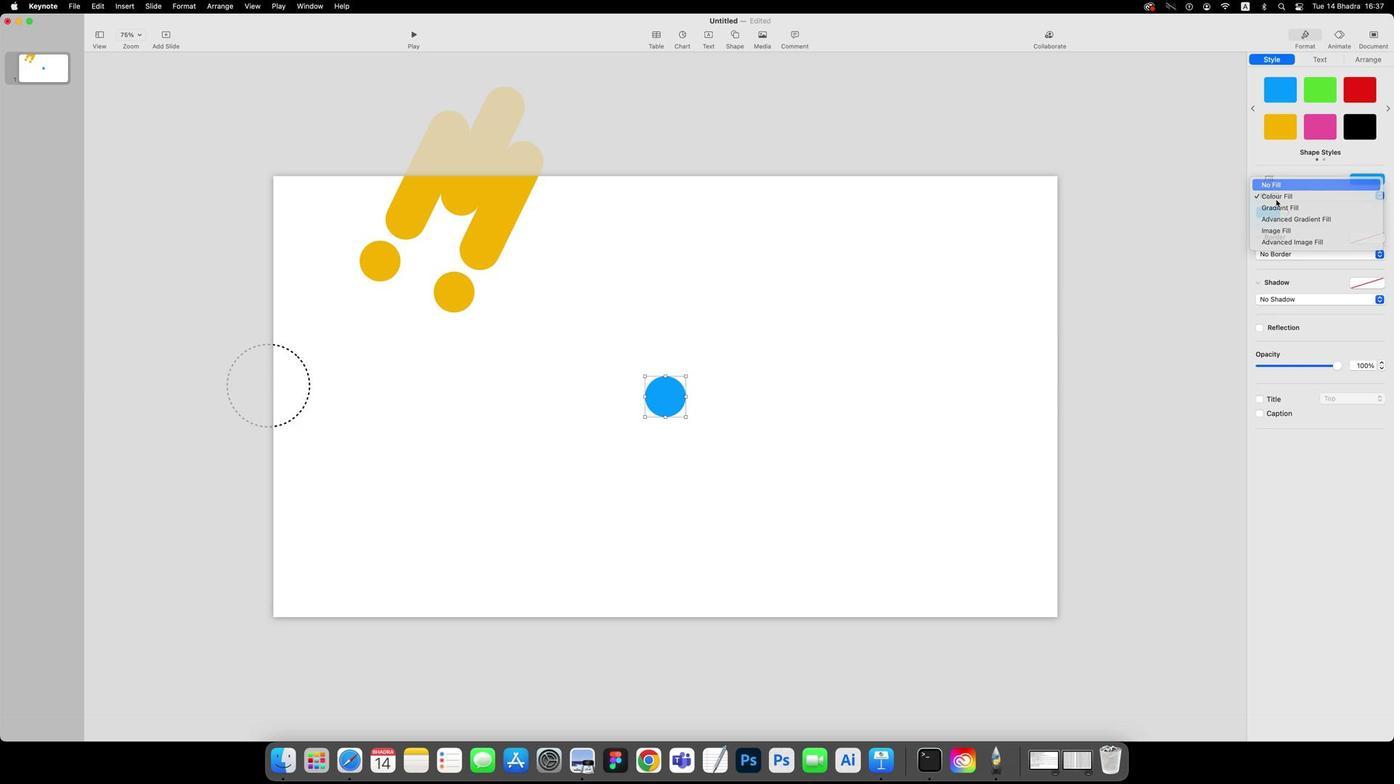 
Action: Mouse pressed left at (1280, 187)
Screenshot: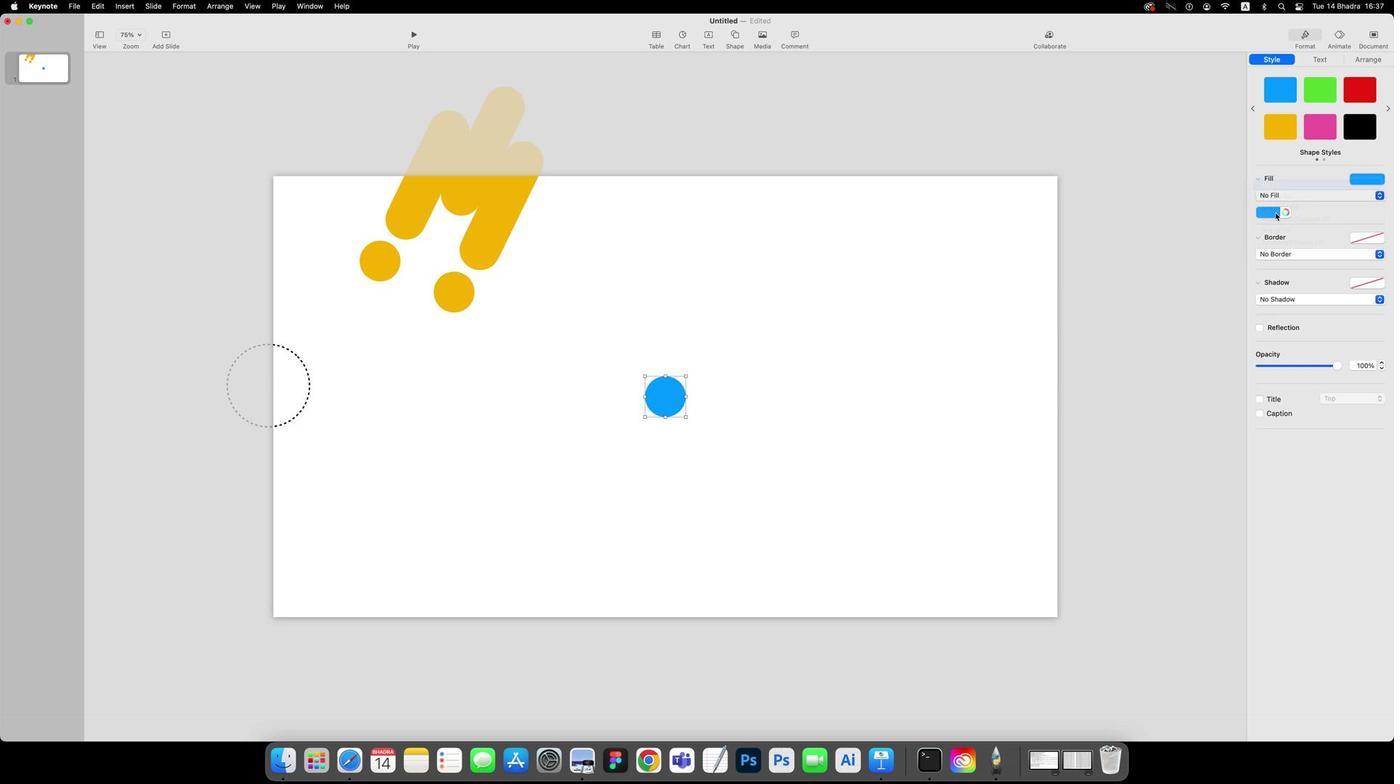 
Action: Mouse moved to (1278, 237)
Screenshot: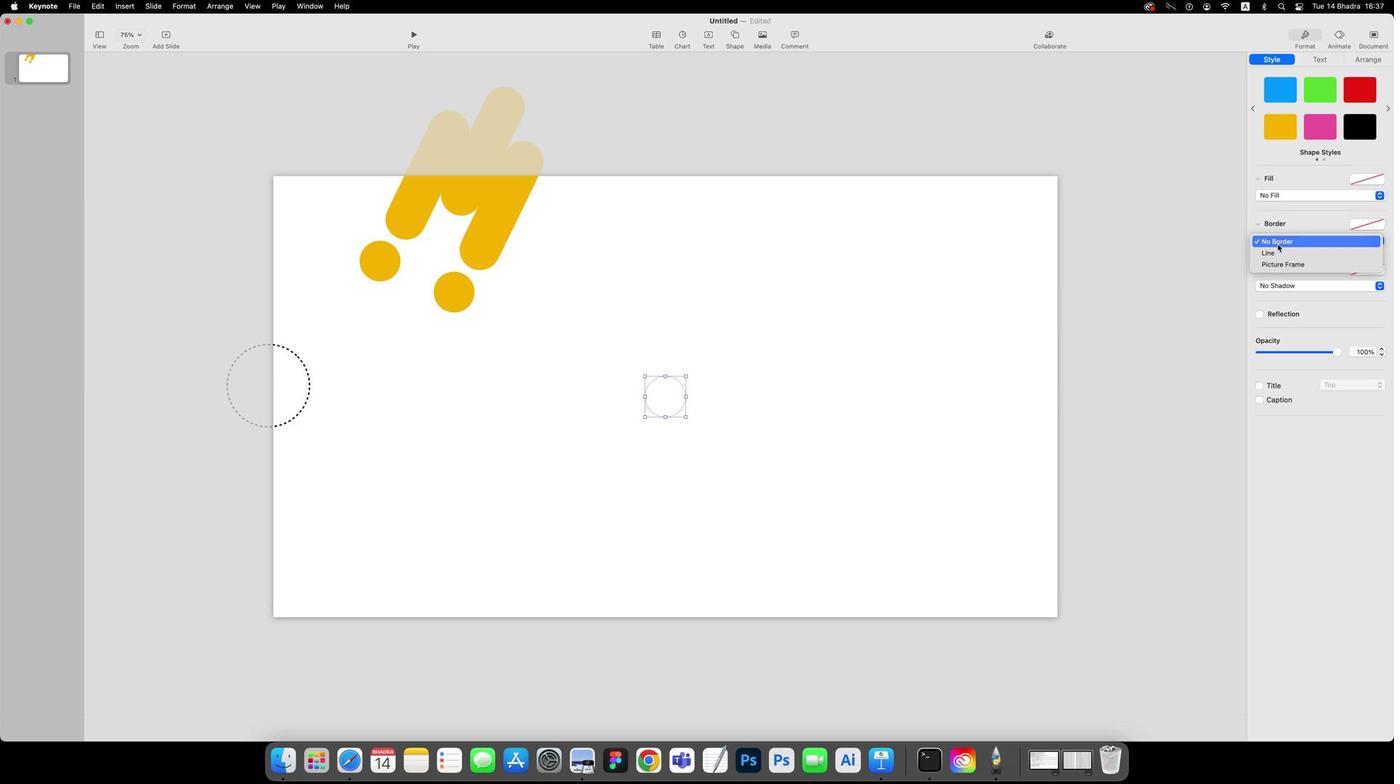 
Action: Mouse pressed left at (1278, 237)
Screenshot: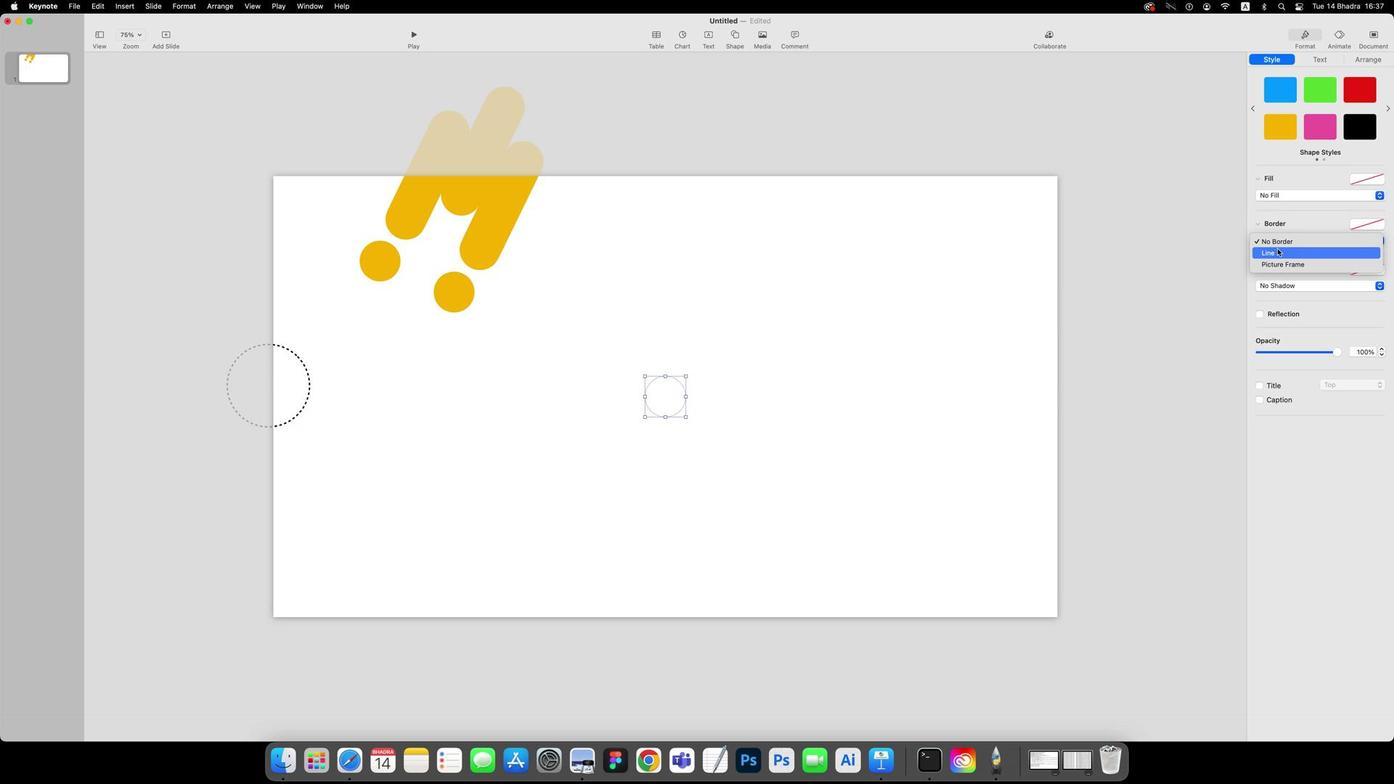 
Action: Mouse moved to (1276, 250)
Screenshot: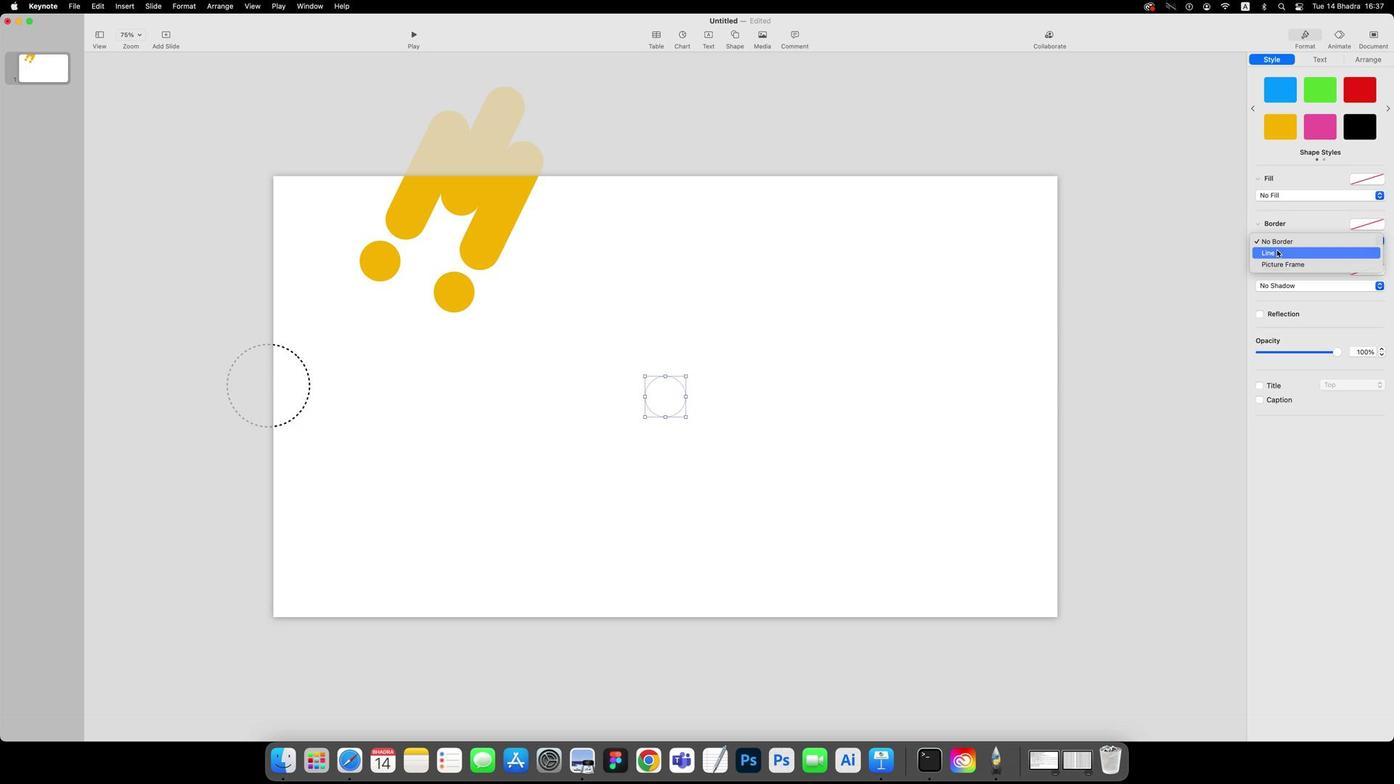 
Action: Mouse pressed left at (1276, 250)
Screenshot: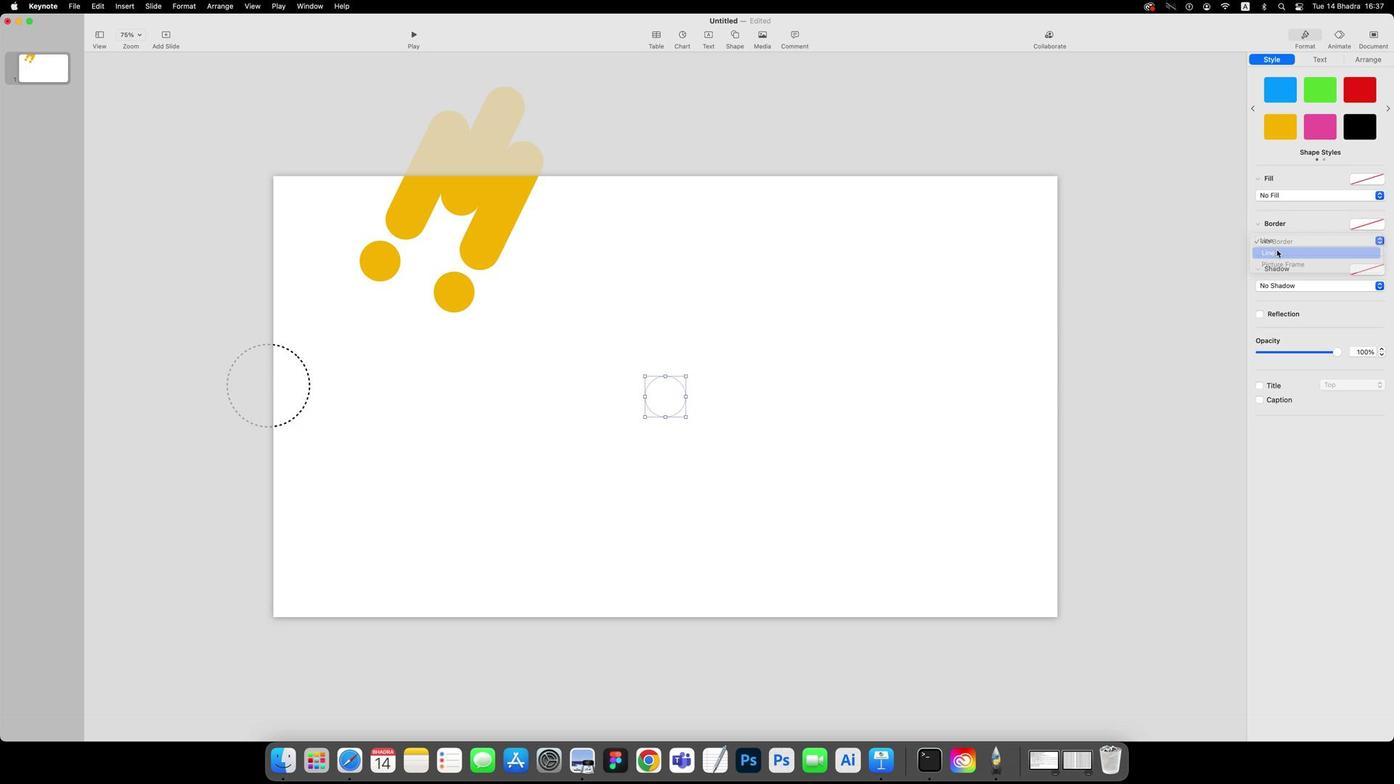 
Action: Mouse moved to (630, 418)
Screenshot: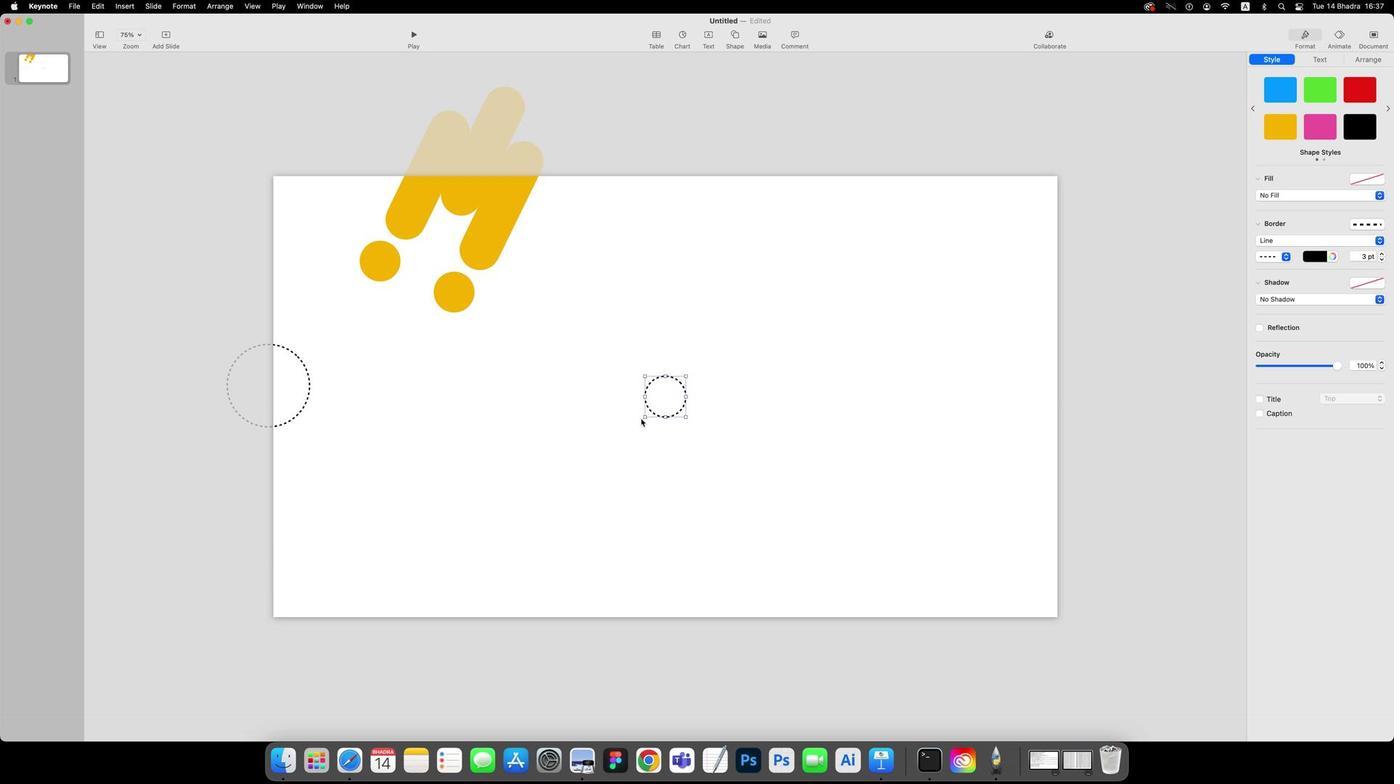 
Action: Key pressed Key.shift
Screenshot: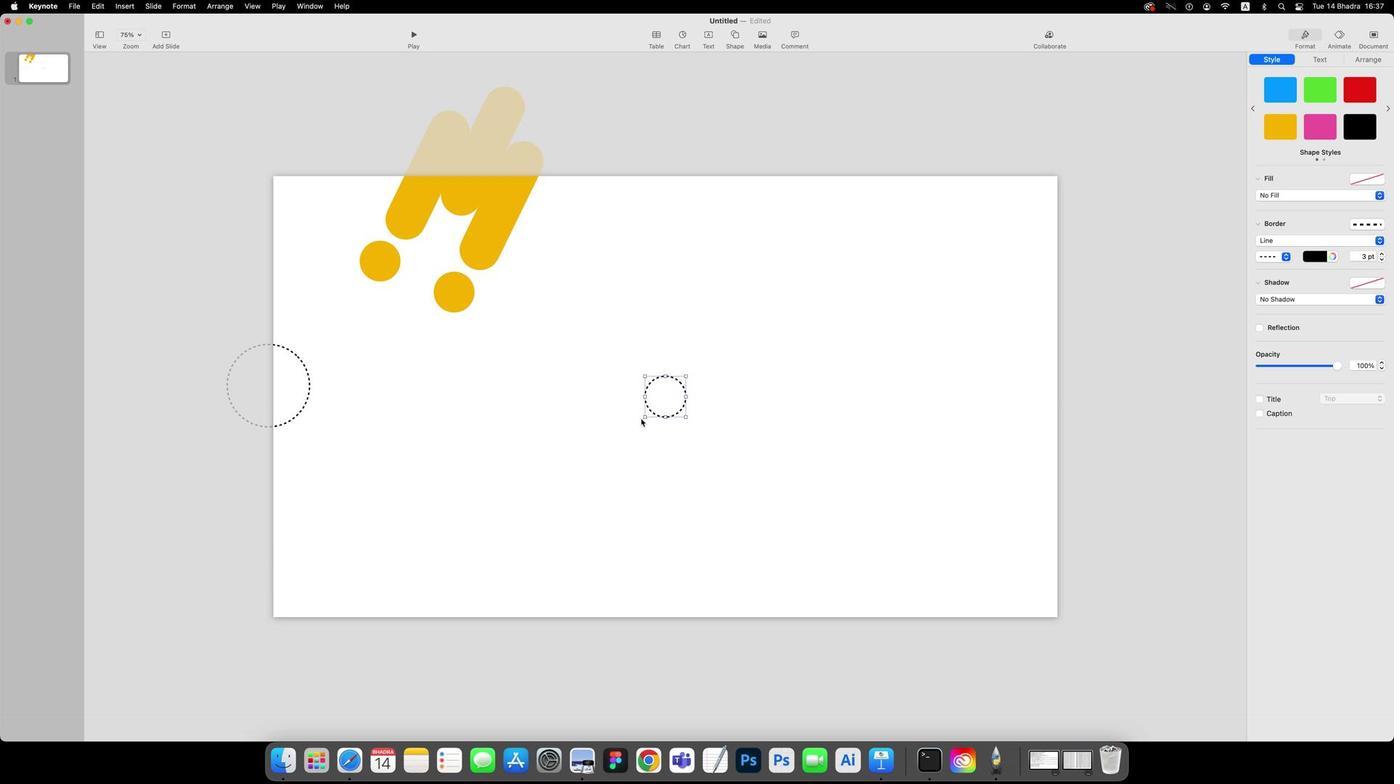 
Action: Mouse moved to (643, 418)
Screenshot: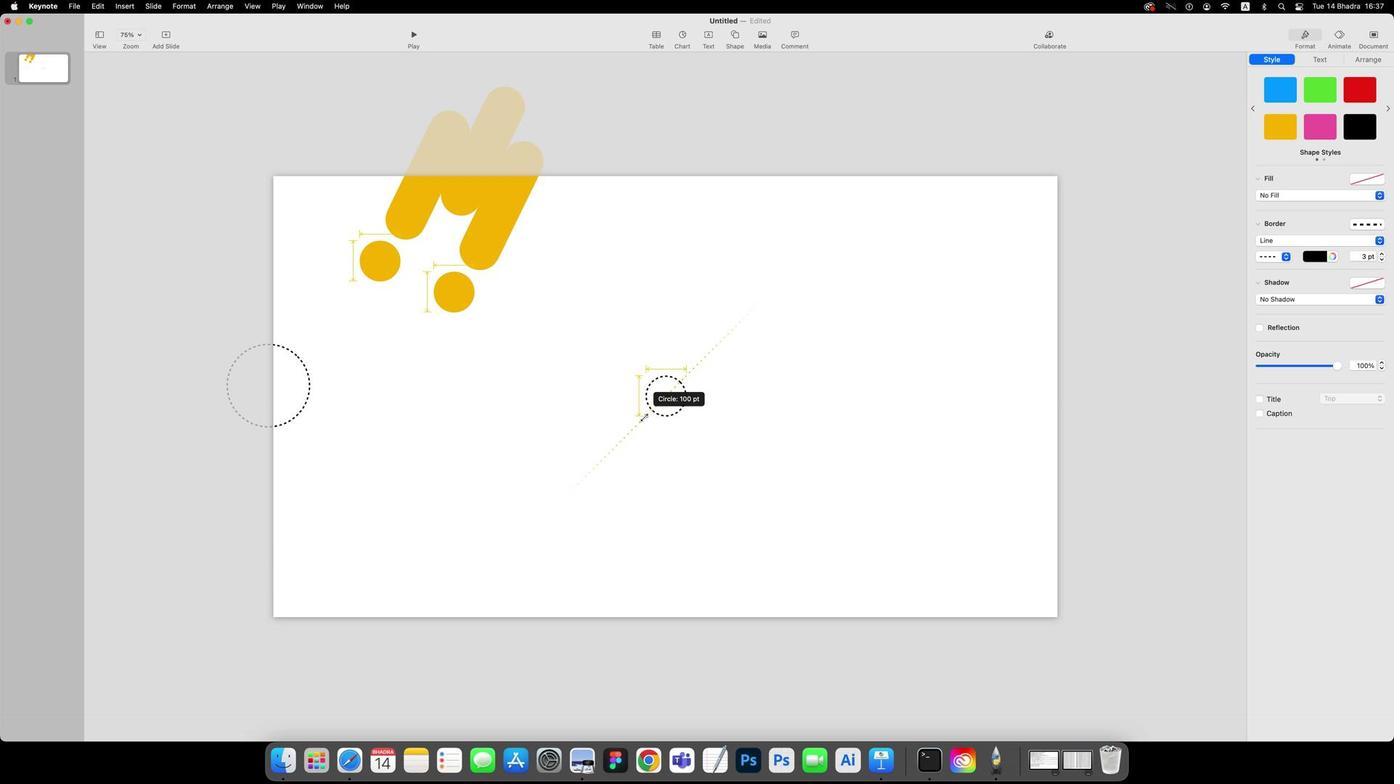 
Action: Mouse pressed left at (643, 418)
Screenshot: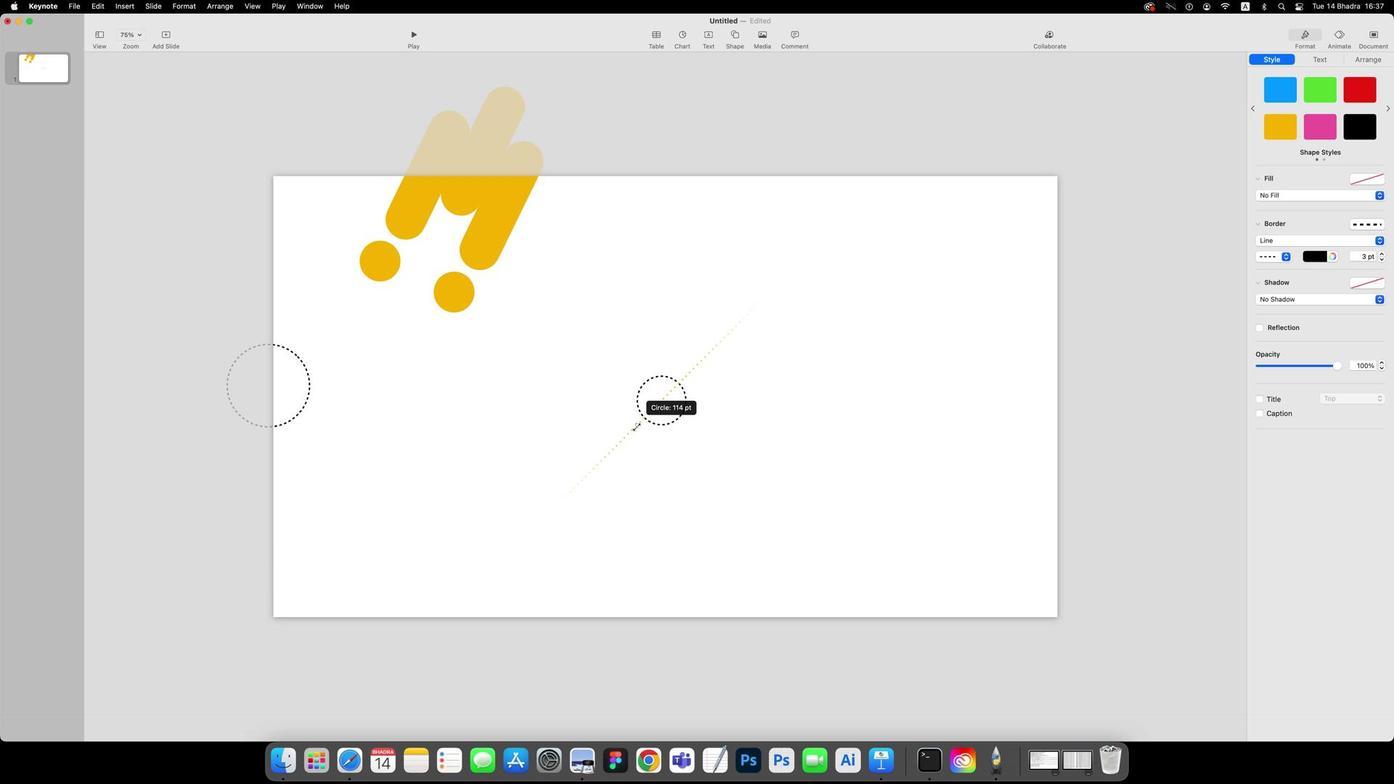 
Action: Mouse moved to (626, 397)
Screenshot: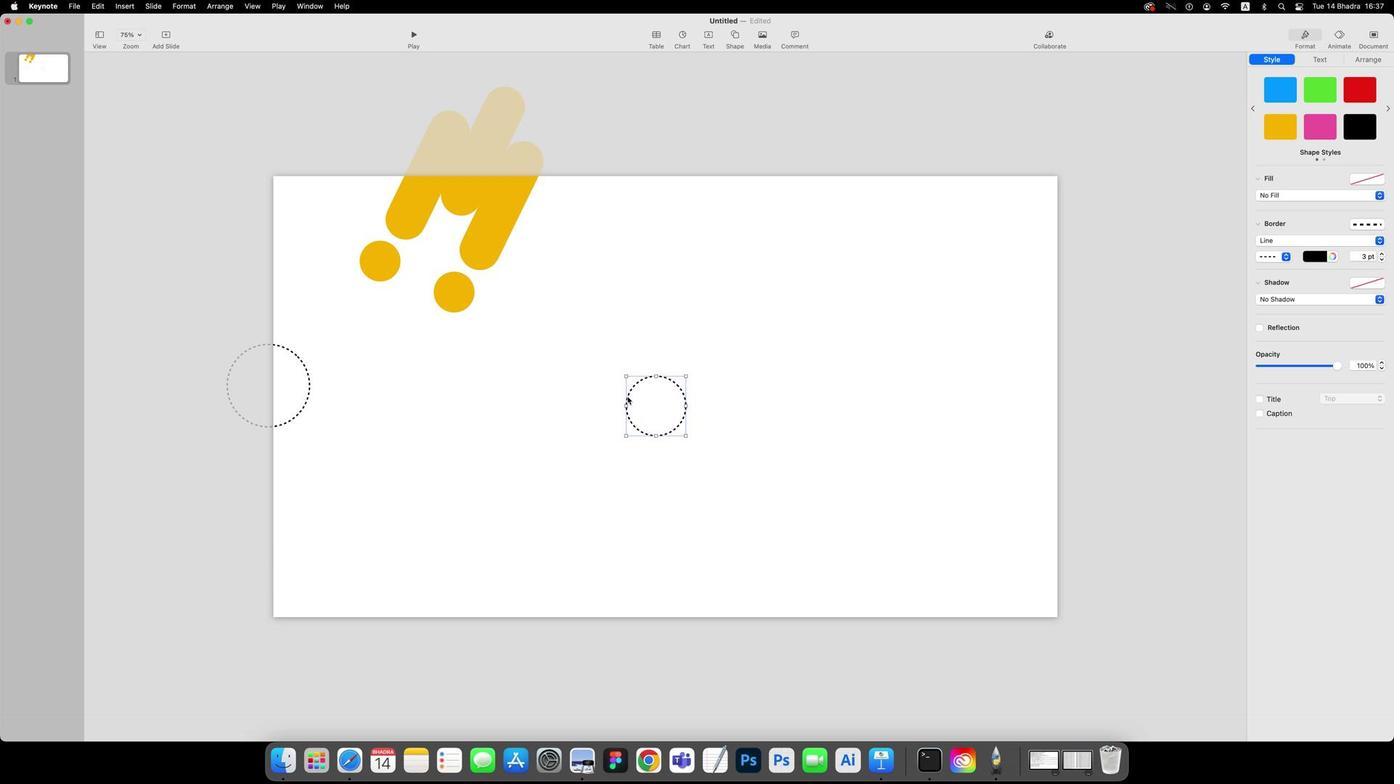 
Action: Mouse pressed left at (626, 397)
Screenshot: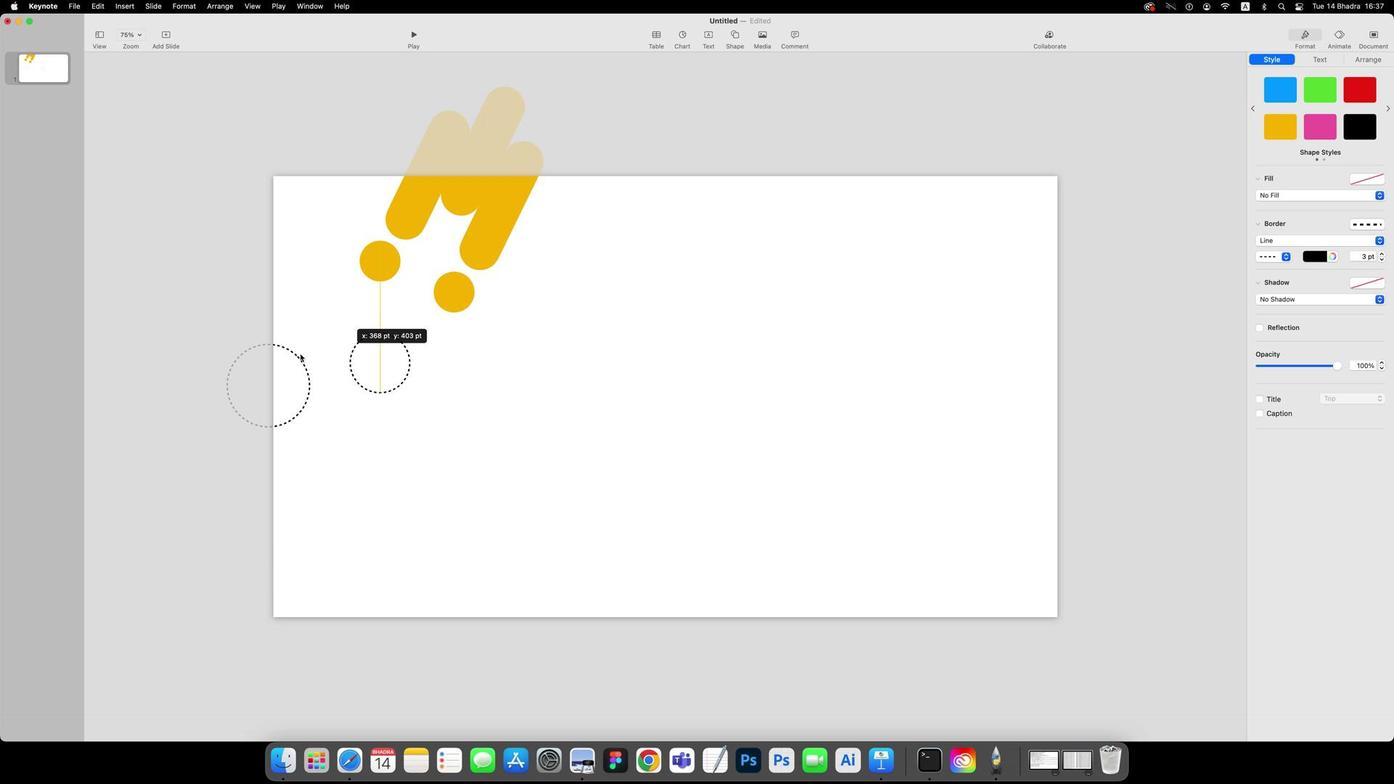 
Action: Mouse moved to (387, 393)
Screenshot: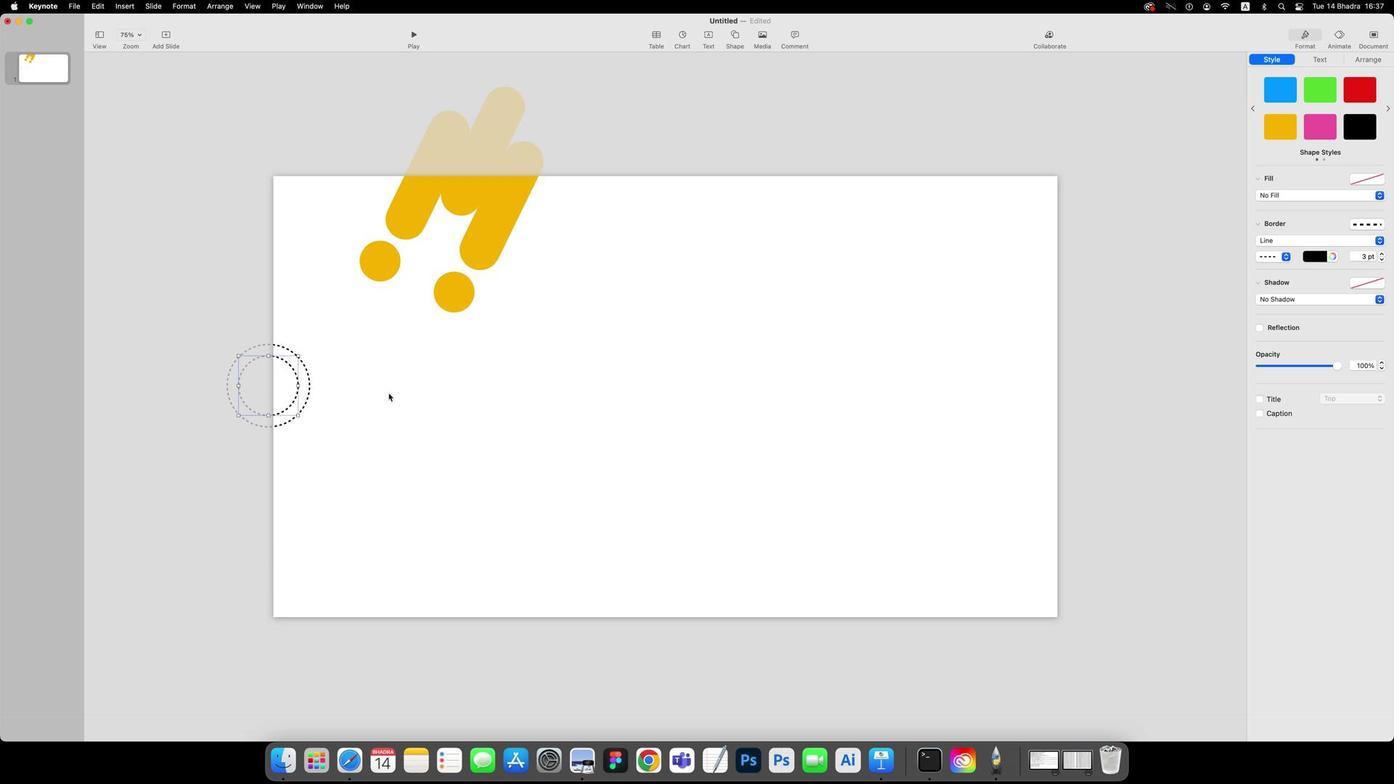 
Action: Mouse pressed left at (387, 393)
Screenshot: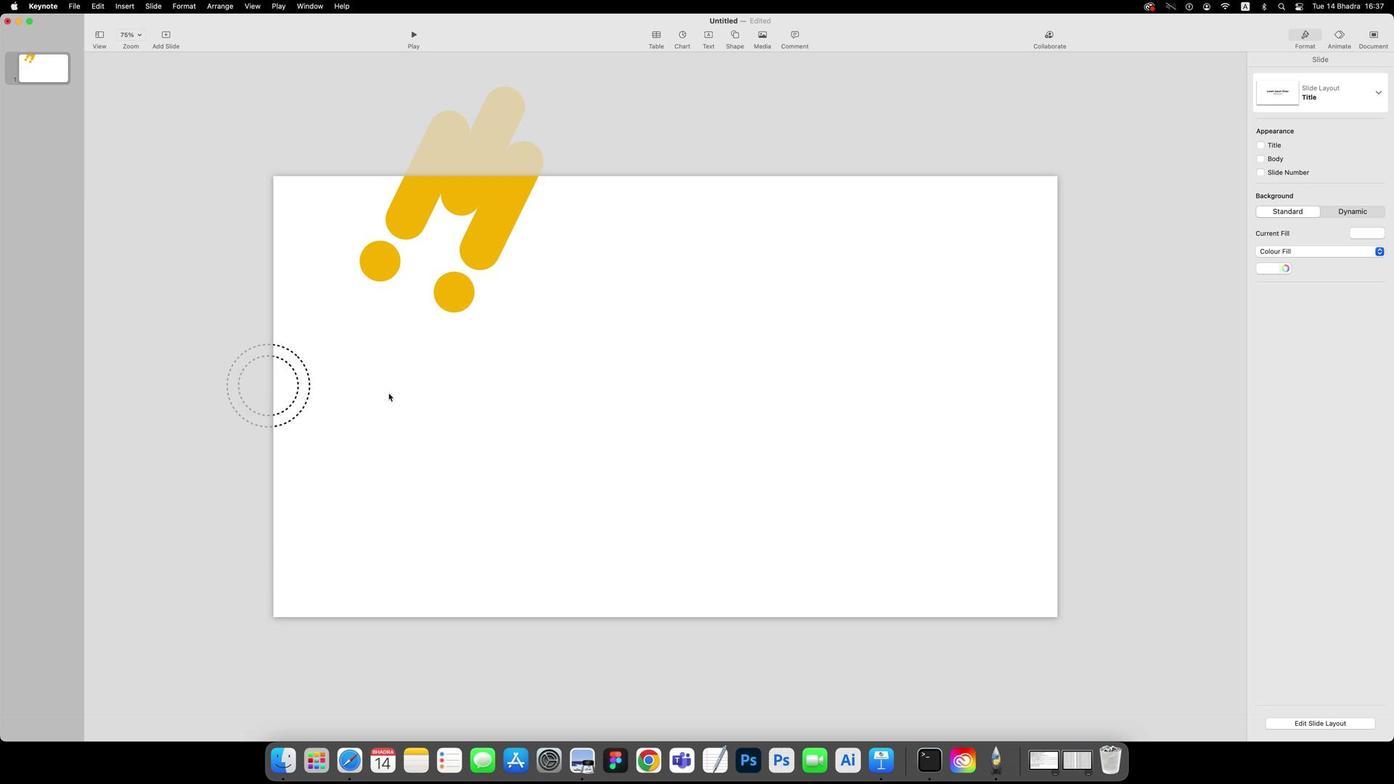 
Action: Mouse moved to (678, 321)
Screenshot: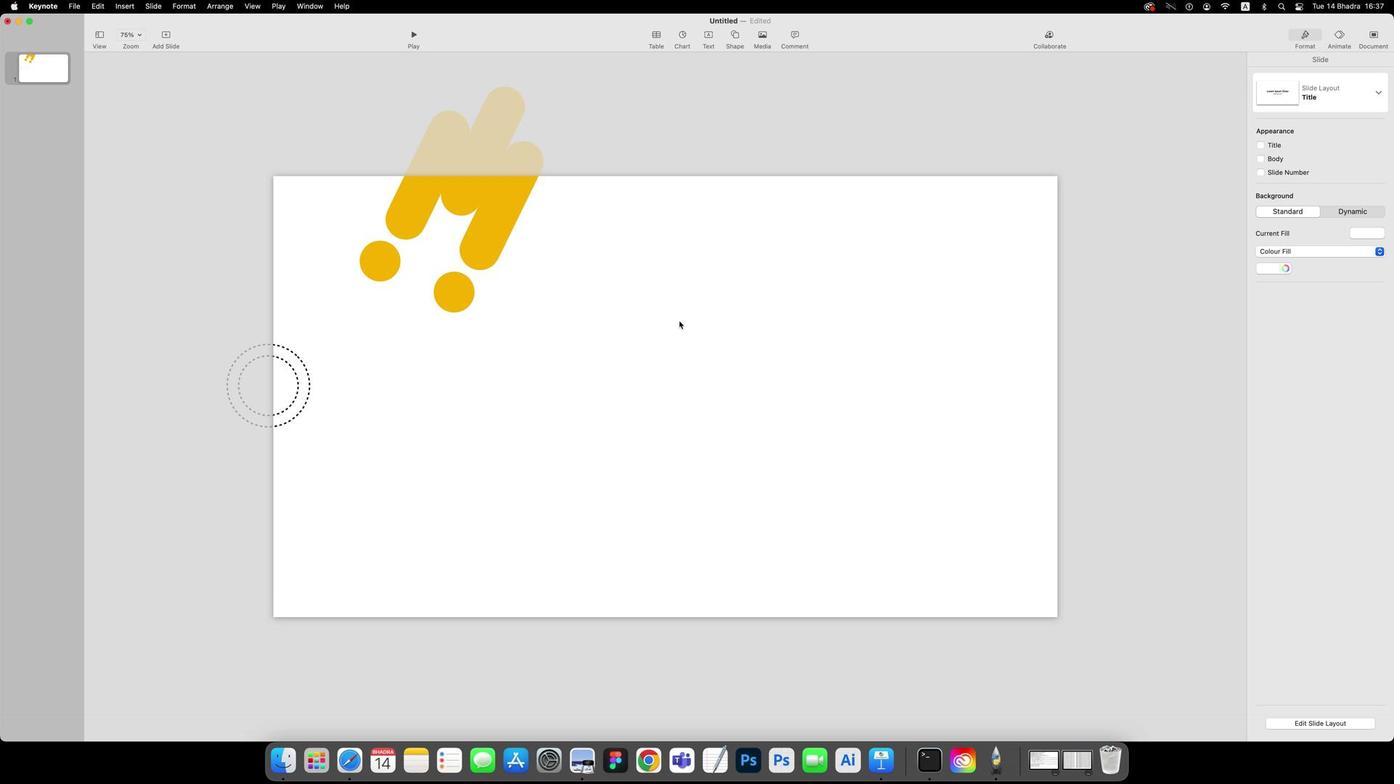 
Action: Mouse pressed left at (678, 321)
Screenshot: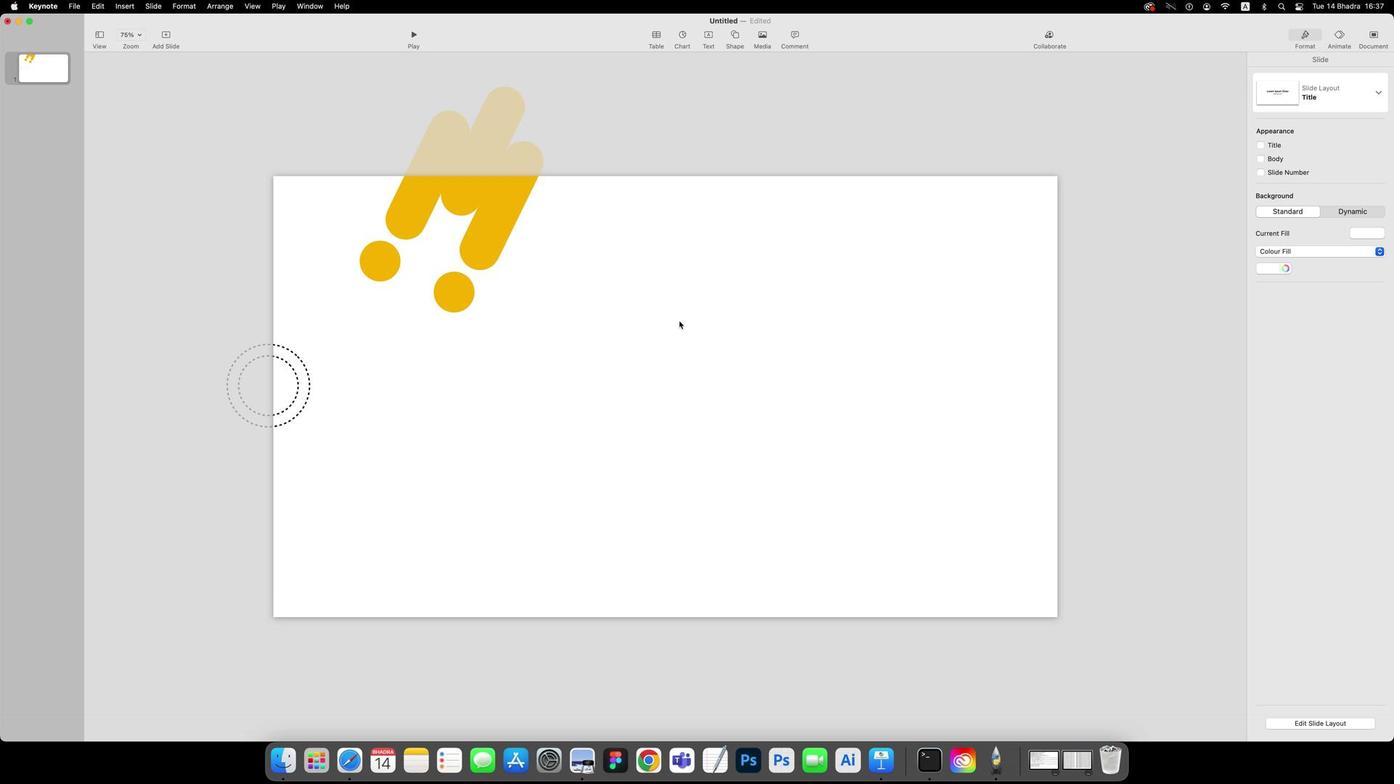 
Action: Mouse moved to (707, 40)
Screenshot: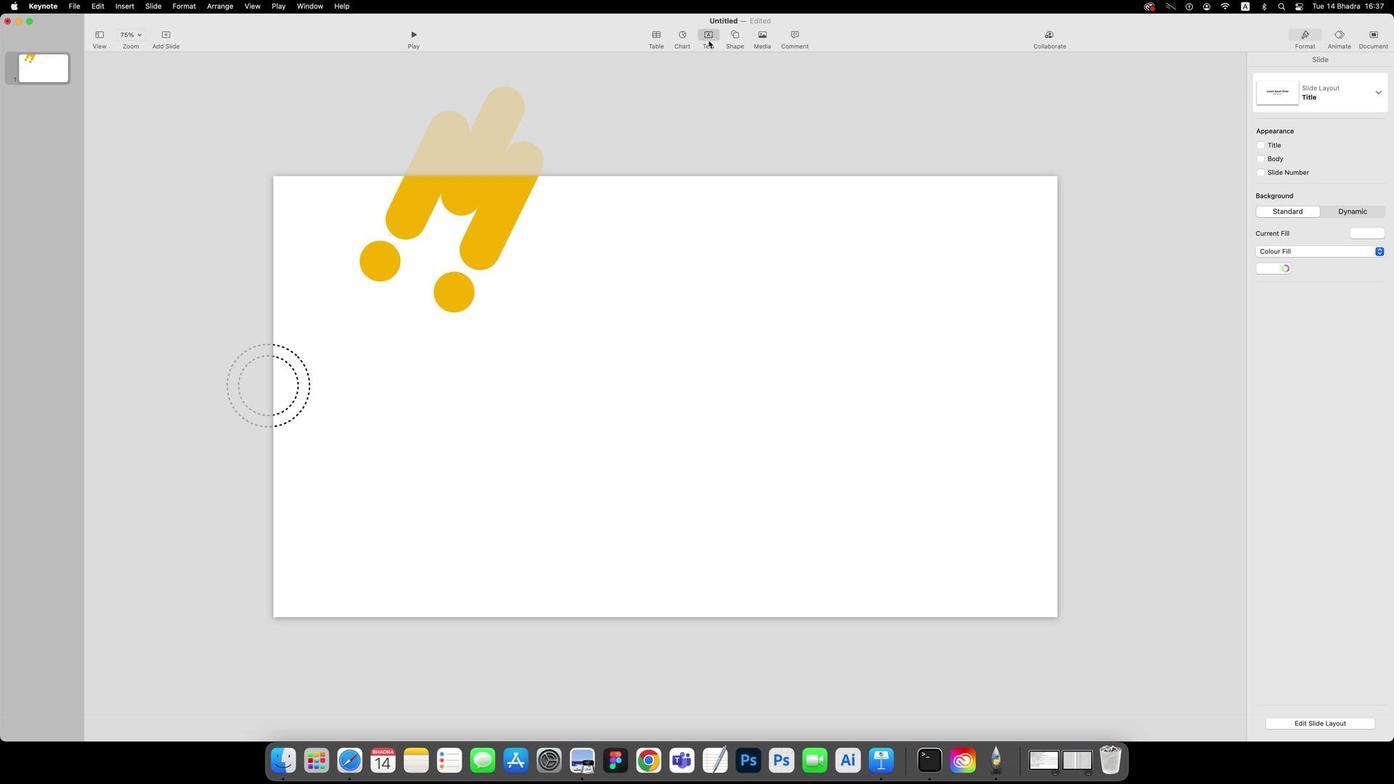 
Action: Mouse pressed left at (707, 40)
Screenshot: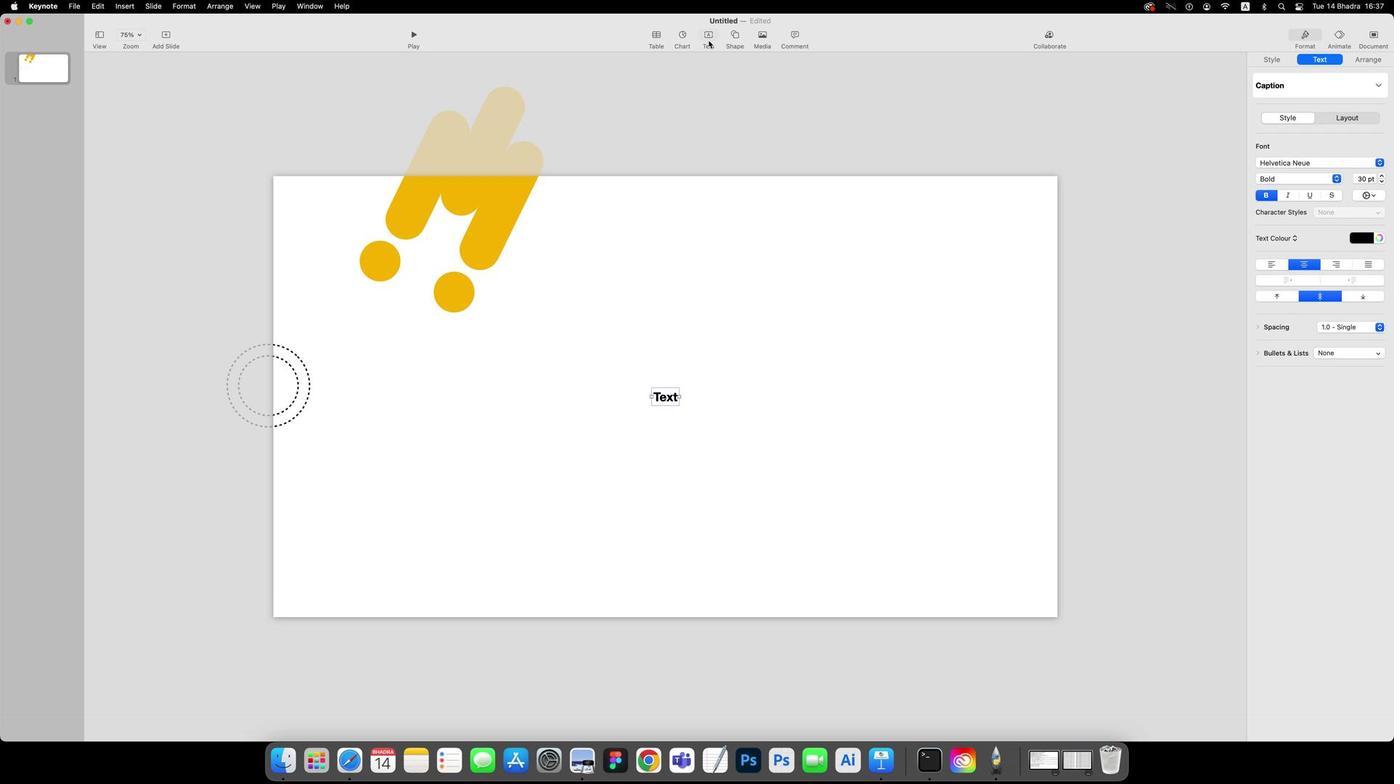 
Action: Mouse moved to (664, 392)
Screenshot: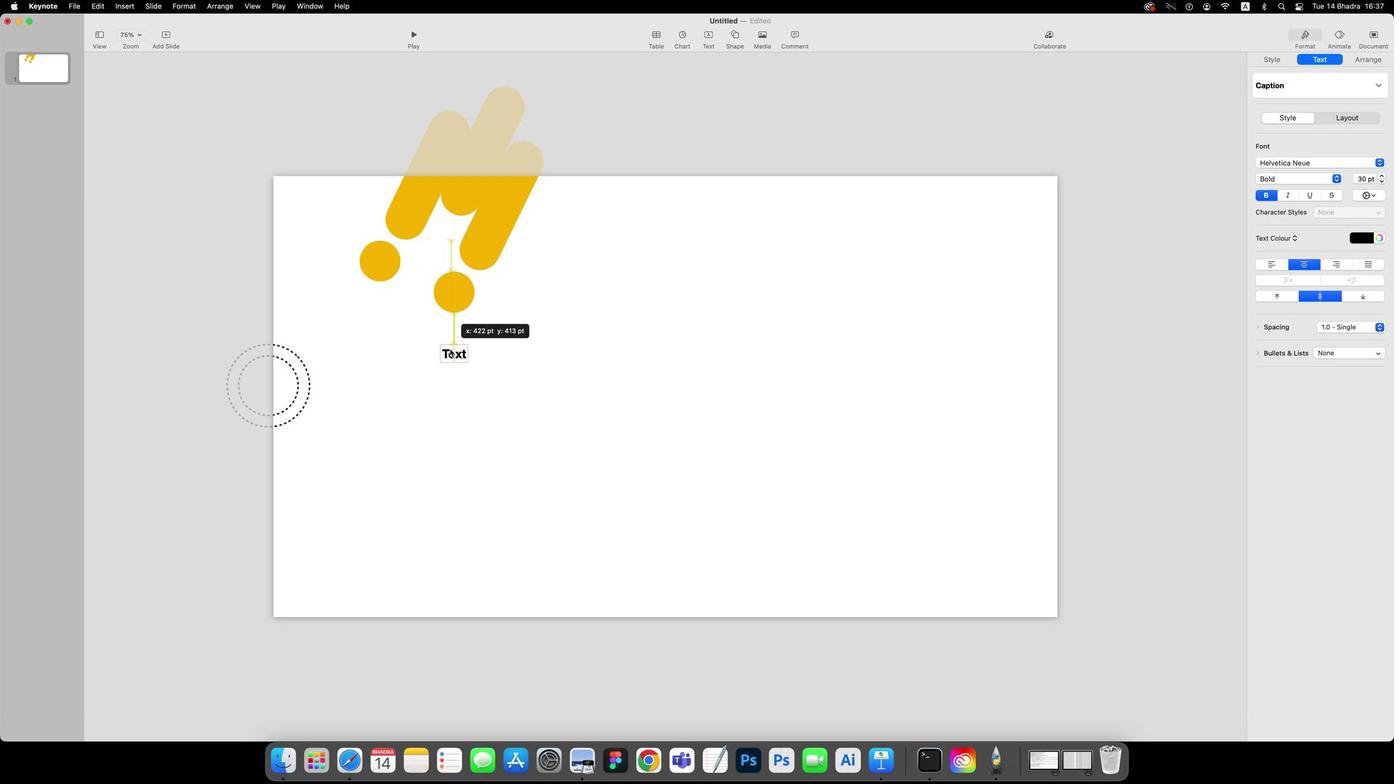 
Action: Mouse pressed left at (664, 392)
Screenshot: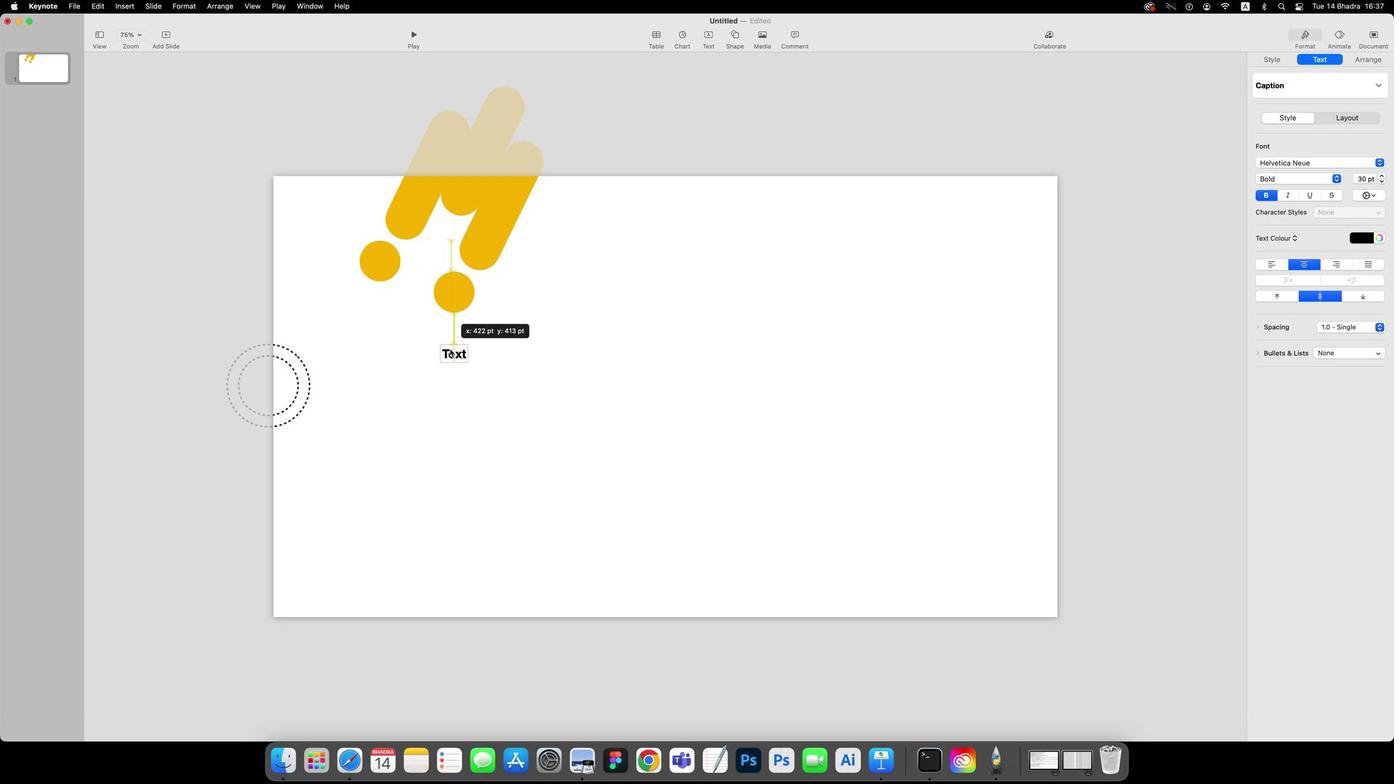 
Action: Mouse moved to (430, 350)
Screenshot: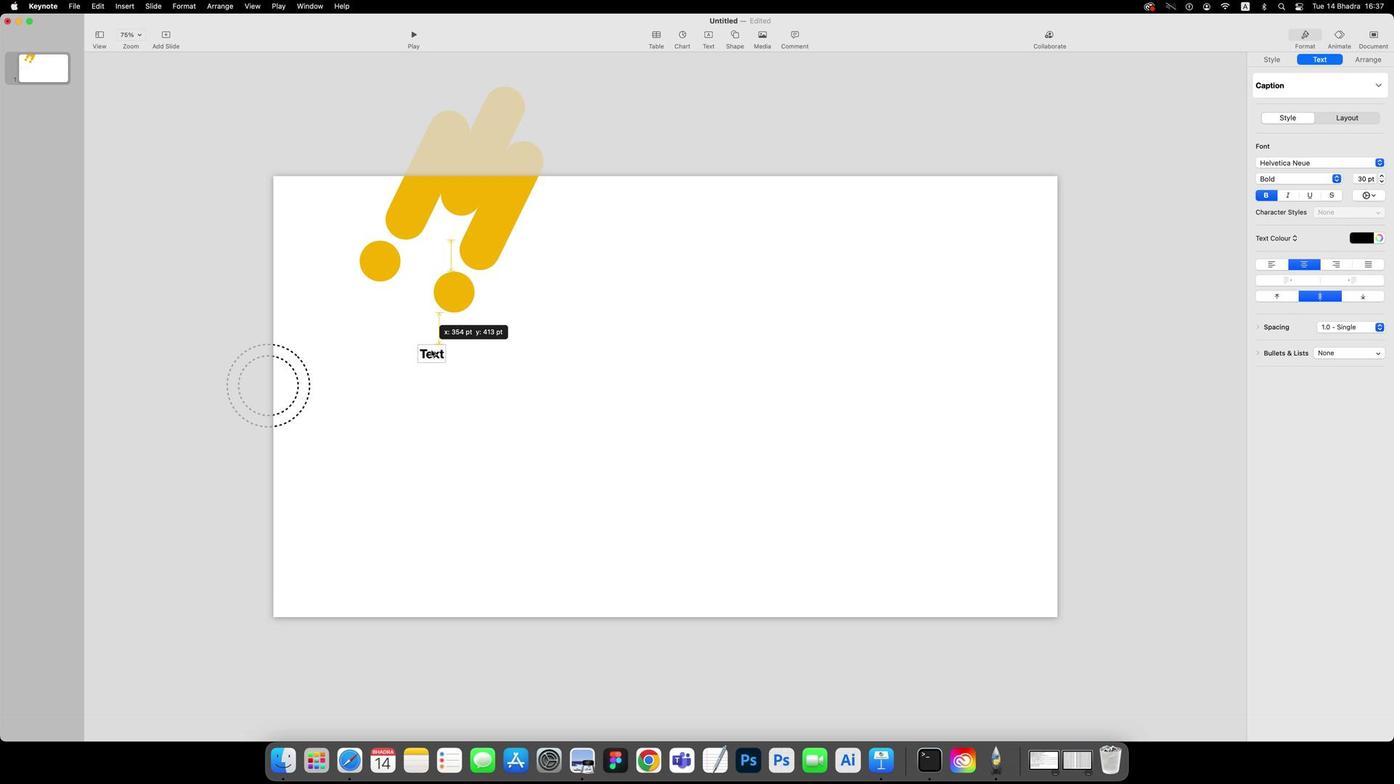 
Action: Mouse pressed left at (430, 350)
Screenshot: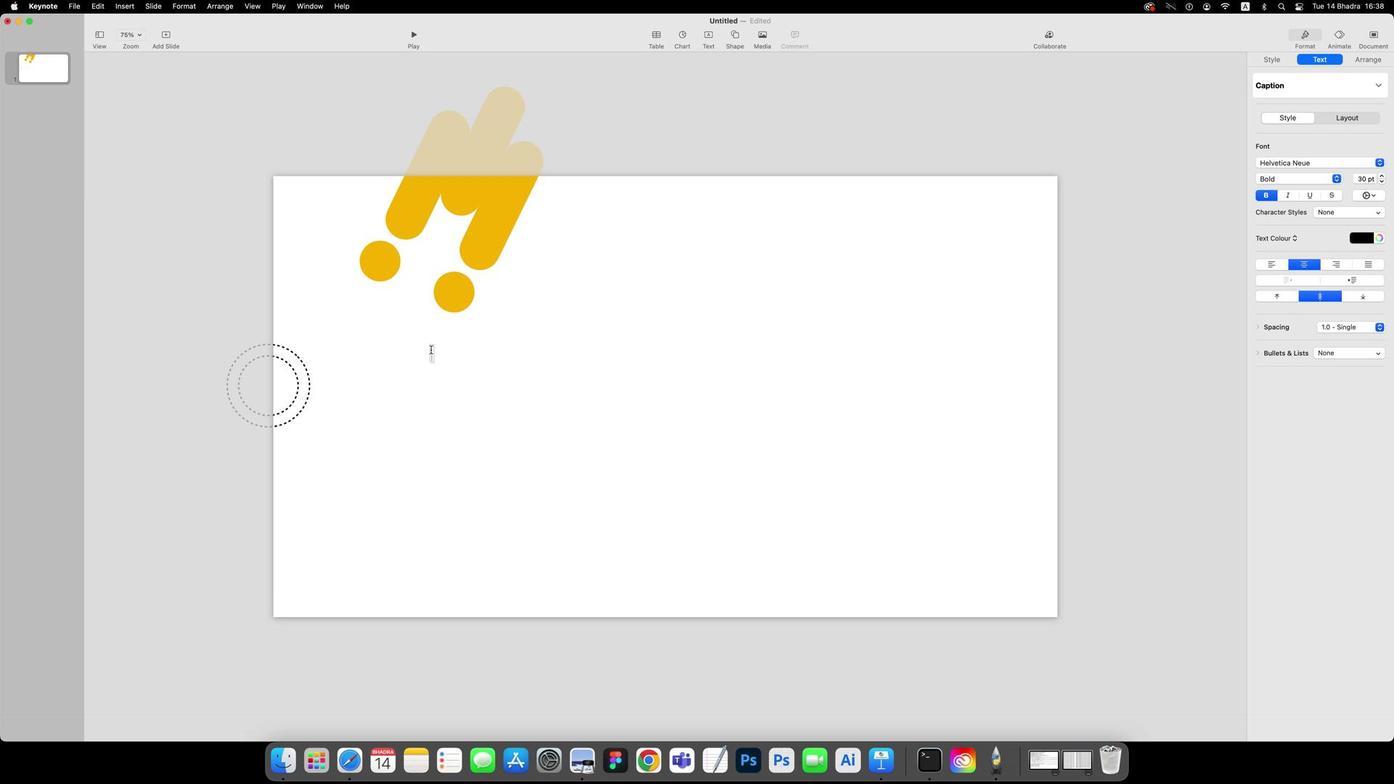 
Action: Key pressed Key.caps_lock'B'Key.caps_lockKey.caps_lock'R''A''N''D'Key.space'S''T''Y''P'Key.backspace'L''E'Key.esc
Screenshot: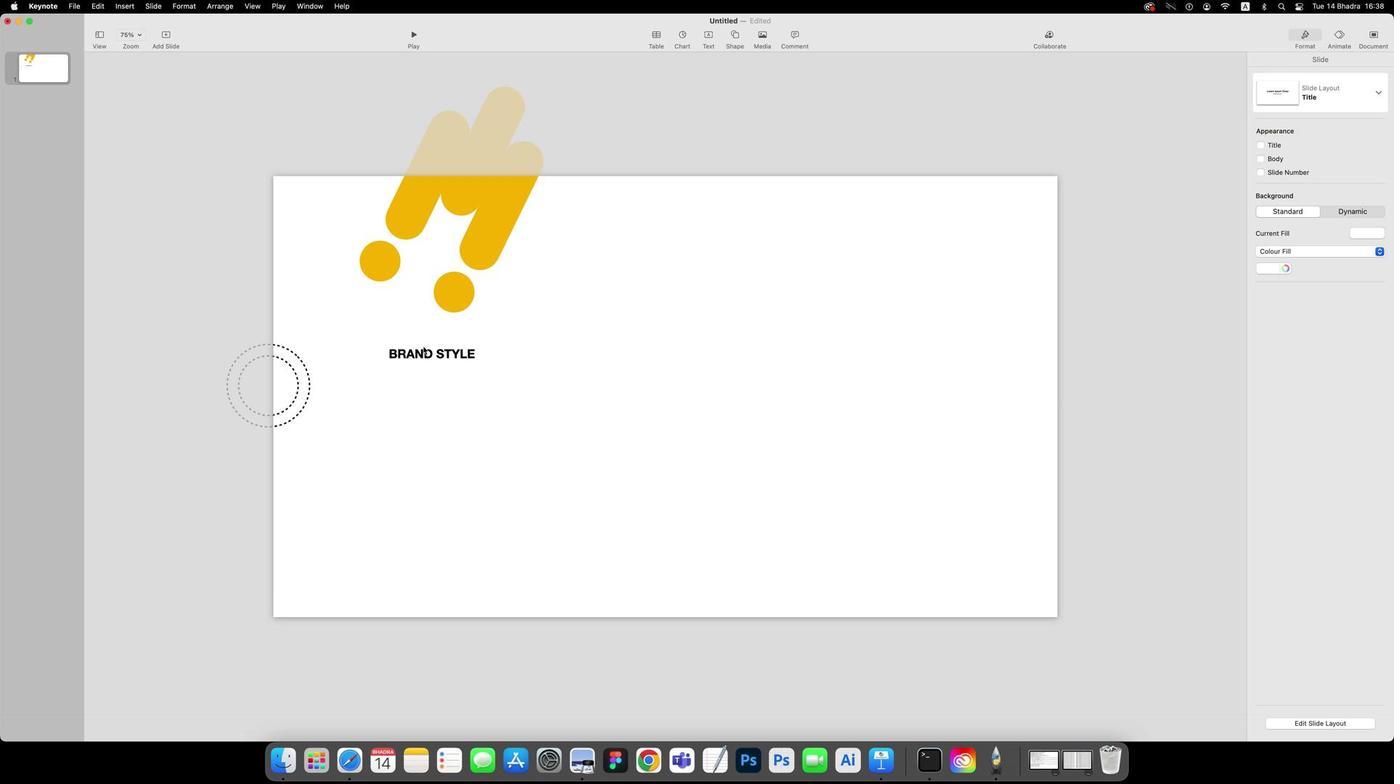 
Action: Mouse moved to (418, 347)
Screenshot: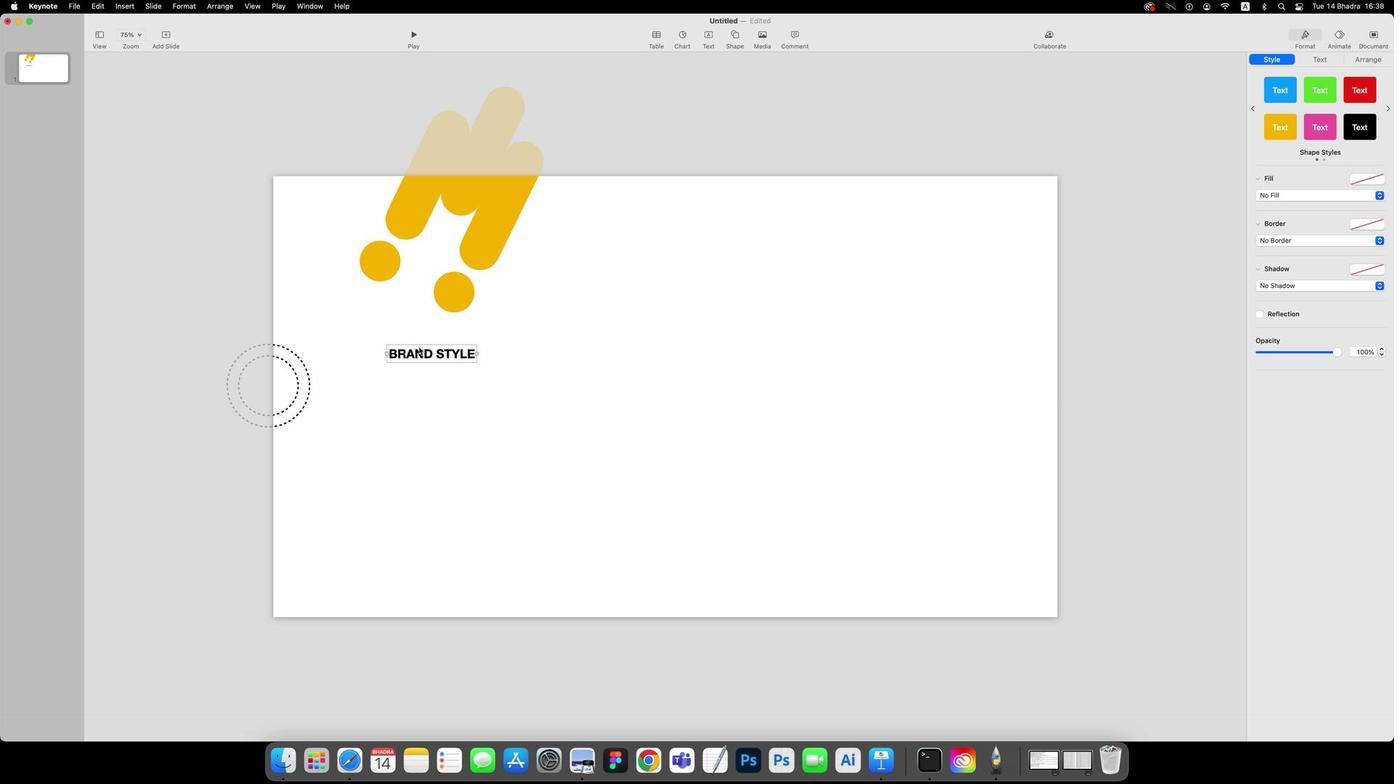 
Action: Mouse pressed left at (418, 347)
Screenshot: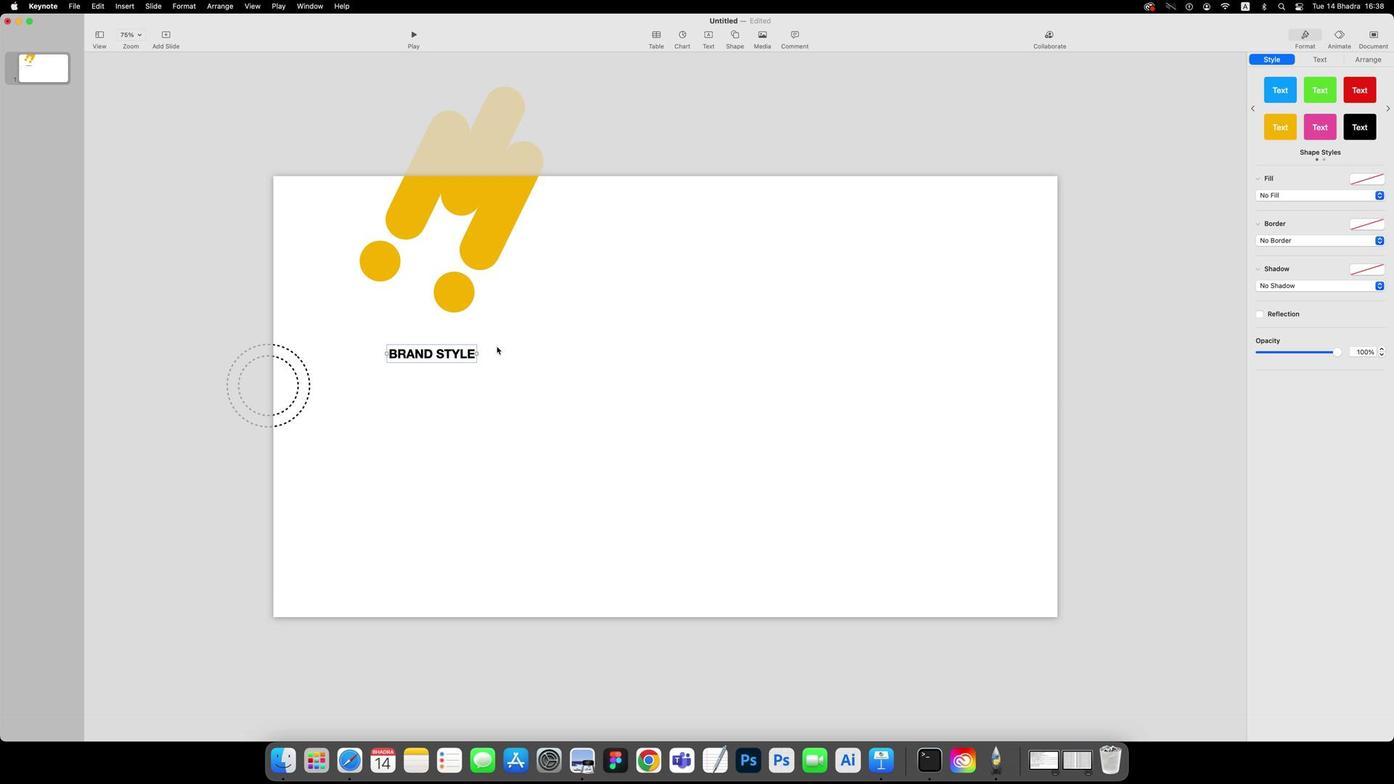 
Action: Mouse moved to (1314, 51)
Screenshot: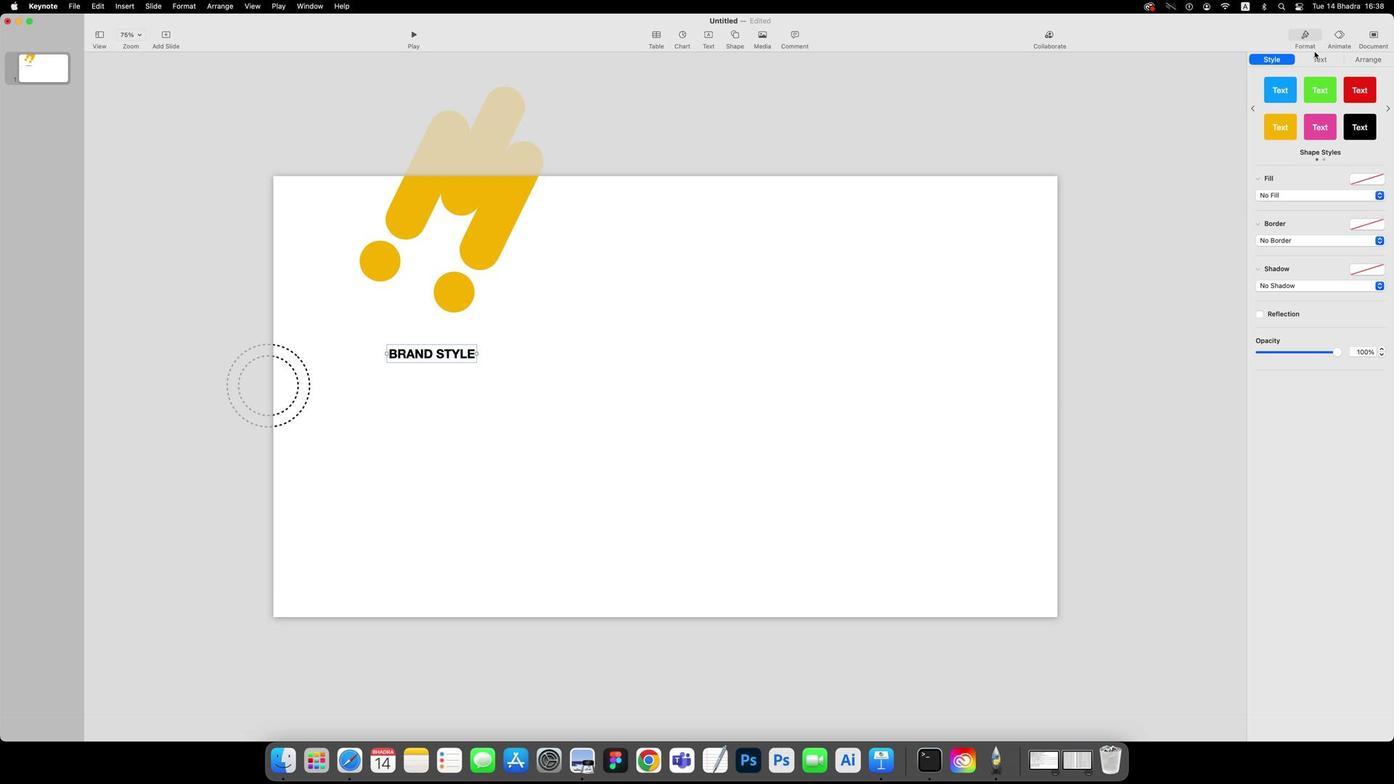 
Action: Mouse pressed left at (1314, 51)
Screenshot: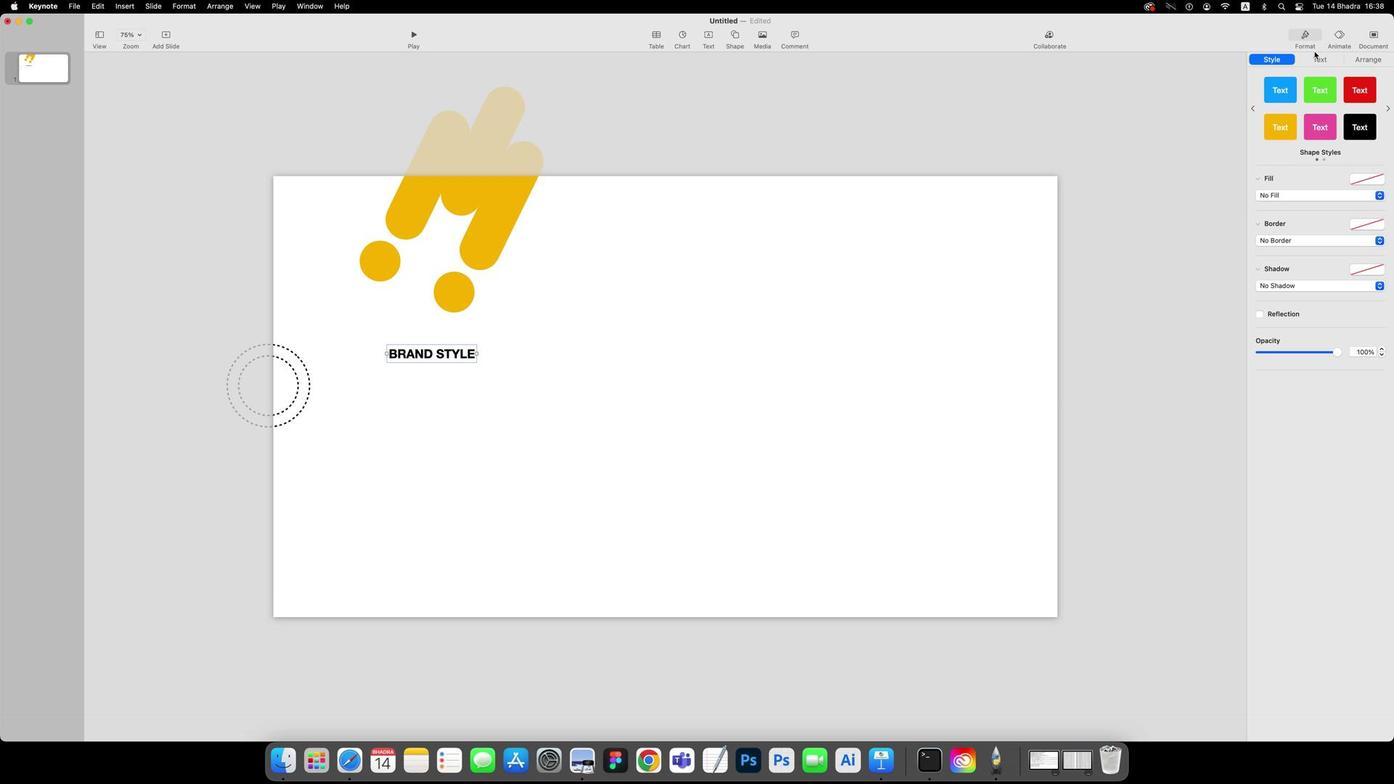 
Action: Mouse moved to (1314, 55)
Screenshot: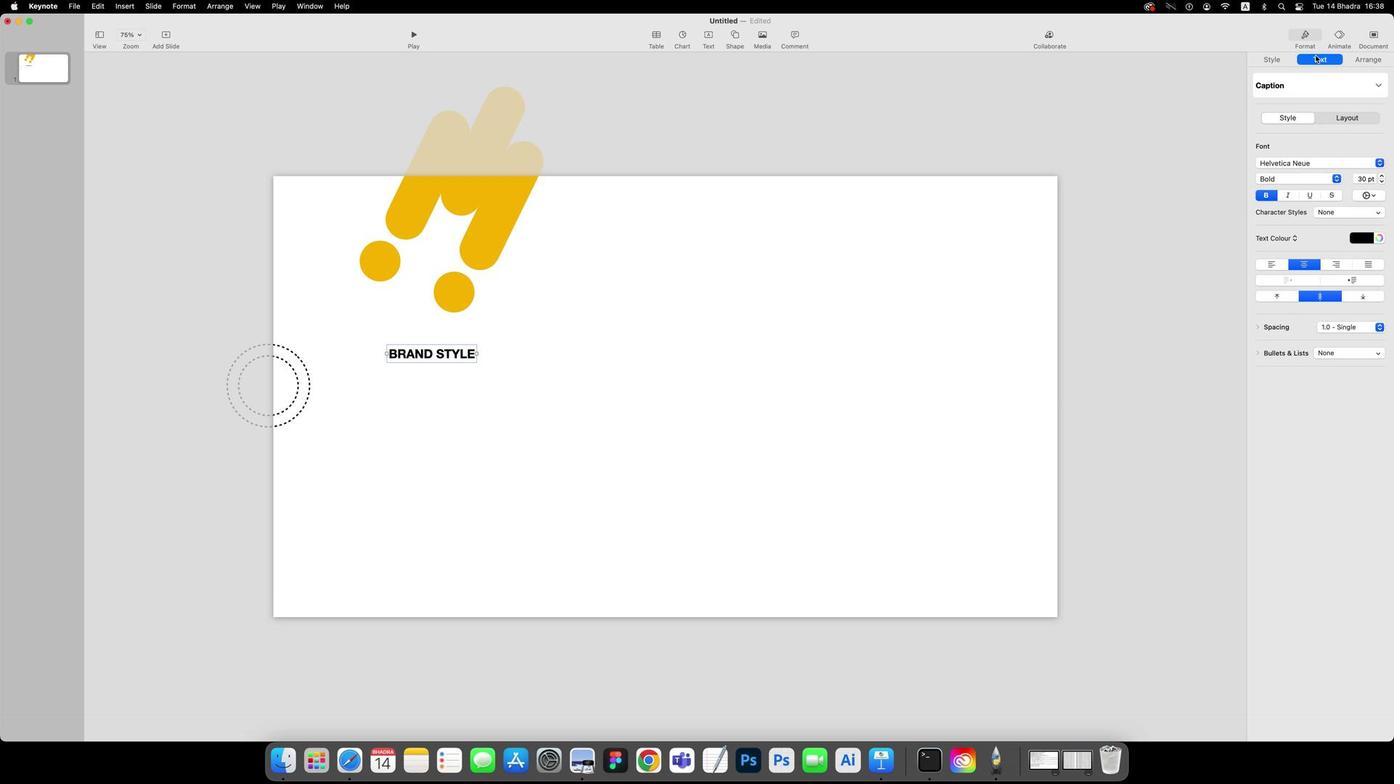 
Action: Mouse pressed left at (1314, 55)
Screenshot: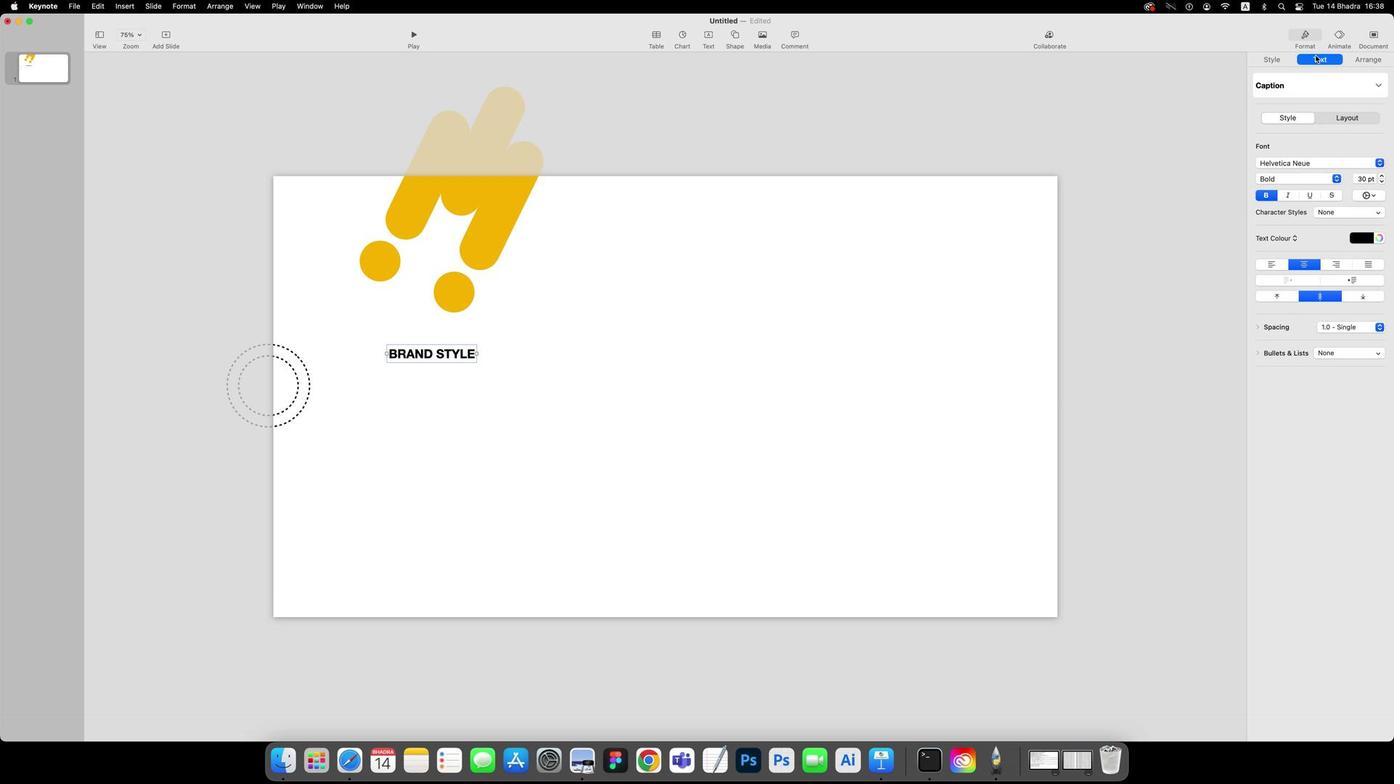 
Action: Mouse moved to (1283, 162)
Screenshot: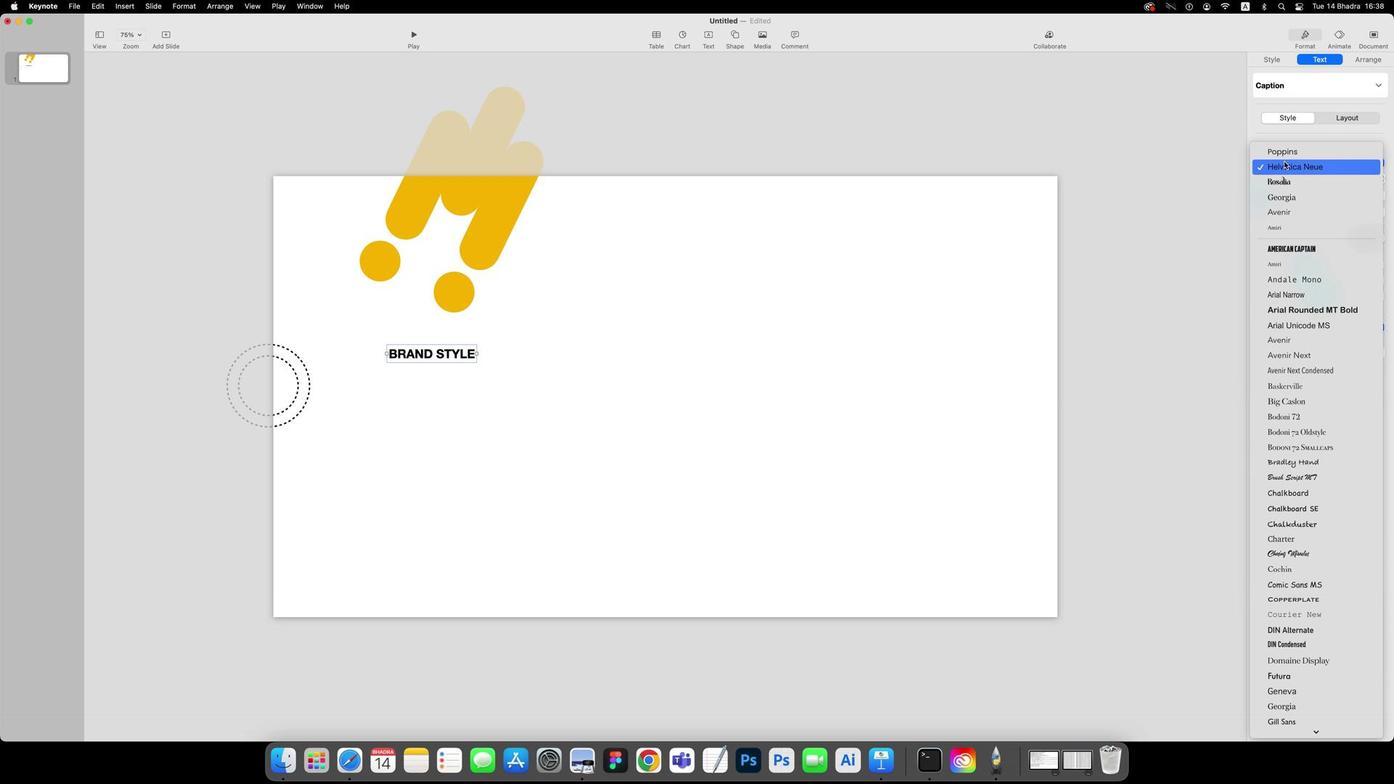 
Action: Mouse pressed left at (1283, 162)
Screenshot: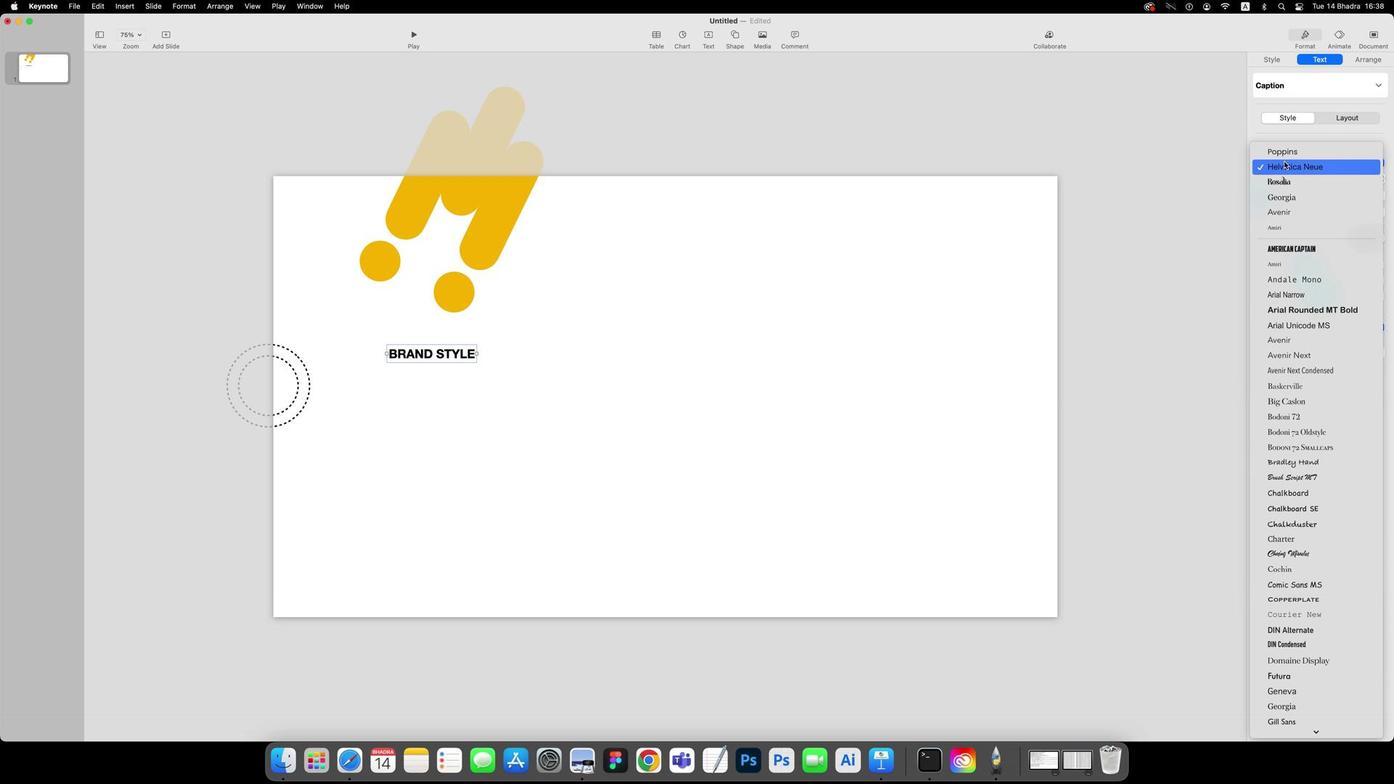 
Action: Mouse moved to (1284, 155)
Screenshot: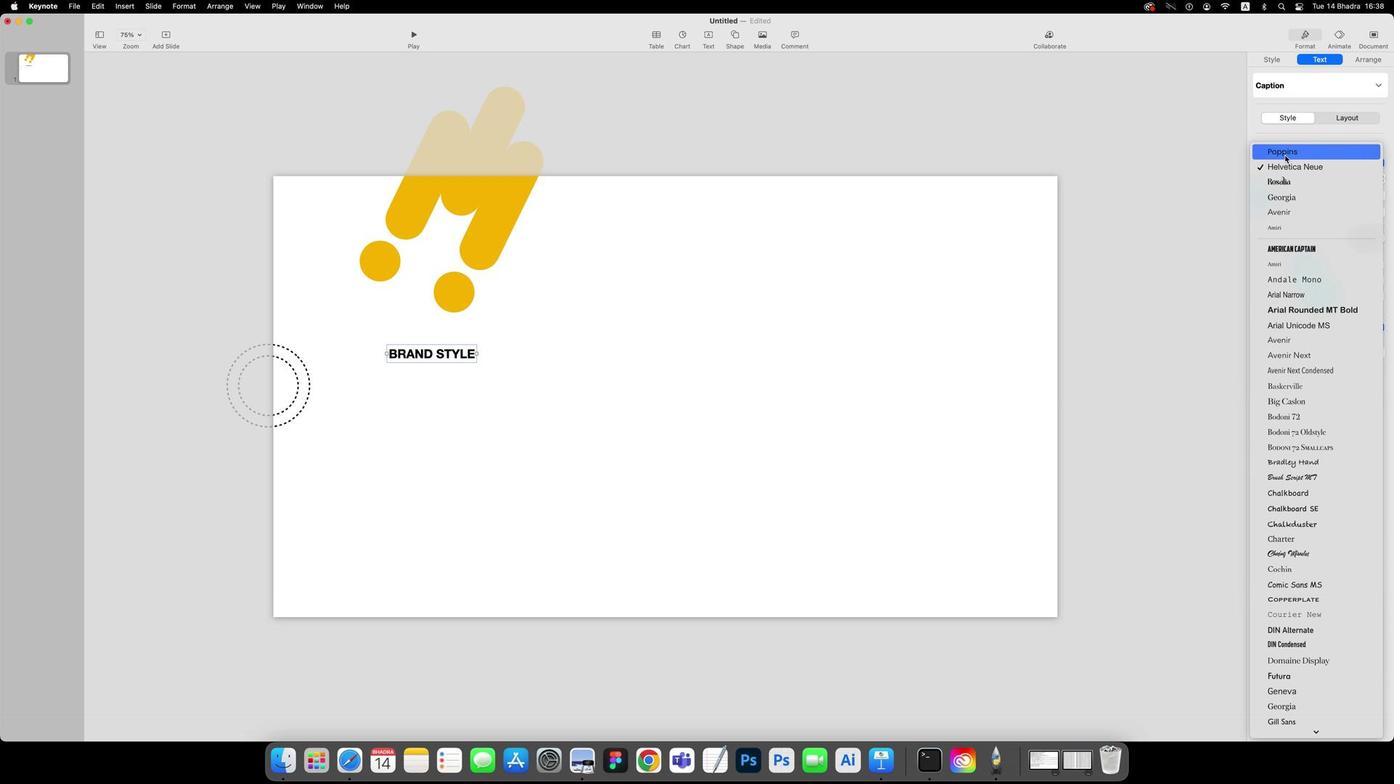 
Action: Key pressed 'M'
Screenshot: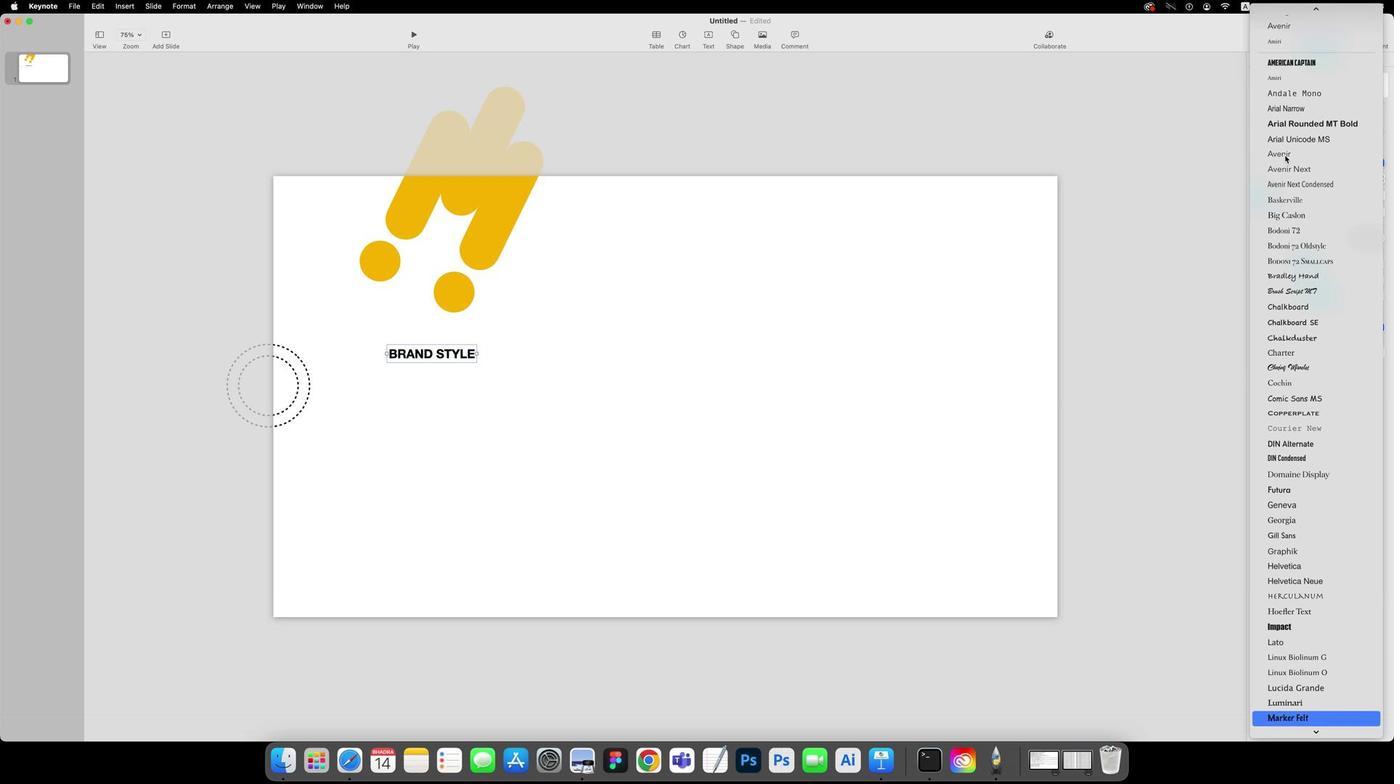 
Action: Mouse moved to (1316, 384)
Screenshot: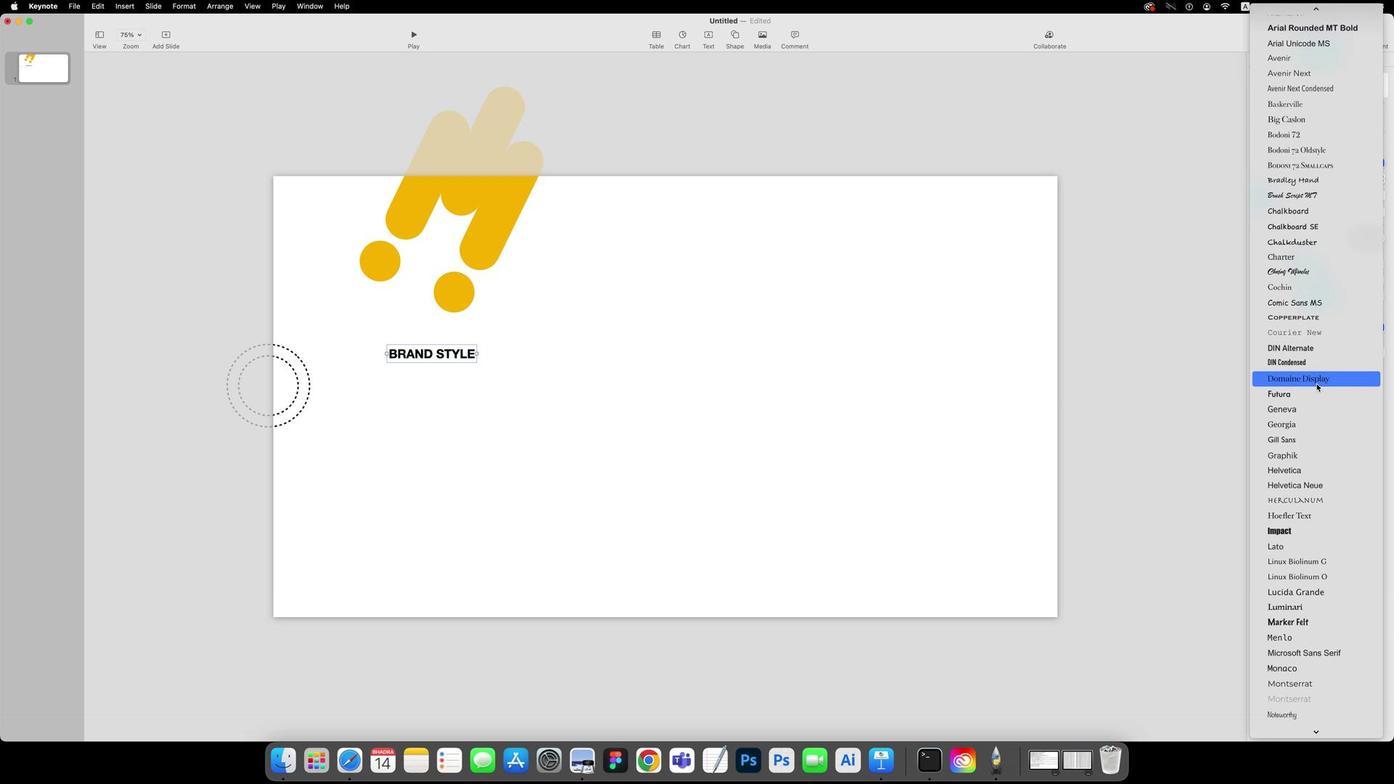 
Action: Mouse scrolled (1316, 384) with delta (0, 0)
Screenshot: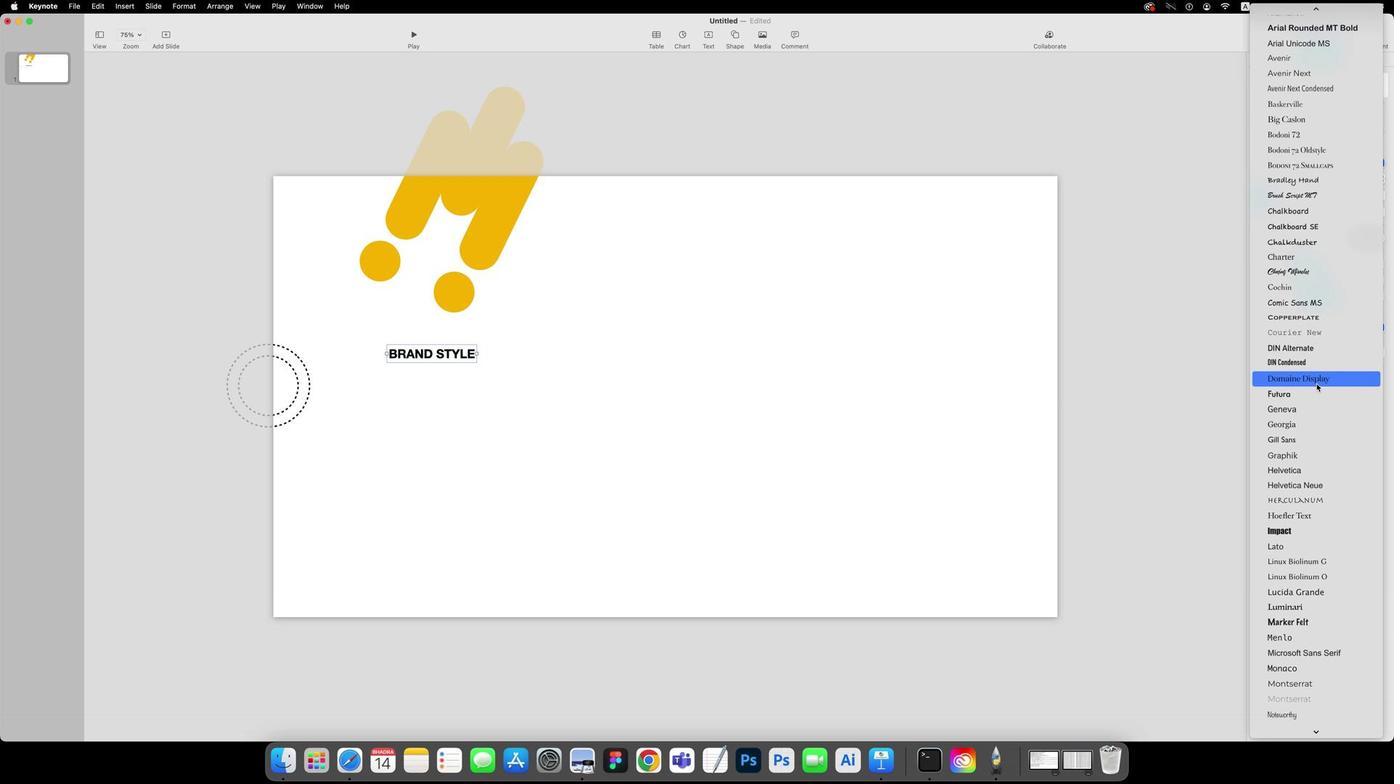 
Action: Mouse scrolled (1316, 384) with delta (0, 0)
Screenshot: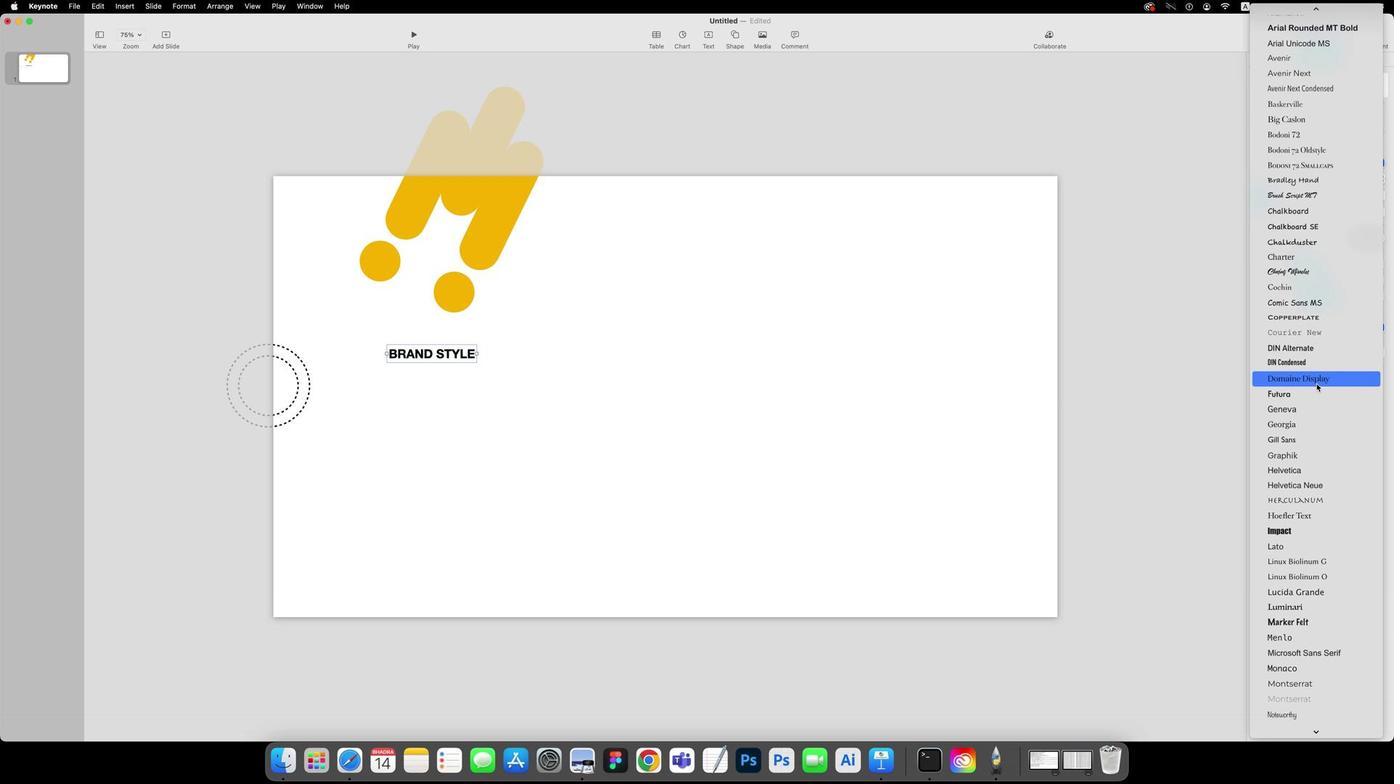 
Action: Mouse scrolled (1316, 384) with delta (0, -2)
Screenshot: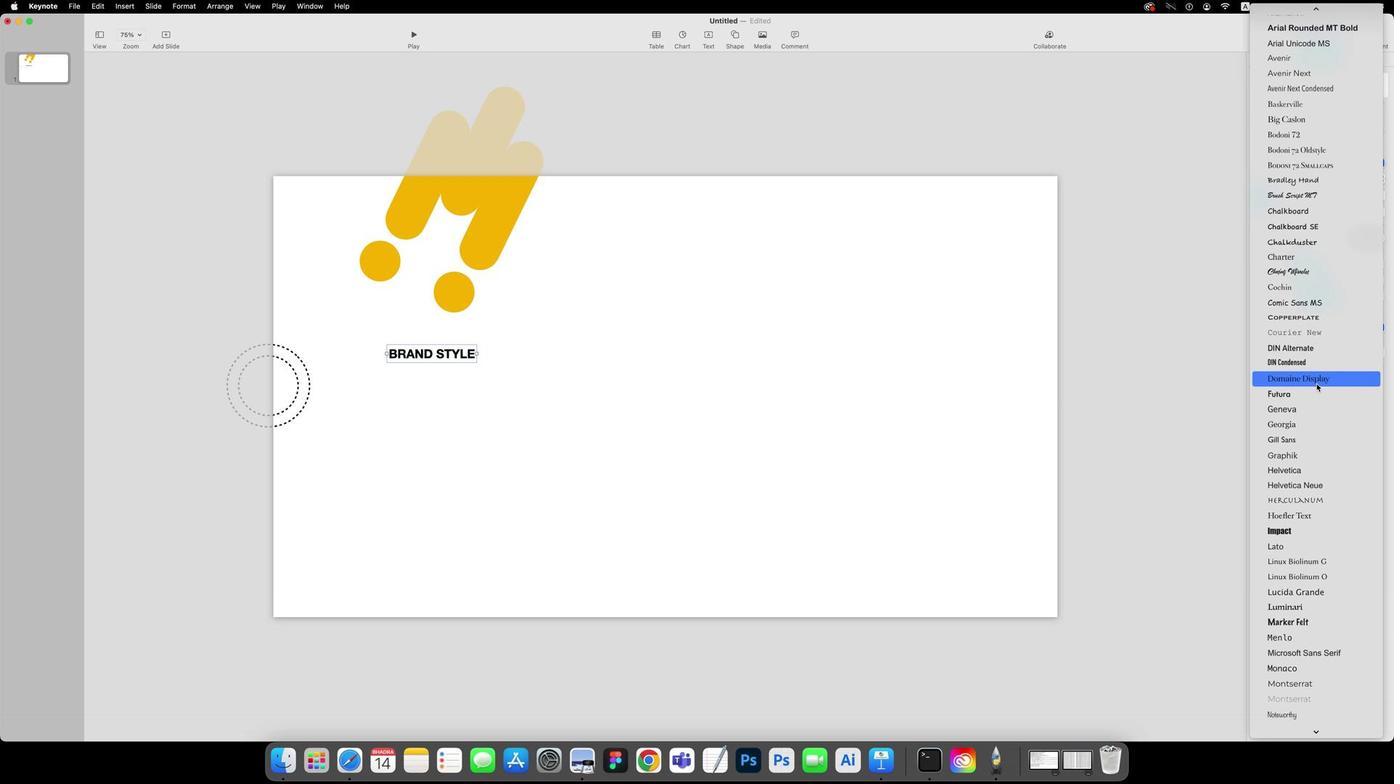
Action: Mouse scrolled (1316, 384) with delta (0, 0)
Screenshot: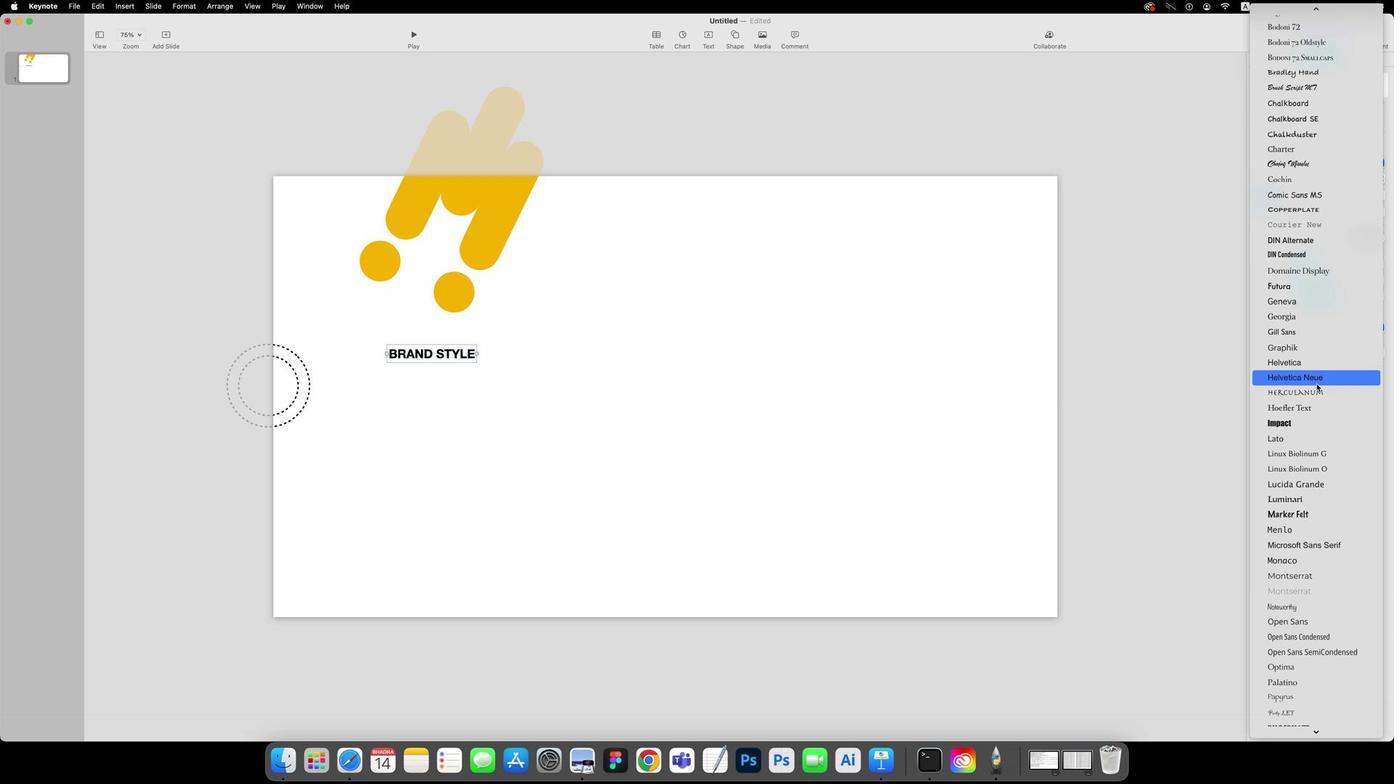 
Action: Mouse scrolled (1316, 384) with delta (0, 0)
Screenshot: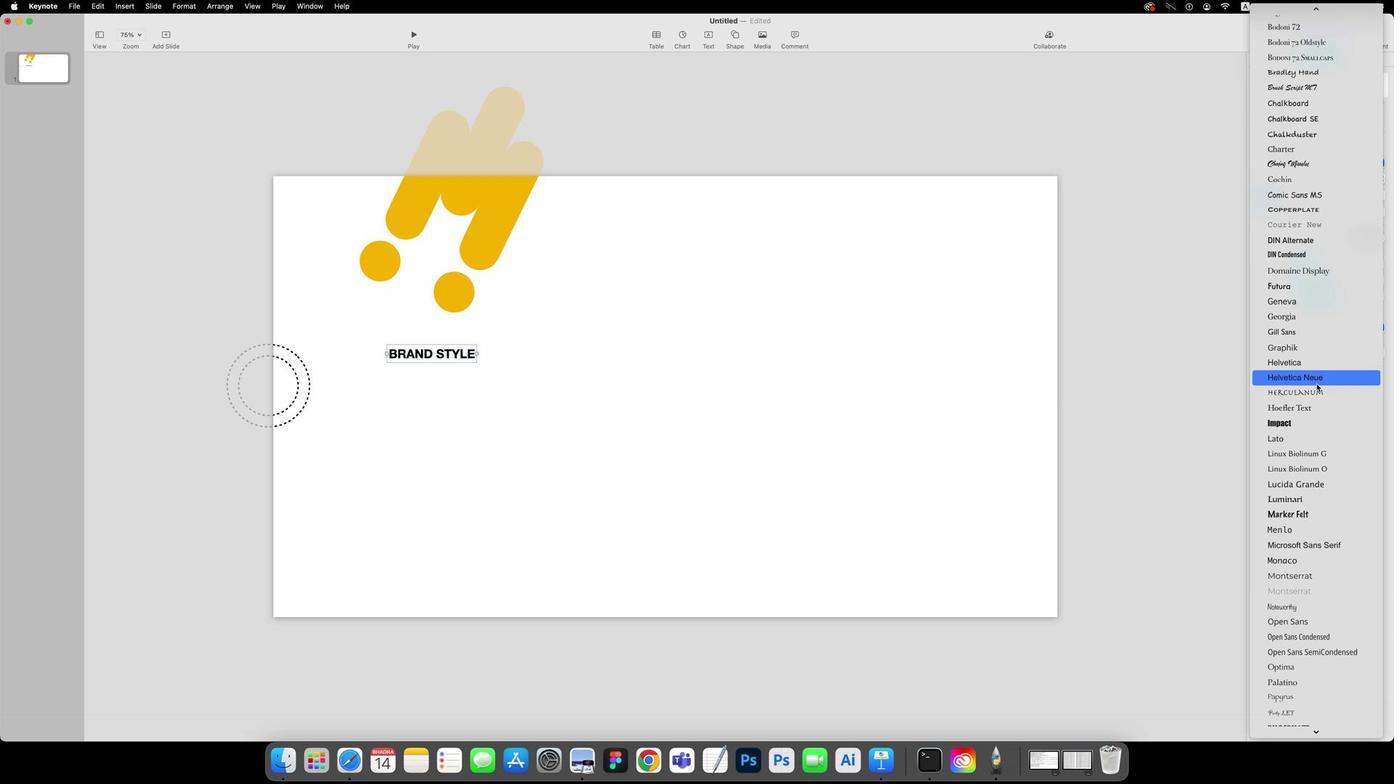 
Action: Mouse scrolled (1316, 384) with delta (0, -2)
Screenshot: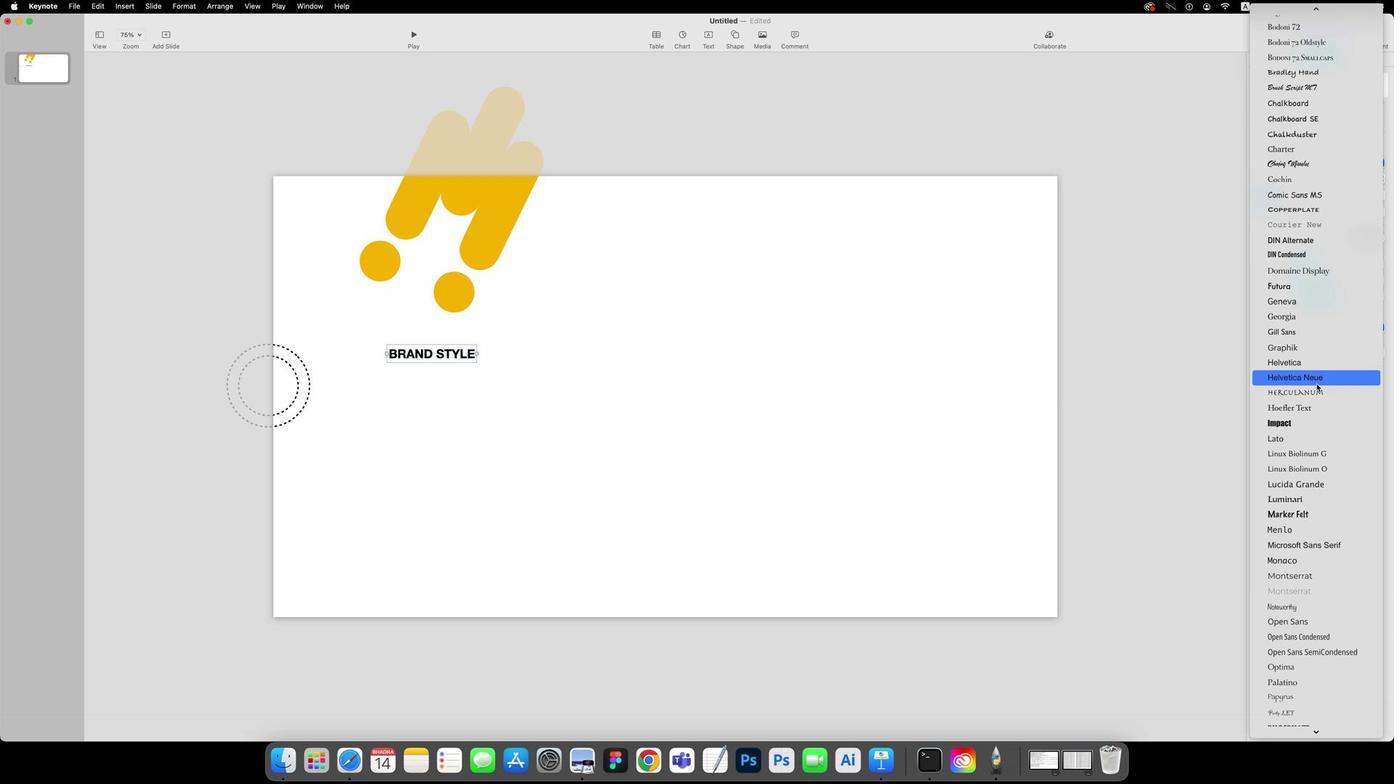 
Action: Mouse scrolled (1316, 384) with delta (0, 0)
Screenshot: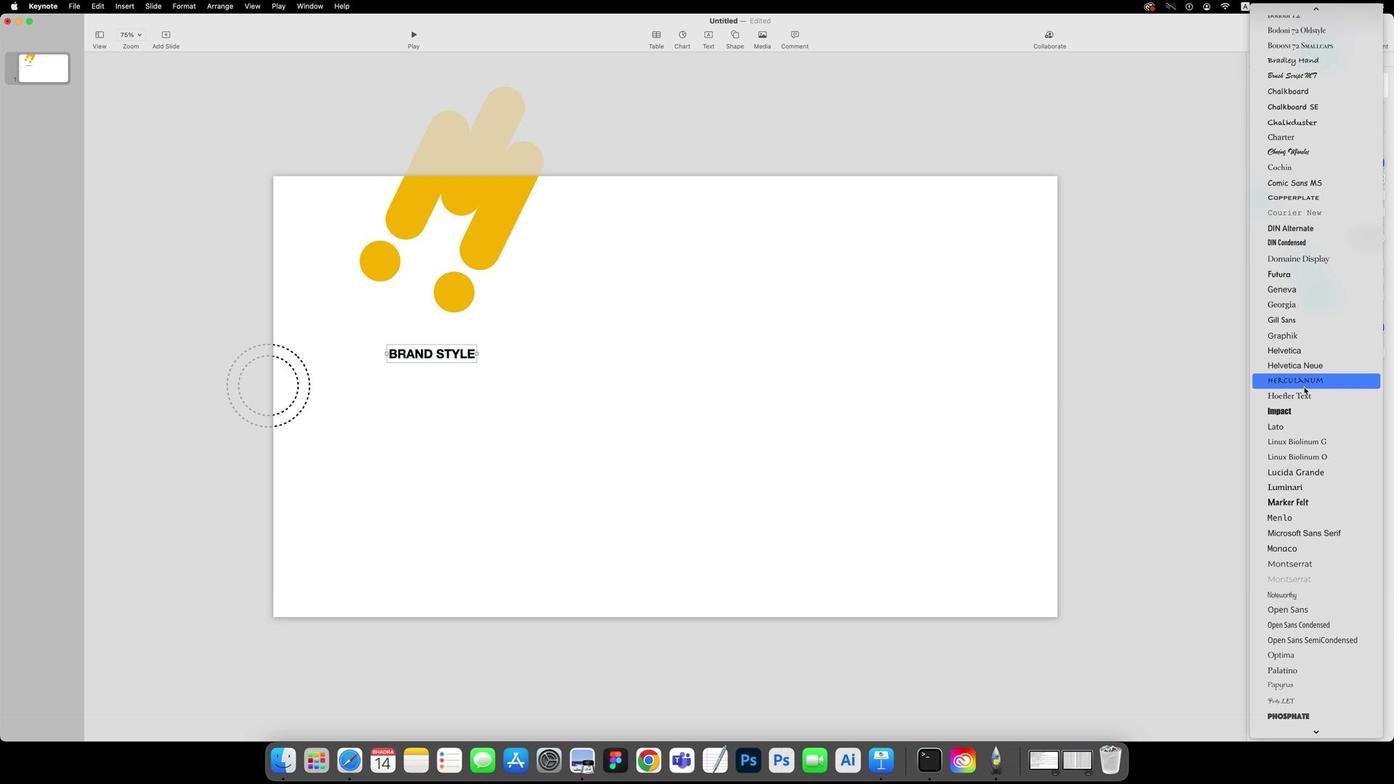 
Action: Mouse moved to (1294, 566)
Screenshot: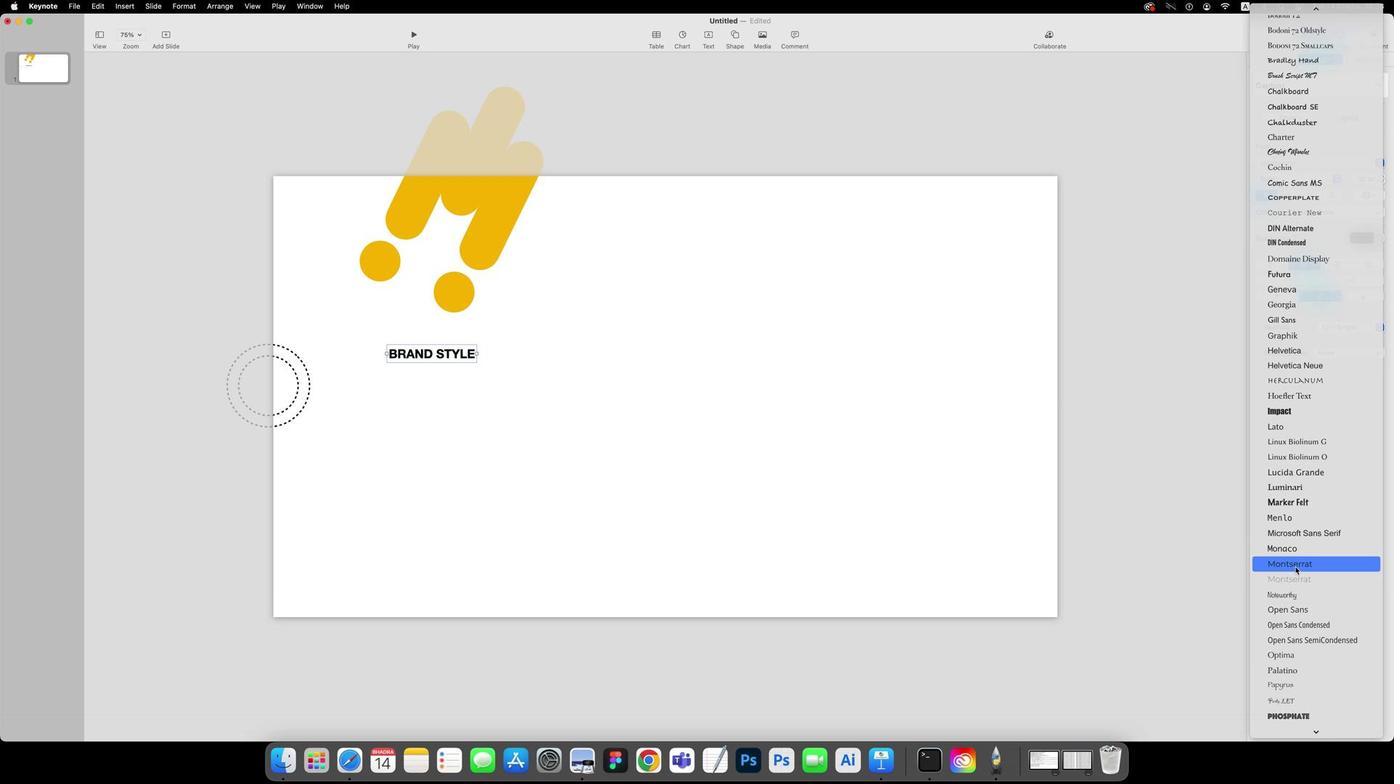 
Action: Mouse pressed left at (1294, 566)
Screenshot: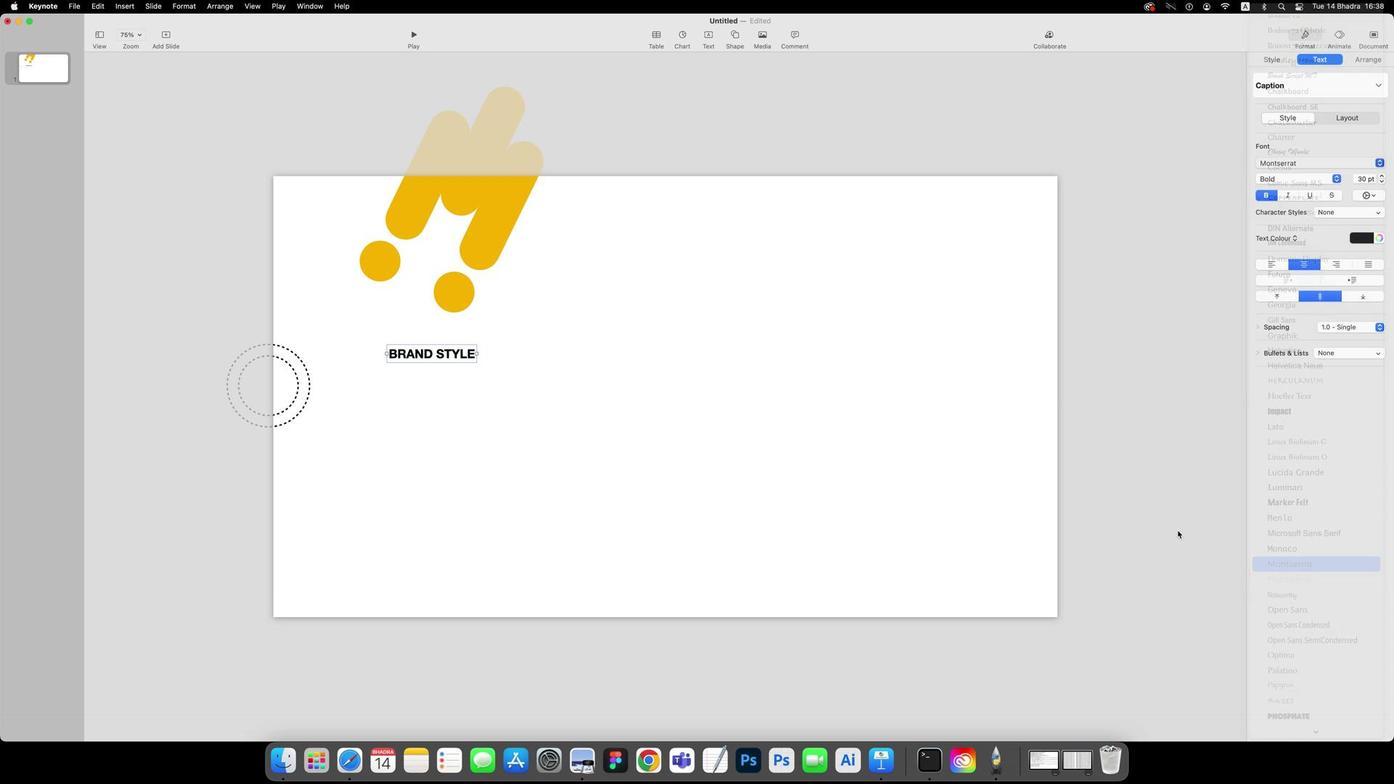 
Action: Mouse moved to (1381, 175)
Screenshot: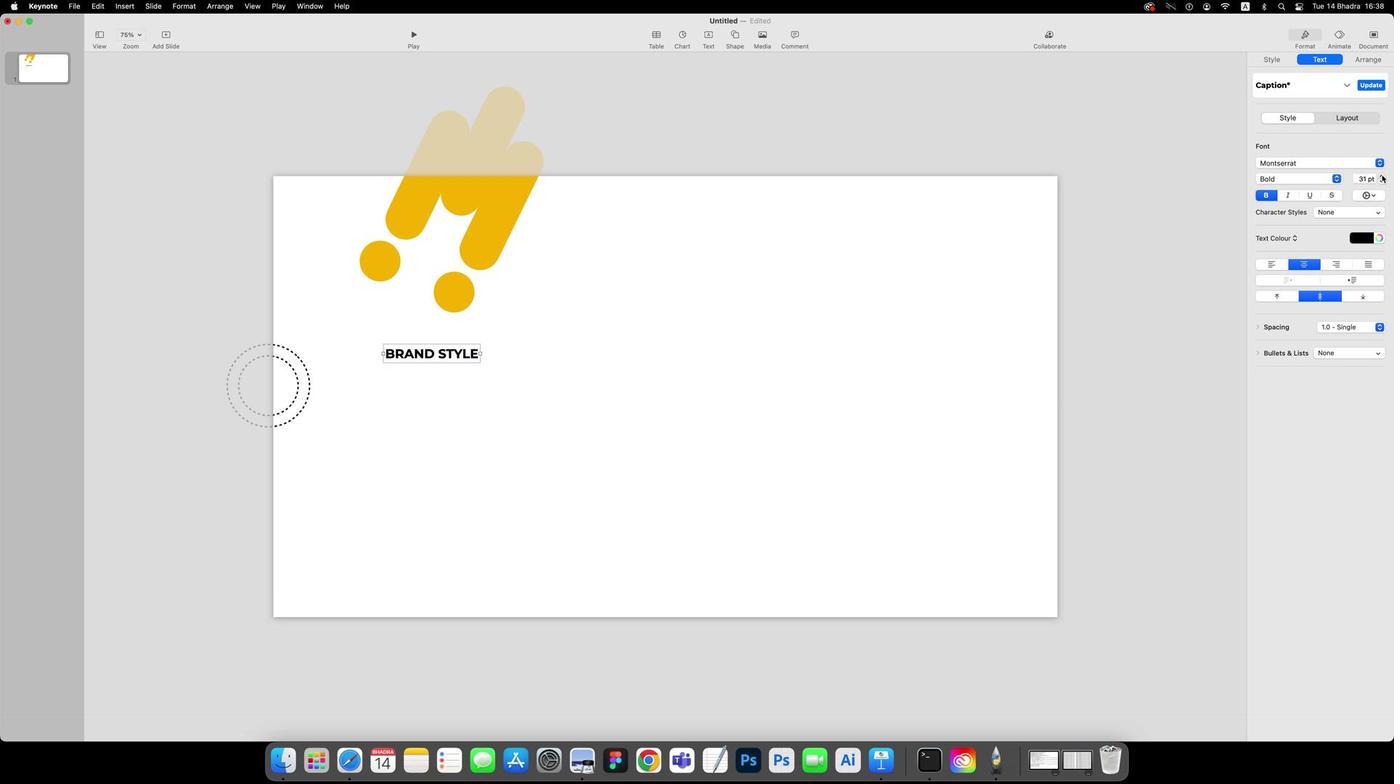 
Action: Mouse pressed left at (1381, 175)
Screenshot: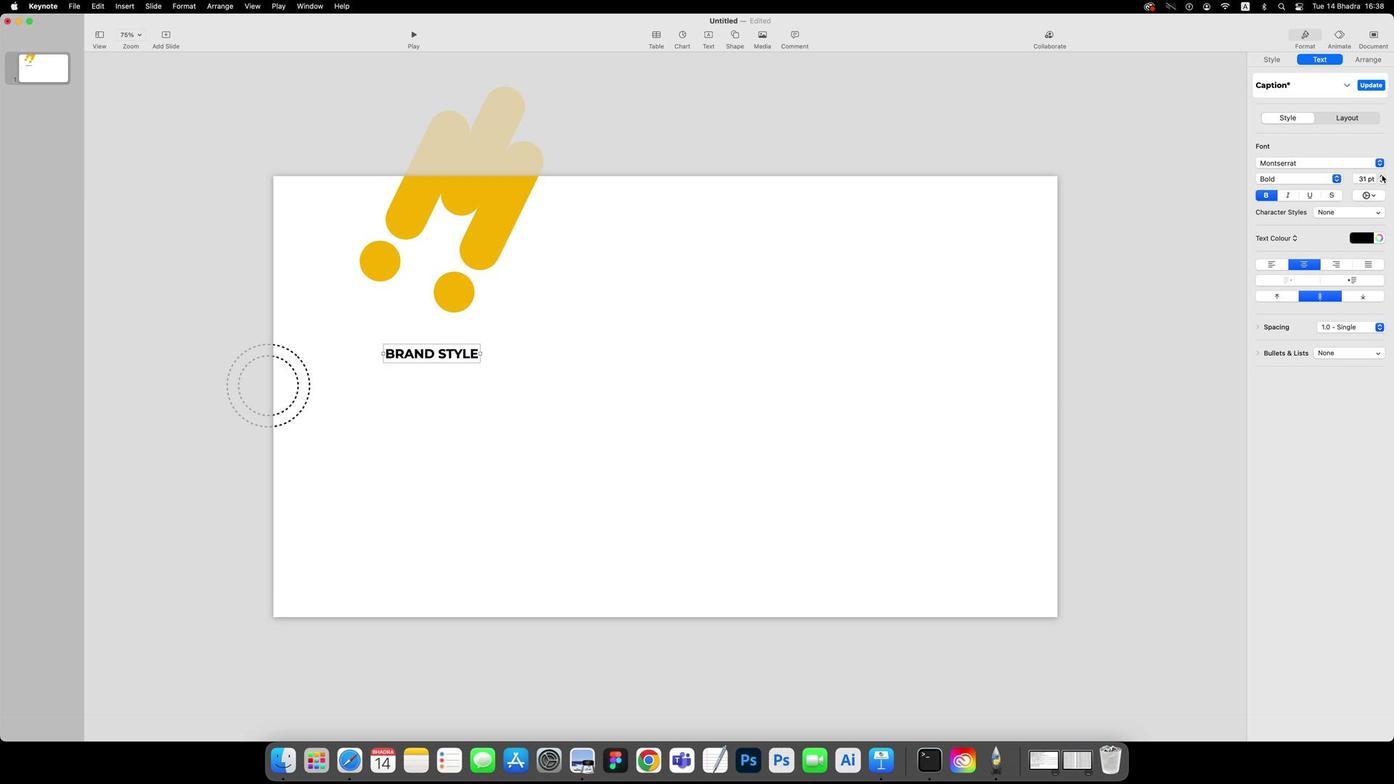 
Action: Mouse pressed left at (1381, 175)
Screenshot: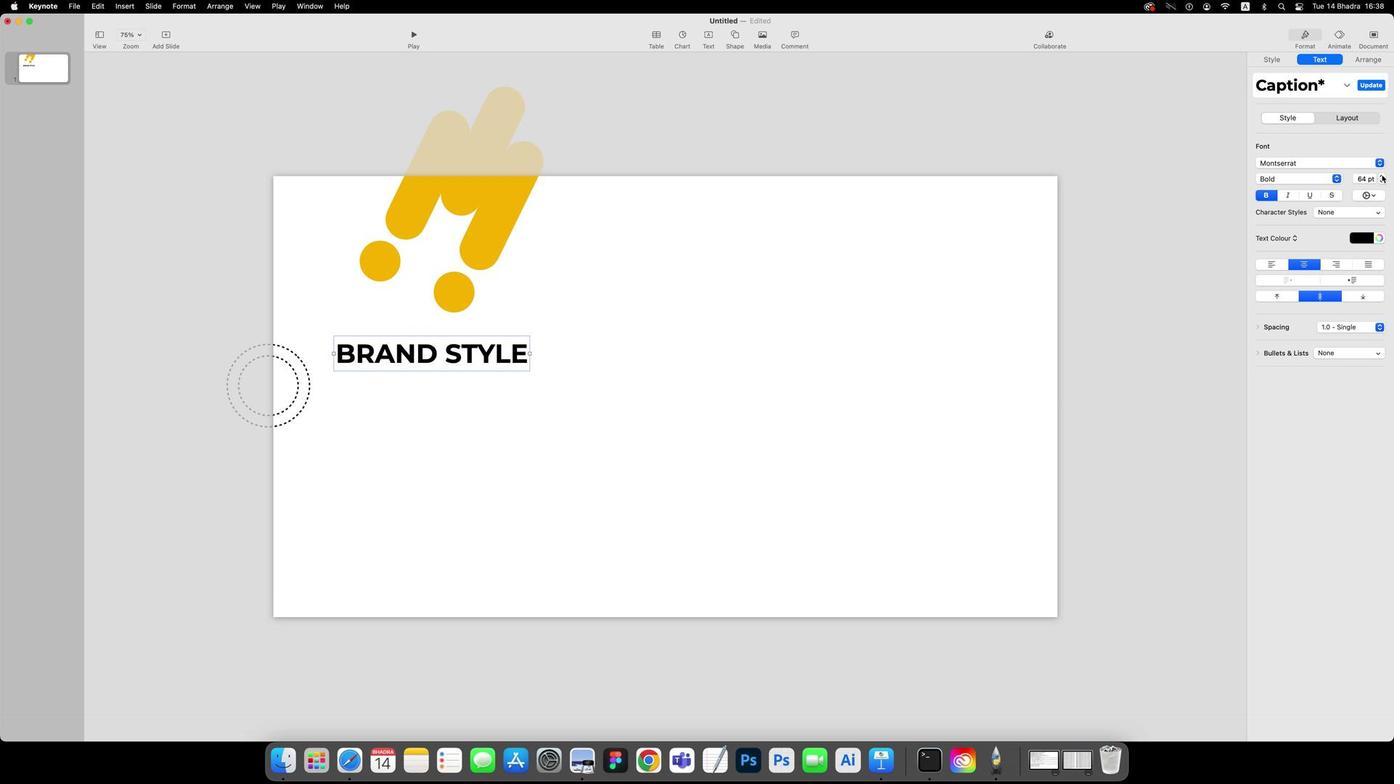 
Action: Mouse pressed left at (1381, 175)
Screenshot: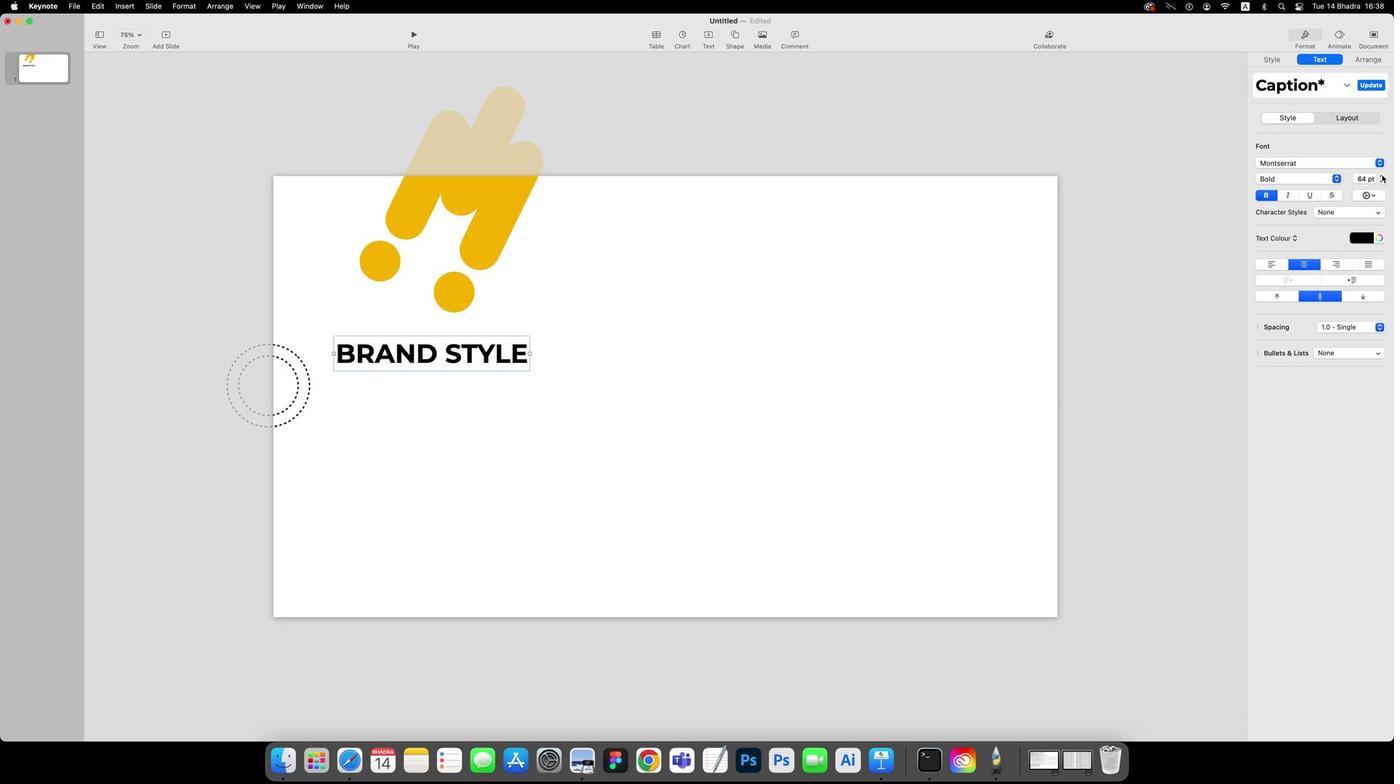 
Action: Mouse pressed left at (1381, 175)
Screenshot: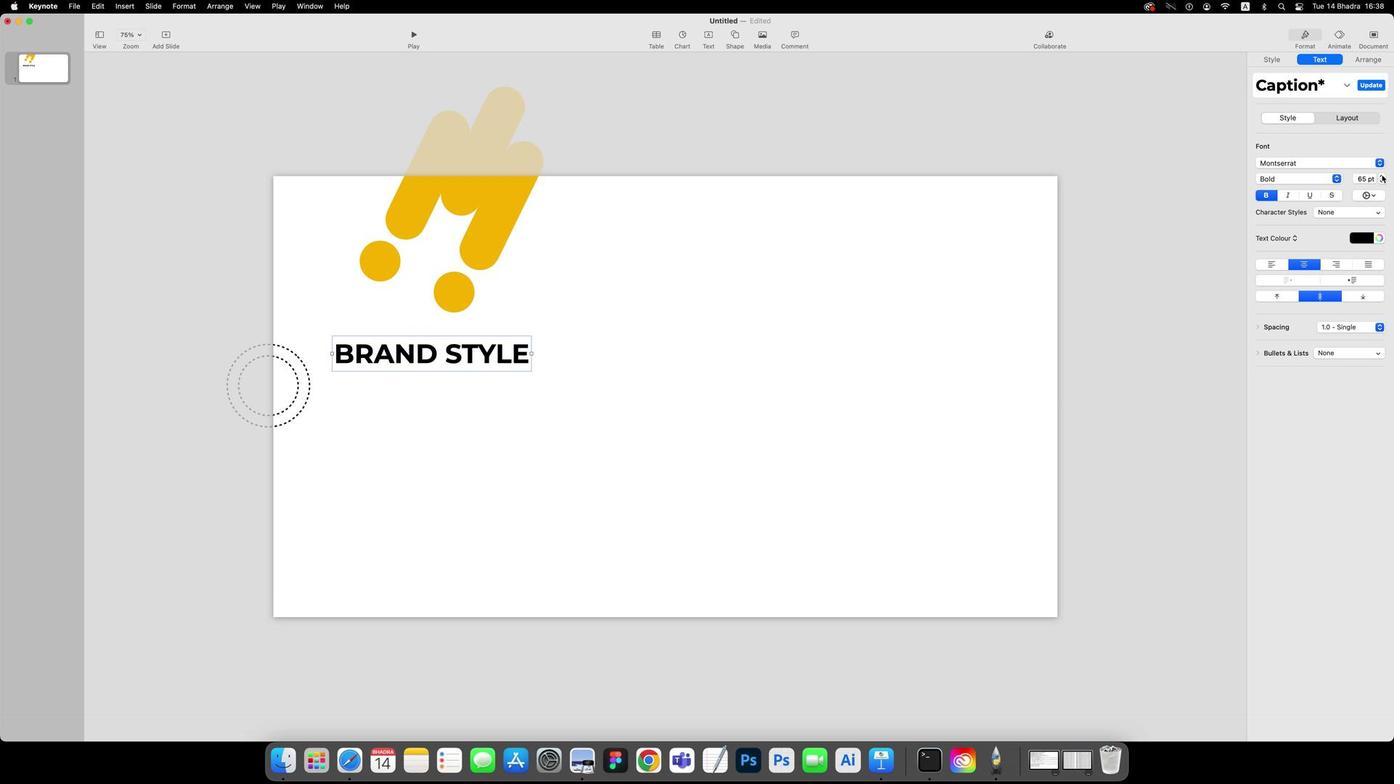 
Action: Mouse moved to (1353, 238)
Screenshot: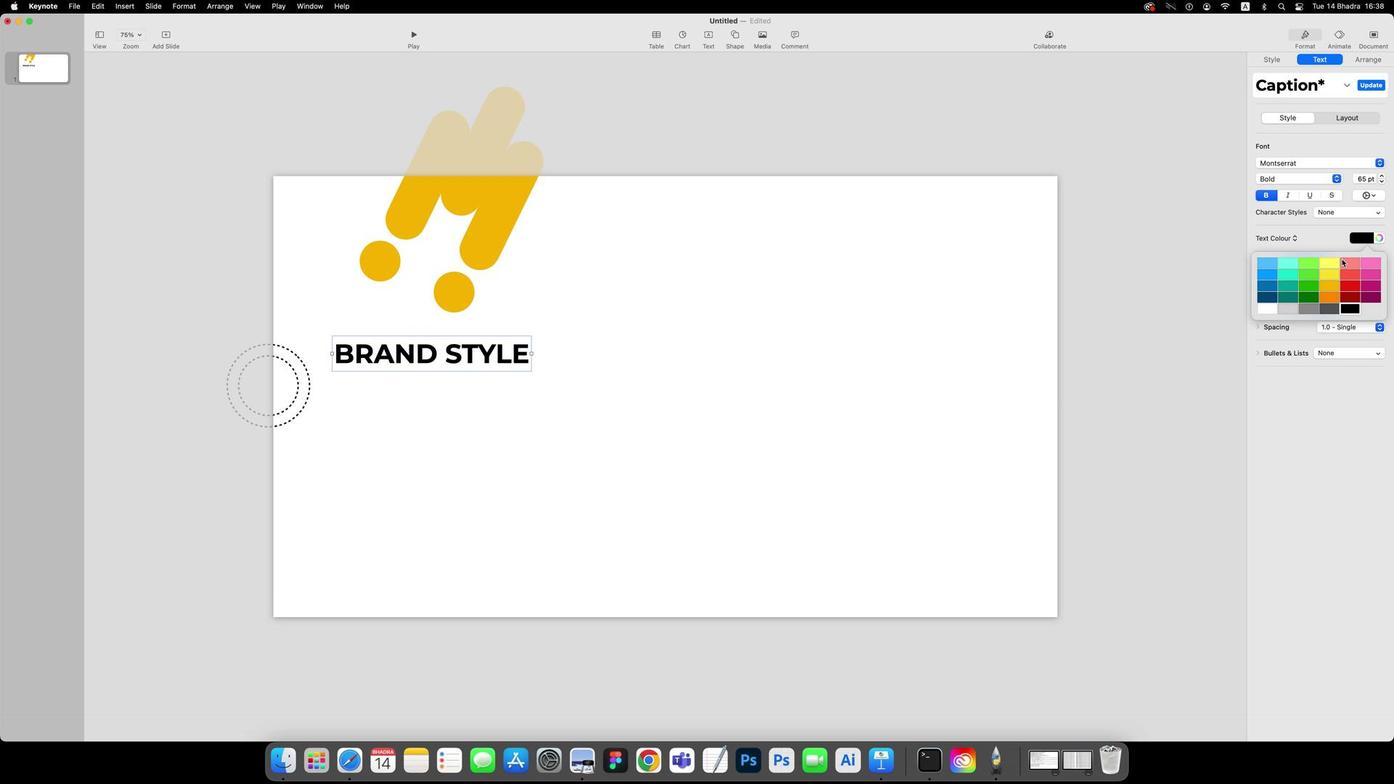 
Action: Mouse pressed left at (1353, 238)
Screenshot: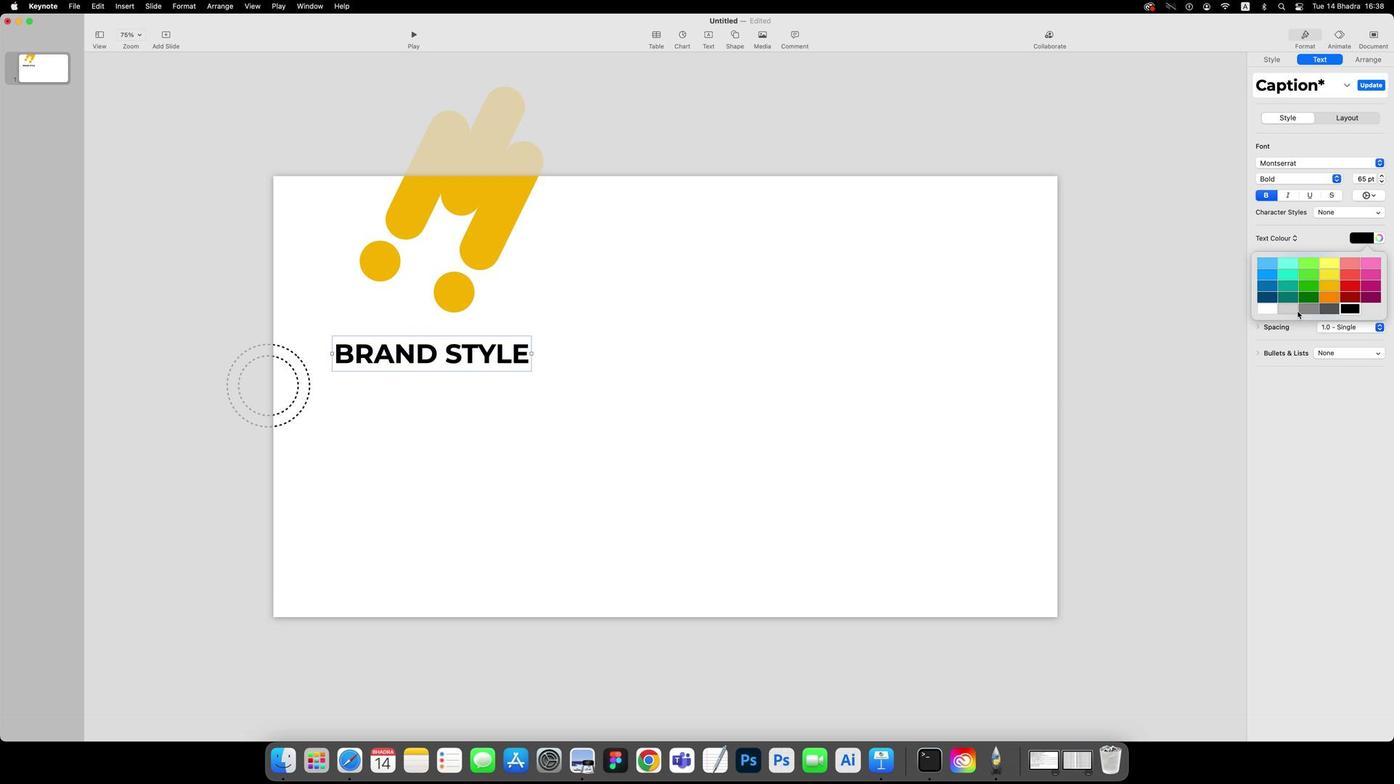 
Action: Mouse moved to (1325, 284)
Screenshot: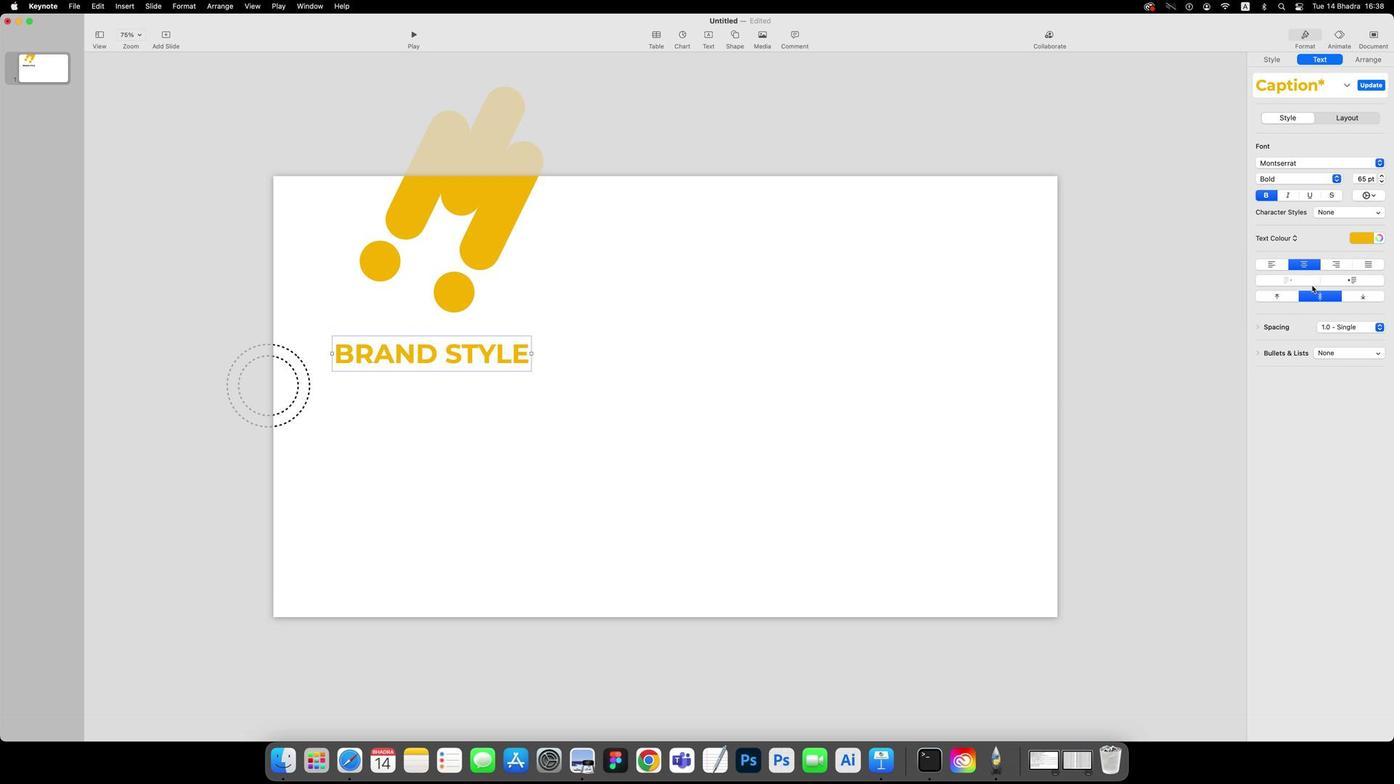 
Action: Mouse pressed left at (1325, 284)
Screenshot: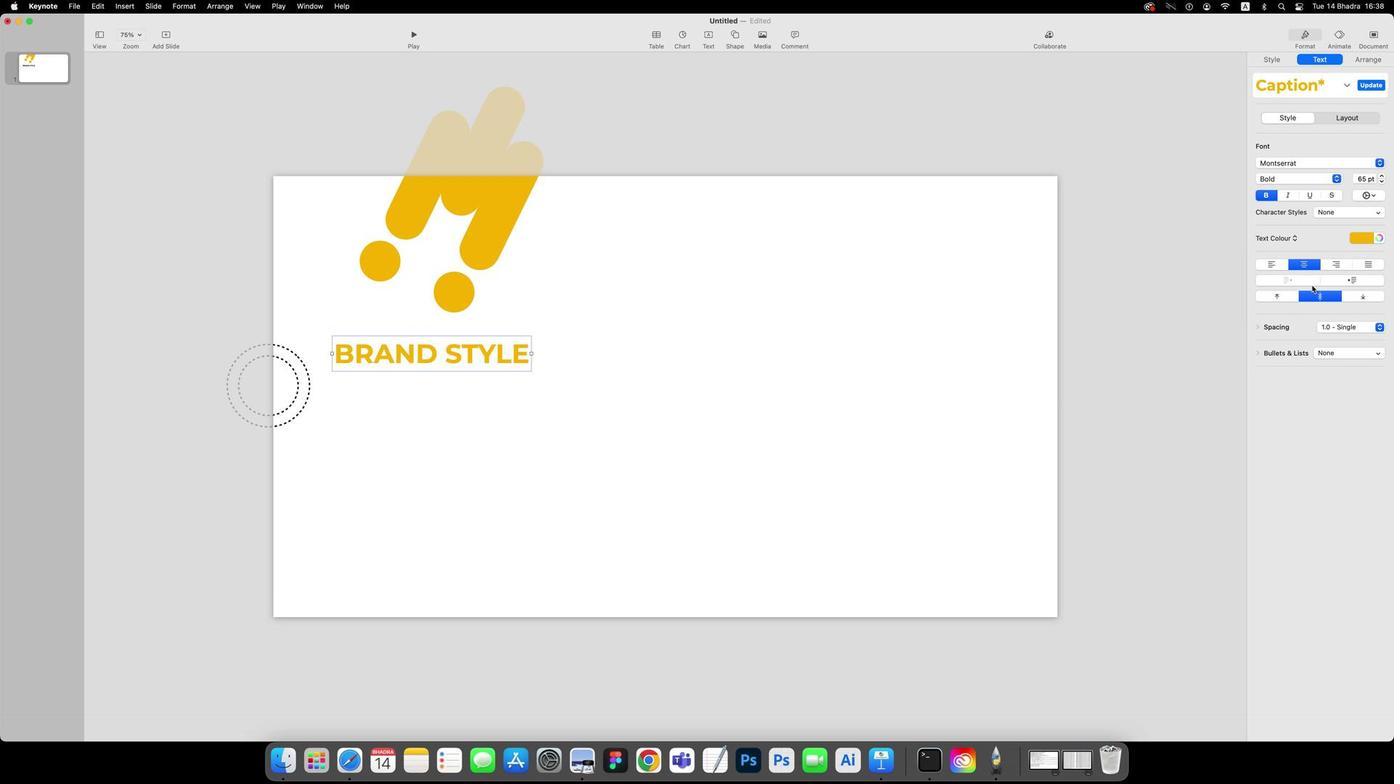
Action: Mouse moved to (448, 348)
Screenshot: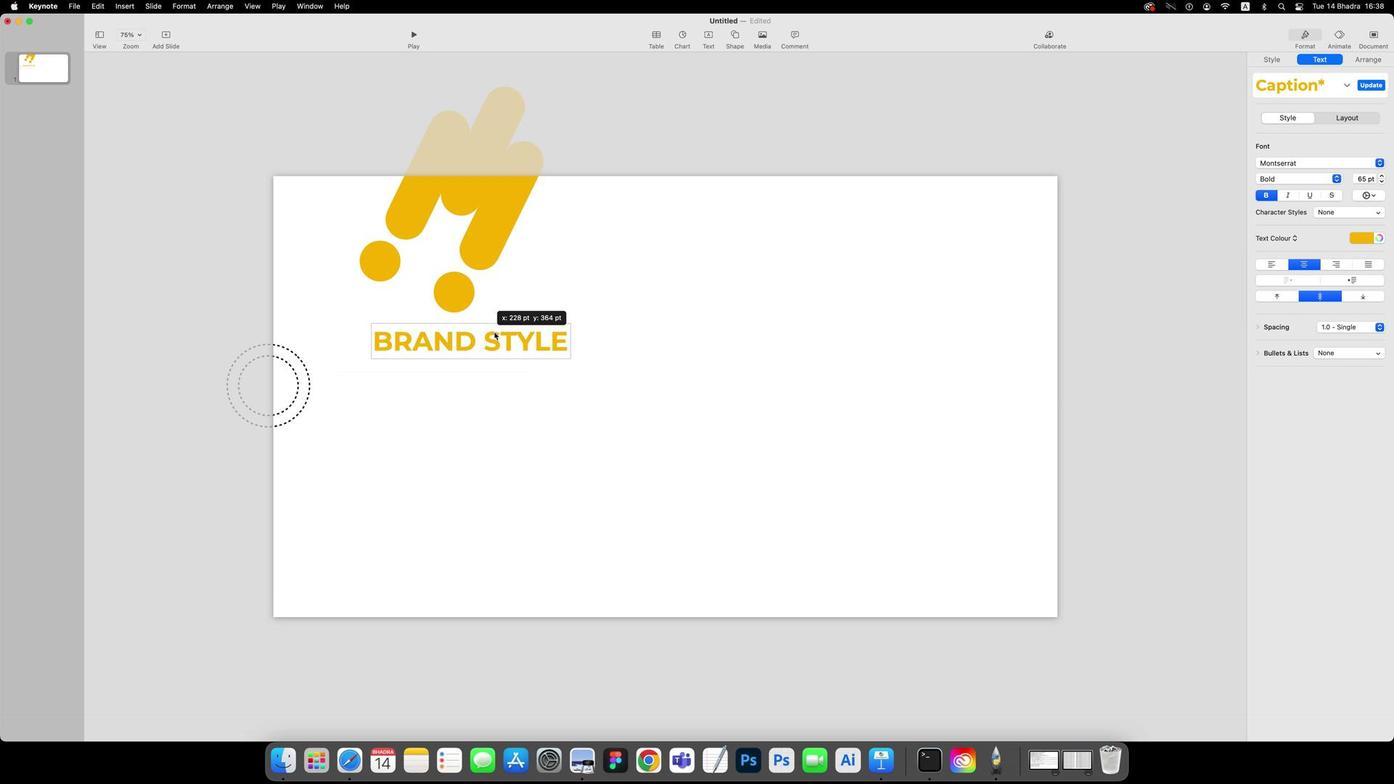 
Action: Mouse pressed left at (448, 348)
Screenshot: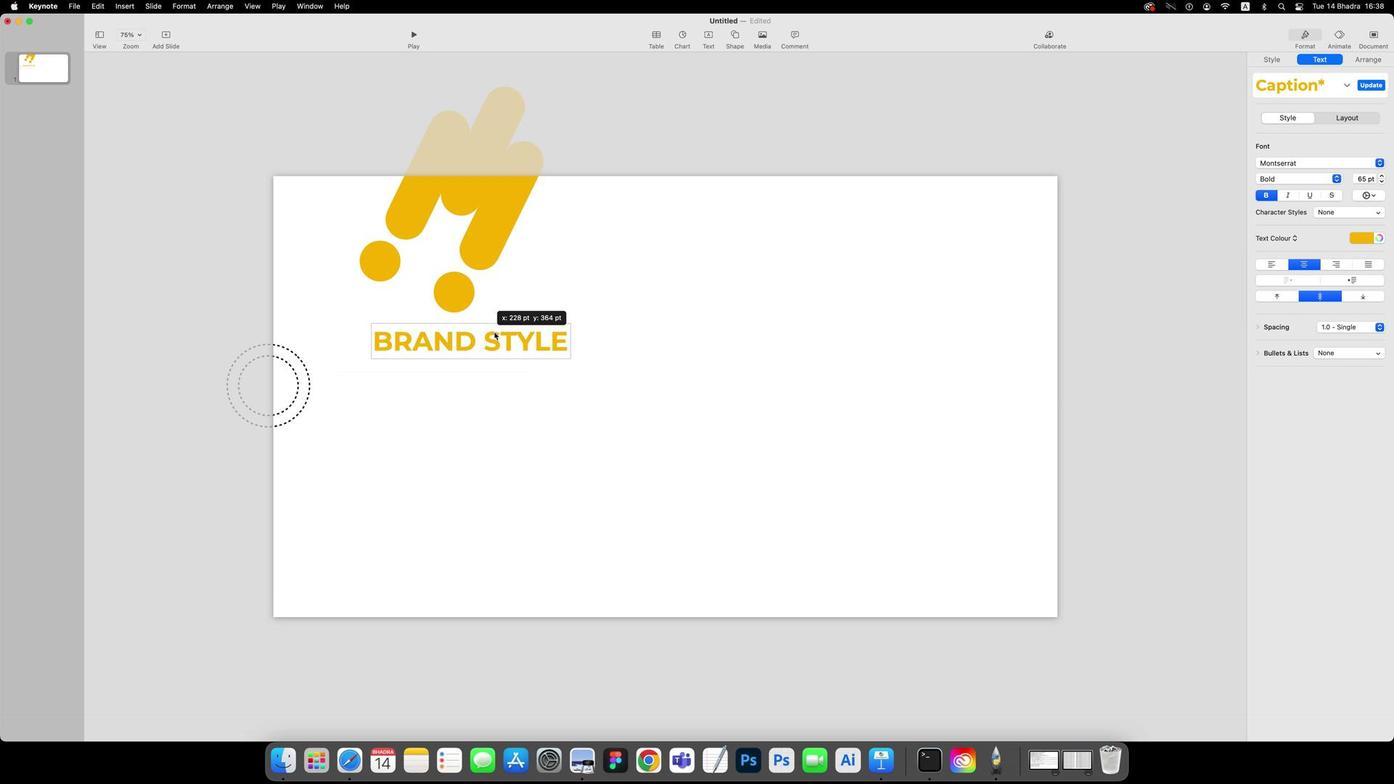 
Action: Mouse moved to (579, 299)
Screenshot: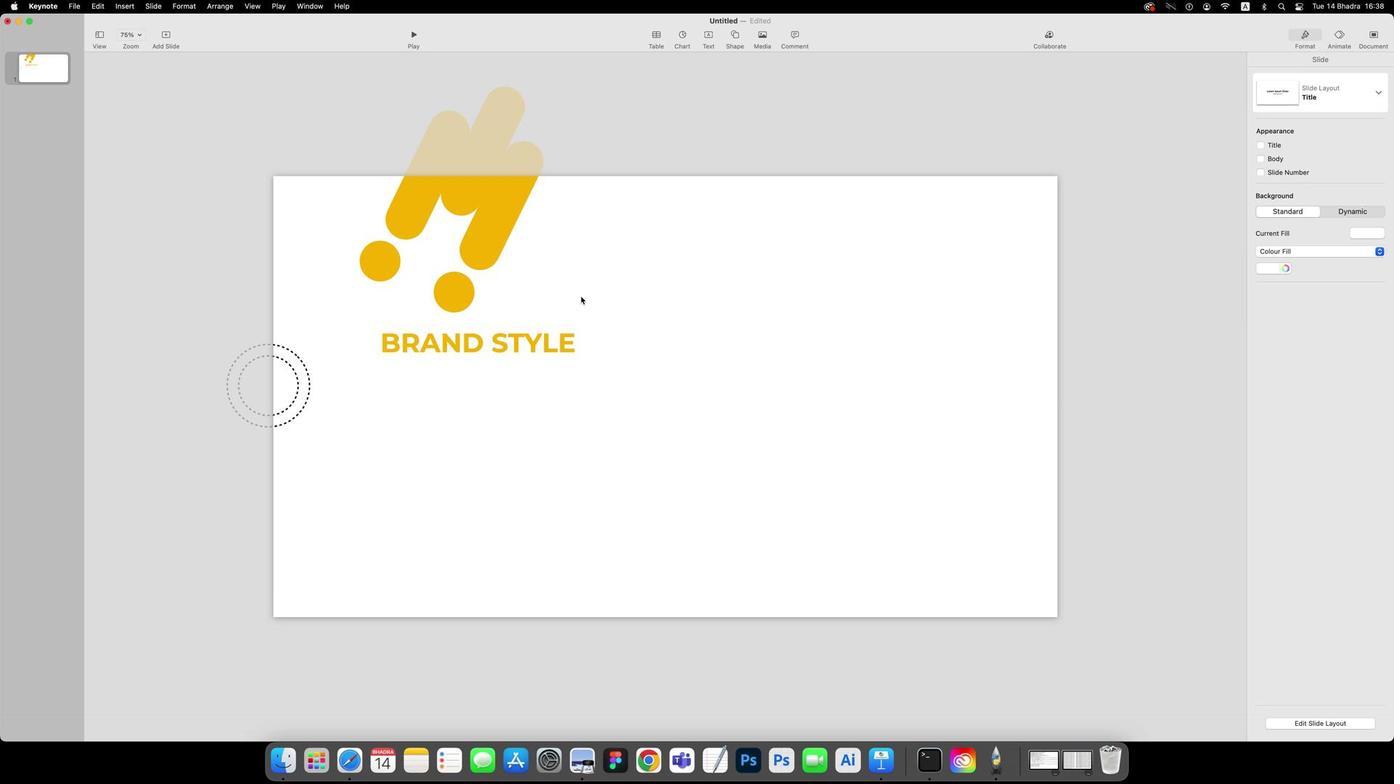 
Action: Mouse pressed left at (579, 299)
Screenshot: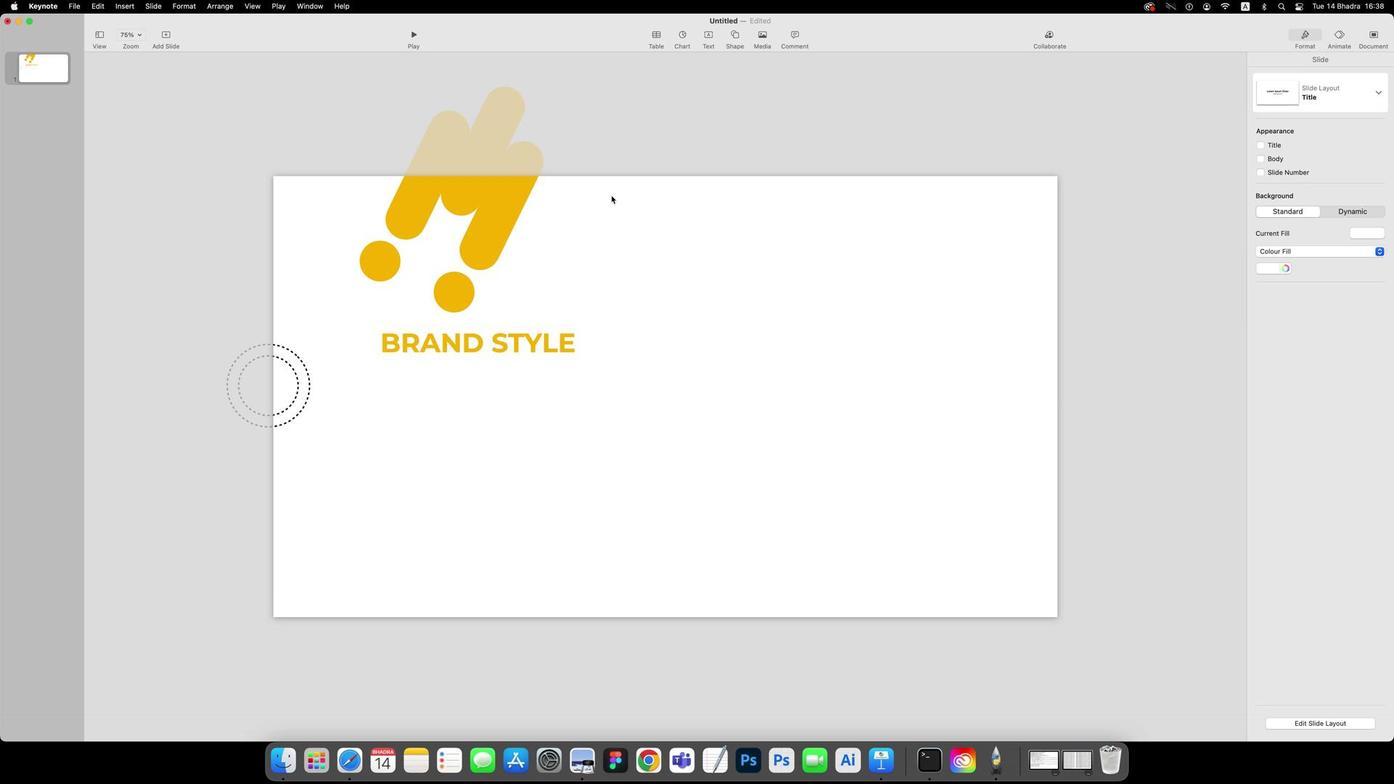 
Action: Mouse moved to (706, 33)
Screenshot: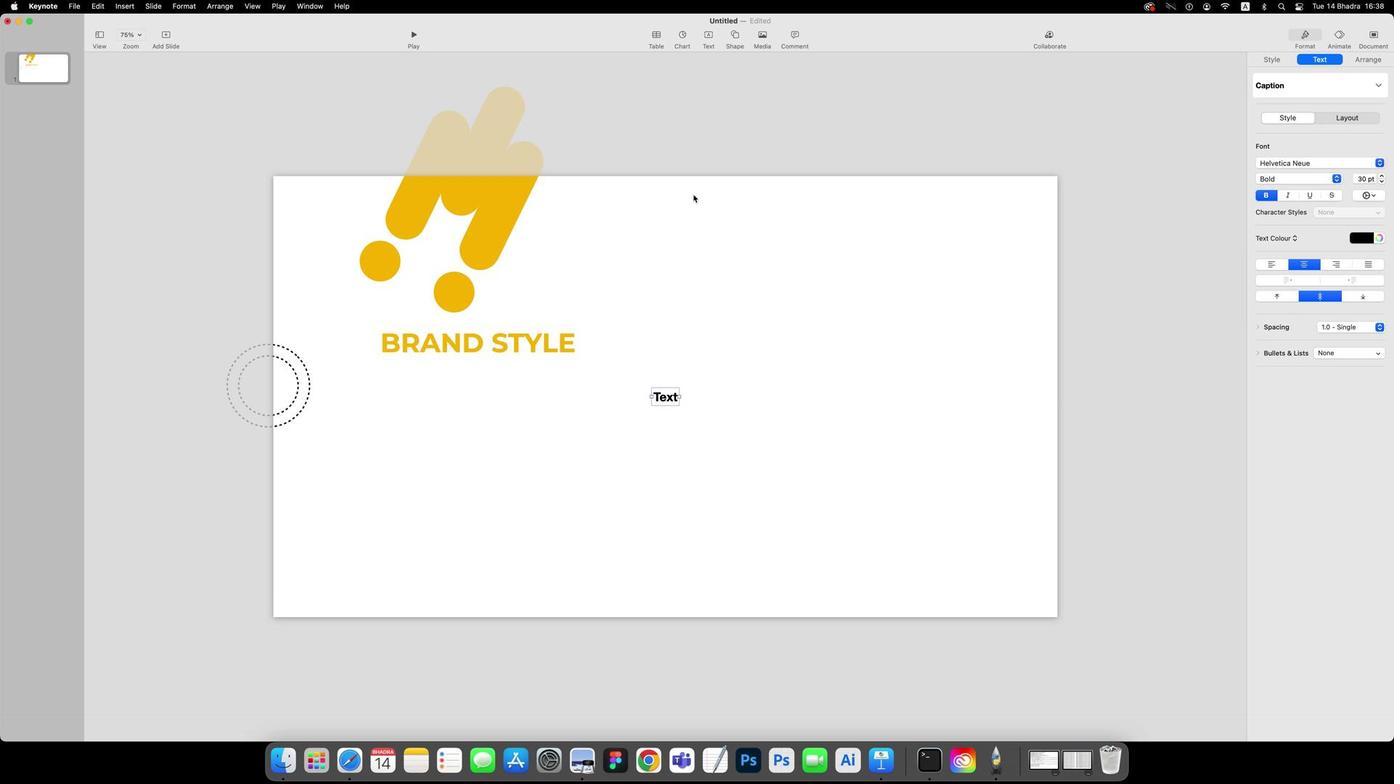 
Action: Mouse pressed left at (706, 33)
Screenshot: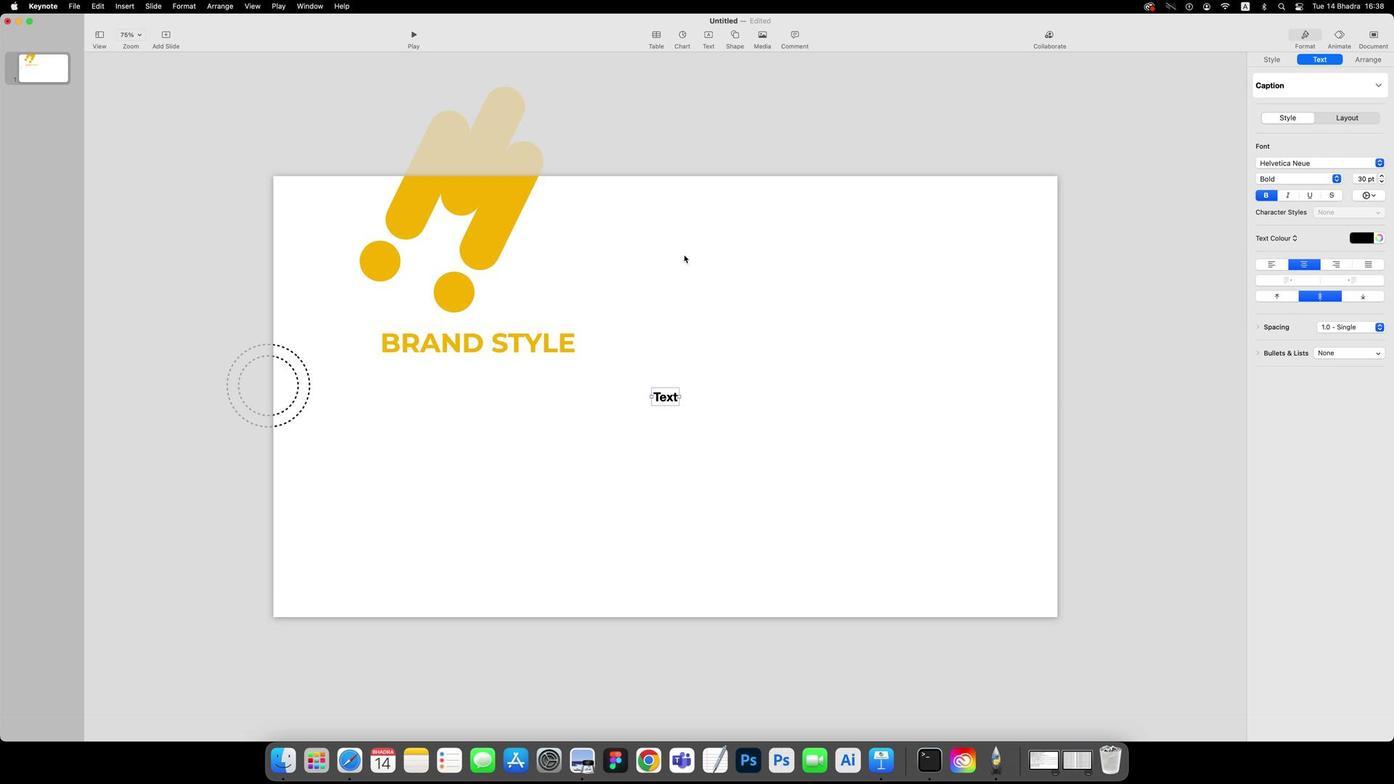 
Action: Mouse moved to (664, 395)
Screenshot: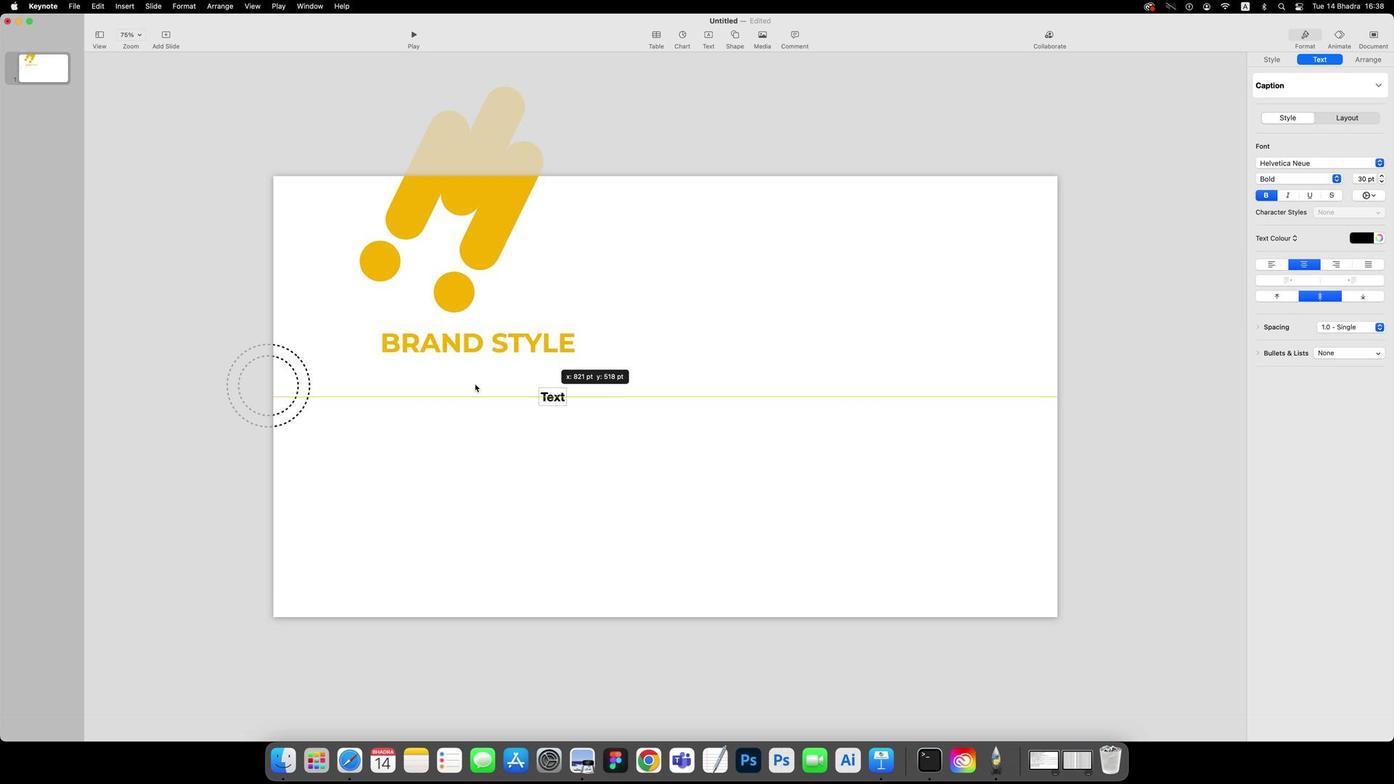 
Action: Mouse pressed left at (664, 395)
Screenshot: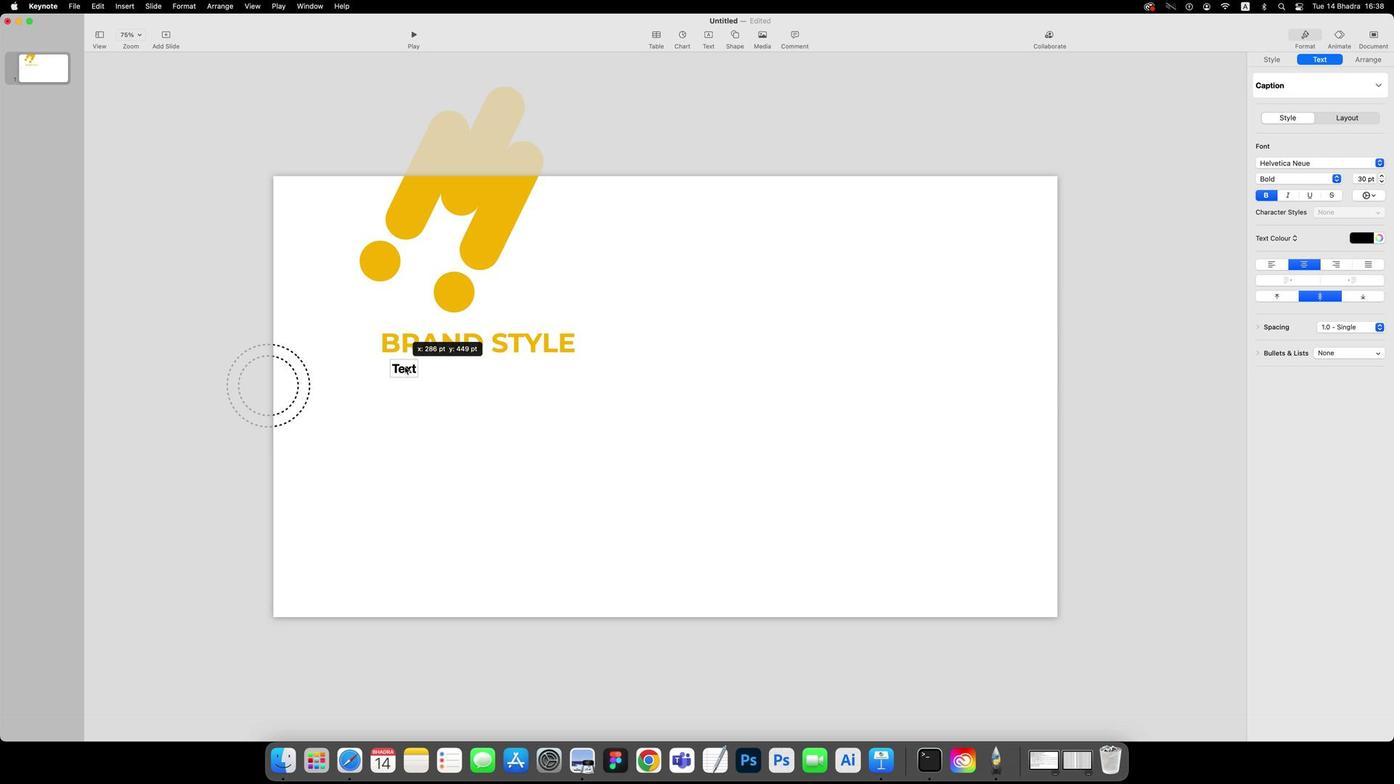 
Action: Mouse moved to (395, 367)
Screenshot: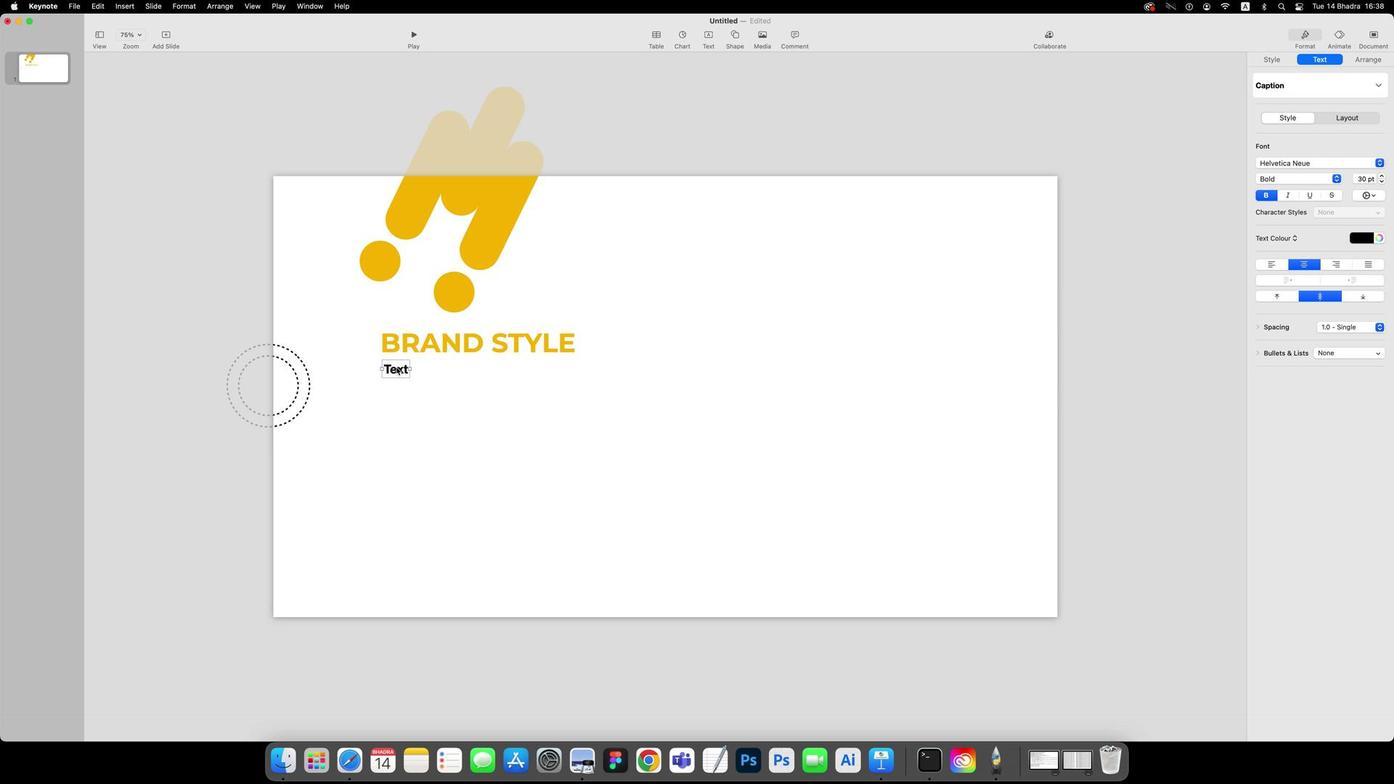 
Action: Mouse pressed left at (395, 367)
Screenshot: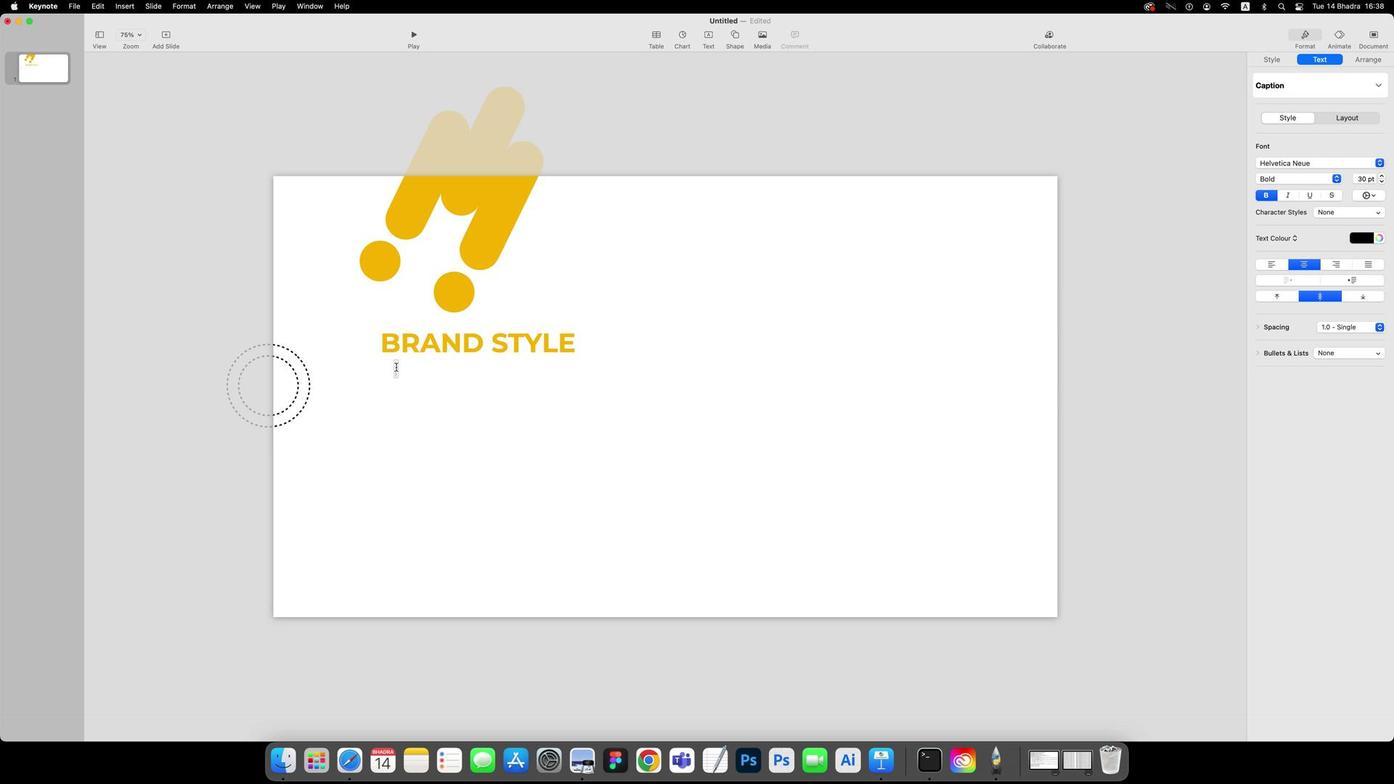 
Action: Key pressed 'G''U''I''D''E''L''I''N''E''S'Key.esc
Screenshot: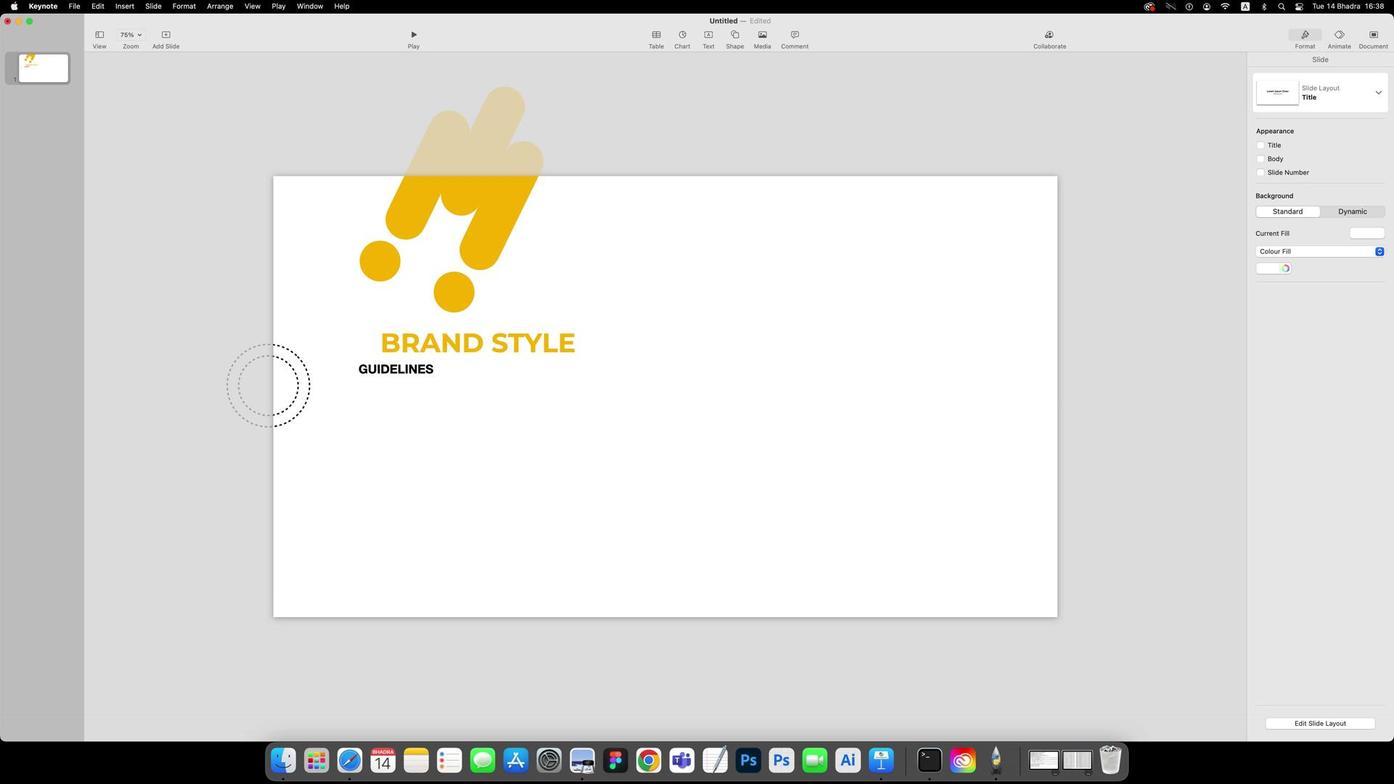 
Action: Mouse moved to (382, 373)
Screenshot: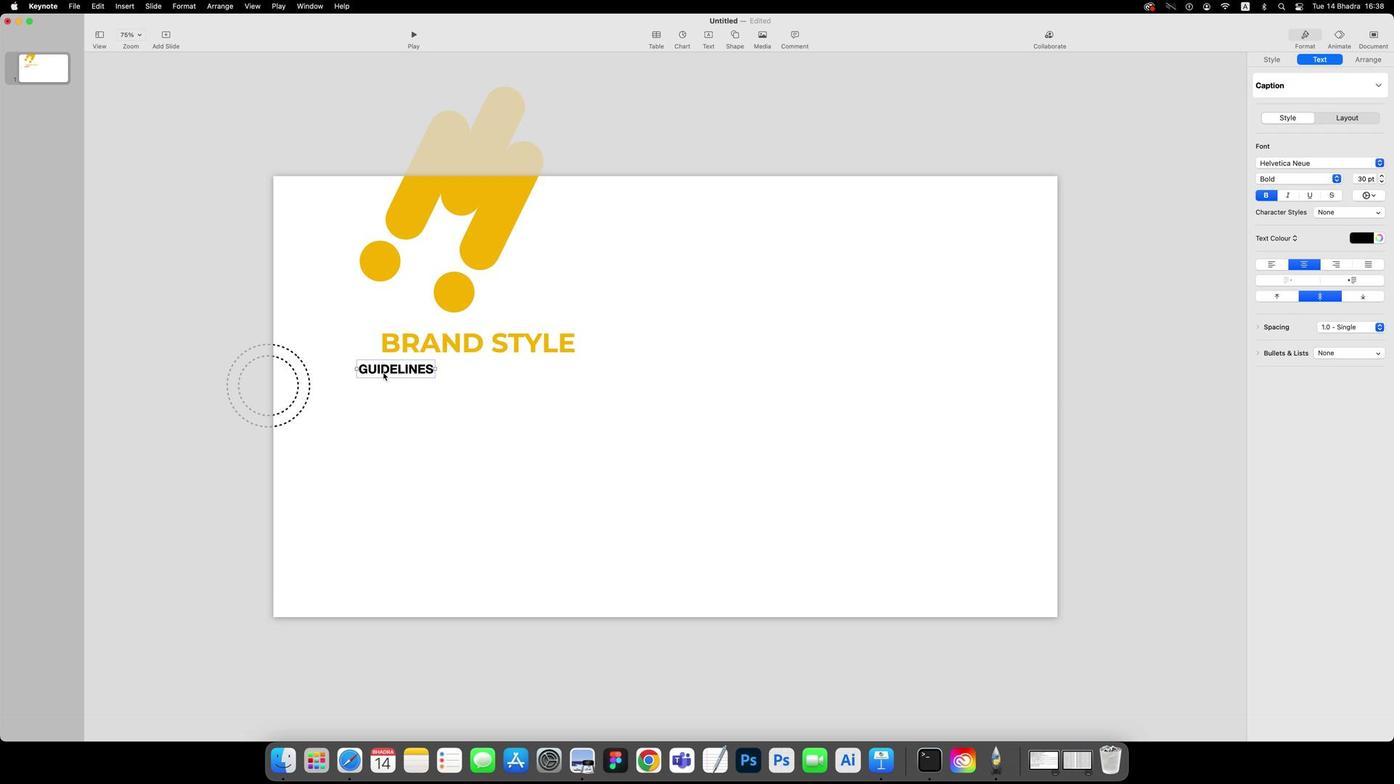 
Action: Mouse pressed left at (382, 373)
Screenshot: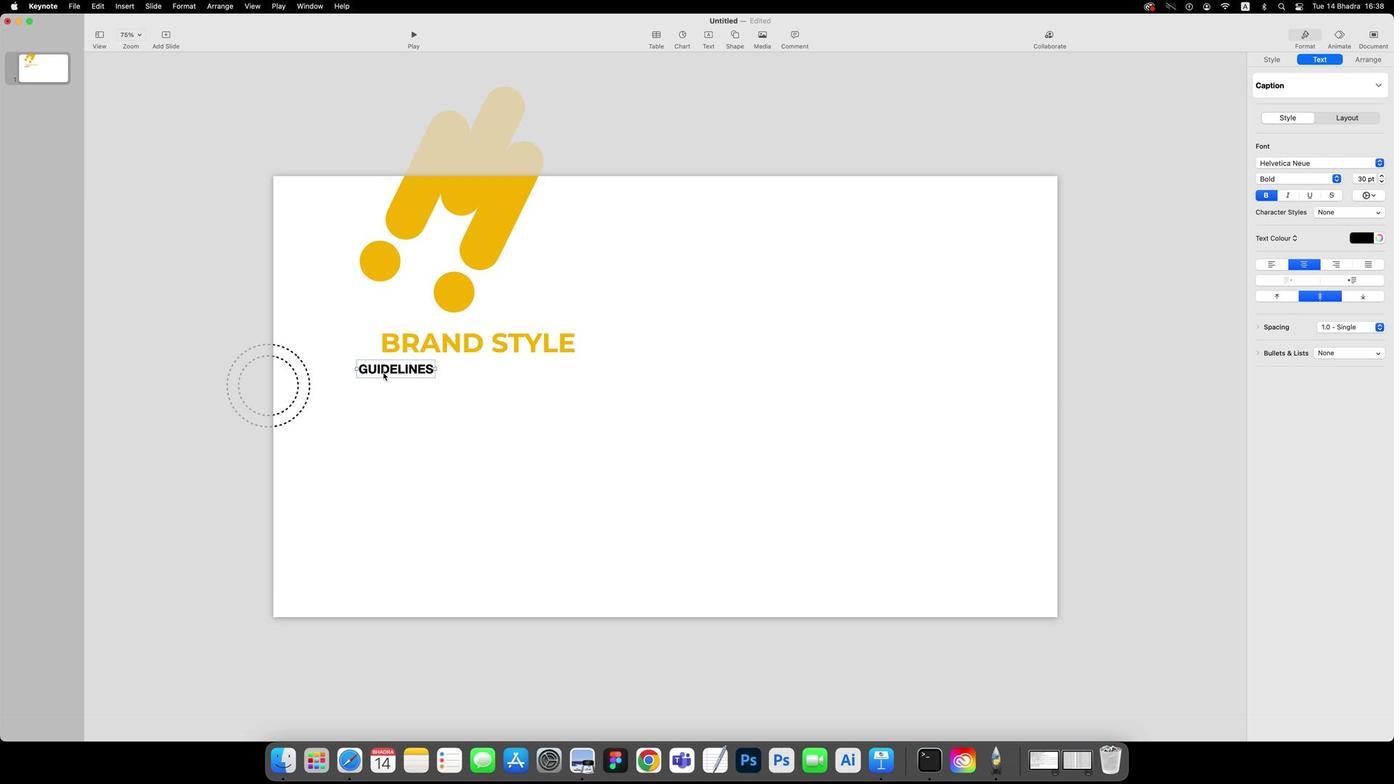 
Action: Mouse moved to (385, 372)
Screenshot: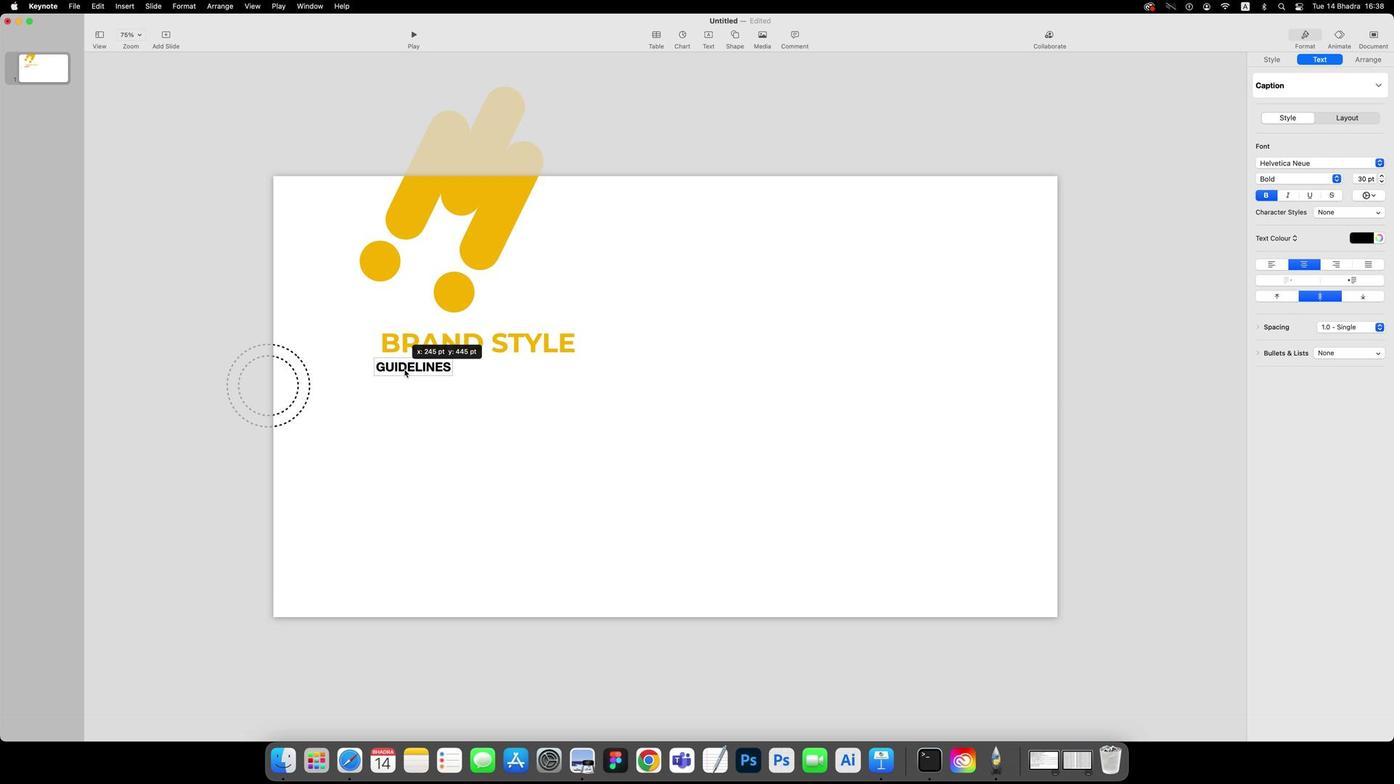 
Action: Mouse pressed left at (385, 372)
Screenshot: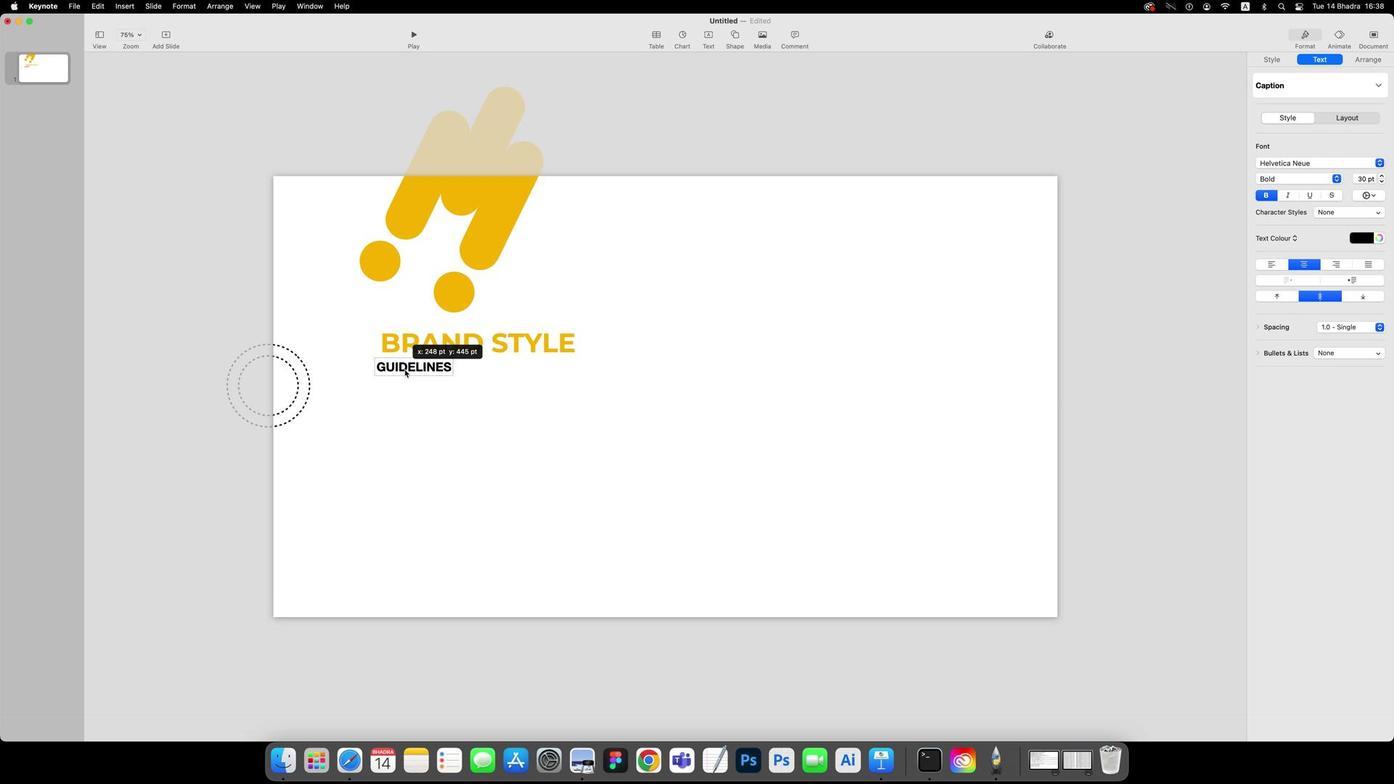 
Action: Mouse moved to (1270, 164)
Screenshot: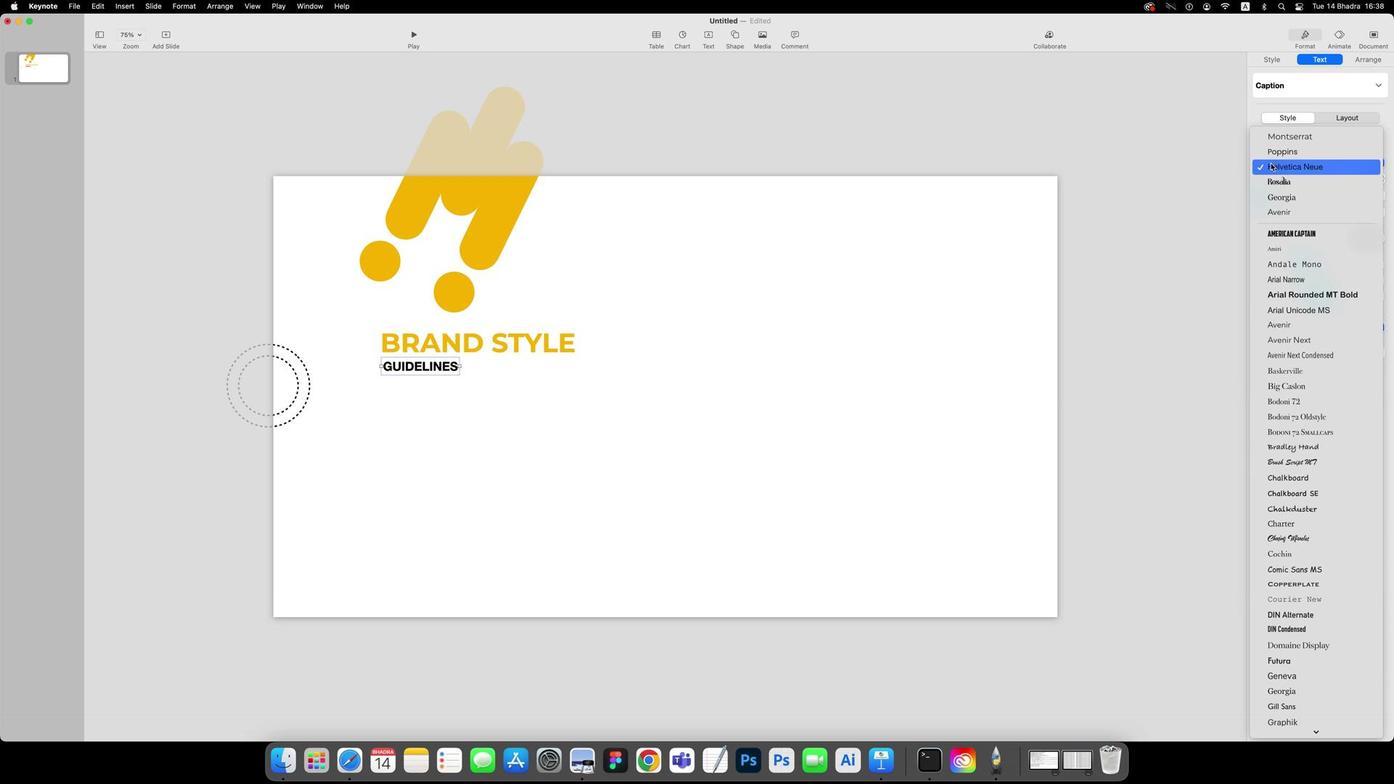 
Action: Mouse pressed left at (1270, 164)
Screenshot: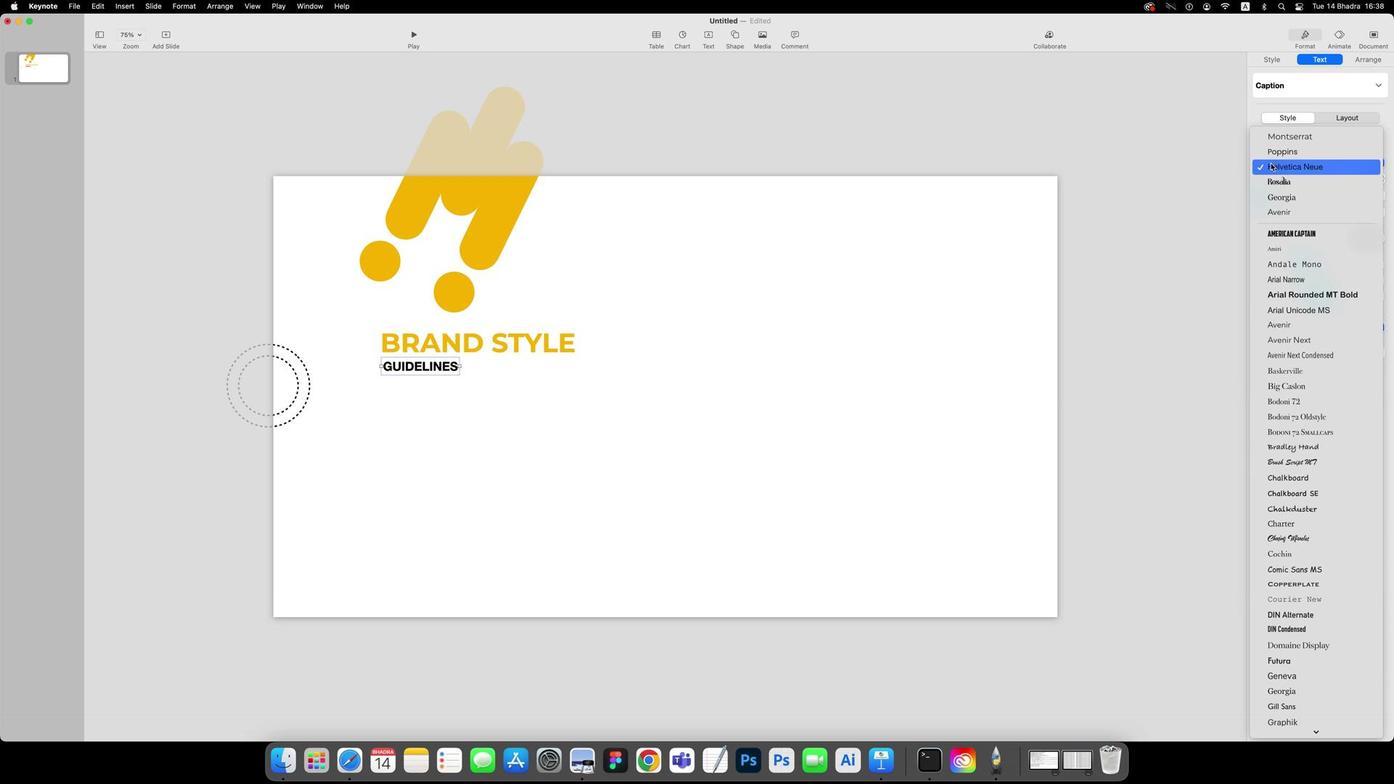 
Action: Mouse moved to (1267, 138)
Screenshot: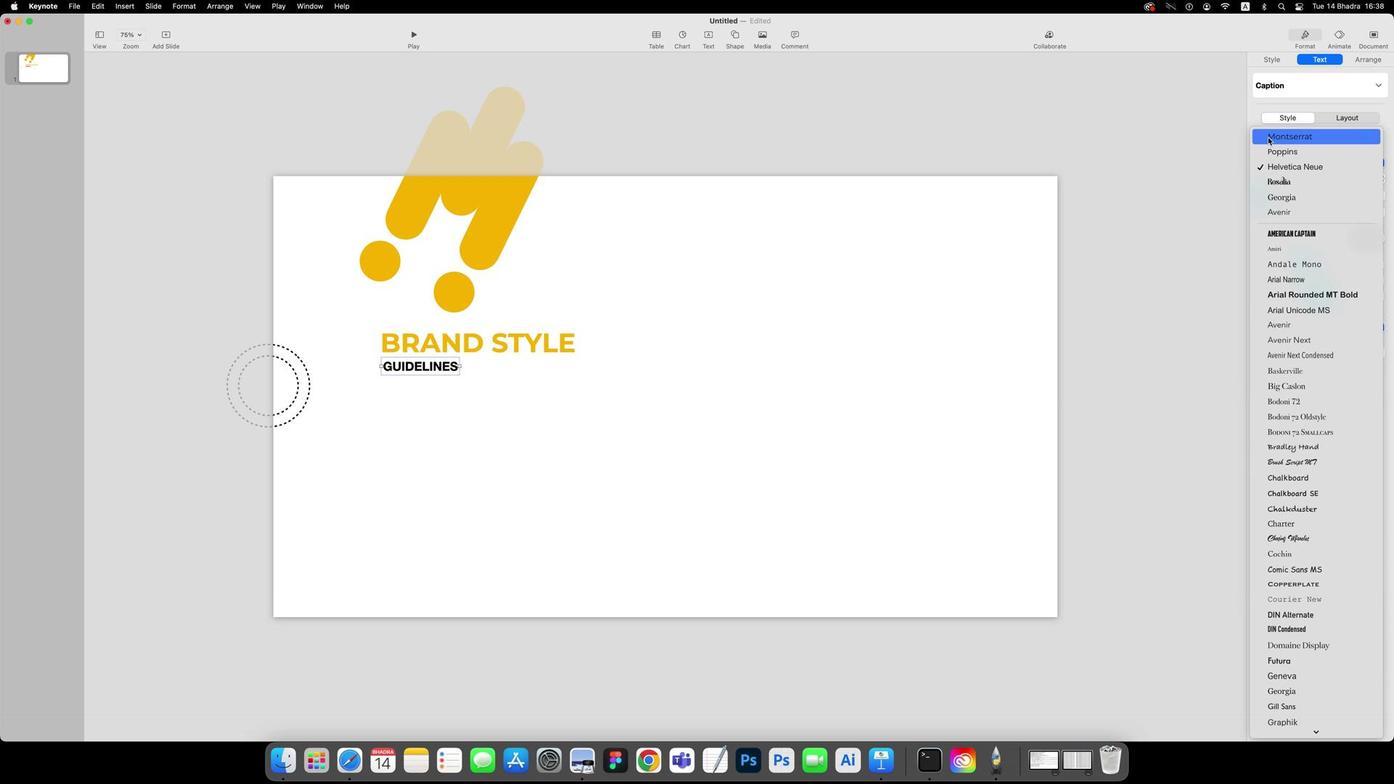 
Action: Mouse pressed left at (1267, 138)
Screenshot: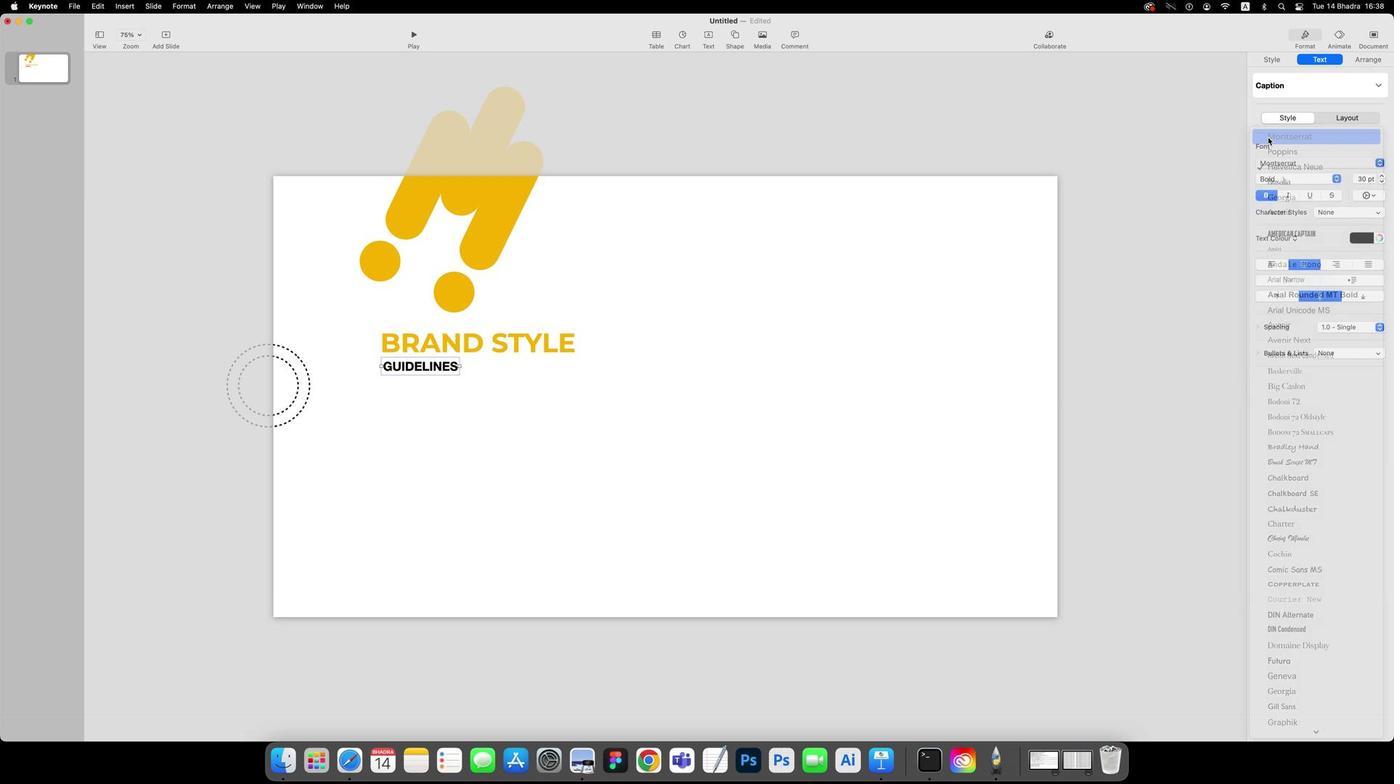 
Action: Mouse moved to (1266, 180)
Screenshot: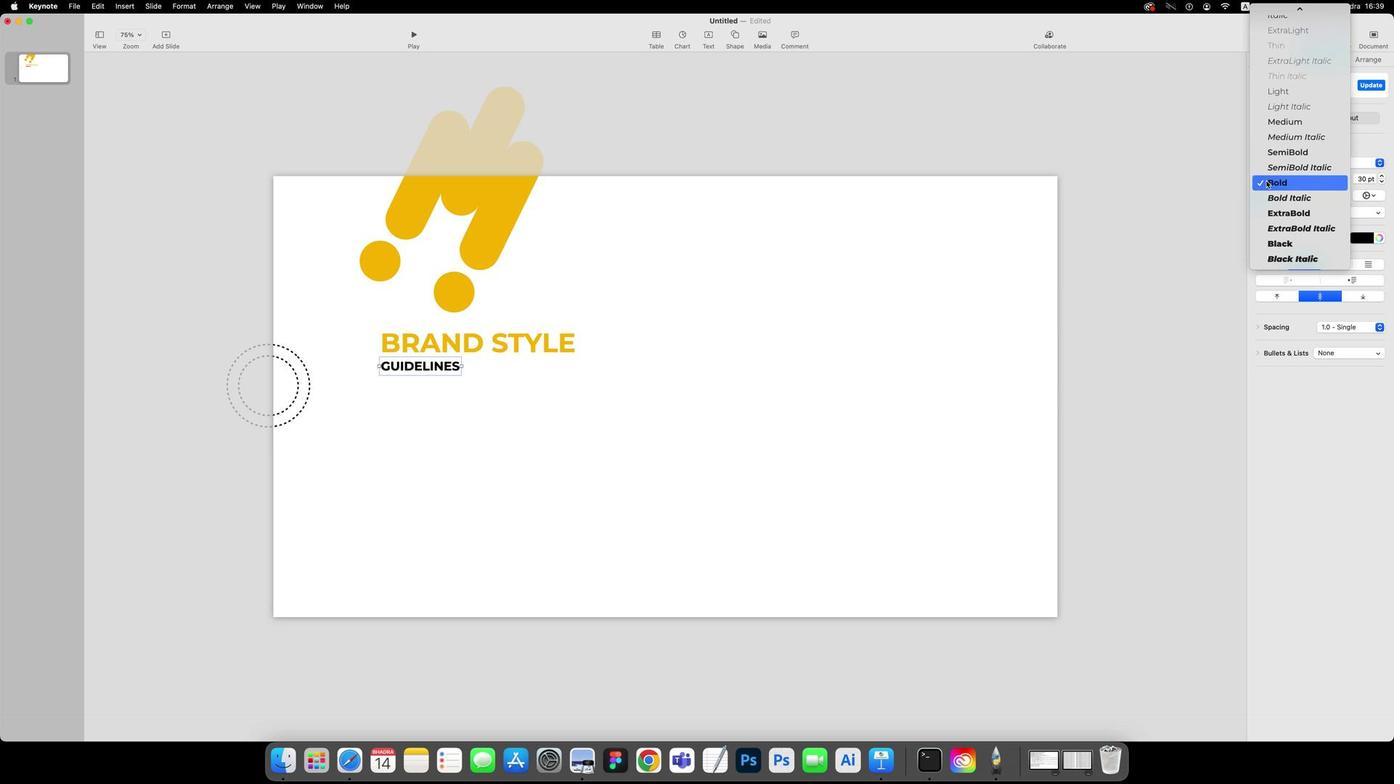 
Action: Mouse pressed left at (1266, 180)
Screenshot: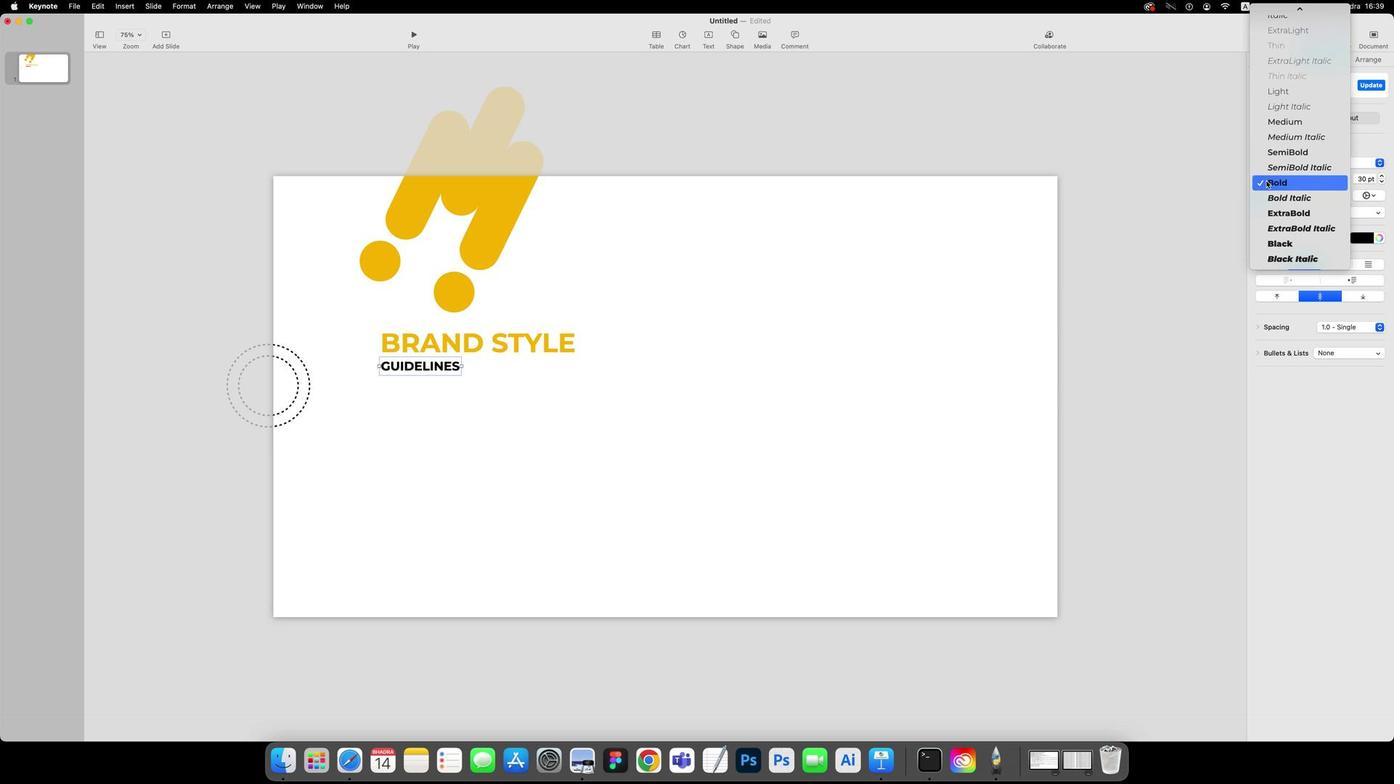 
Action: Mouse moved to (1274, 100)
Screenshot: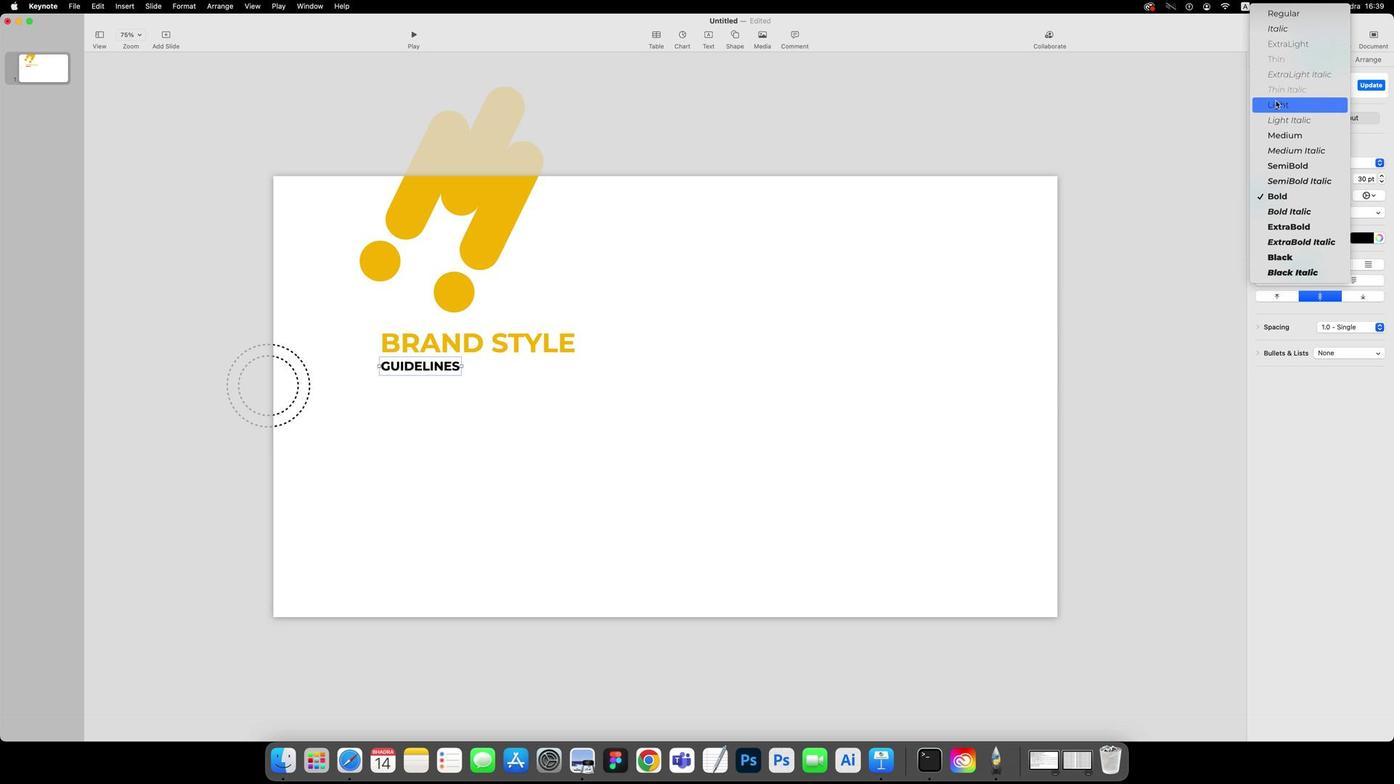 
Action: Mouse scrolled (1274, 100) with delta (0, 0)
Screenshot: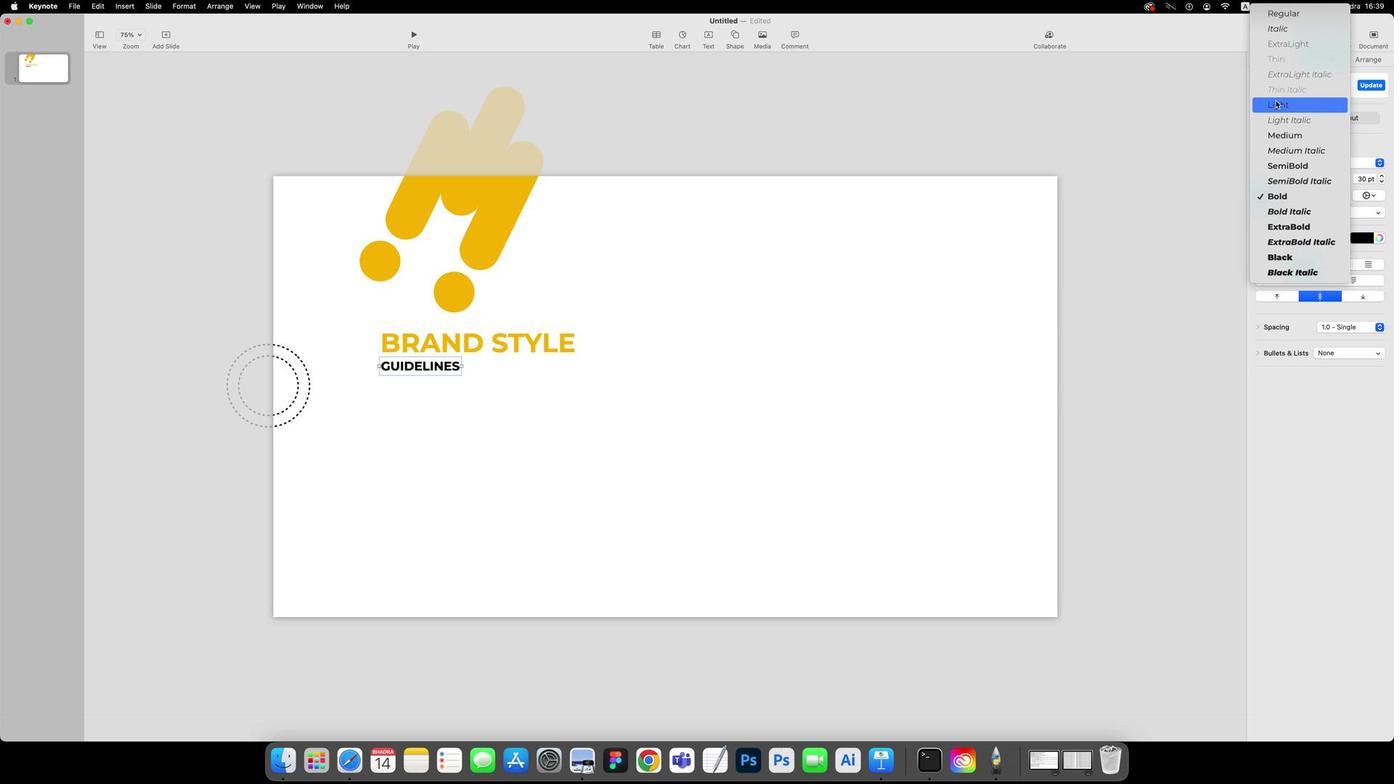 
Action: Mouse scrolled (1274, 100) with delta (0, 1)
Screenshot: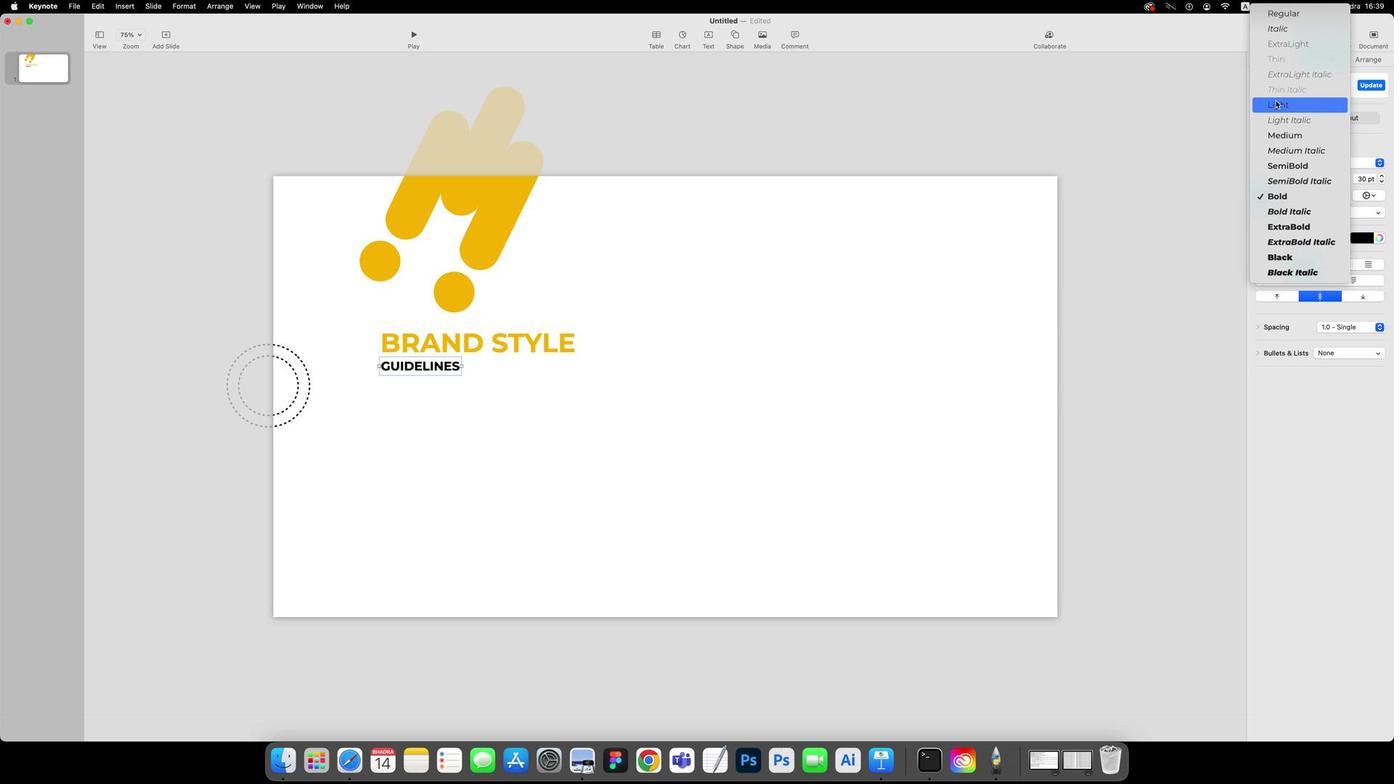 
Action: Mouse scrolled (1274, 100) with delta (0, 5)
Screenshot: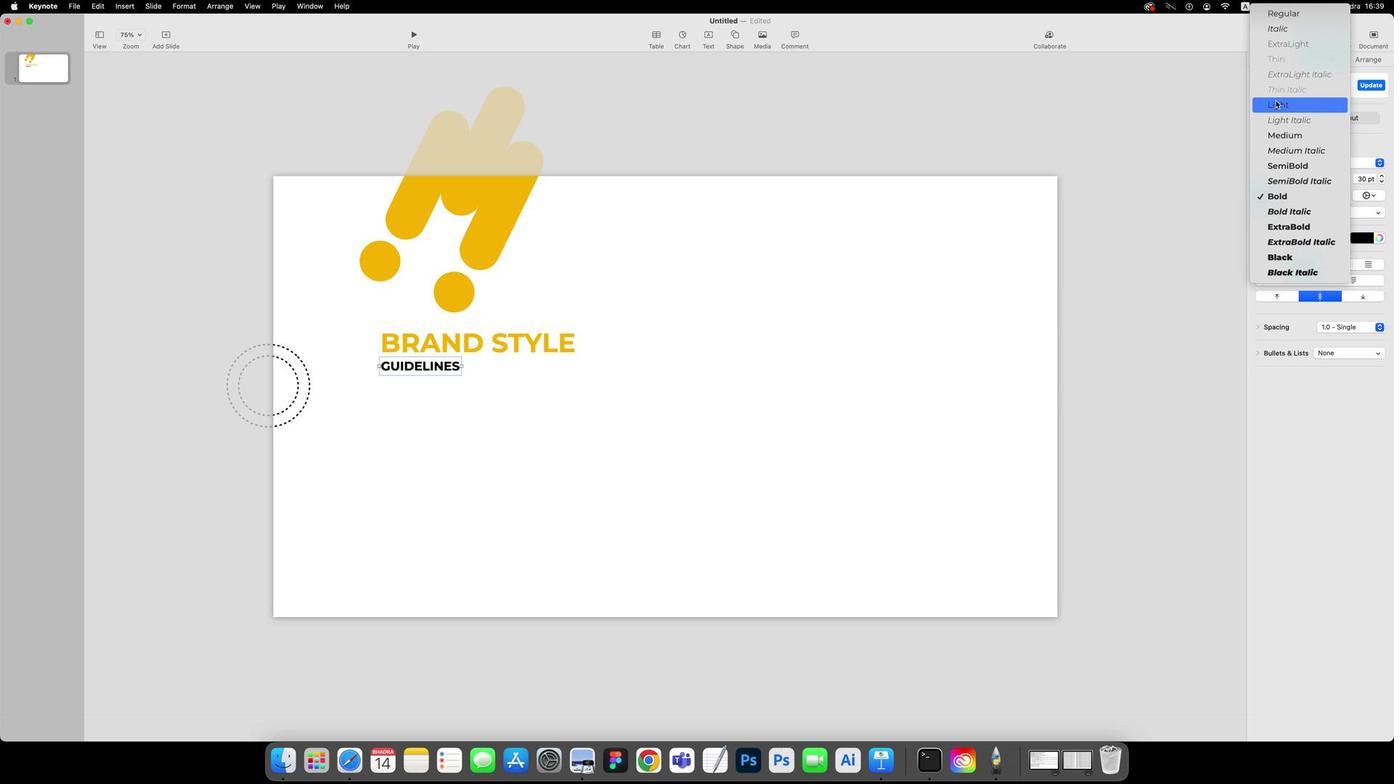 
Action: Mouse moved to (1281, 48)
Screenshot: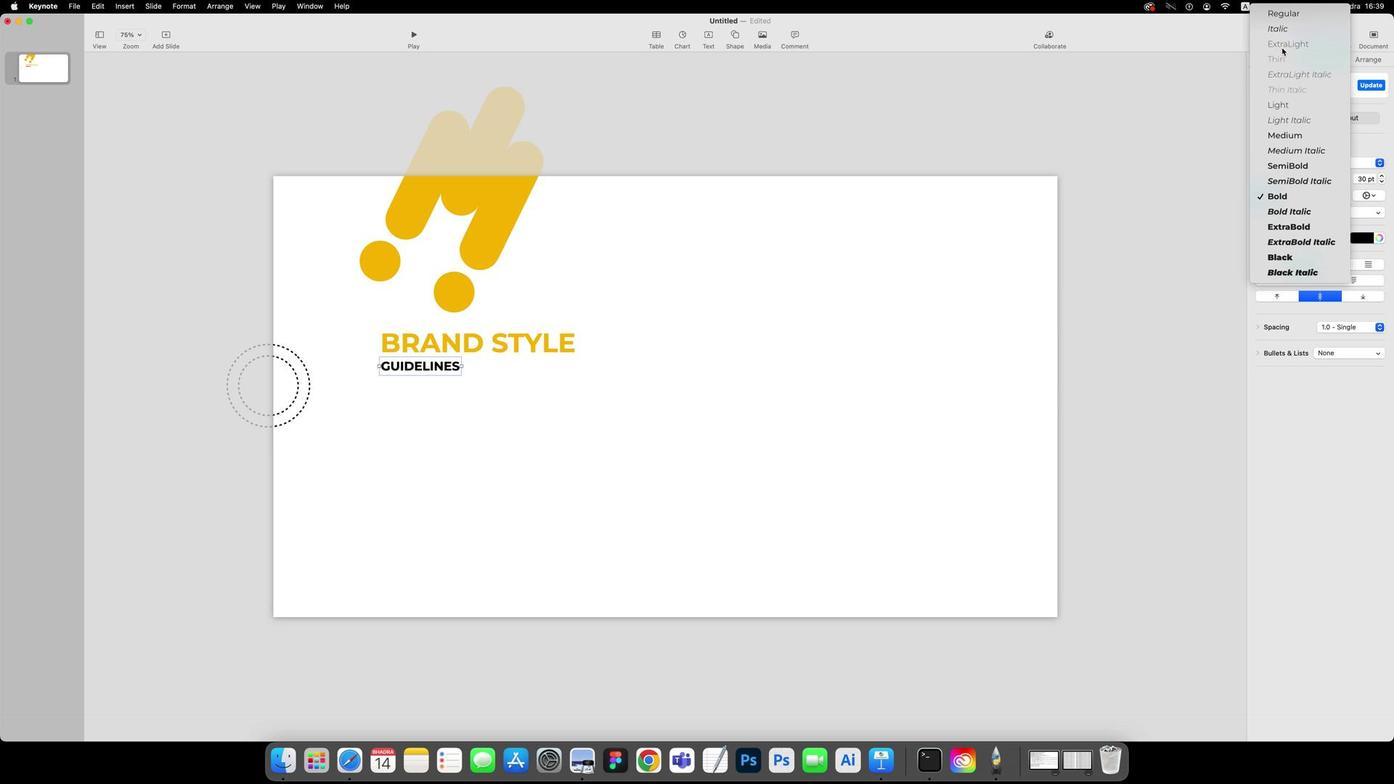 
Action: Mouse pressed left at (1281, 48)
Screenshot: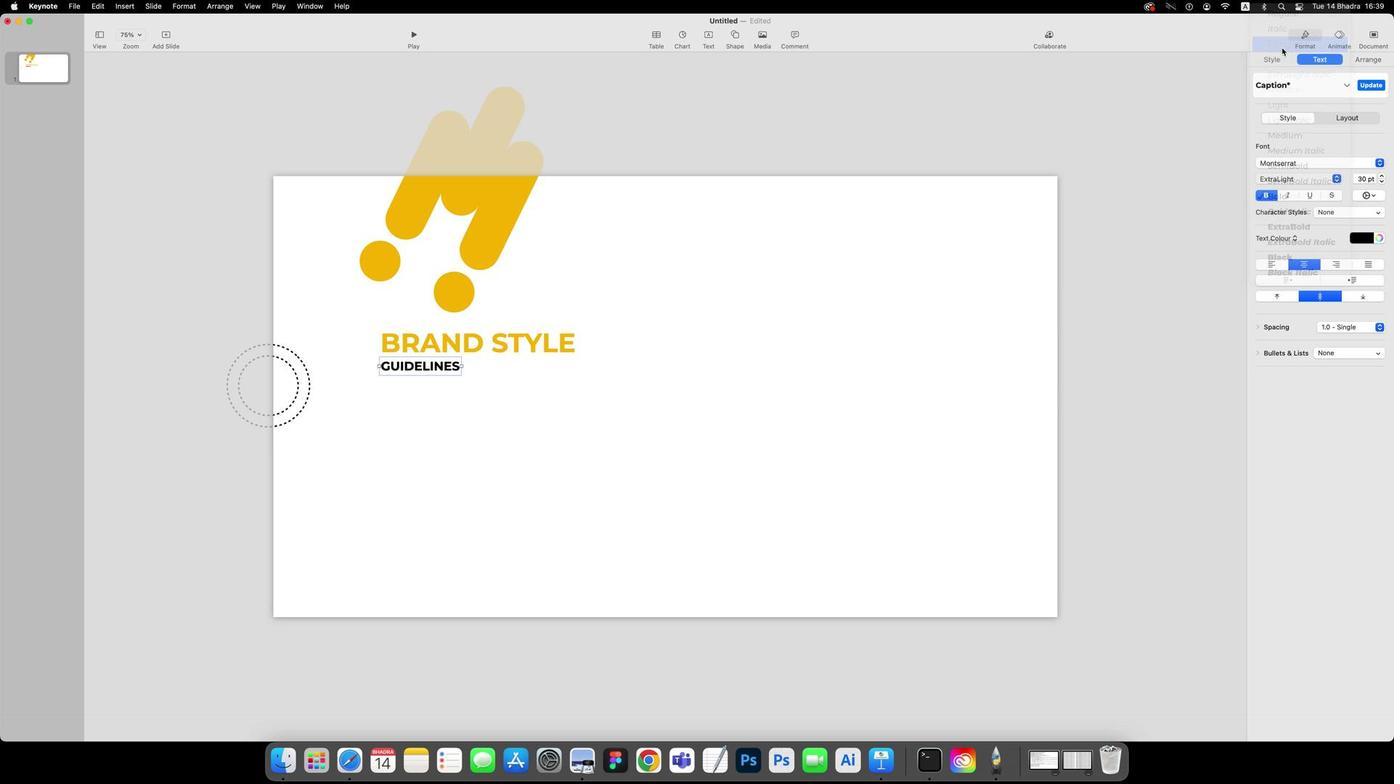 
Action: Mouse moved to (1381, 174)
Screenshot: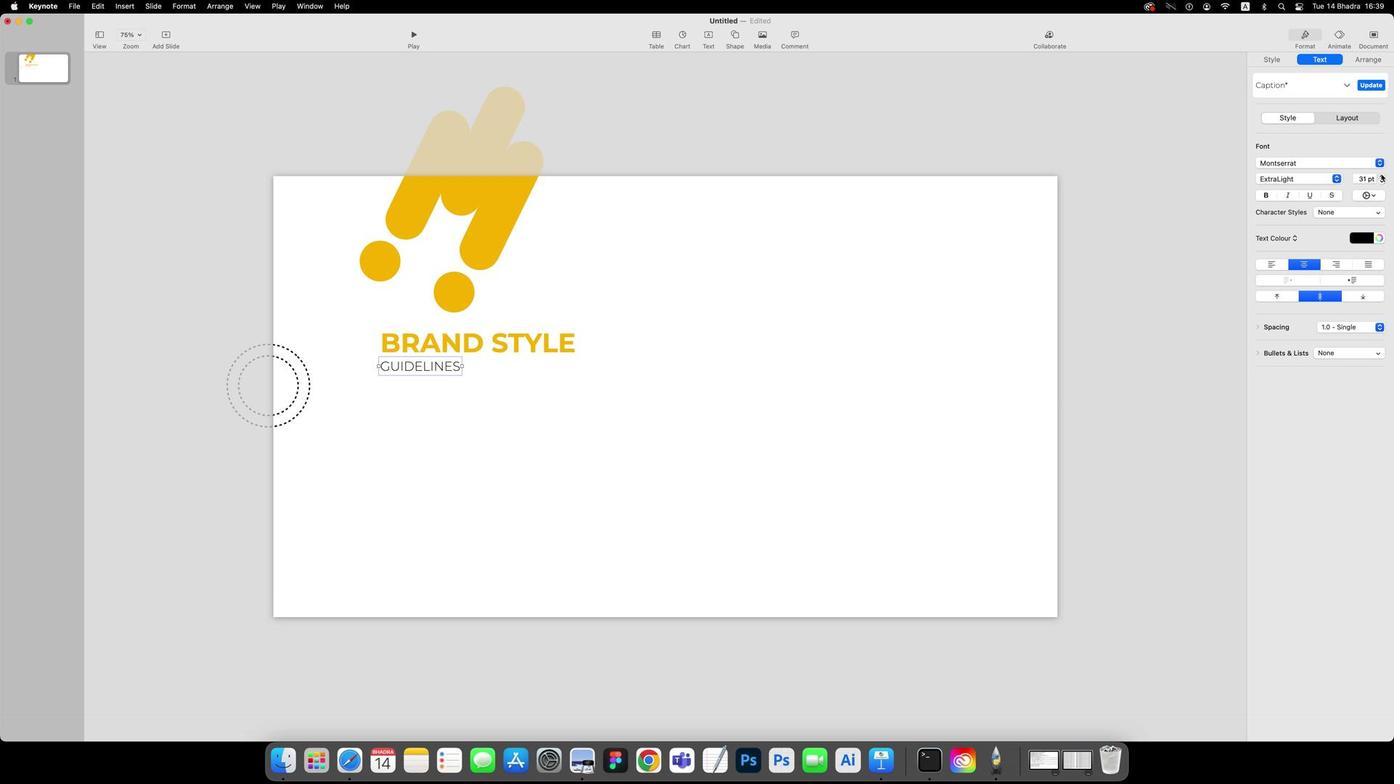 
Action: Mouse pressed left at (1381, 174)
Screenshot: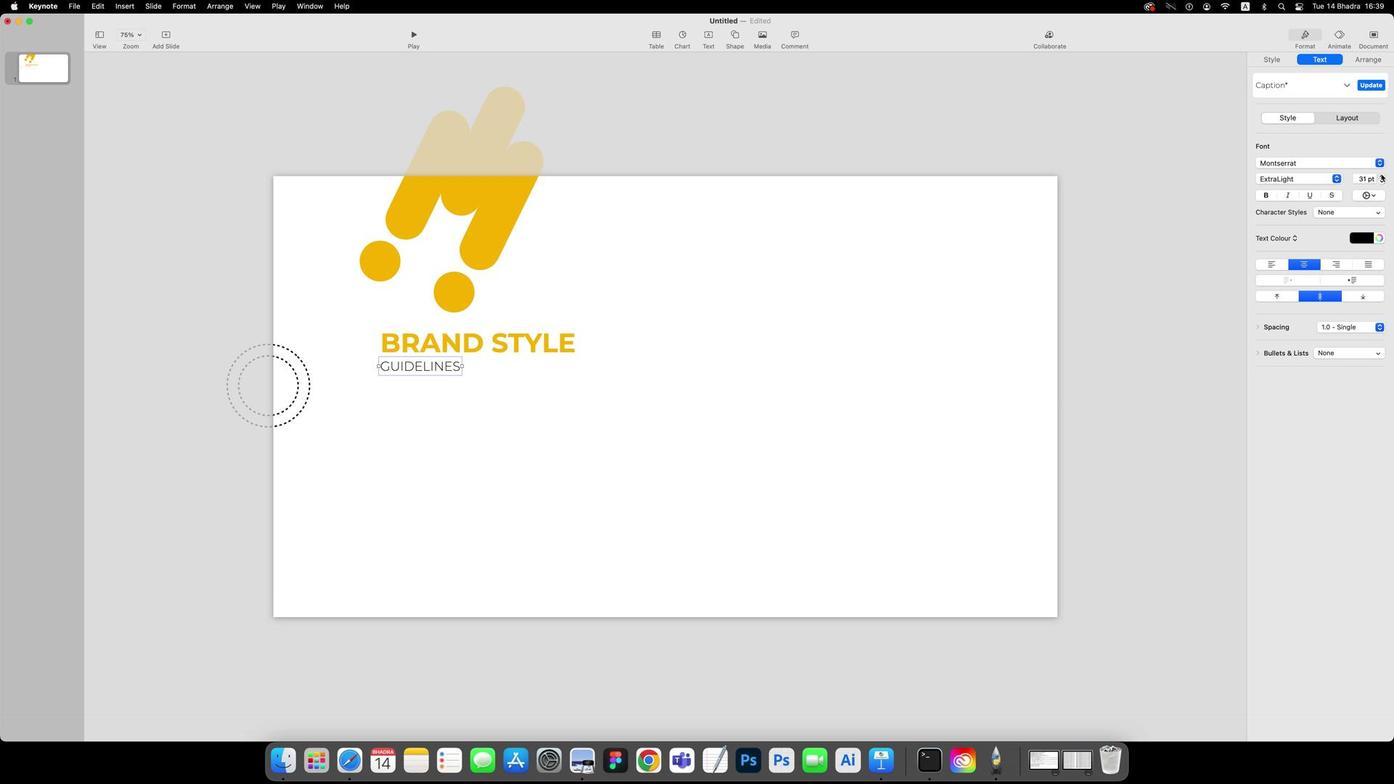 
Action: Mouse moved to (444, 363)
Screenshot: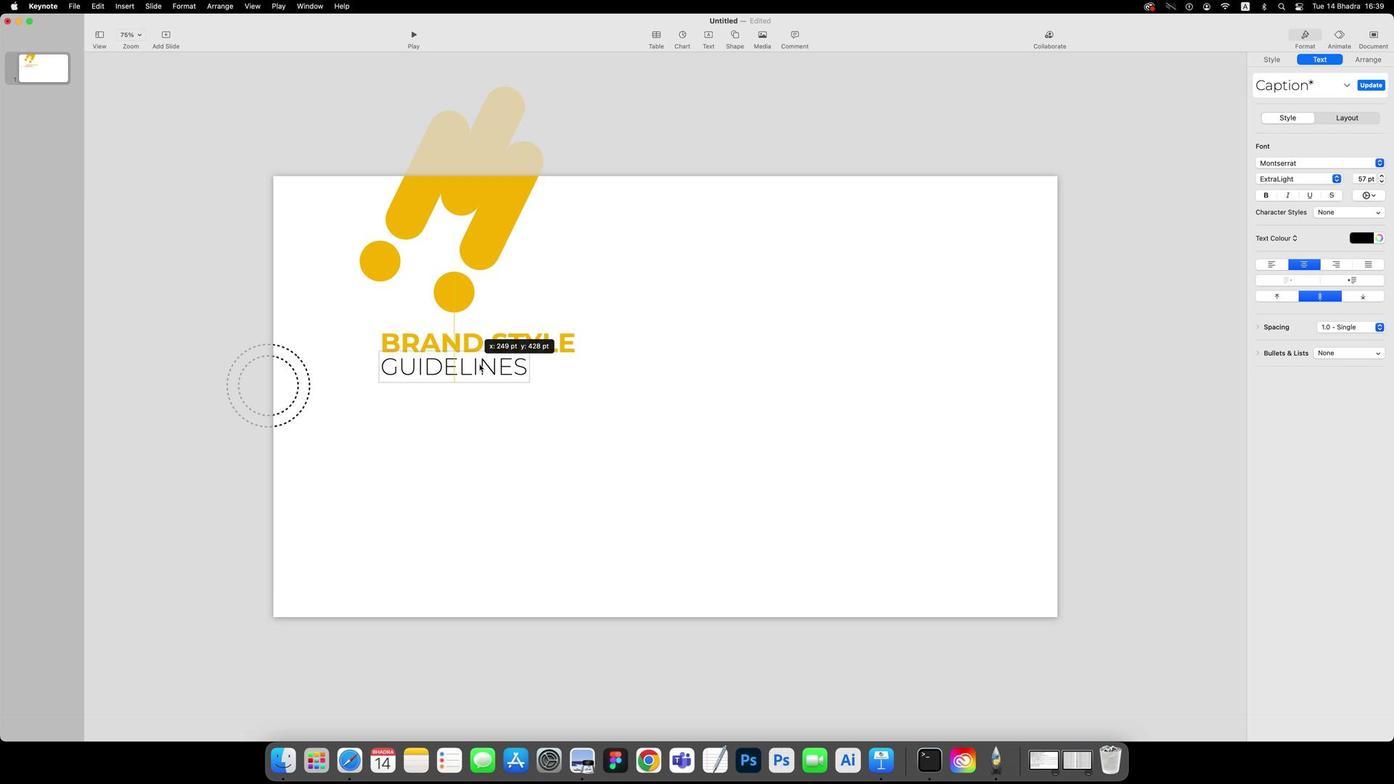 
Action: Mouse pressed left at (444, 363)
Screenshot: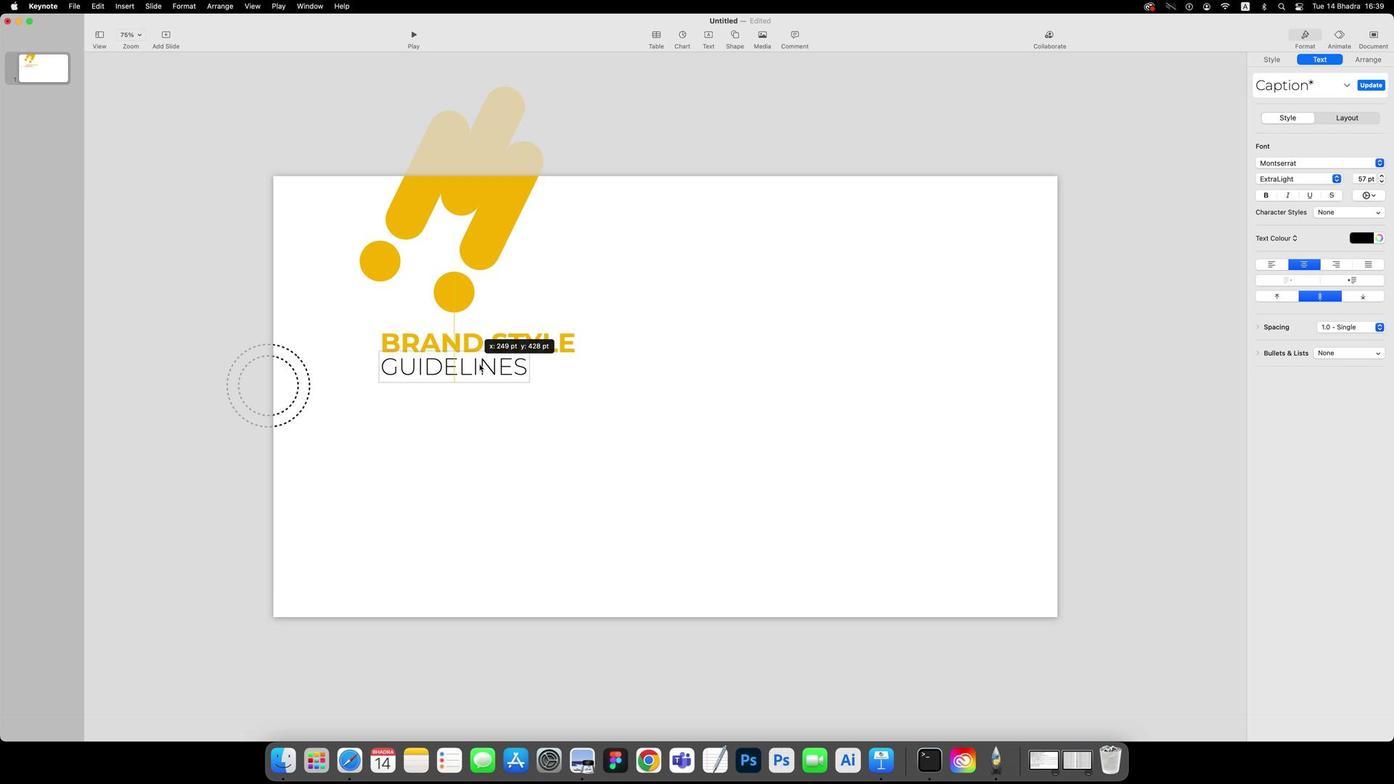 
Action: Mouse moved to (1362, 196)
Screenshot: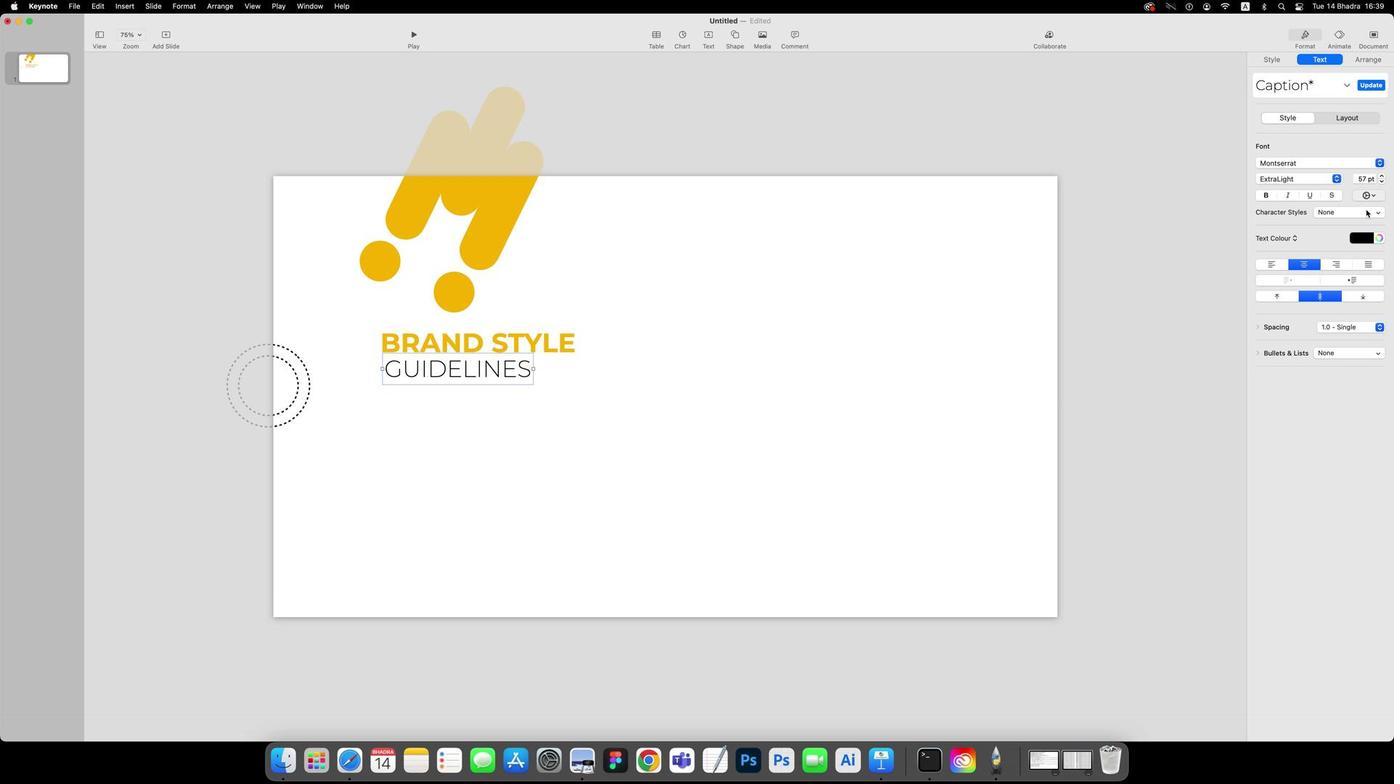 
Action: Mouse pressed left at (1362, 196)
Screenshot: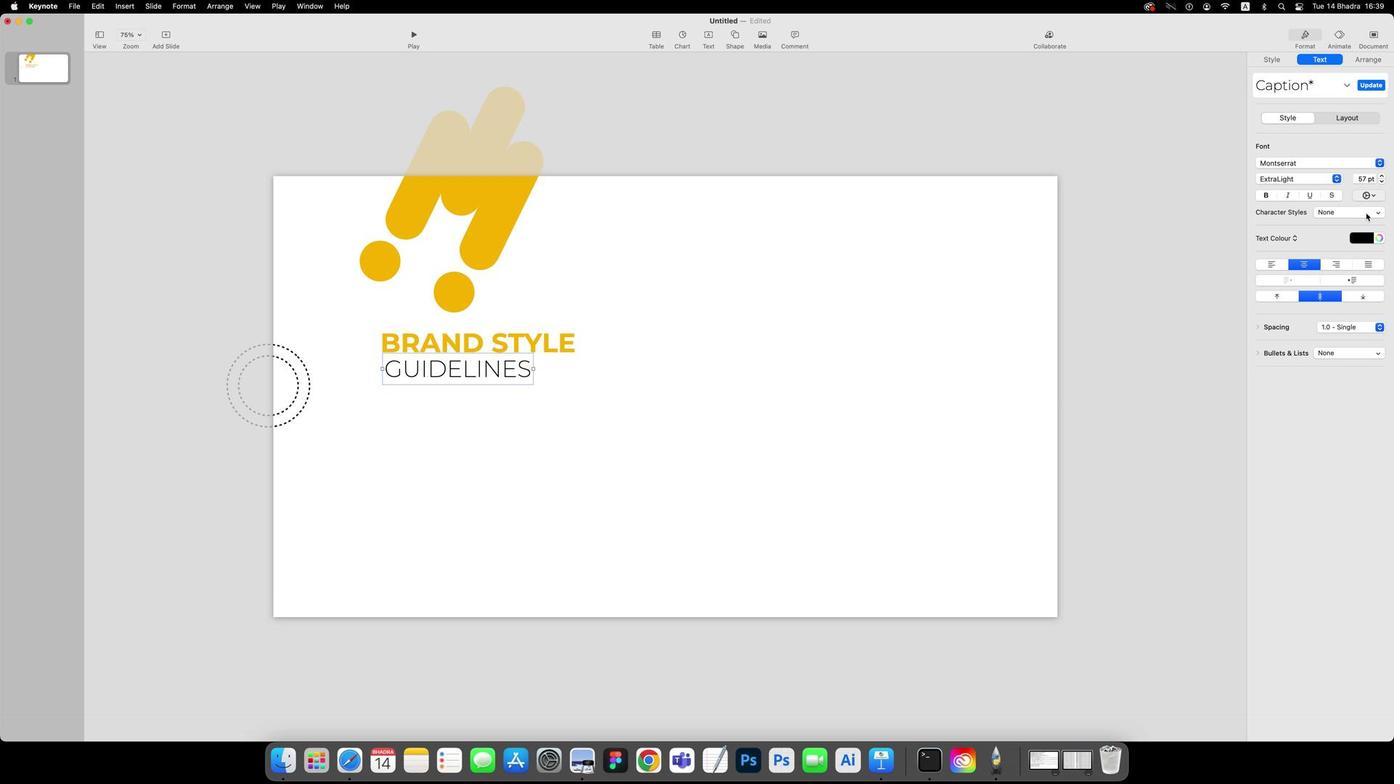 
Action: Mouse moved to (1378, 231)
Screenshot: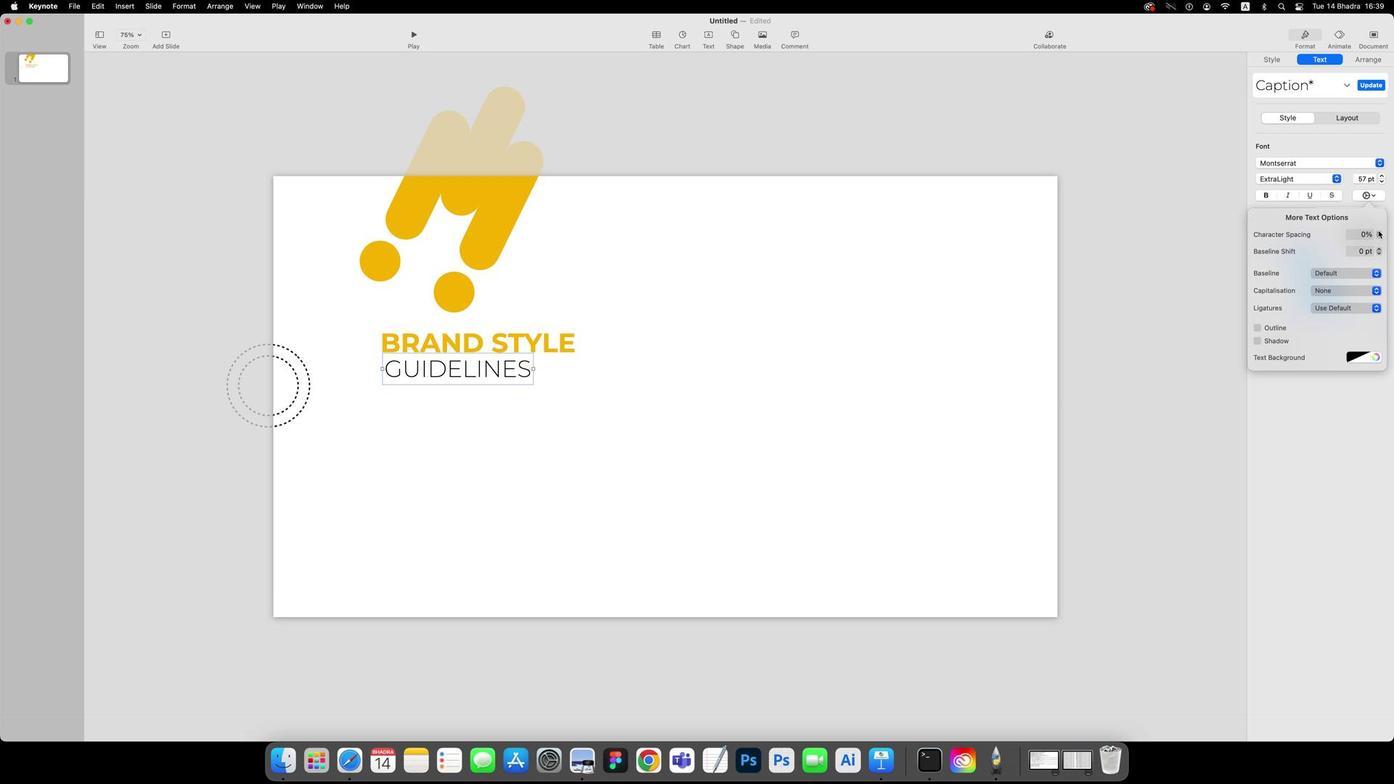
Action: Mouse pressed left at (1378, 231)
Screenshot: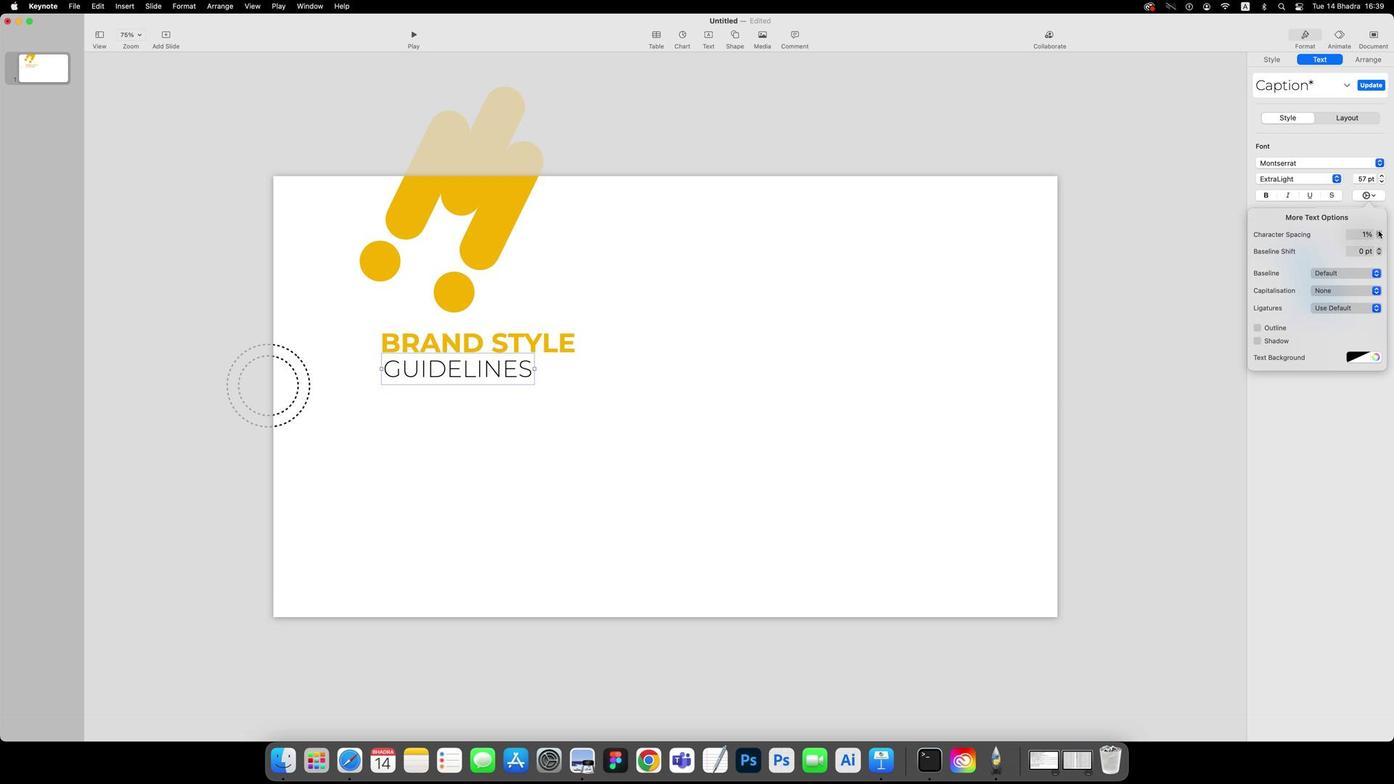 
Action: Mouse moved to (466, 368)
Screenshot: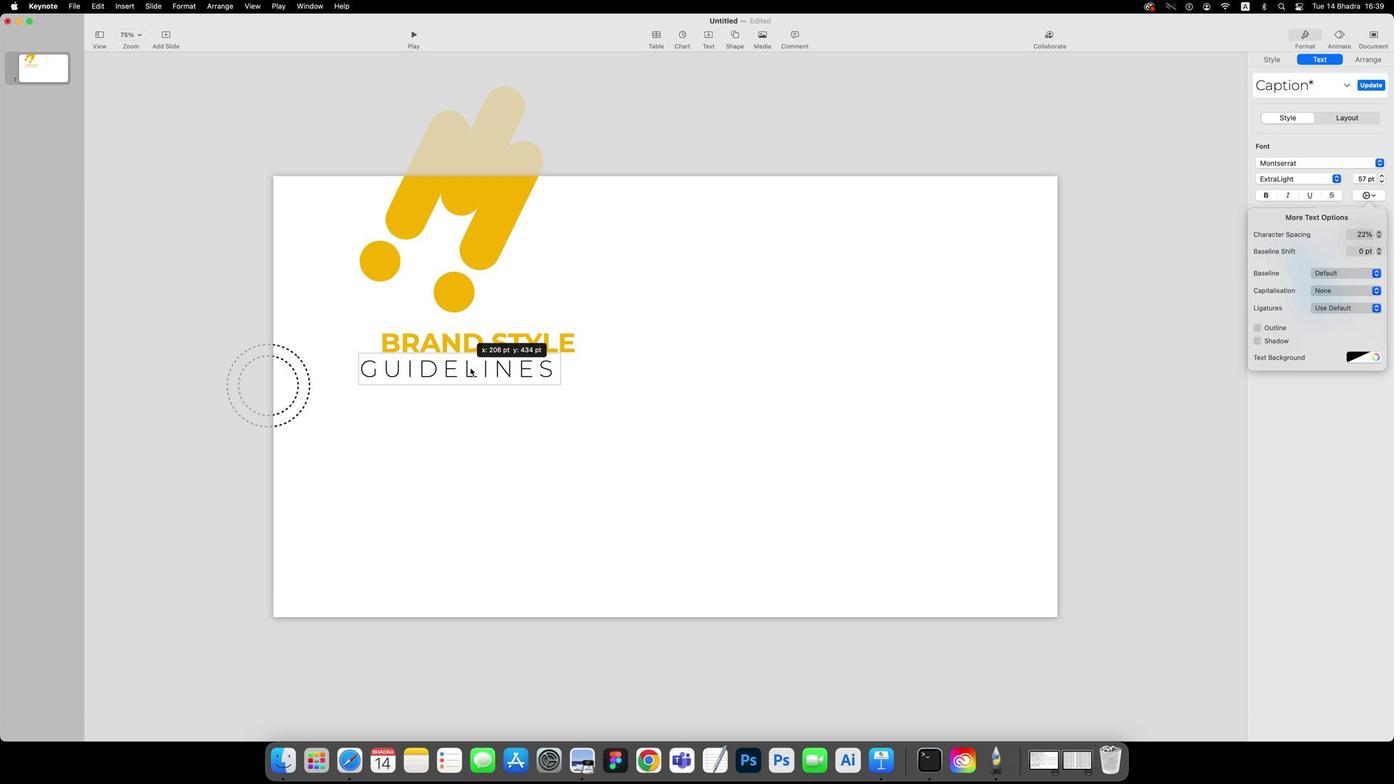 
Action: Mouse pressed left at (466, 368)
Screenshot: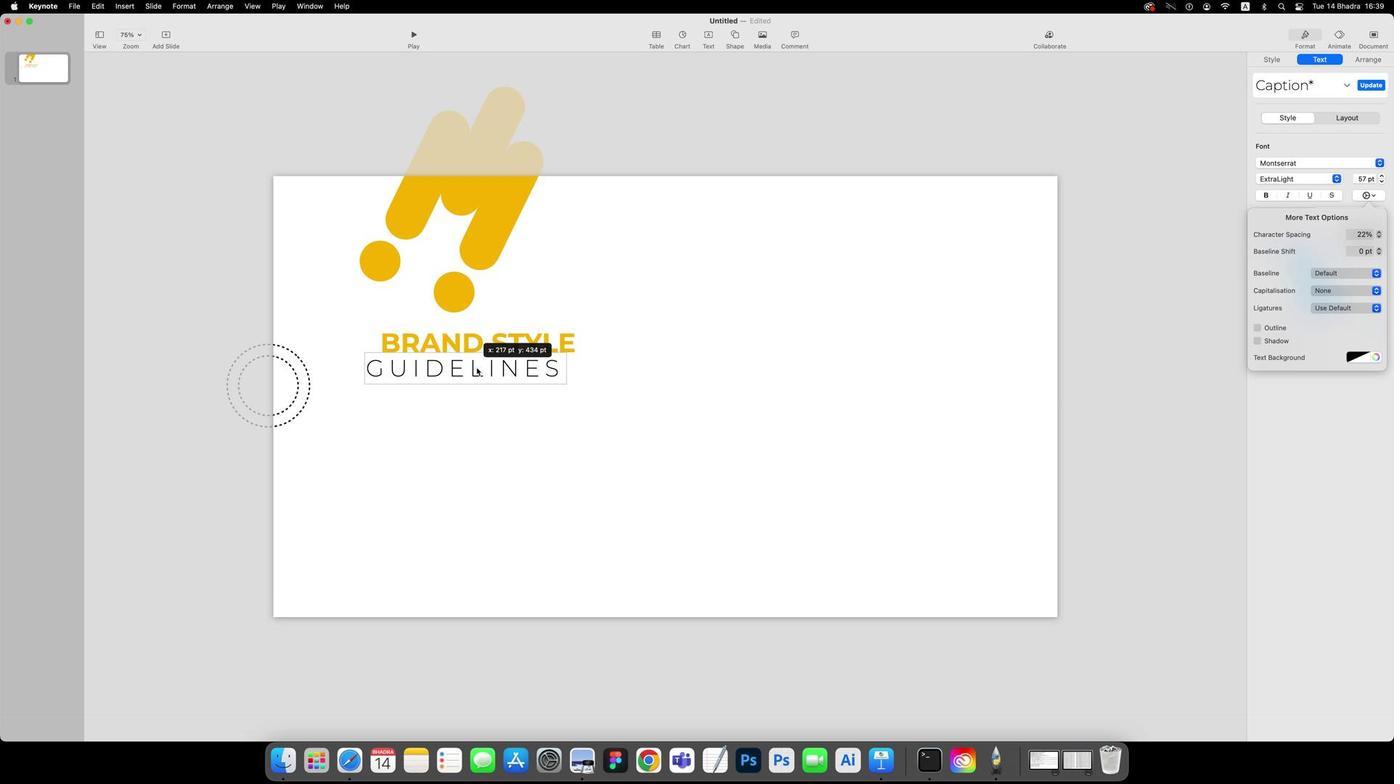 
Action: Mouse moved to (435, 452)
Screenshot: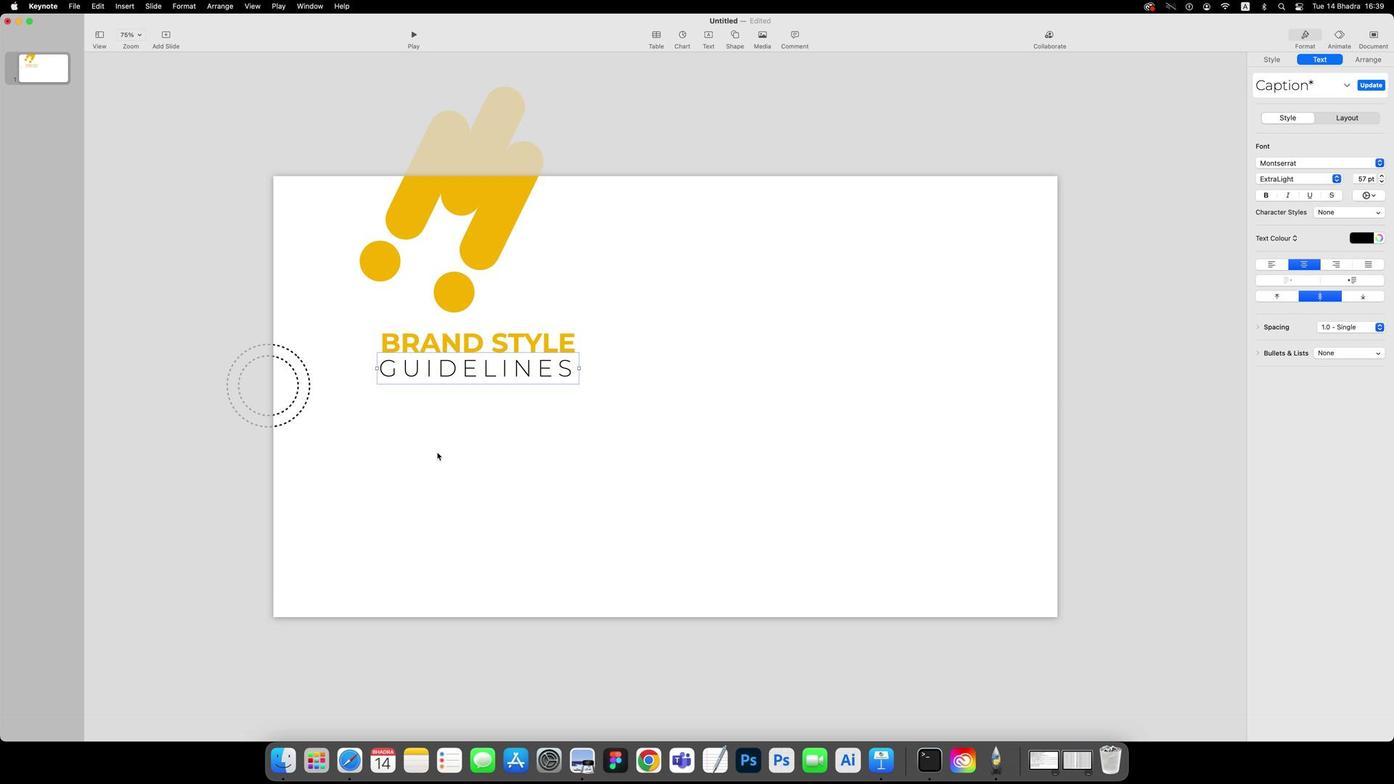 
Action: Mouse pressed left at (435, 452)
Screenshot: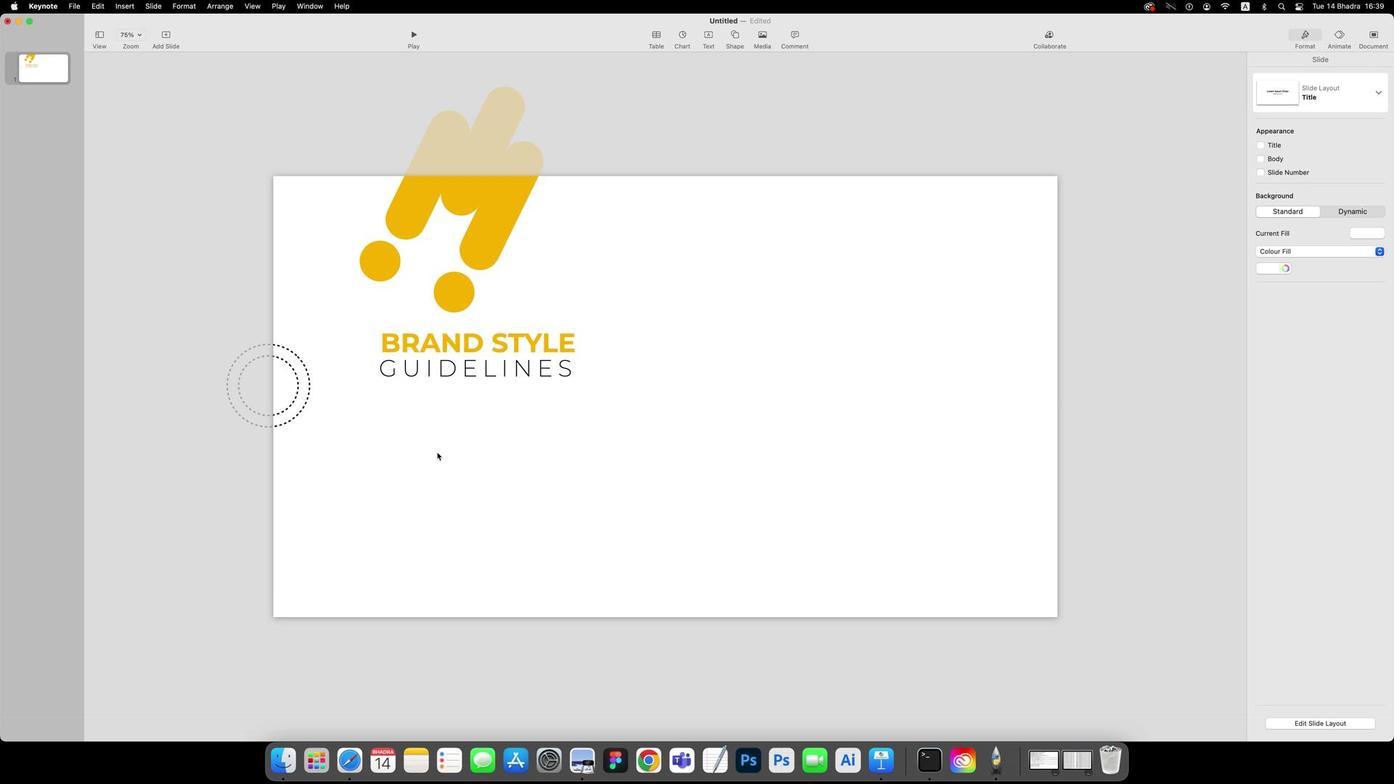 
Action: Mouse moved to (464, 379)
Screenshot: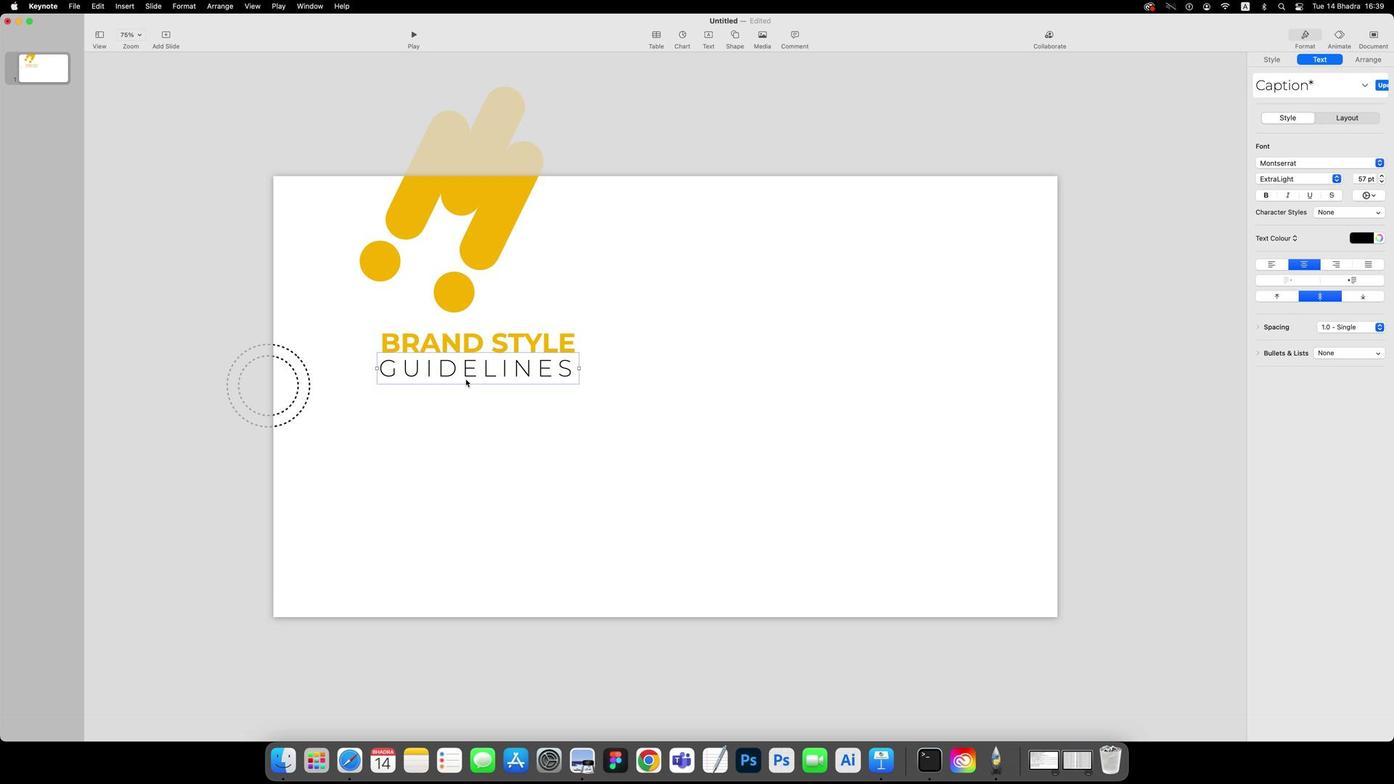 
Action: Mouse pressed left at (464, 379)
Screenshot: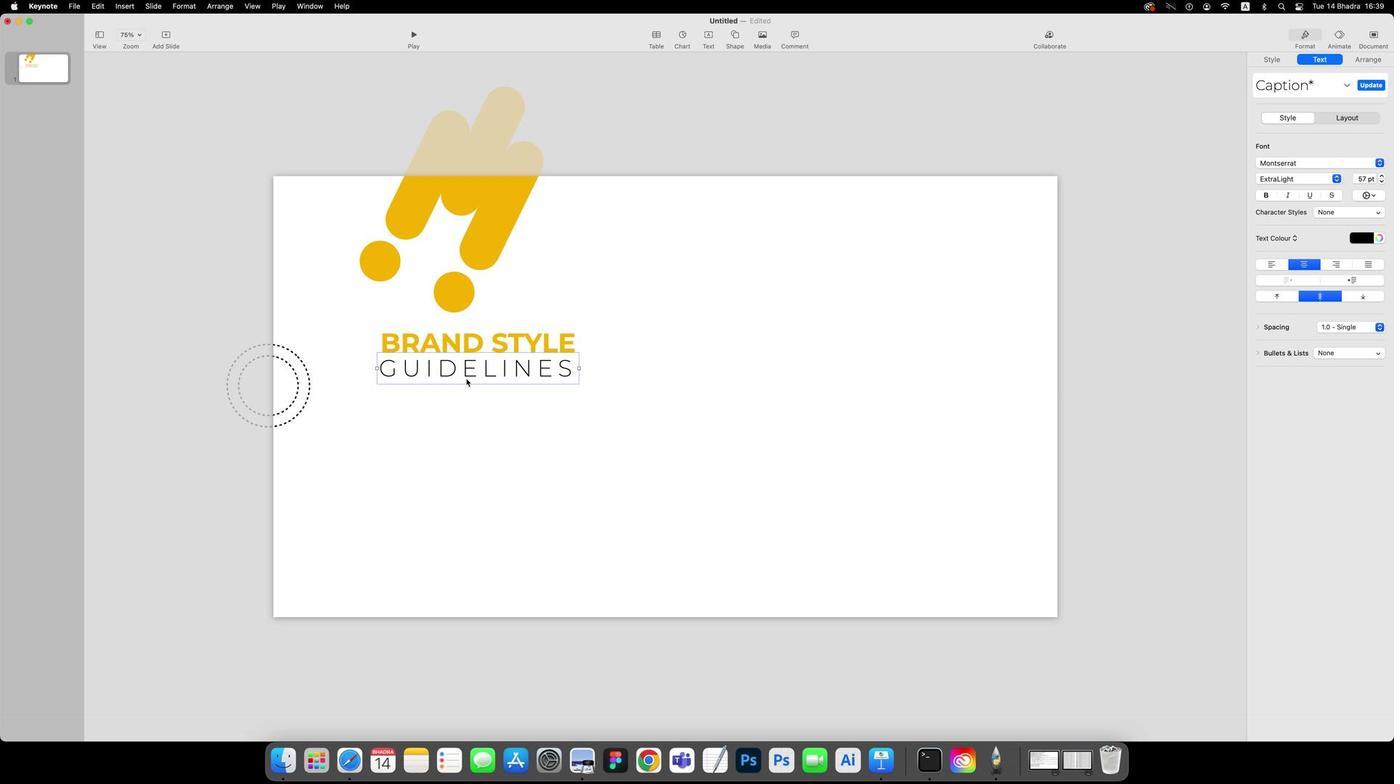 
Action: Mouse moved to (466, 377)
Screenshot: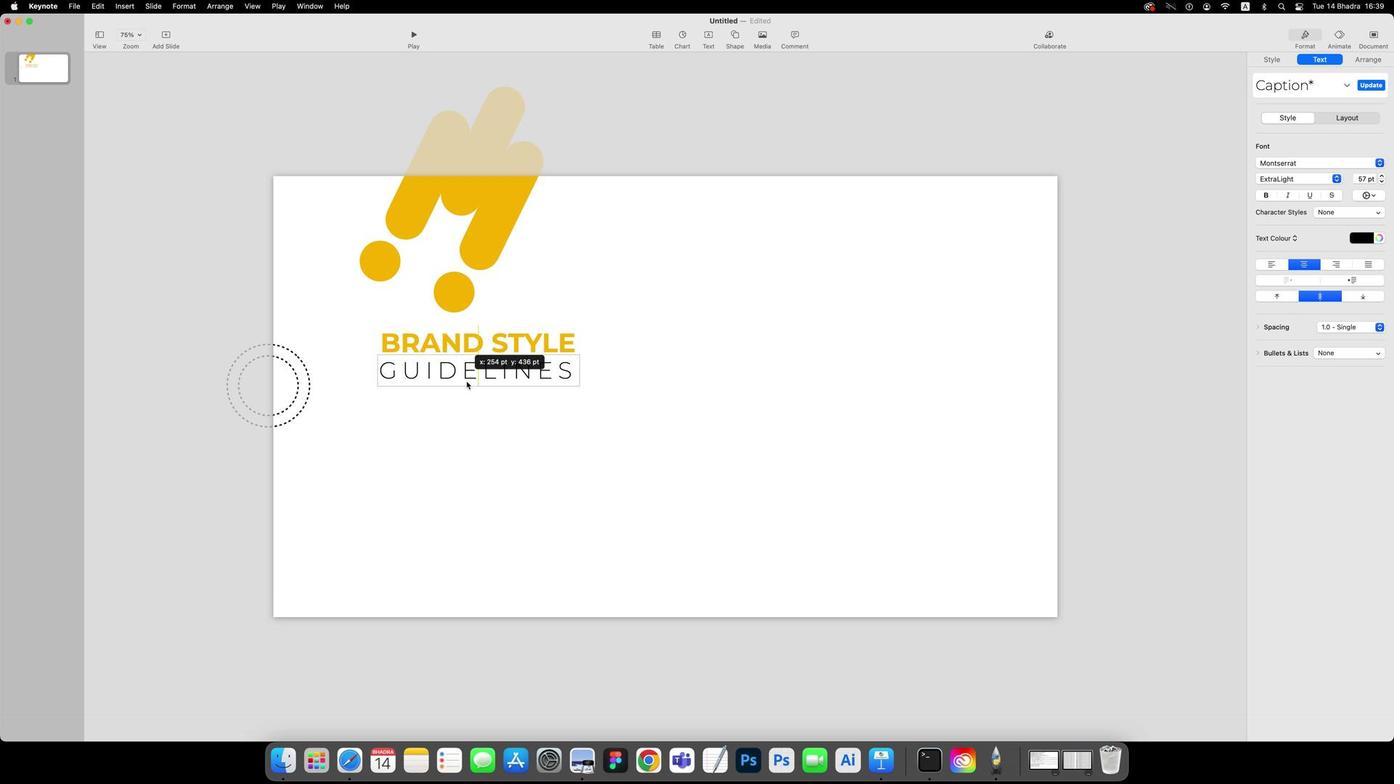 
Action: Mouse pressed left at (466, 377)
Screenshot: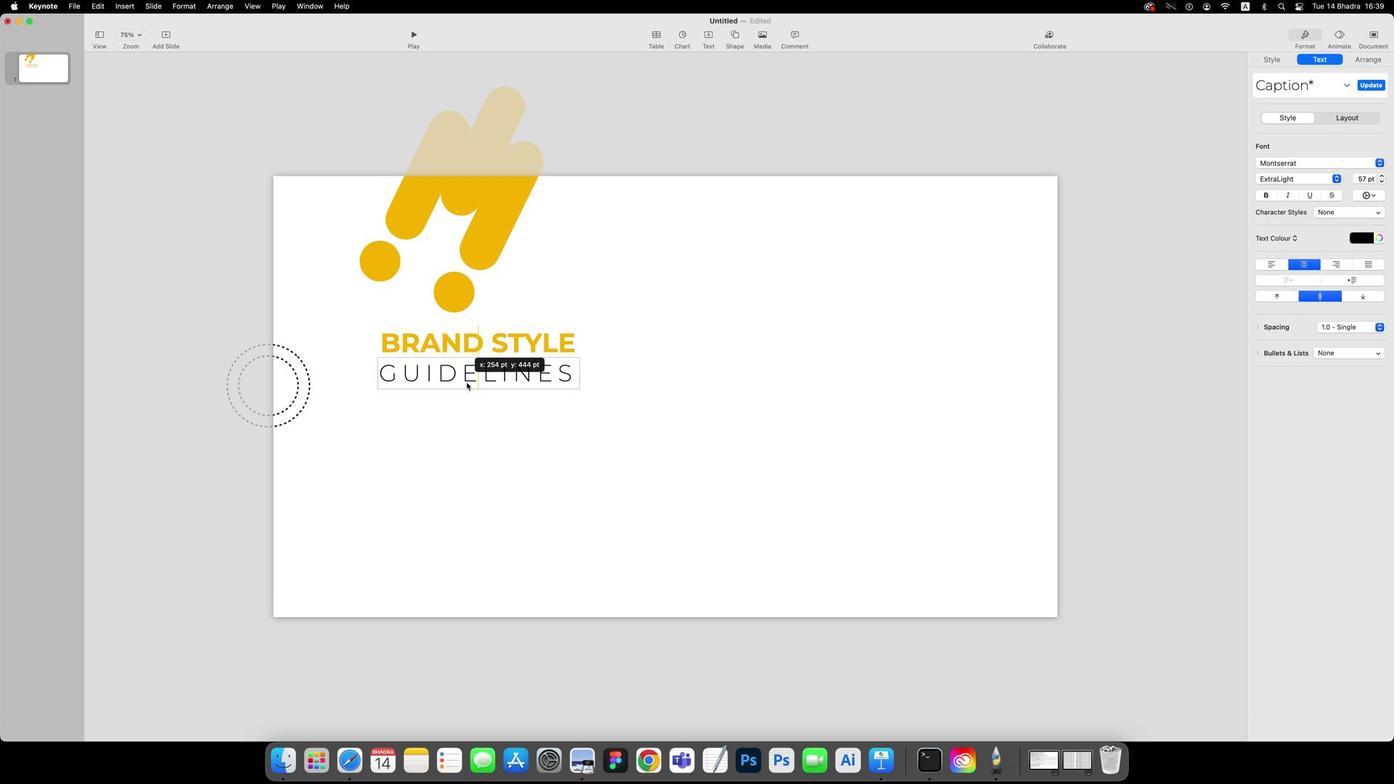 
Action: Mouse moved to (487, 423)
Screenshot: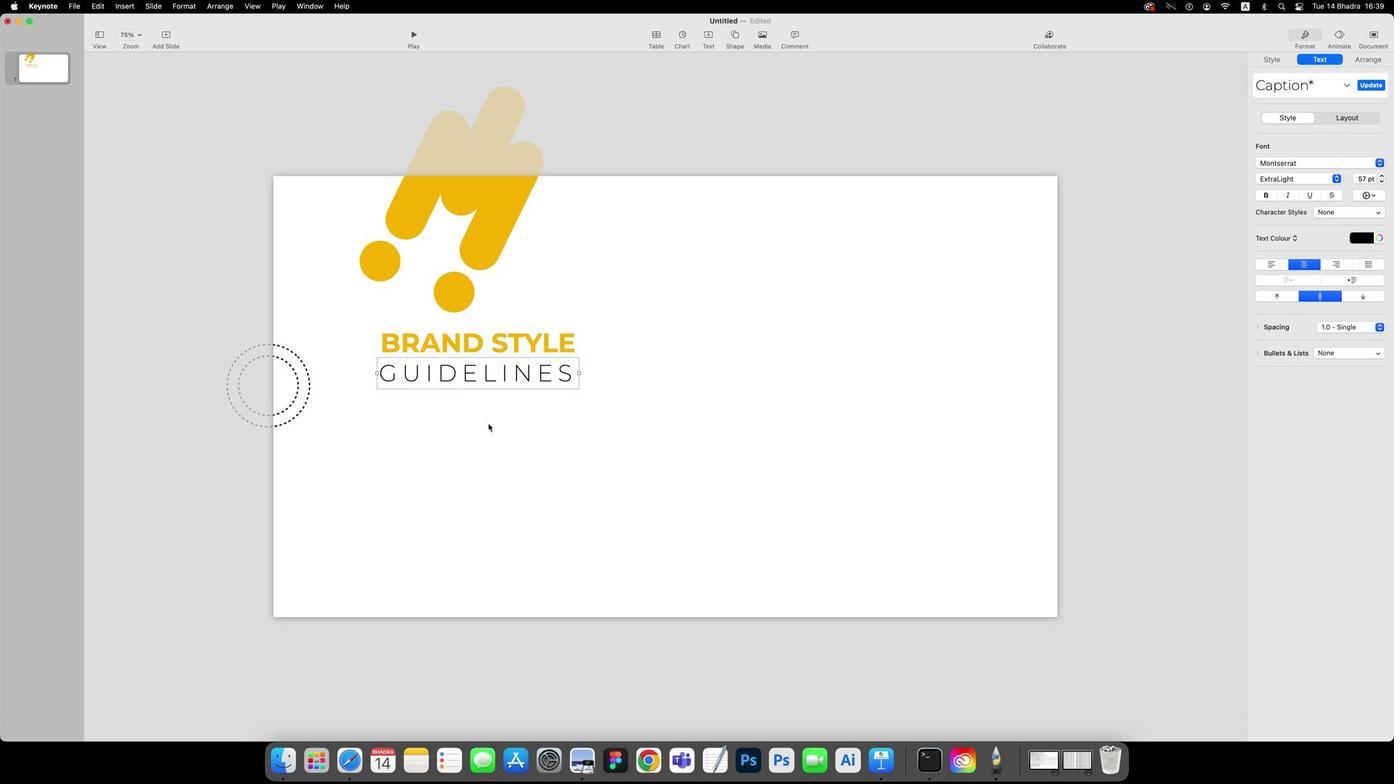 
Action: Mouse pressed left at (487, 423)
Screenshot: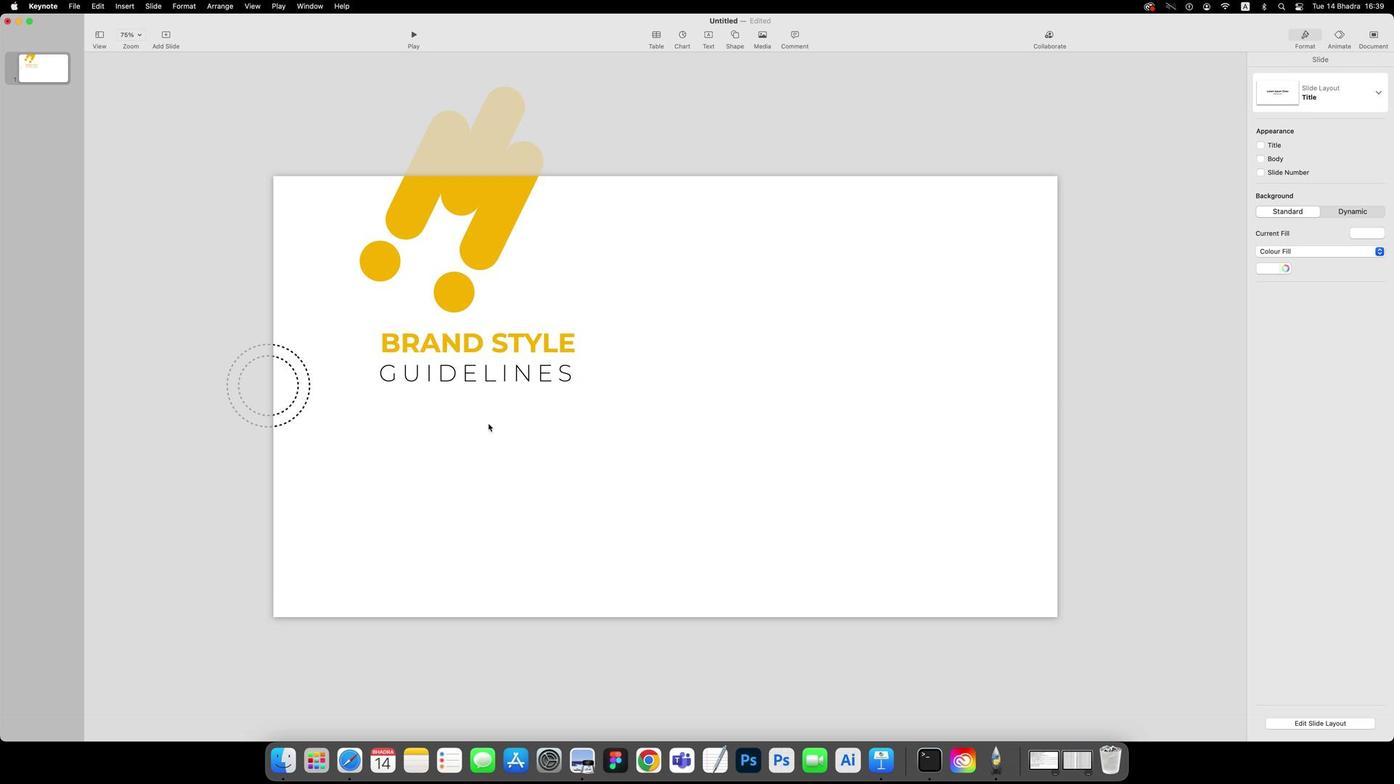 
Action: Mouse moved to (733, 39)
Screenshot: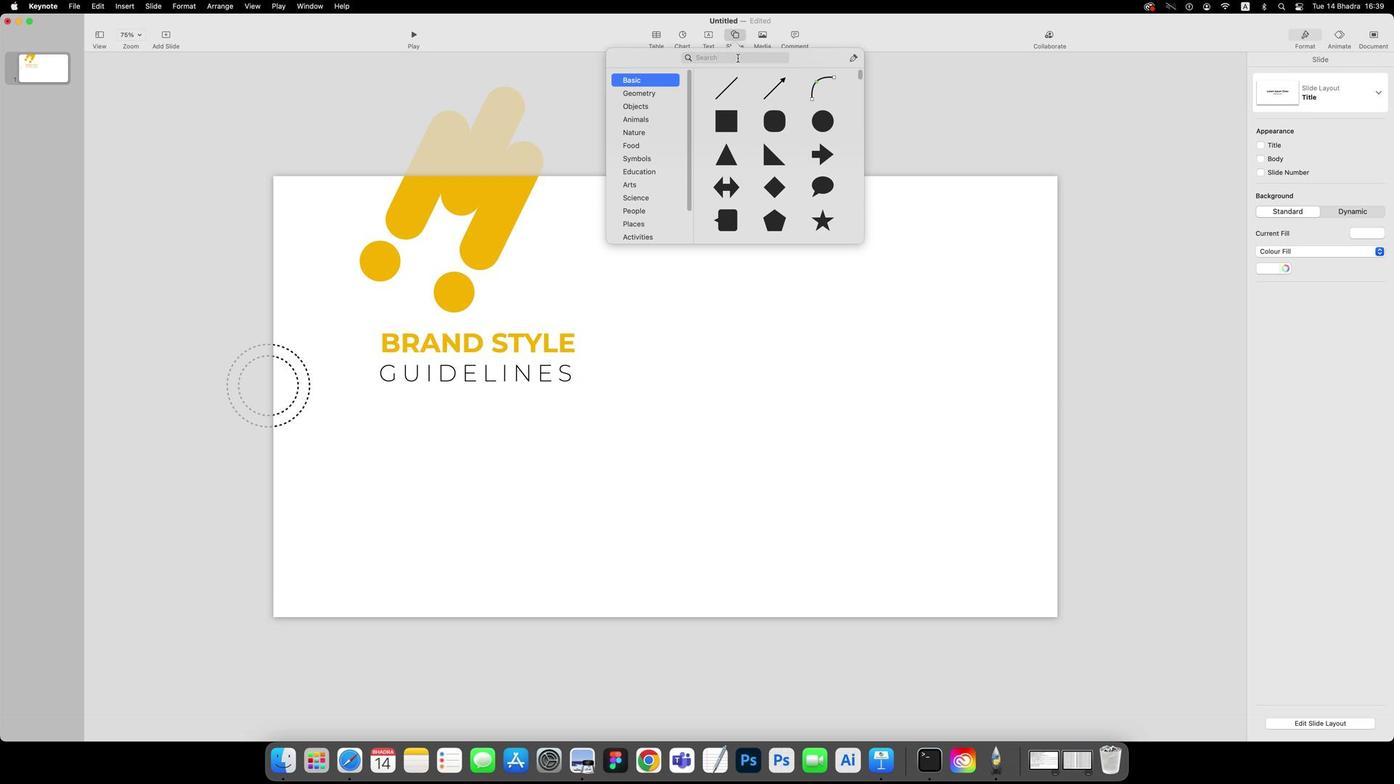 
Action: Mouse pressed left at (733, 39)
Screenshot: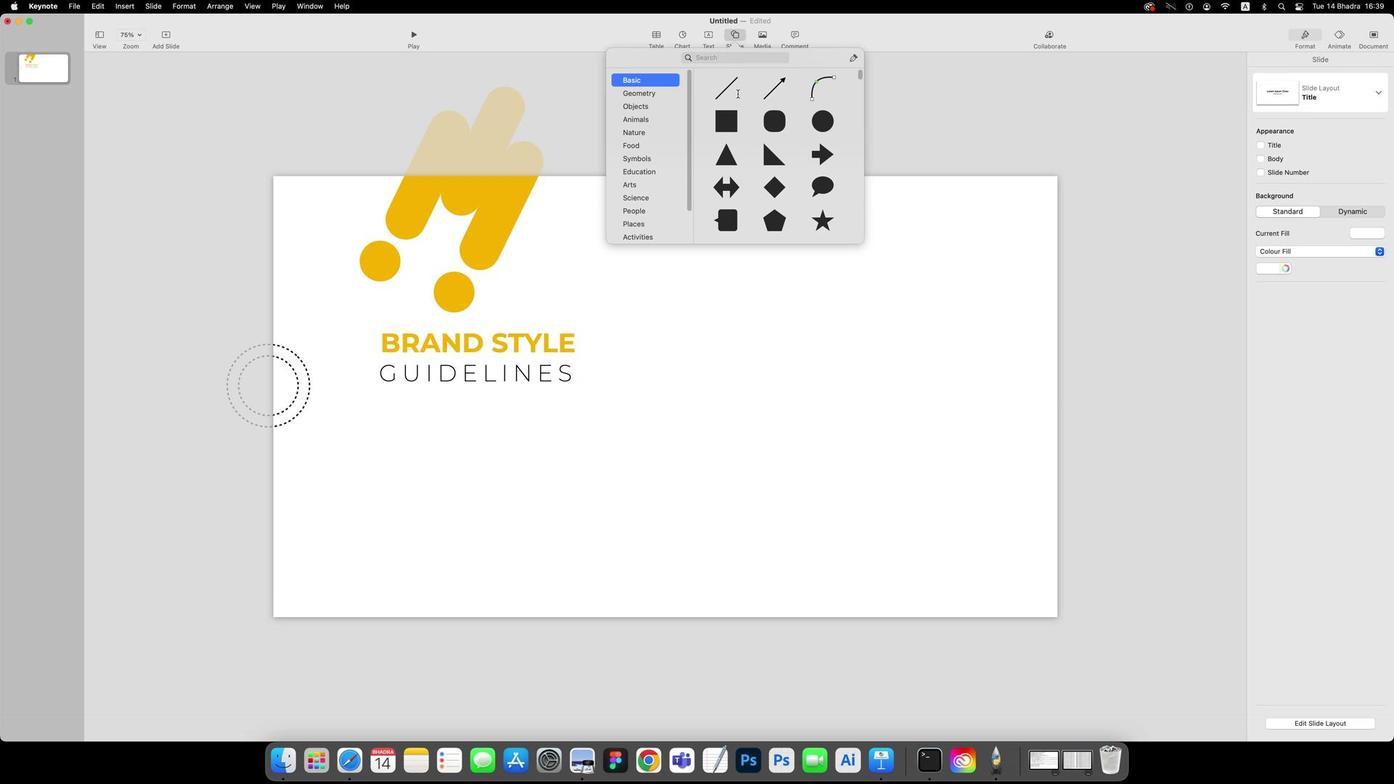 
Action: Mouse moved to (823, 124)
Screenshot: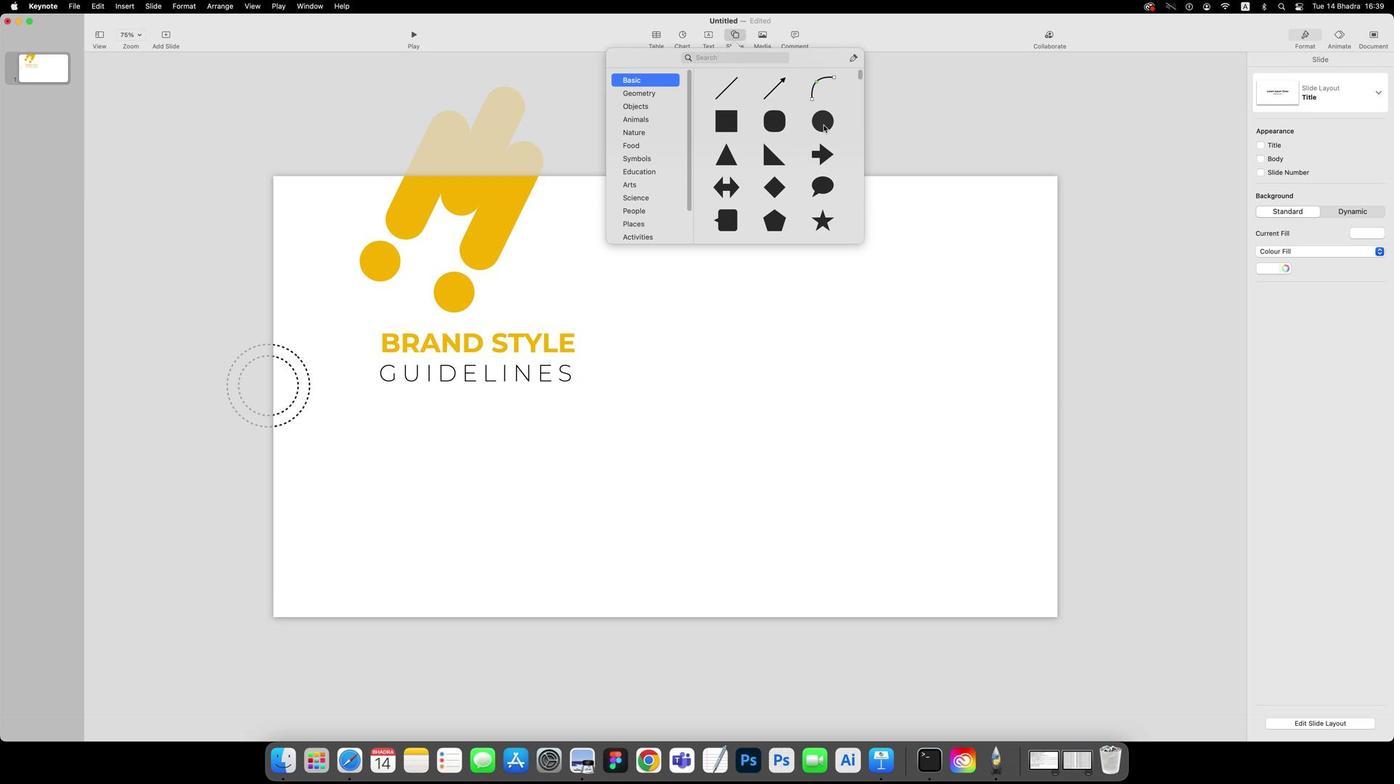 
Action: Mouse pressed left at (823, 124)
Screenshot: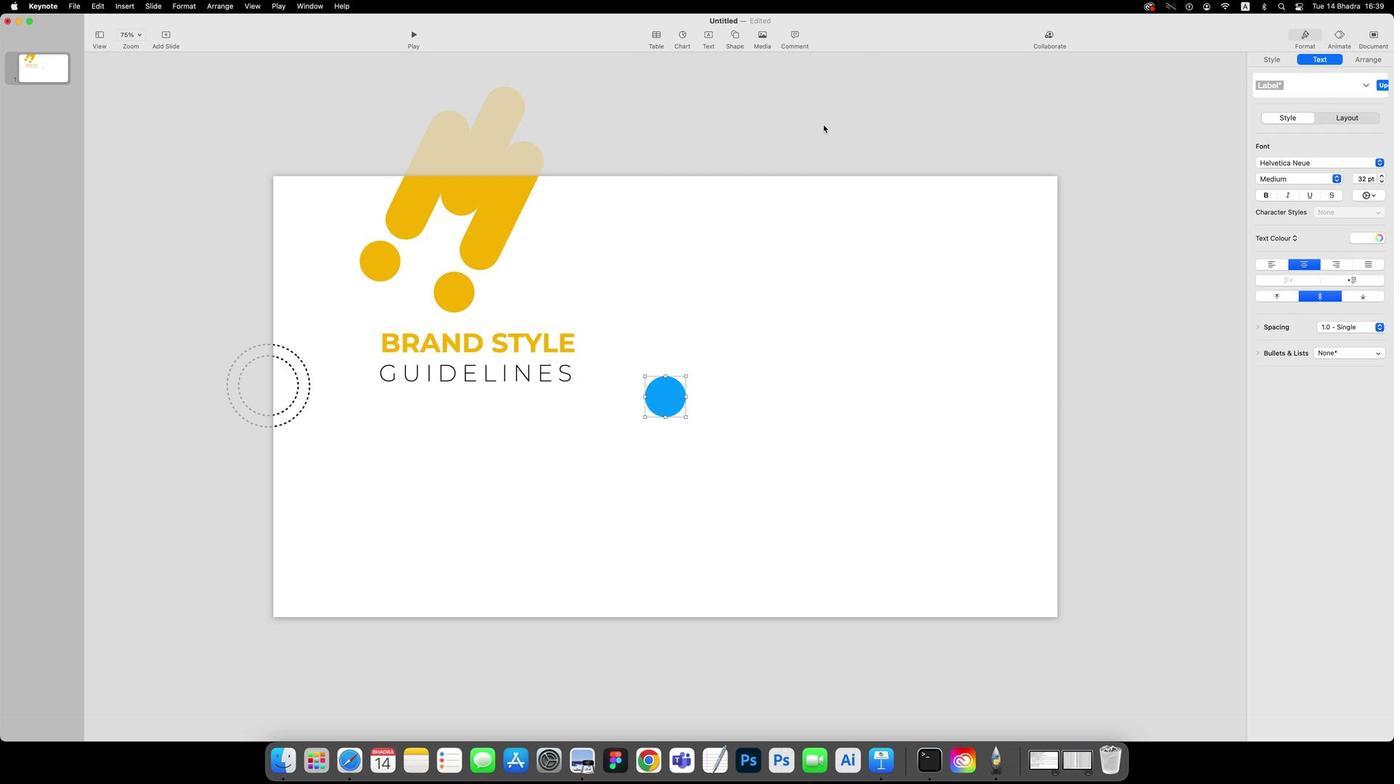 
Action: Mouse moved to (639, 377)
Screenshot: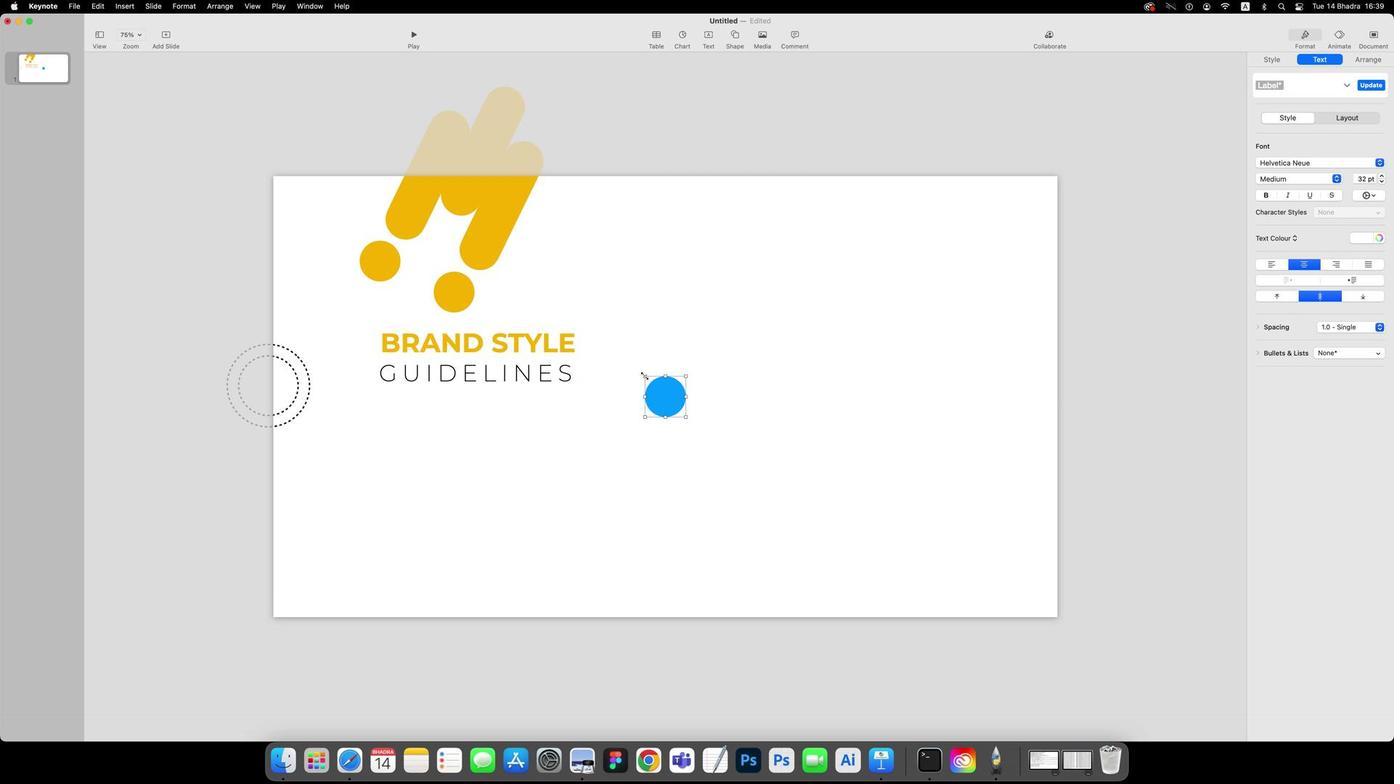 
Action: Key pressed Key.shift
Screenshot: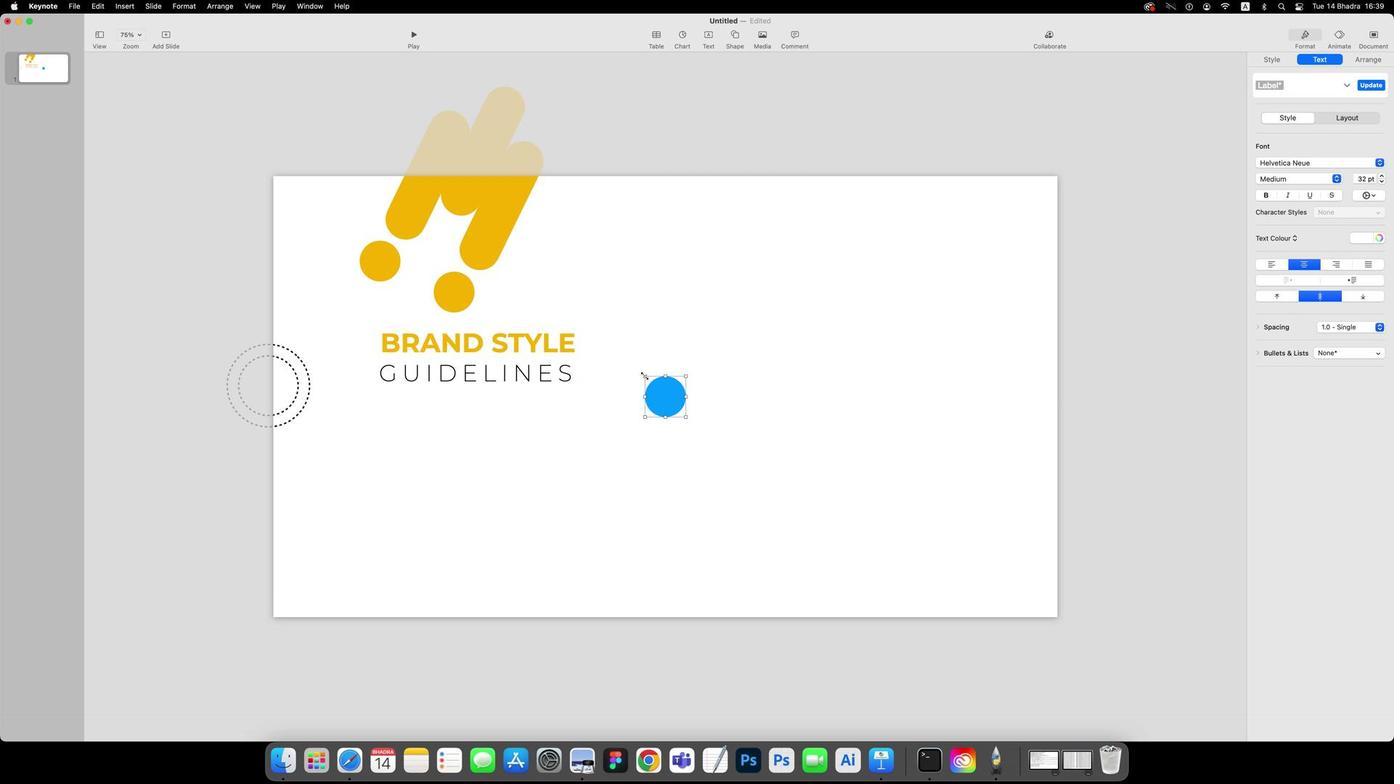 
Action: Mouse moved to (644, 377)
Screenshot: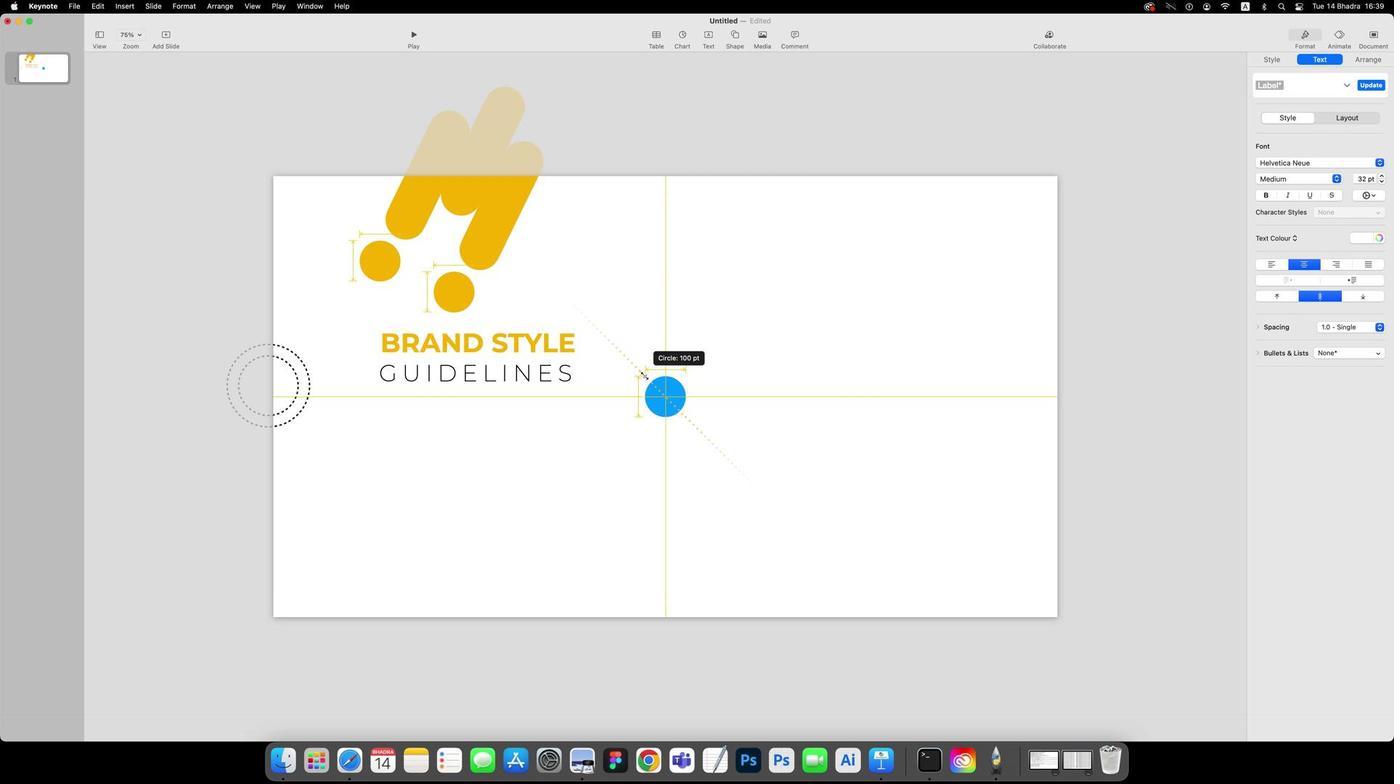 
Action: Mouse pressed left at (644, 377)
Screenshot: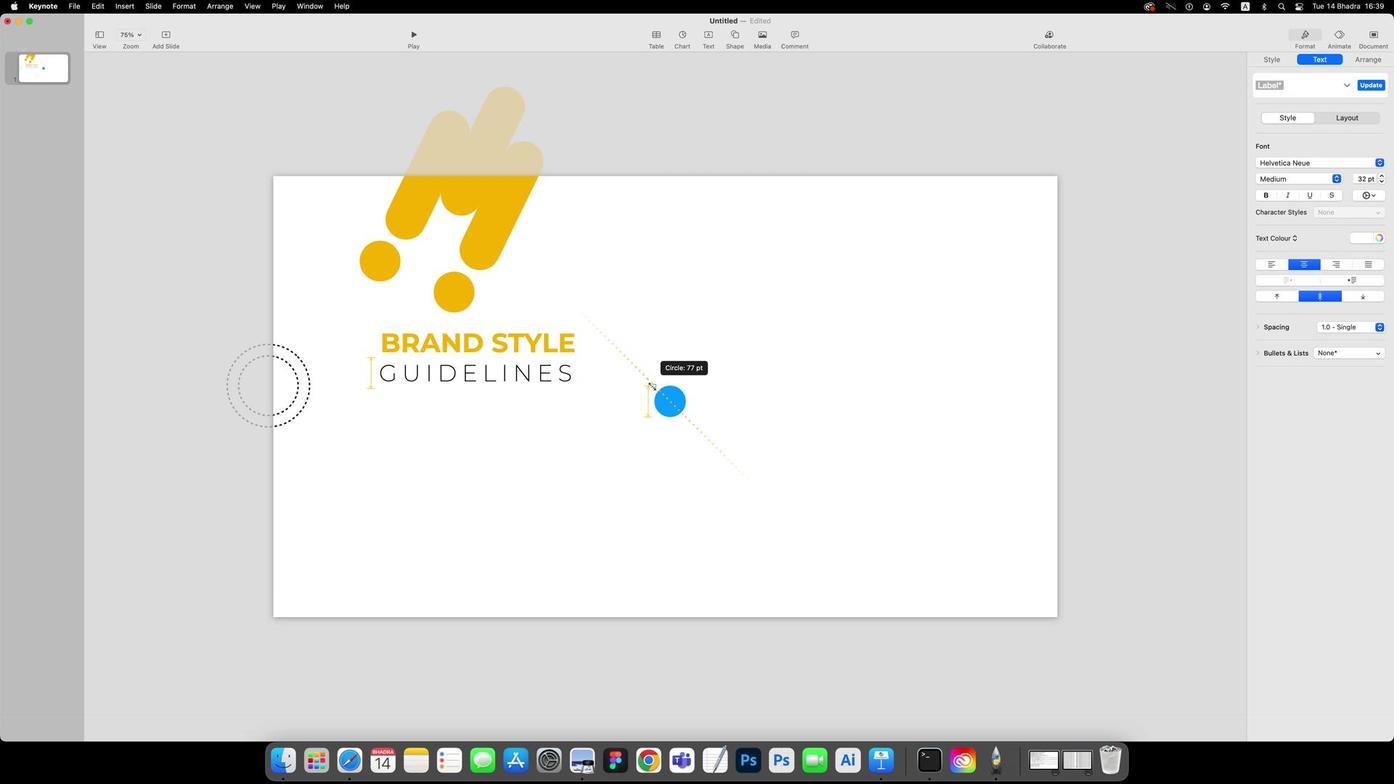 
Action: Mouse moved to (1362, 63)
Screenshot: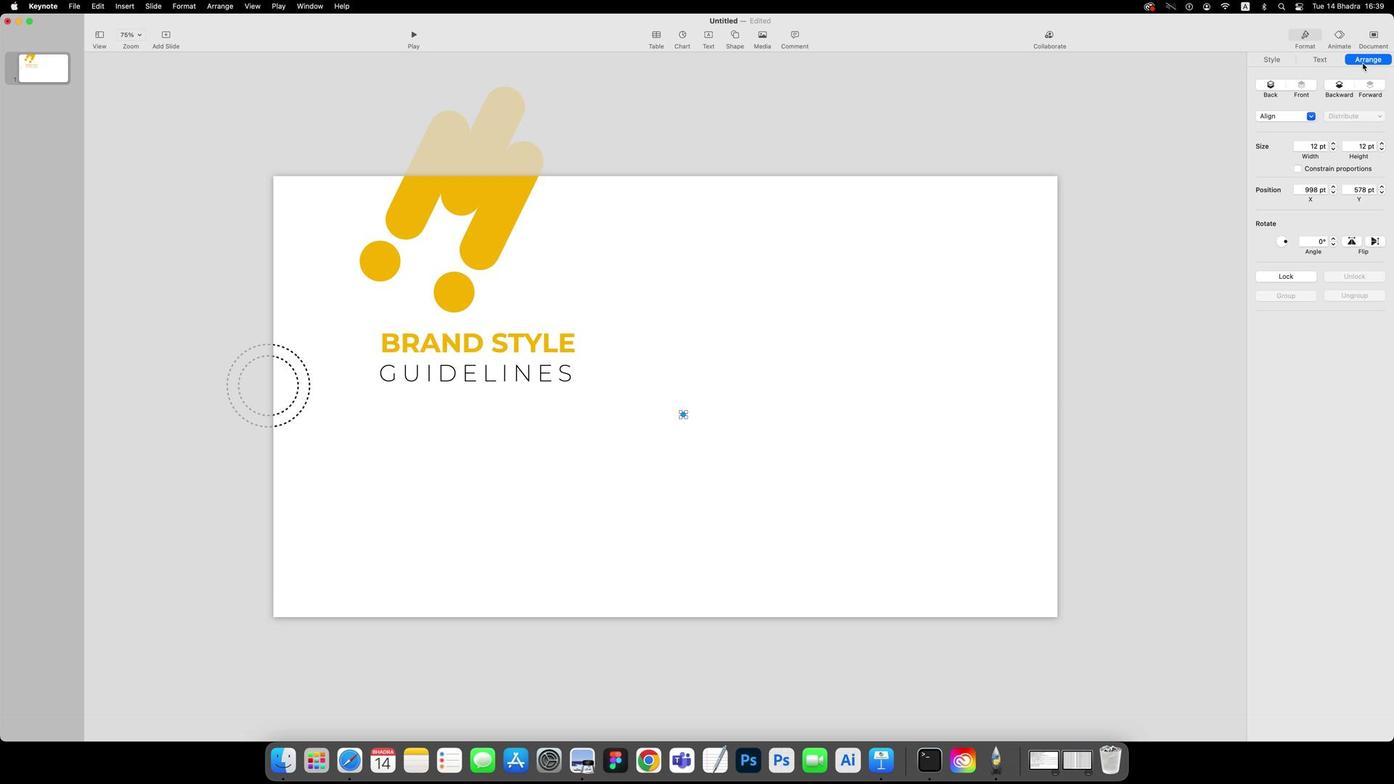 
Action: Mouse pressed left at (1362, 63)
Screenshot: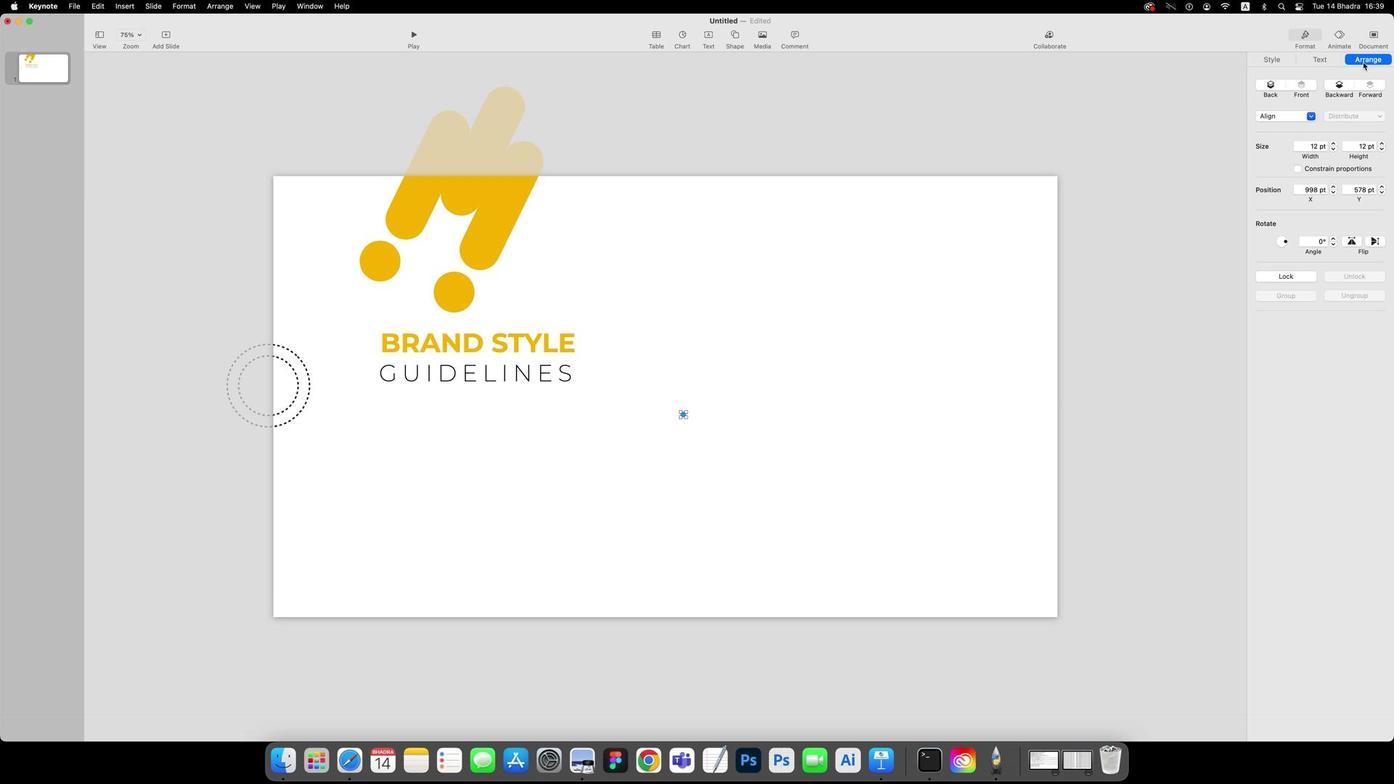 
Action: Mouse moved to (1011, 292)
Screenshot: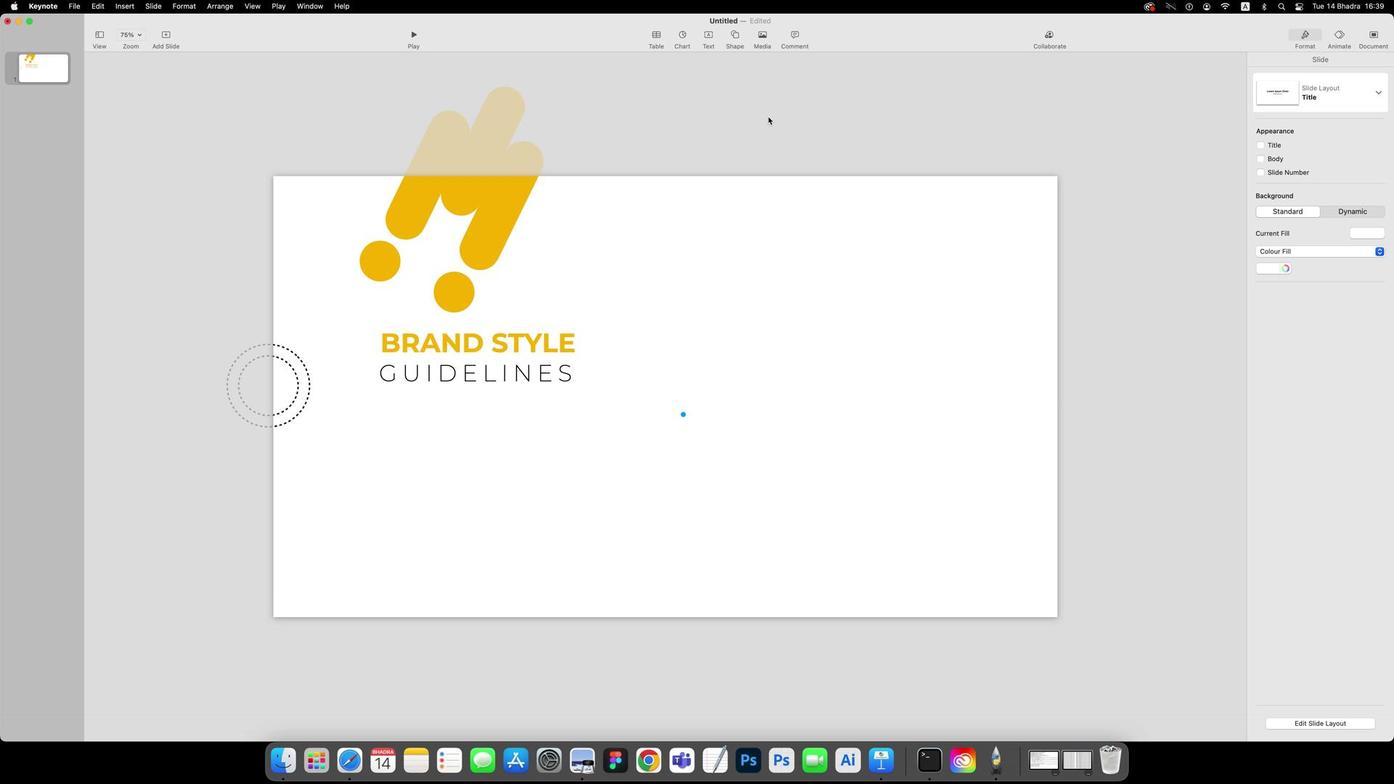 
Action: Mouse pressed left at (1011, 292)
Screenshot: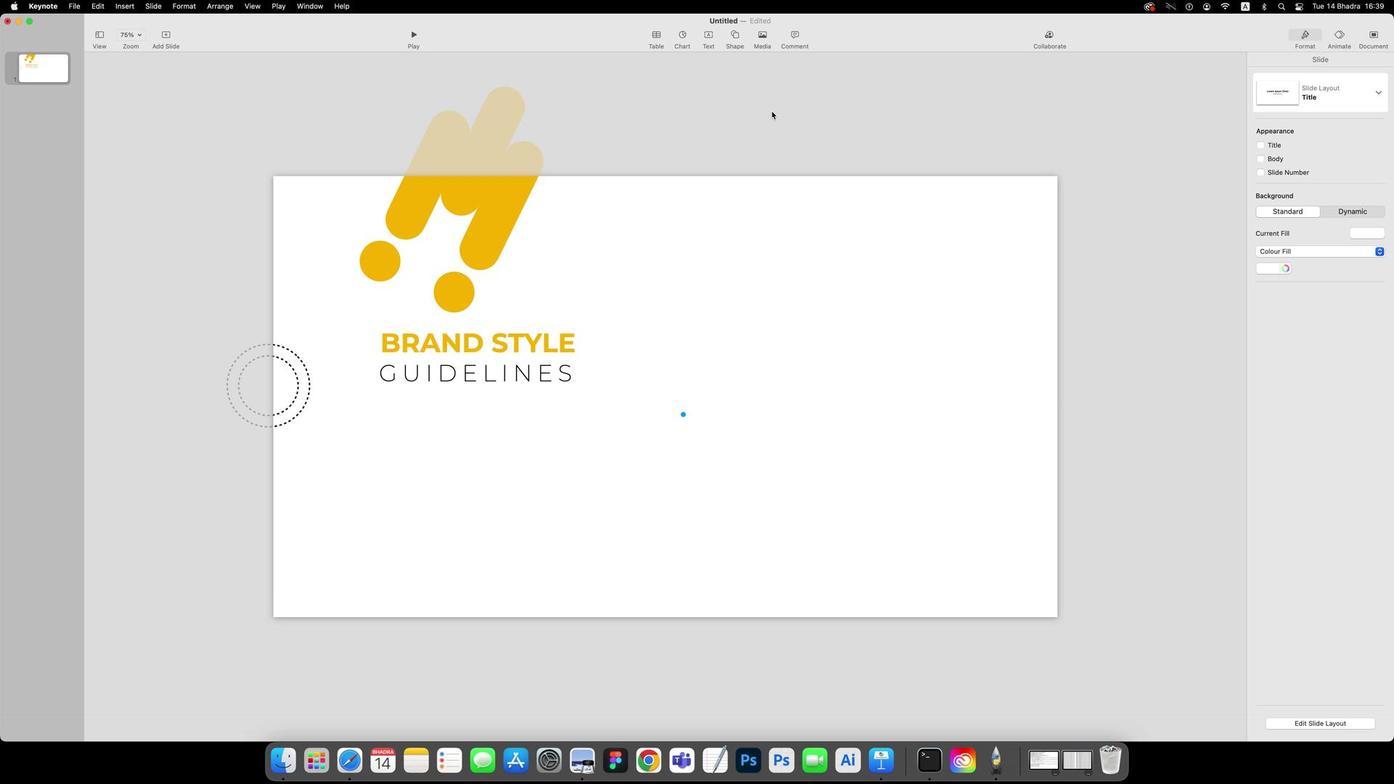 
Action: Mouse moved to (733, 36)
Screenshot: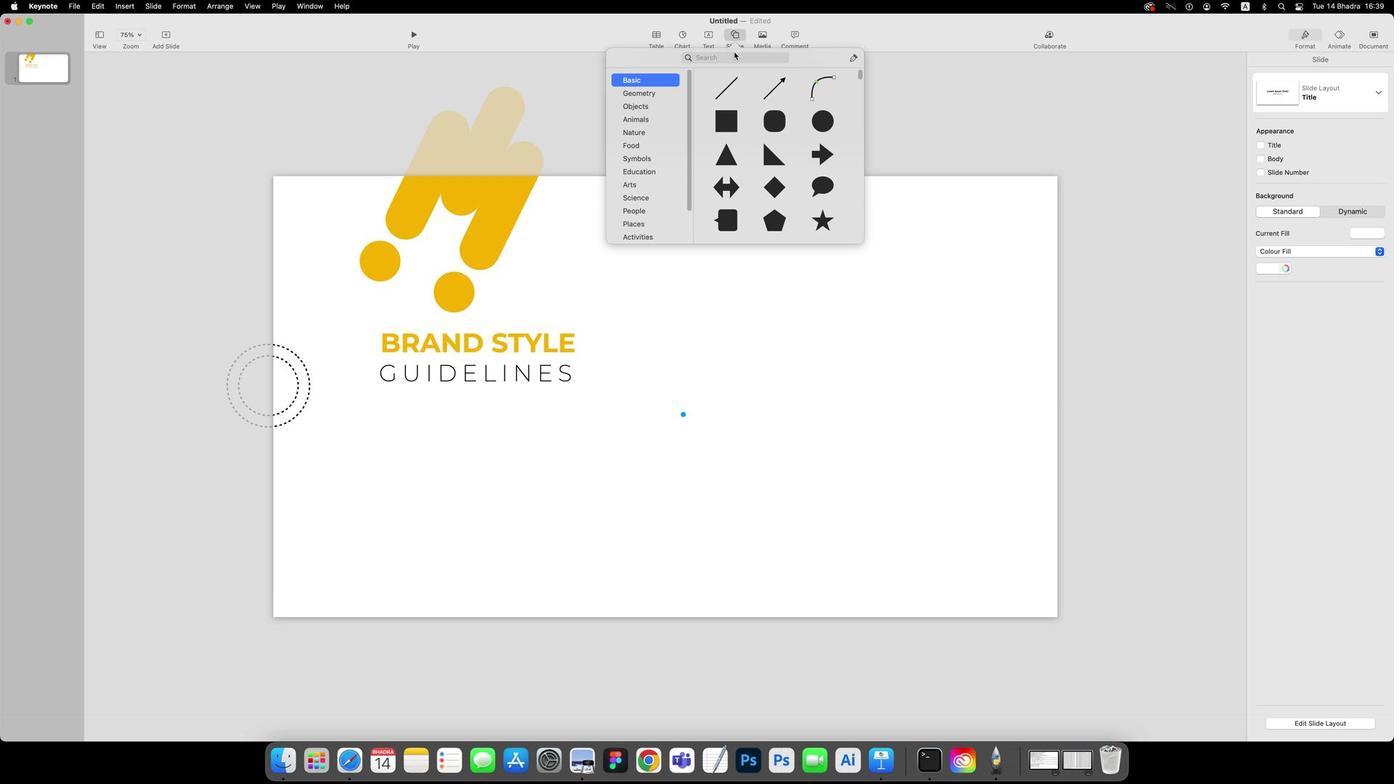 
Action: Mouse pressed left at (733, 36)
Screenshot: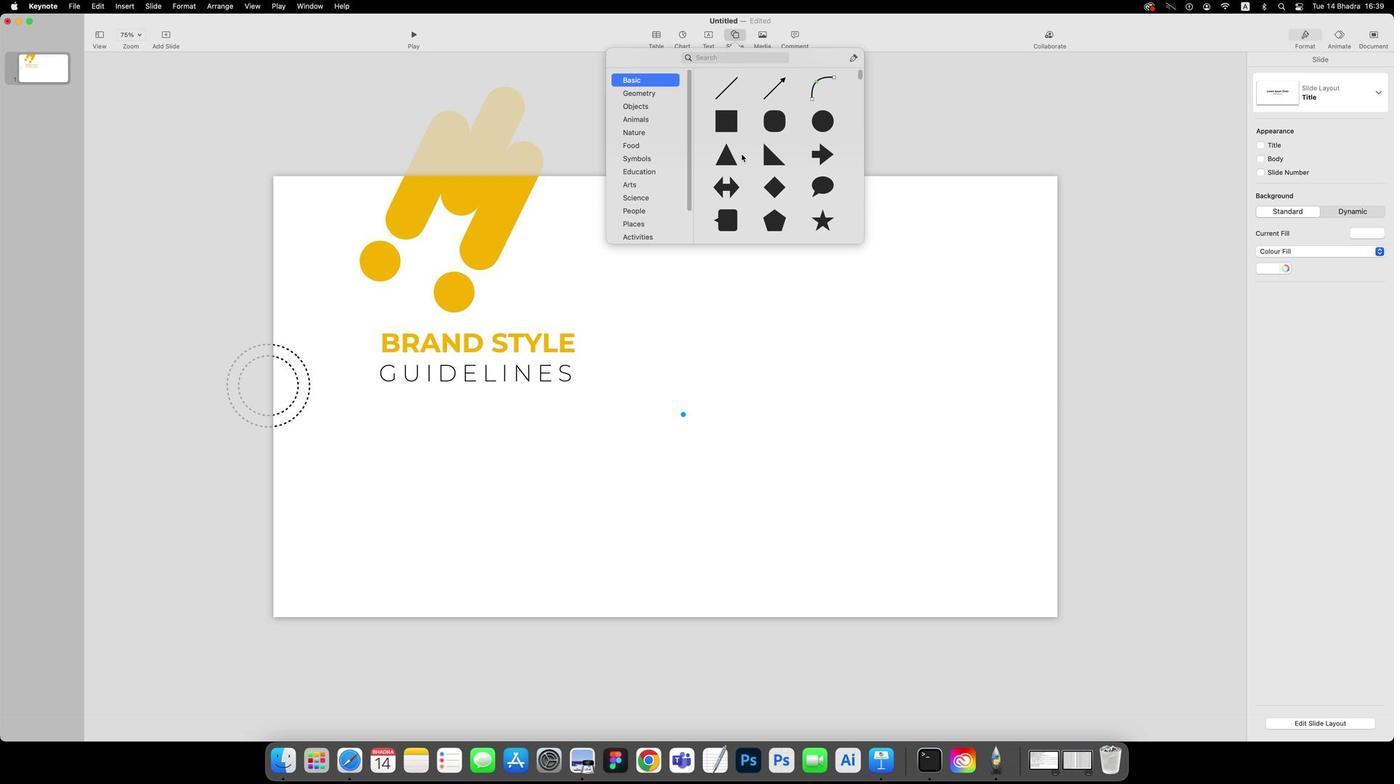 
Action: Mouse moved to (832, 119)
Screenshot: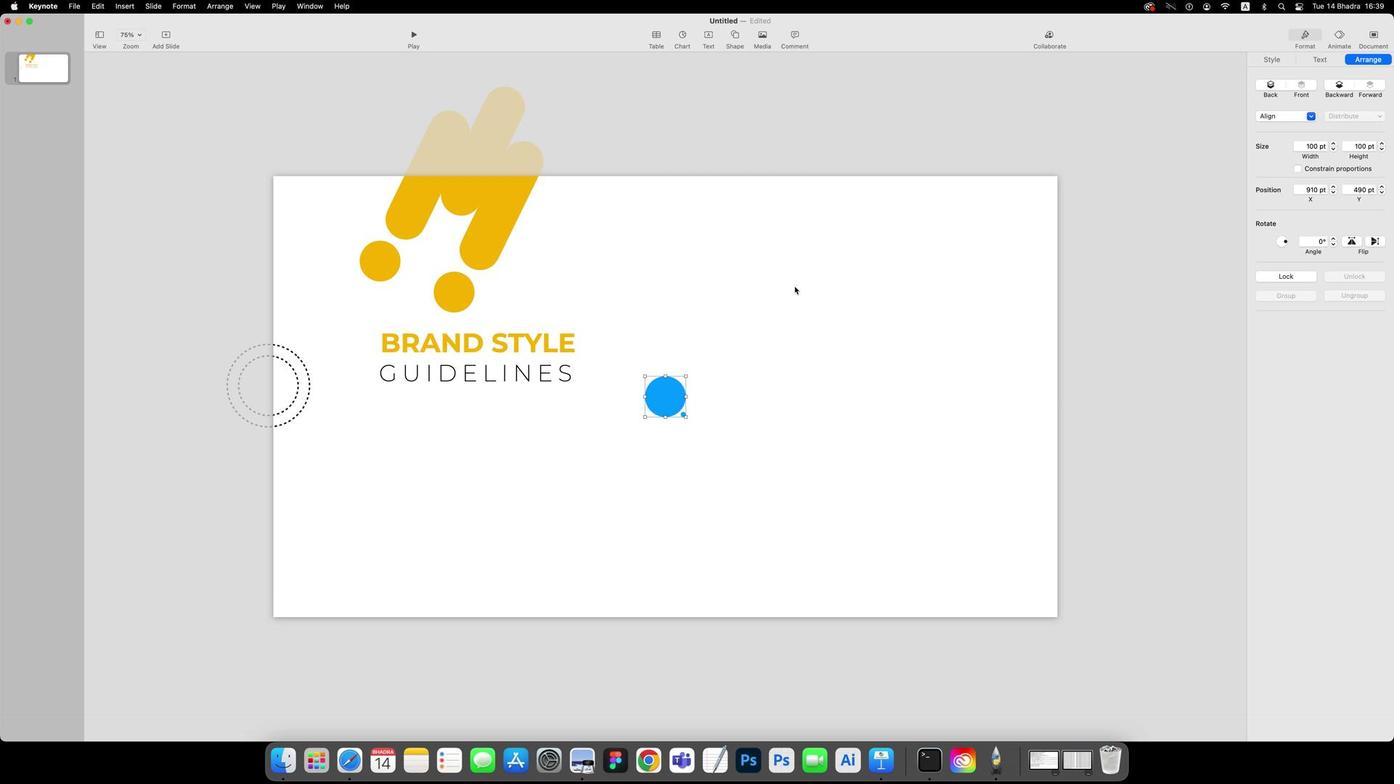 
Action: Mouse pressed left at (832, 119)
Screenshot: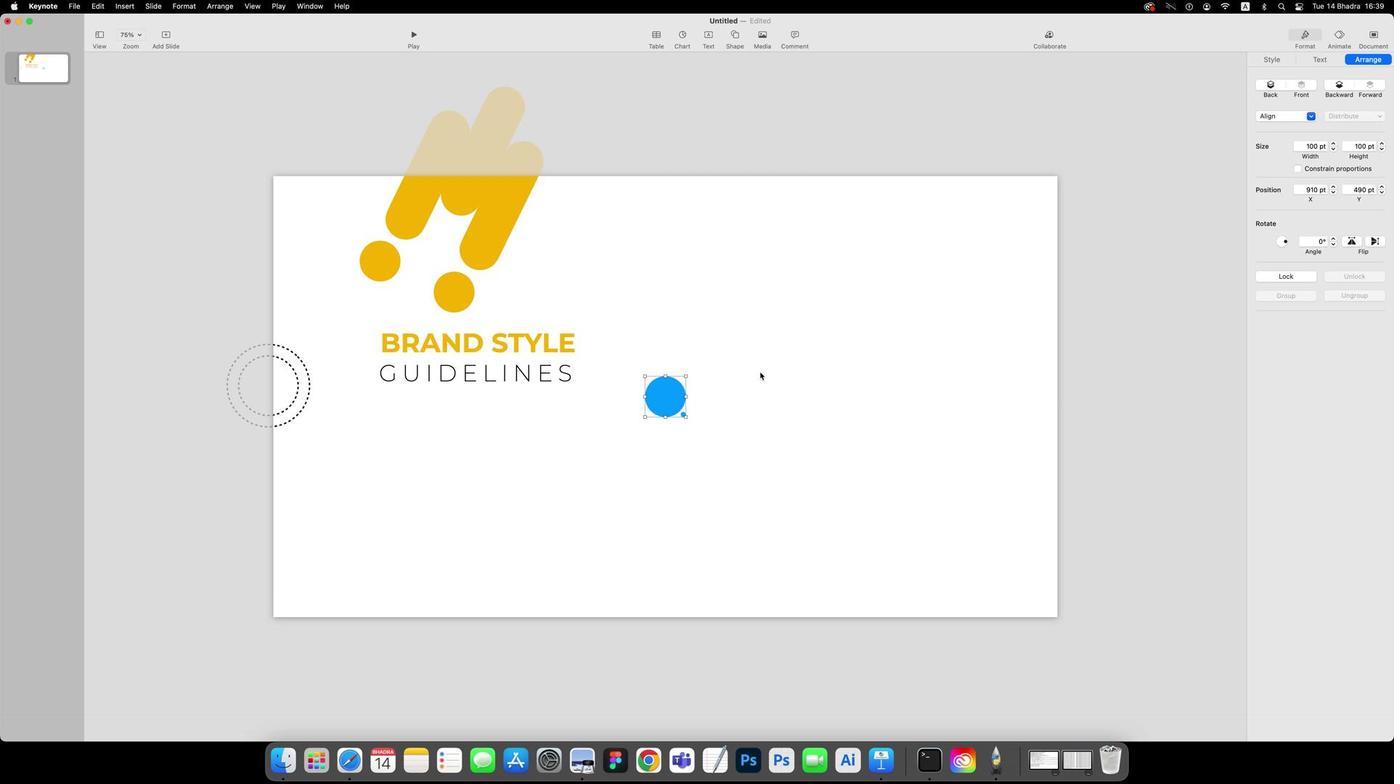 
Action: Mouse moved to (666, 399)
Screenshot: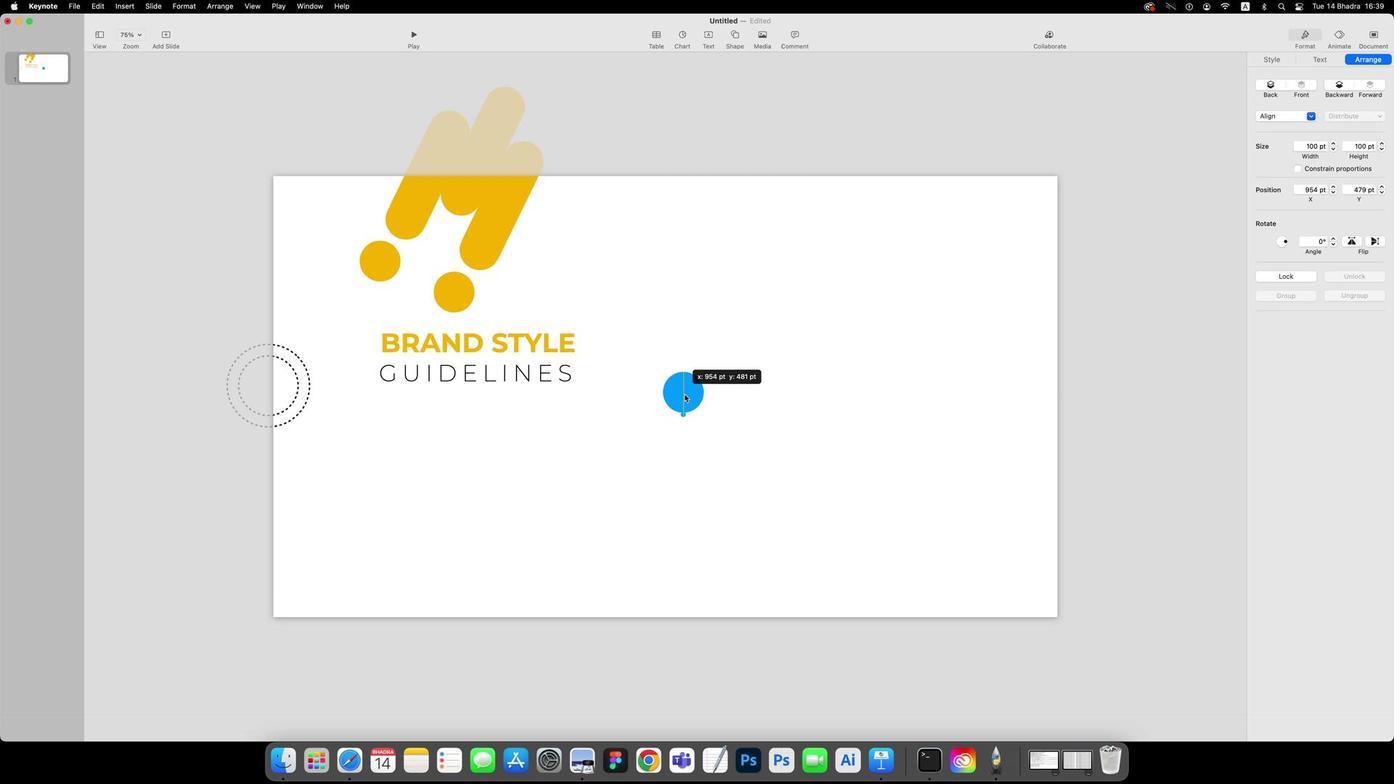 
Action: Mouse pressed left at (666, 399)
Screenshot: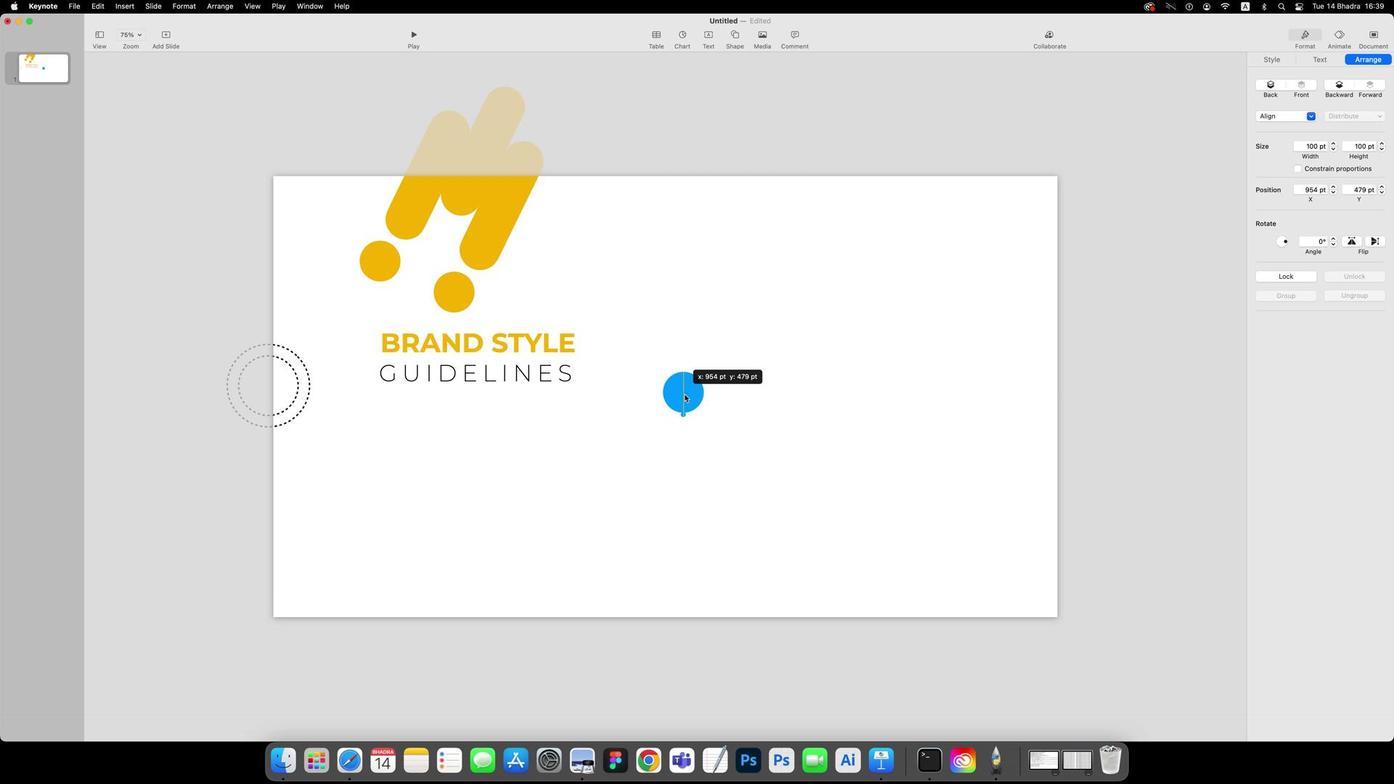 
Action: Mouse moved to (733, 30)
Screenshot: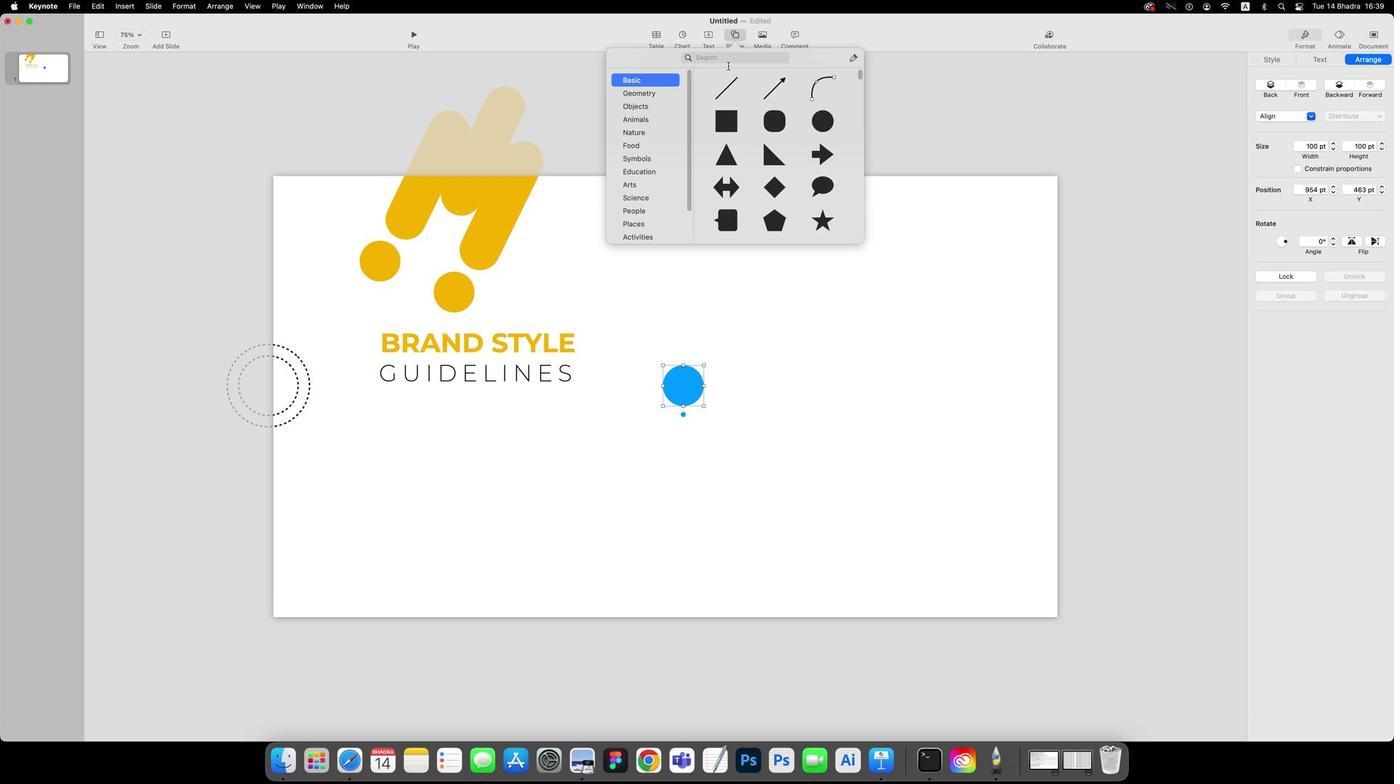 
Action: Mouse pressed left at (733, 30)
Screenshot: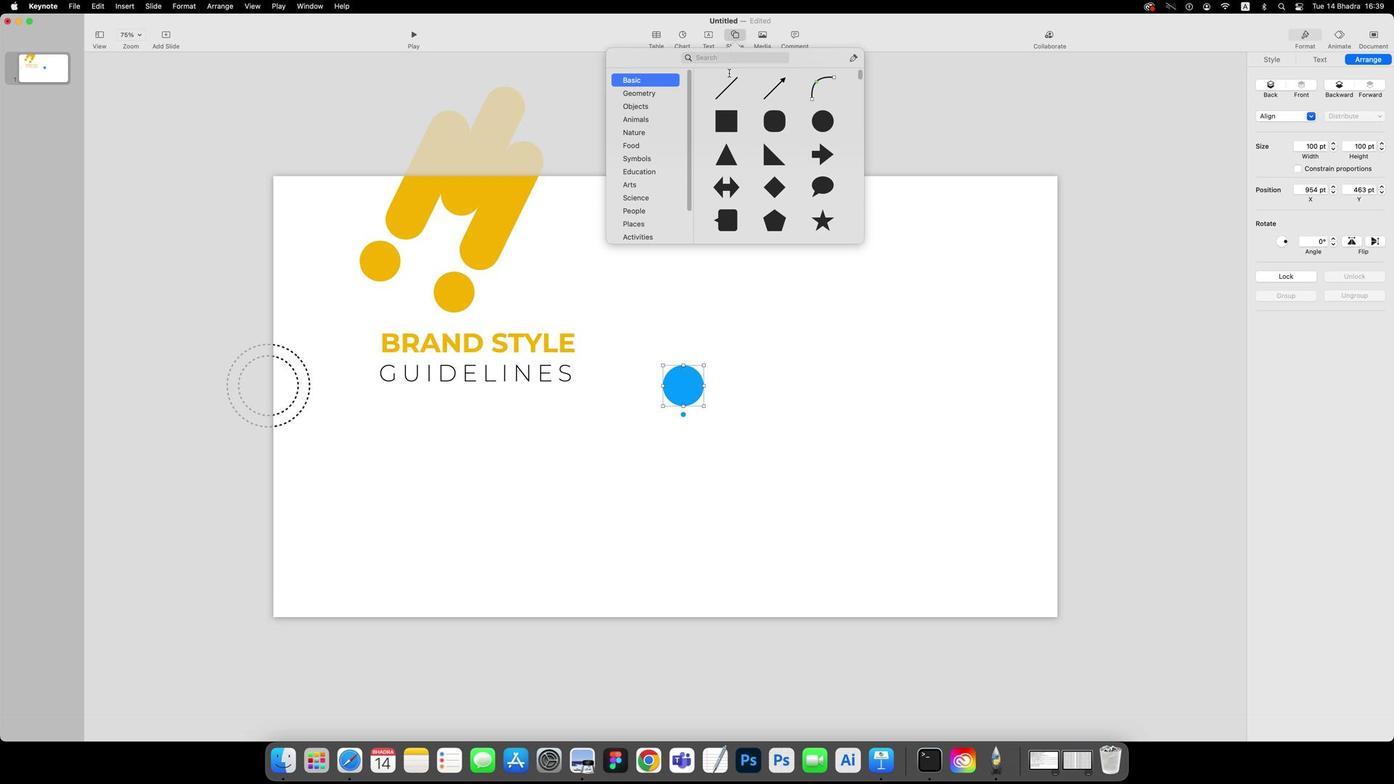 
Action: Mouse moved to (817, 120)
Screenshot: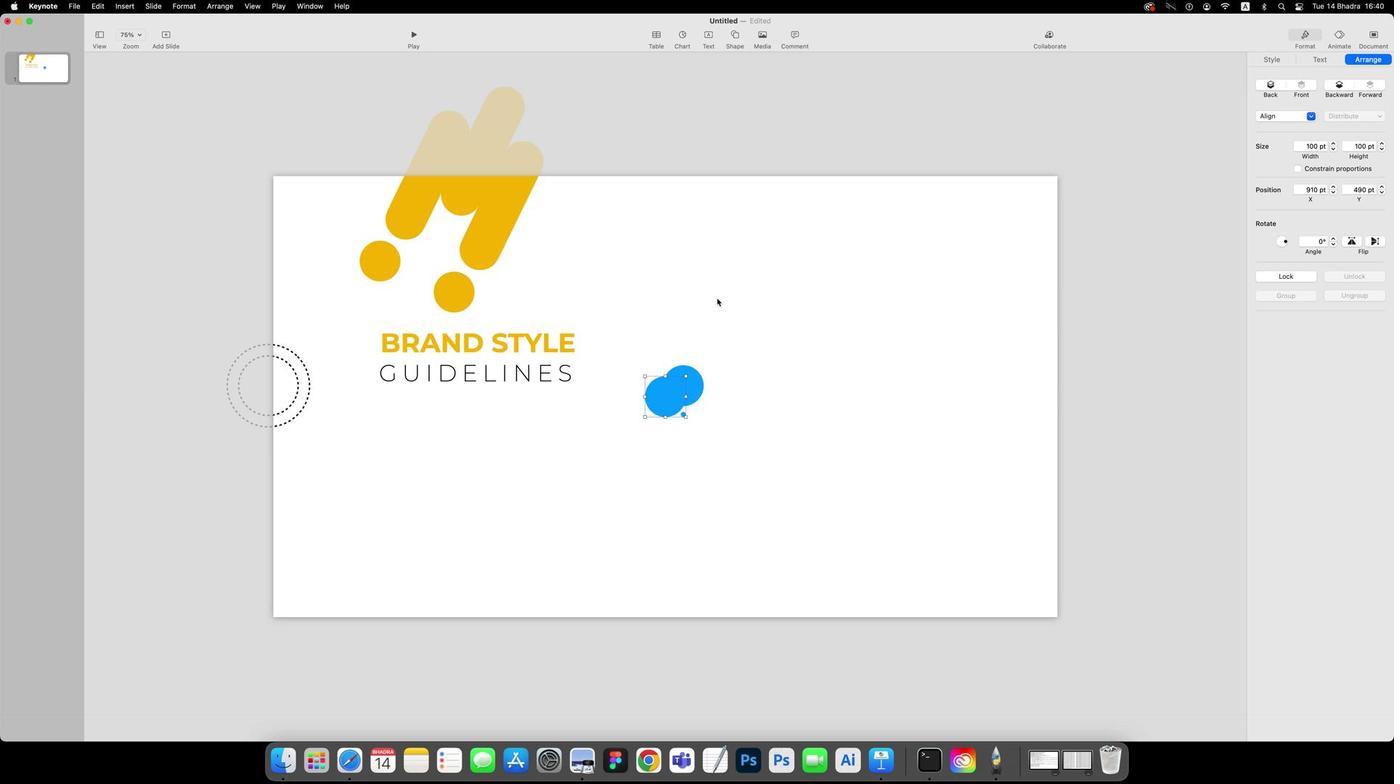 
Action: Mouse pressed left at (817, 120)
Screenshot: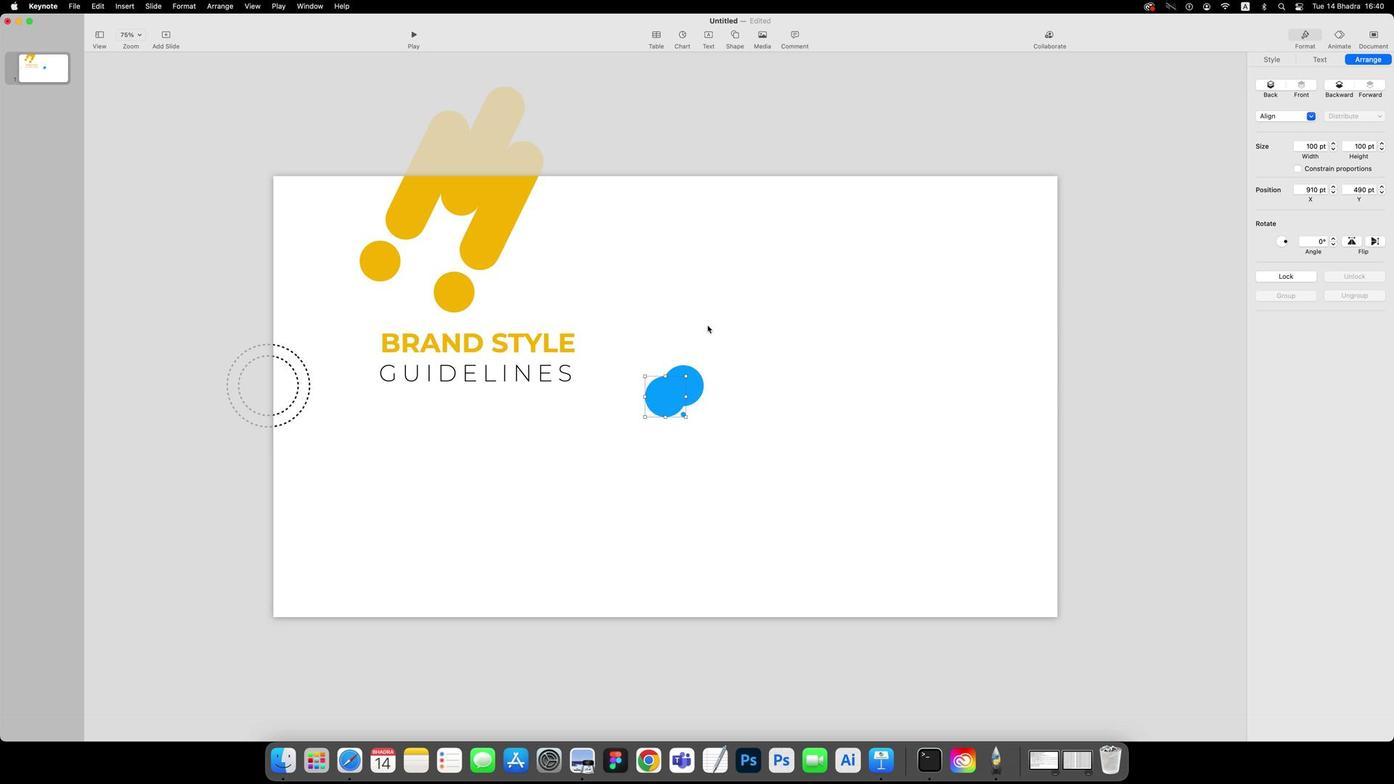 
Action: Mouse moved to (649, 398)
Screenshot: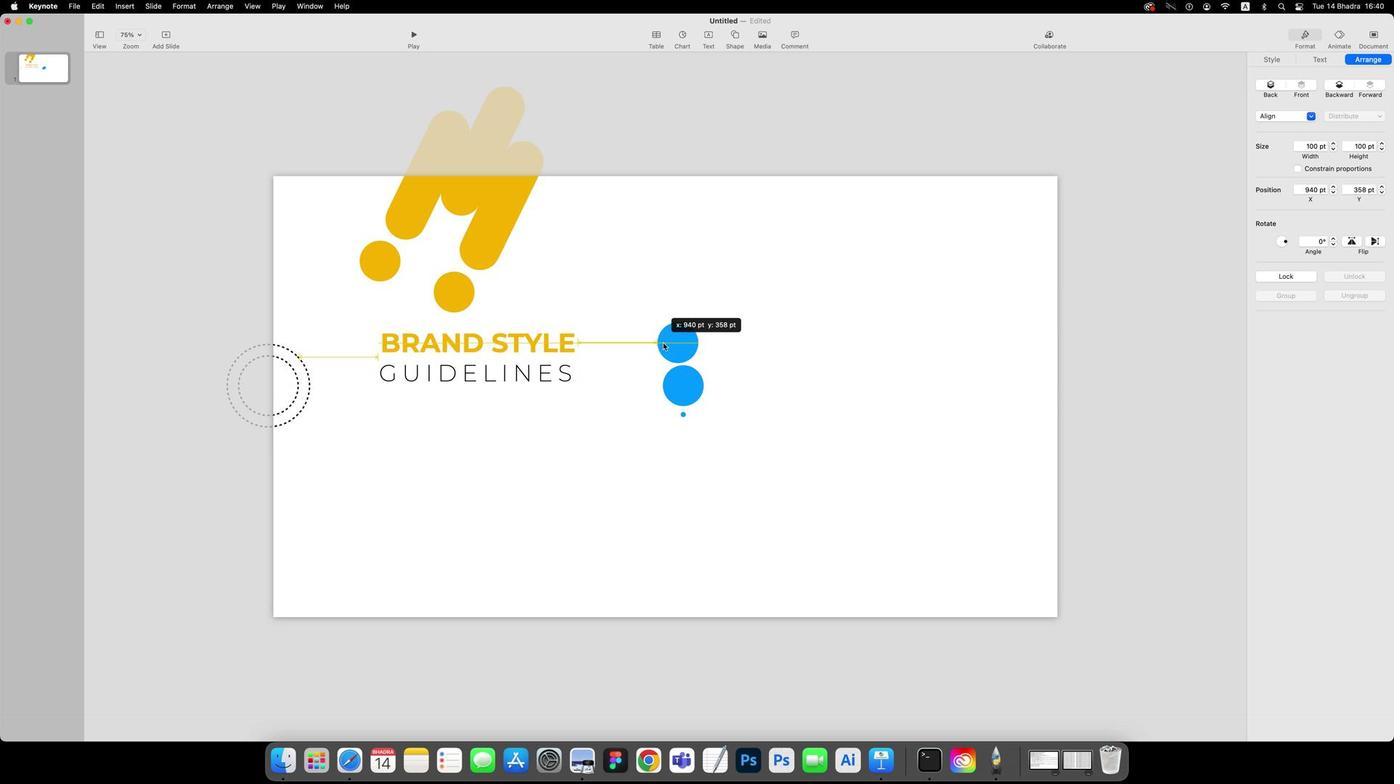 
Action: Mouse pressed left at (649, 398)
Screenshot: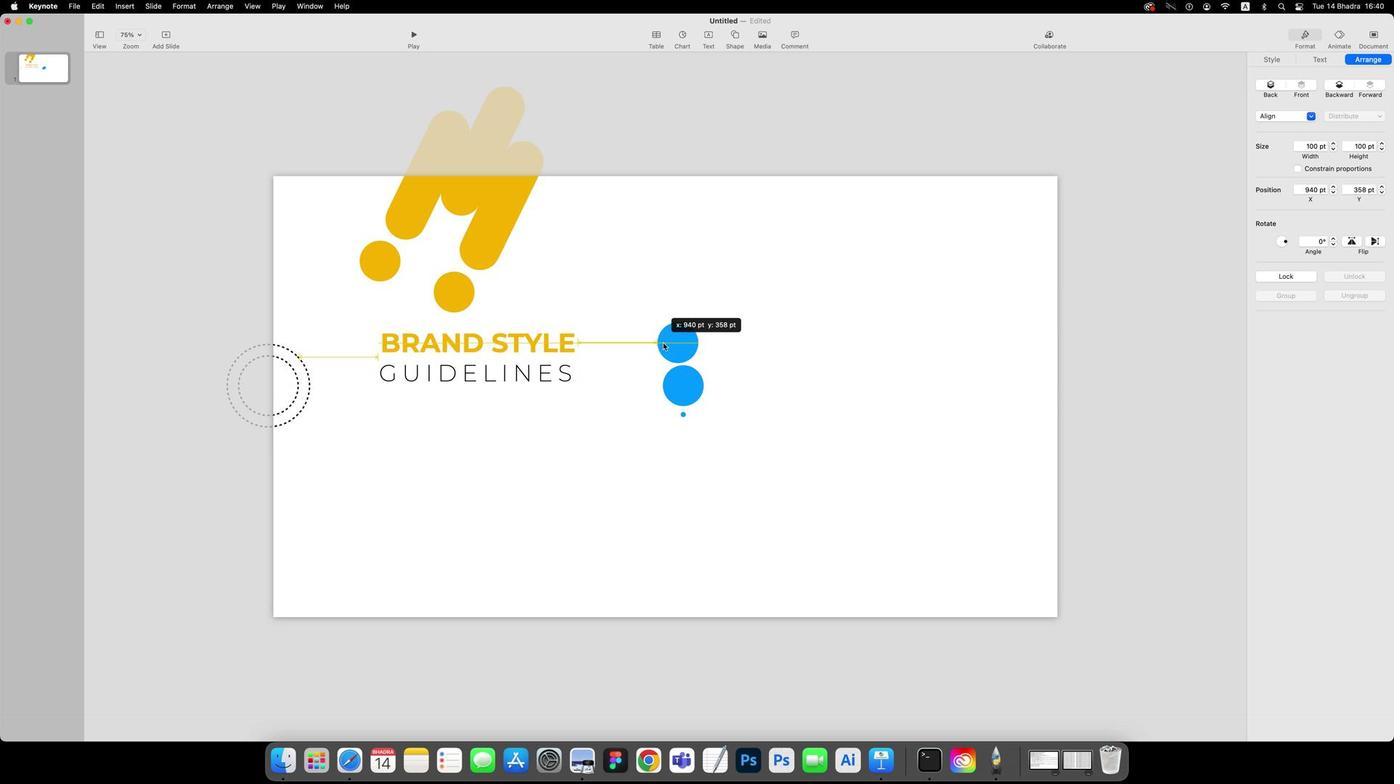 
Action: Mouse moved to (735, 35)
